 Task: In the  document Grandcanyon.pdf Align the width of word art with 'Picture'. Fill the whole document with 'Black'. Add link on bottom right corner of the sheet: www.instagram.com
Action: Mouse moved to (550, 355)
Screenshot: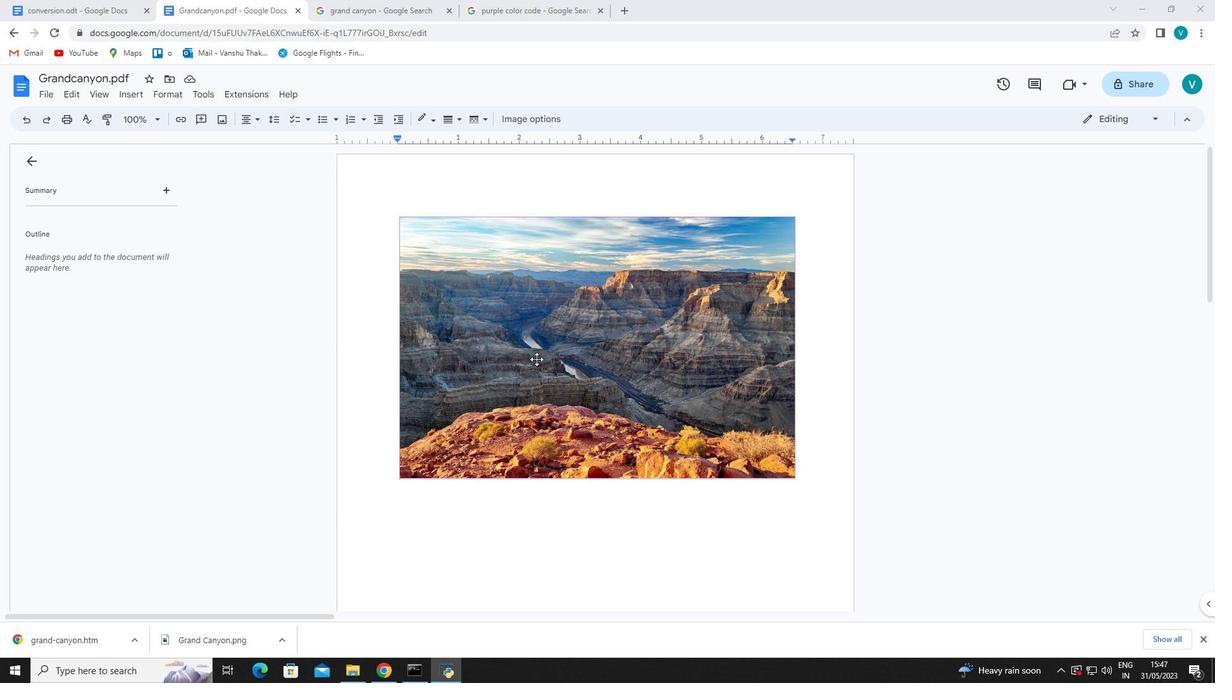 
Action: Mouse pressed left at (550, 355)
Screenshot: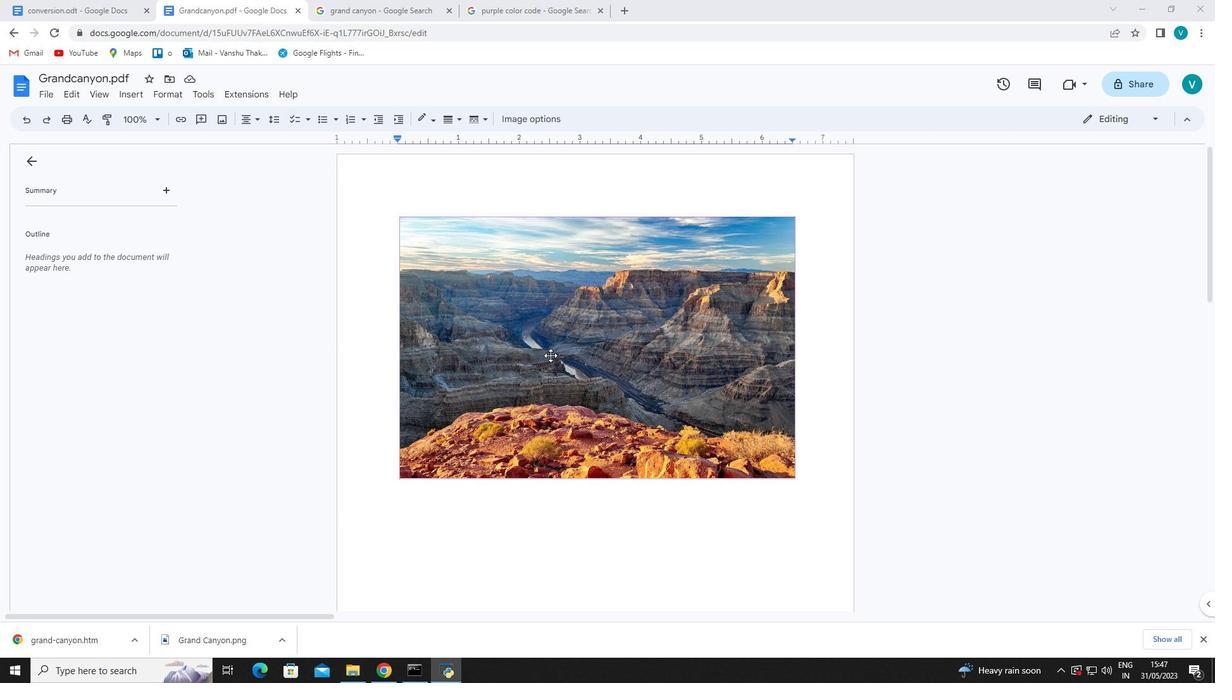 
Action: Mouse moved to (574, 119)
Screenshot: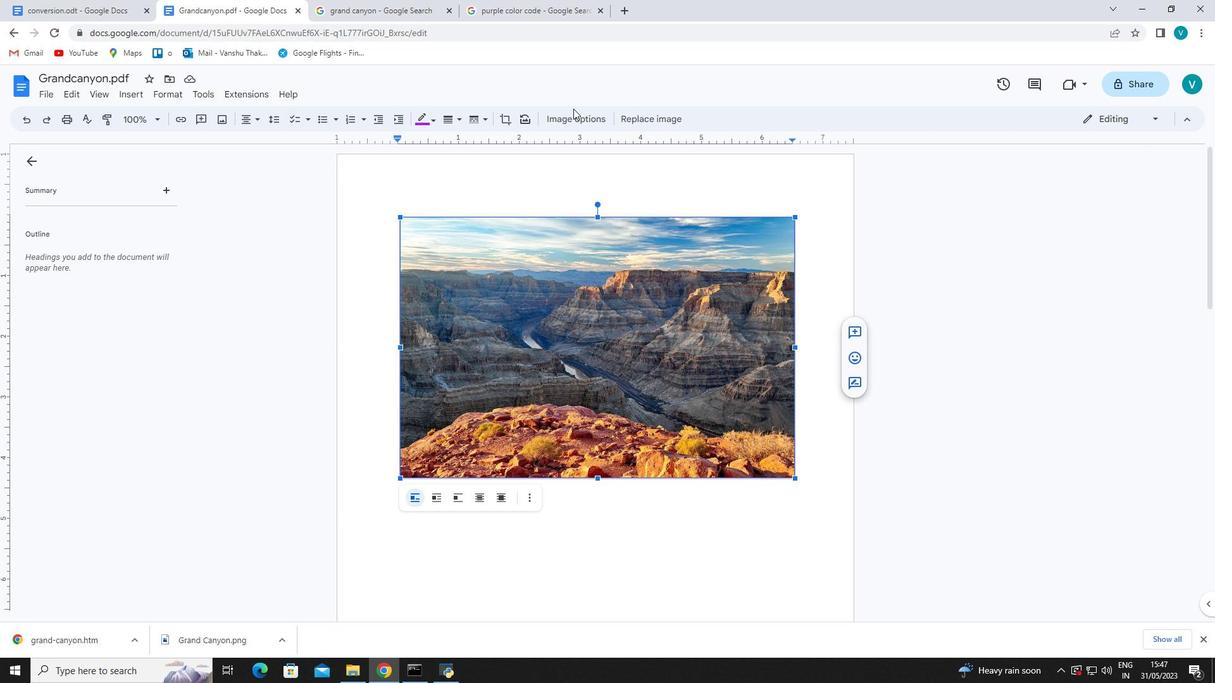 
Action: Mouse pressed left at (574, 119)
Screenshot: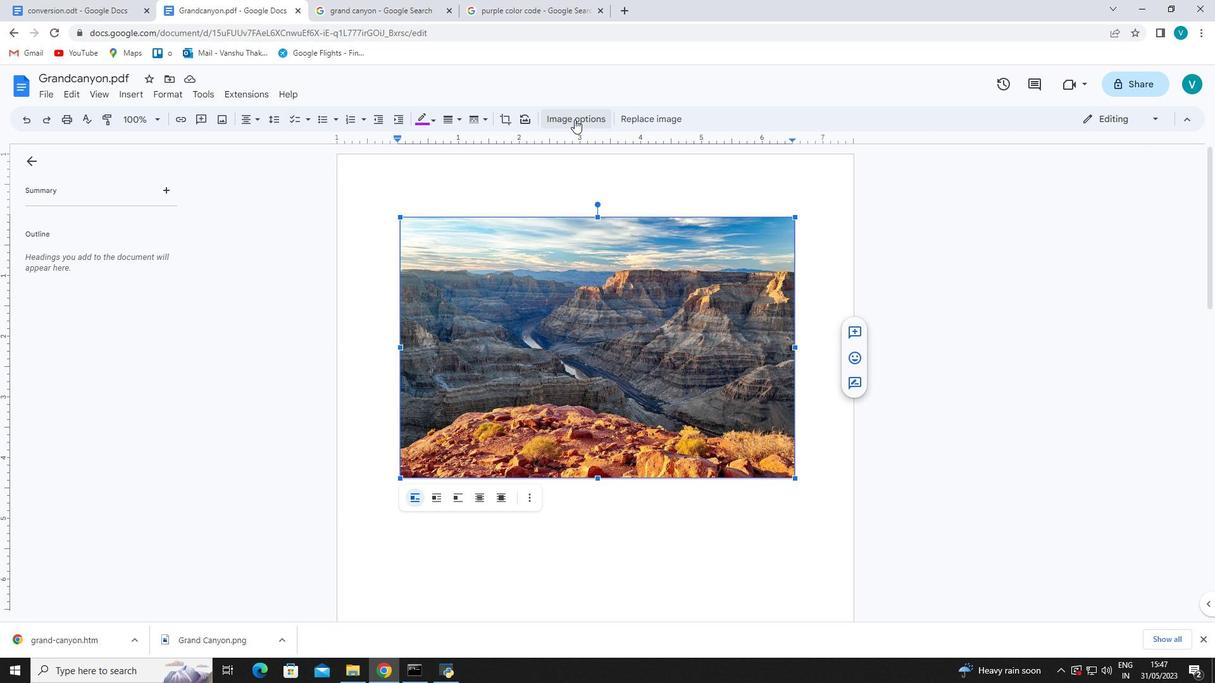 
Action: Mouse moved to (935, 367)
Screenshot: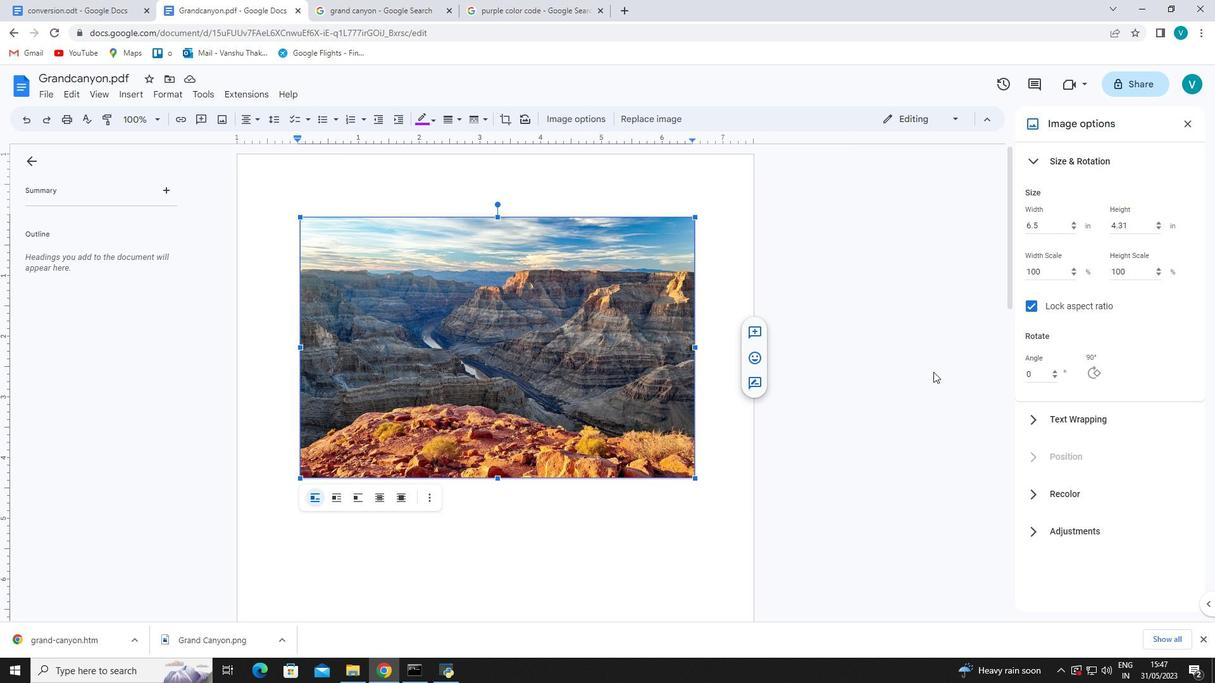 
Action: Mouse pressed left at (935, 367)
Screenshot: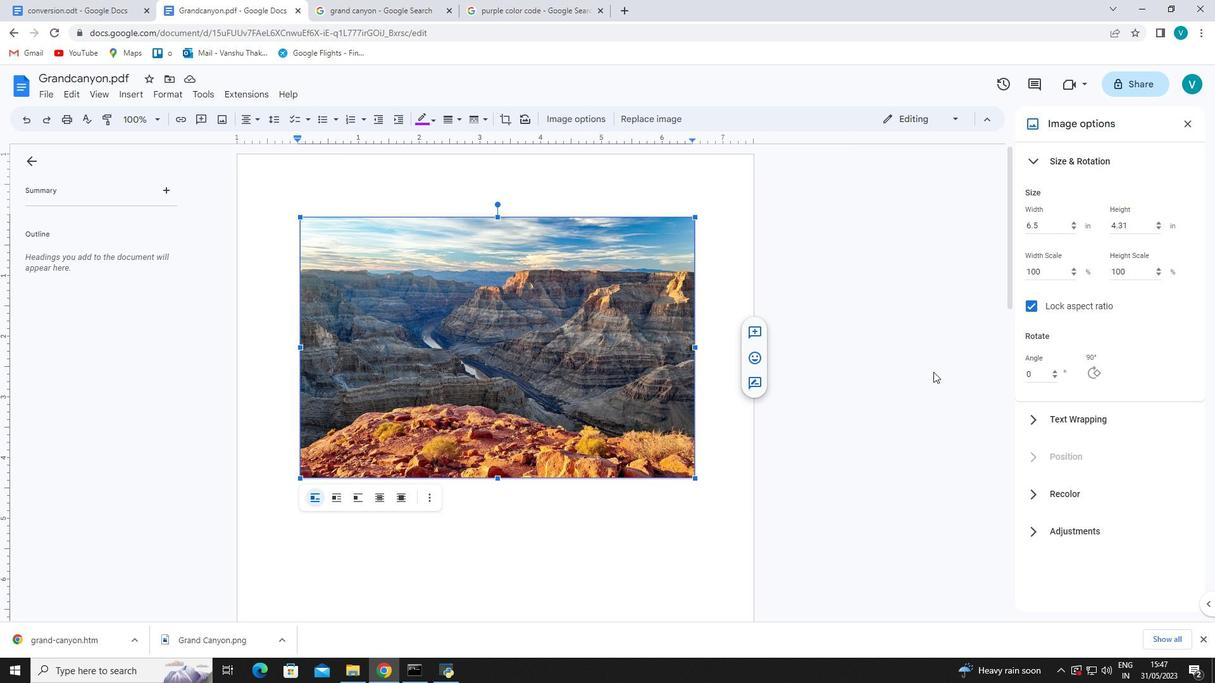 
Action: Mouse moved to (1189, 119)
Screenshot: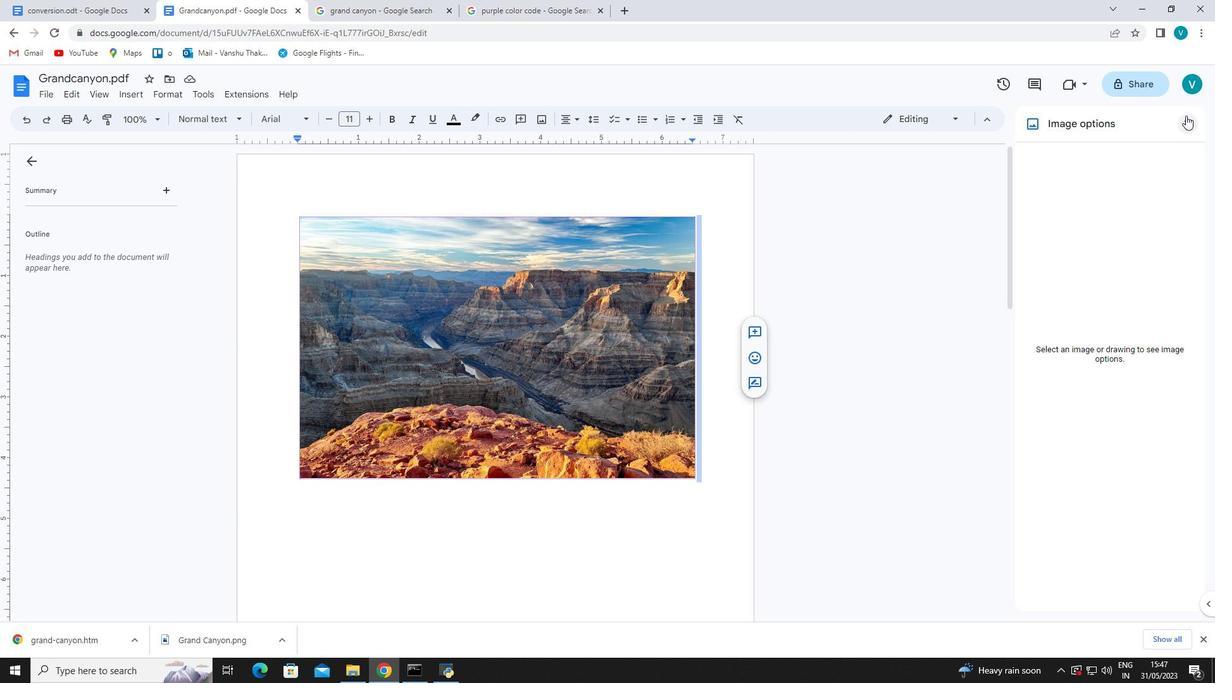 
Action: Mouse pressed left at (1189, 119)
Screenshot: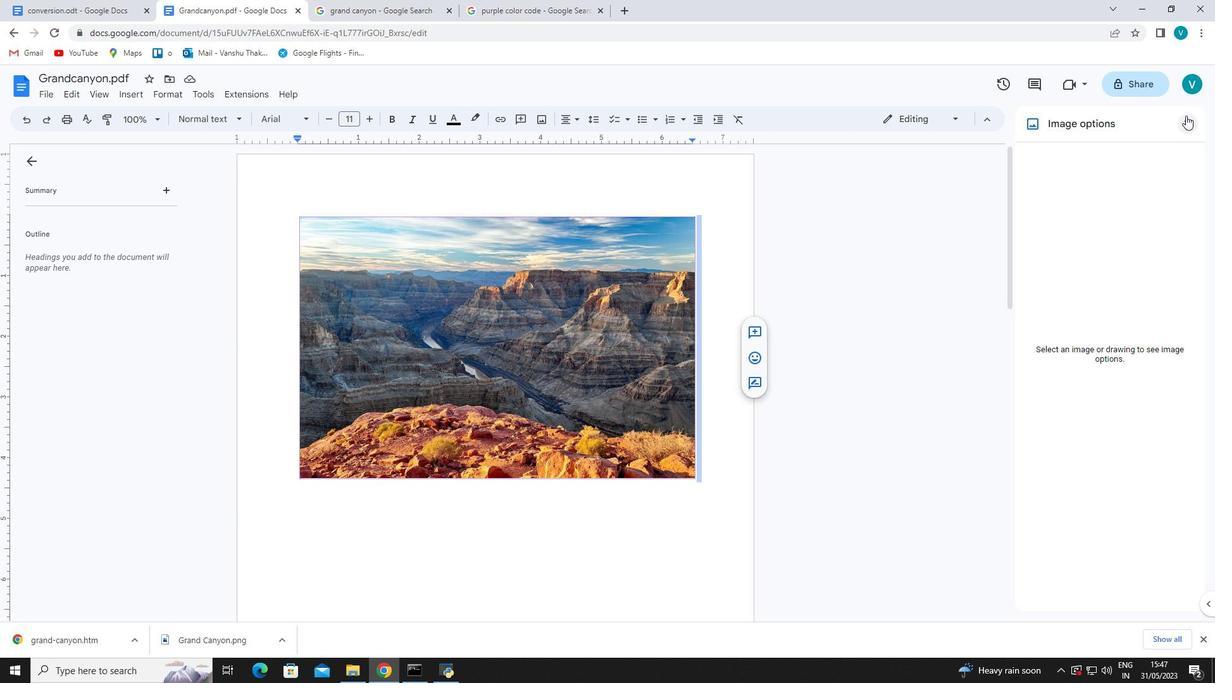 
Action: Mouse moved to (832, 523)
Screenshot: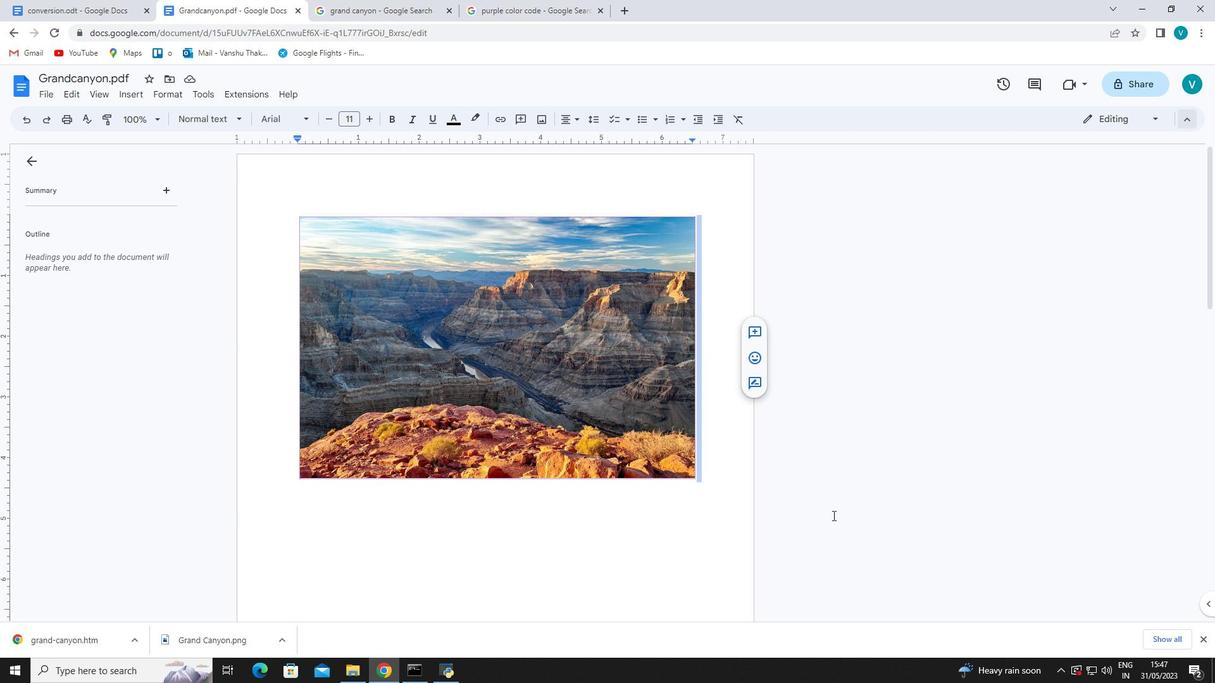 
Action: Mouse scrolled (832, 522) with delta (0, 0)
Screenshot: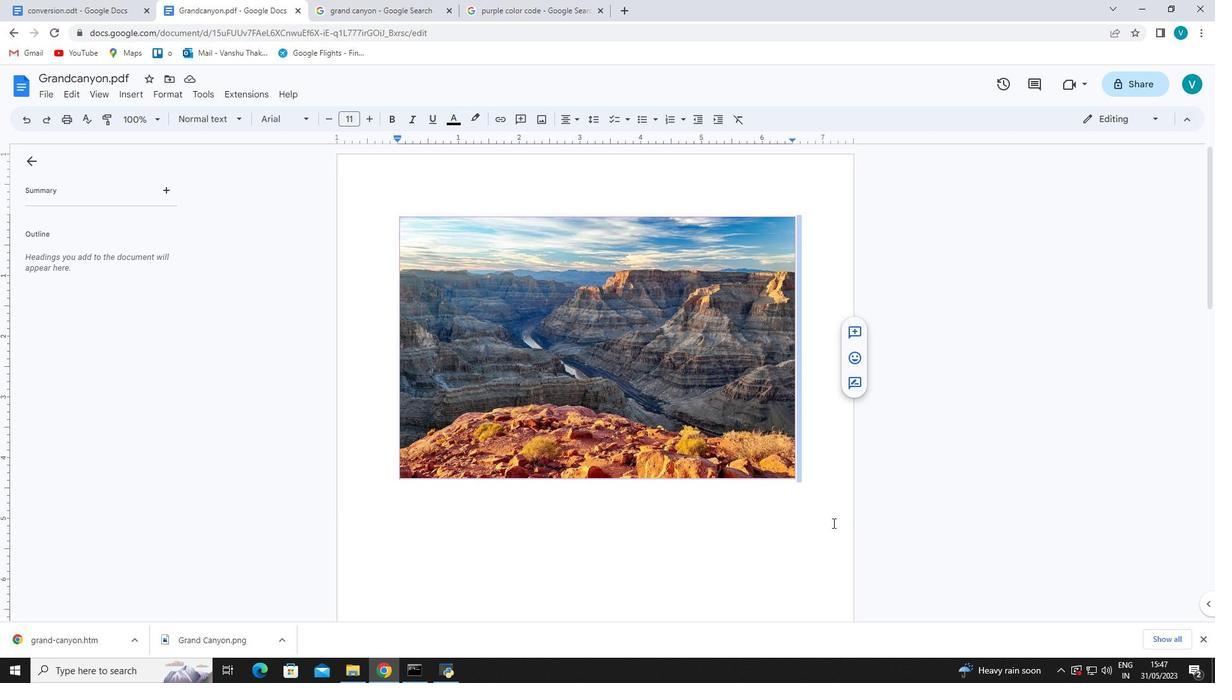 
Action: Mouse scrolled (832, 522) with delta (0, 0)
Screenshot: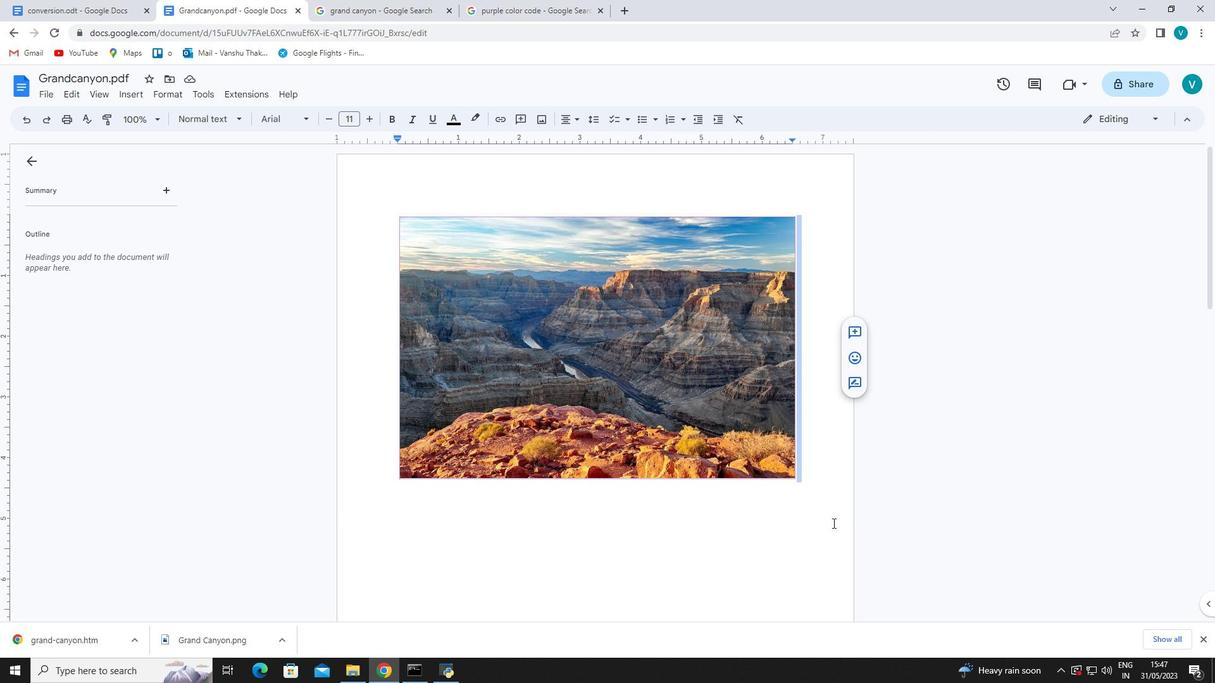 
Action: Mouse moved to (833, 523)
Screenshot: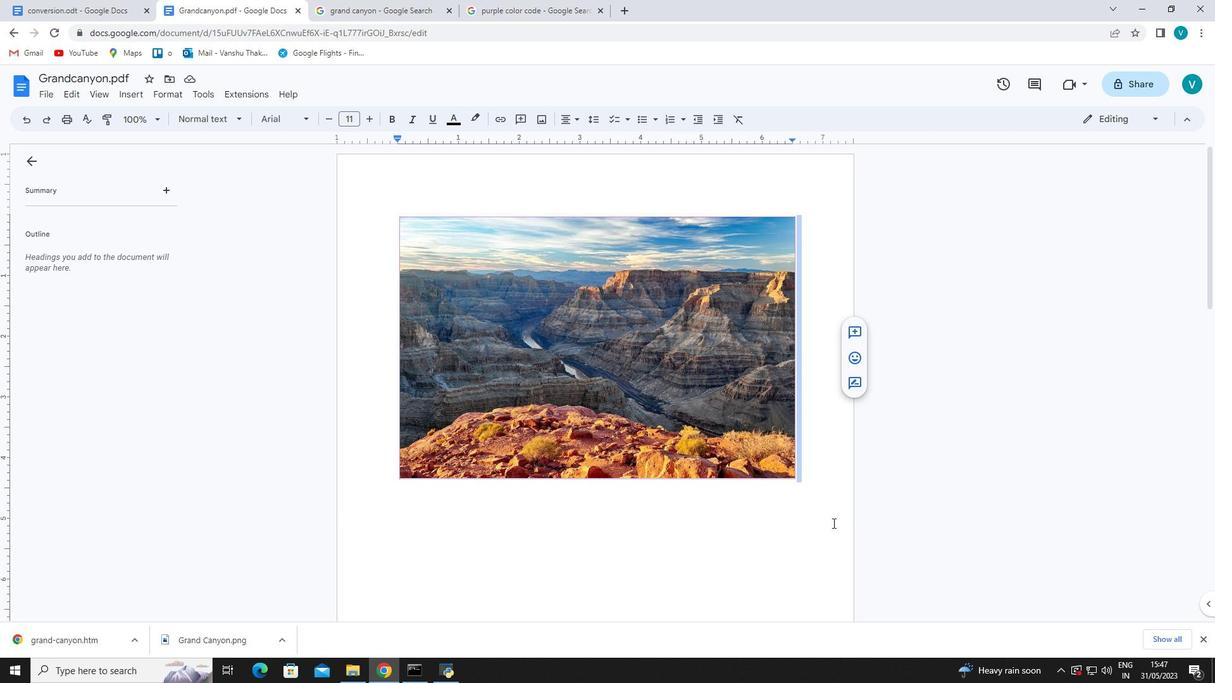 
Action: Mouse scrolled (833, 522) with delta (0, 0)
Screenshot: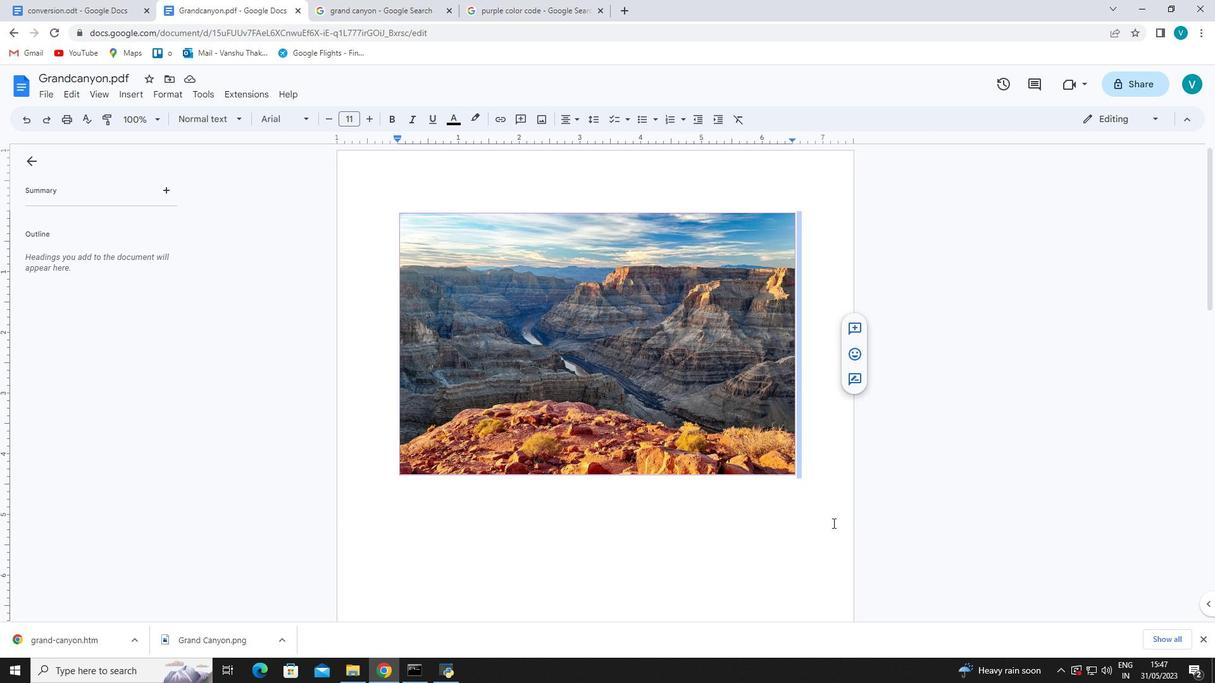 
Action: Mouse moved to (828, 523)
Screenshot: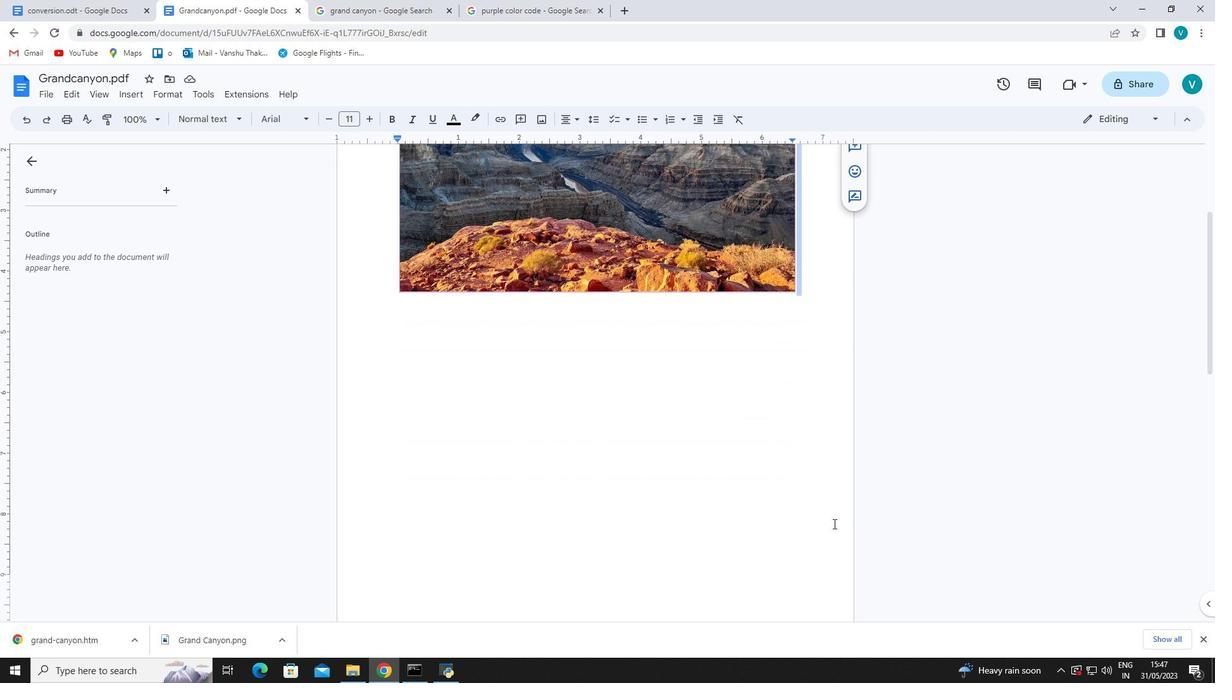 
Action: Mouse scrolled (832, 523) with delta (0, 0)
Screenshot: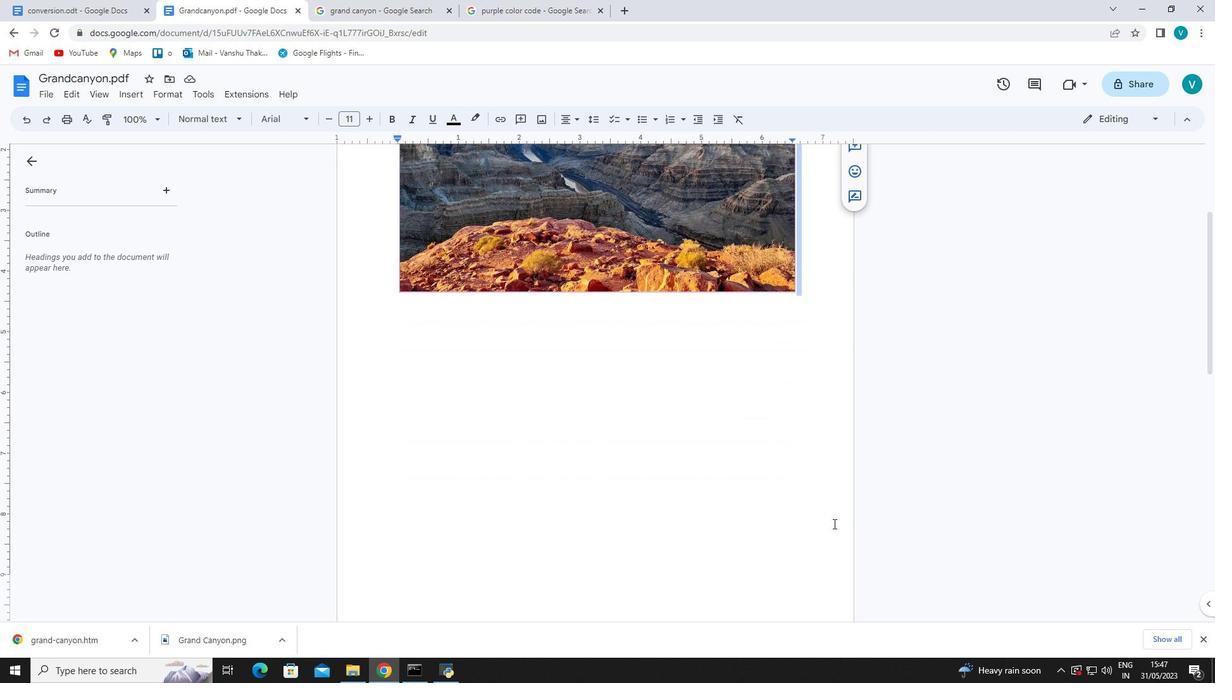 
Action: Mouse moved to (827, 523)
Screenshot: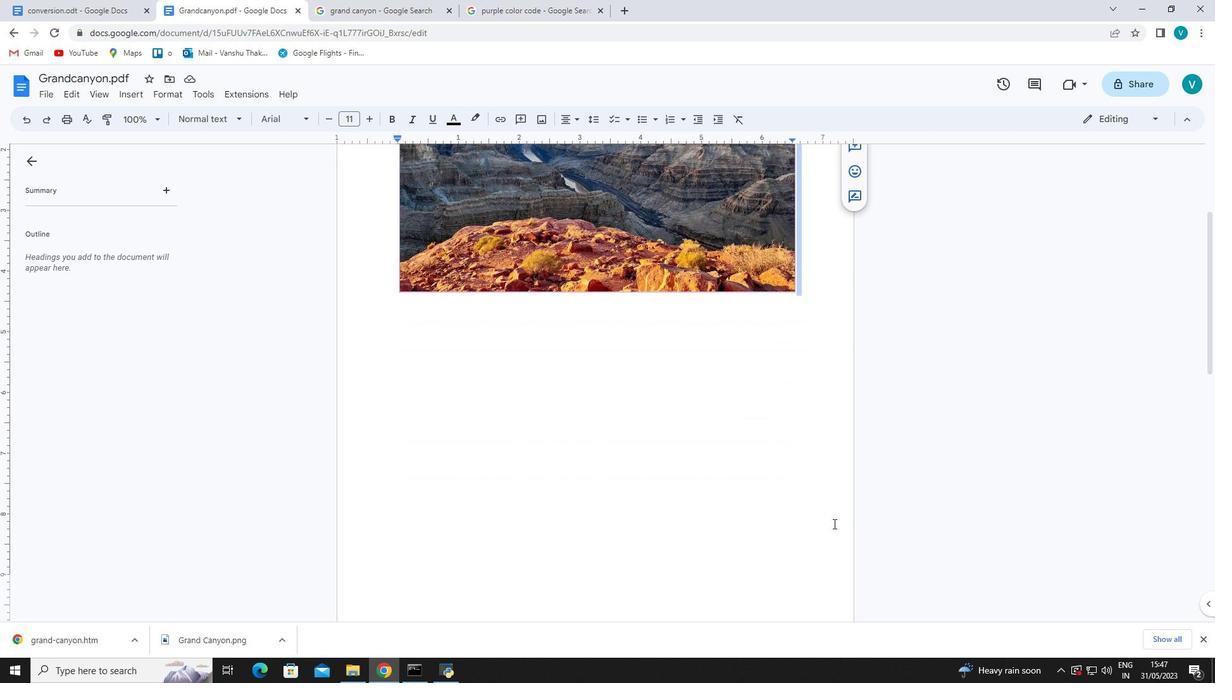 
Action: Mouse scrolled (828, 523) with delta (0, 0)
Screenshot: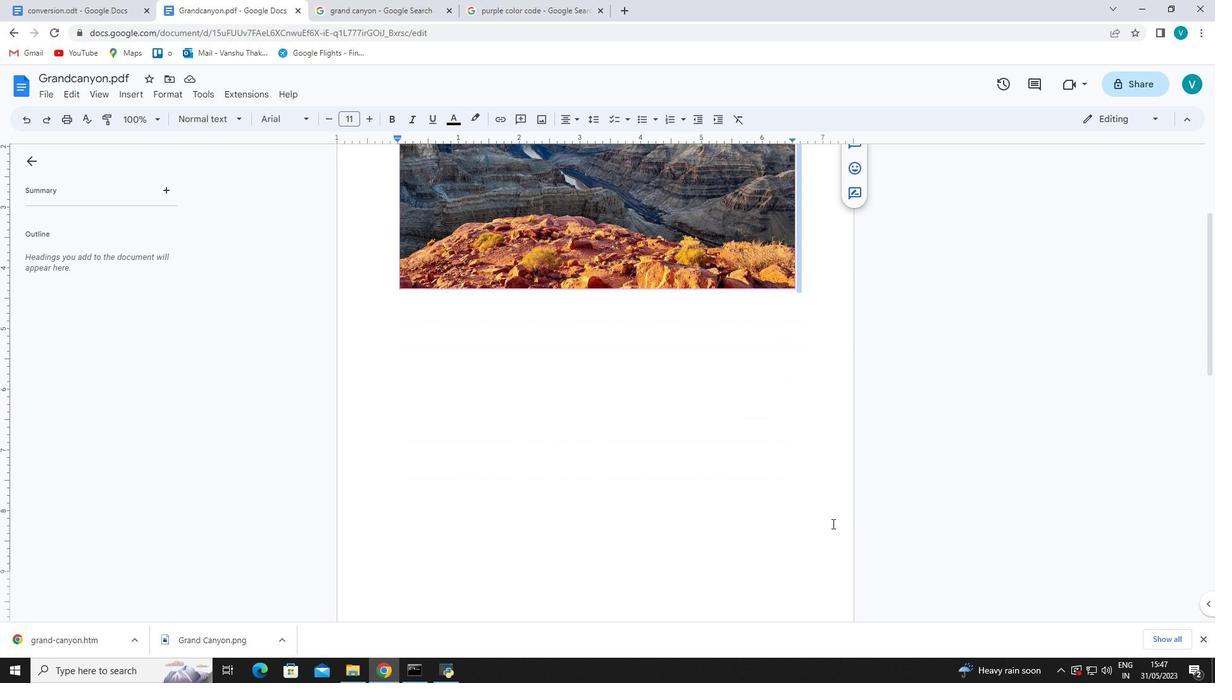 
Action: Mouse scrolled (827, 523) with delta (0, 0)
Screenshot: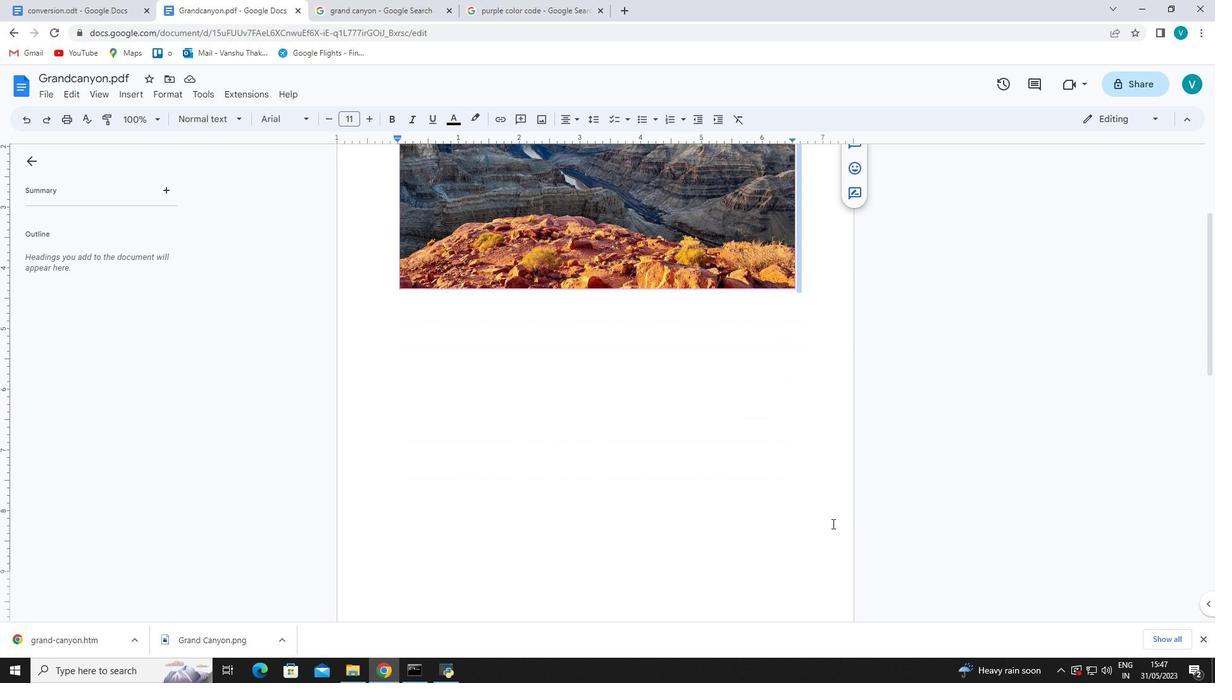 
Action: Mouse moved to (749, 511)
Screenshot: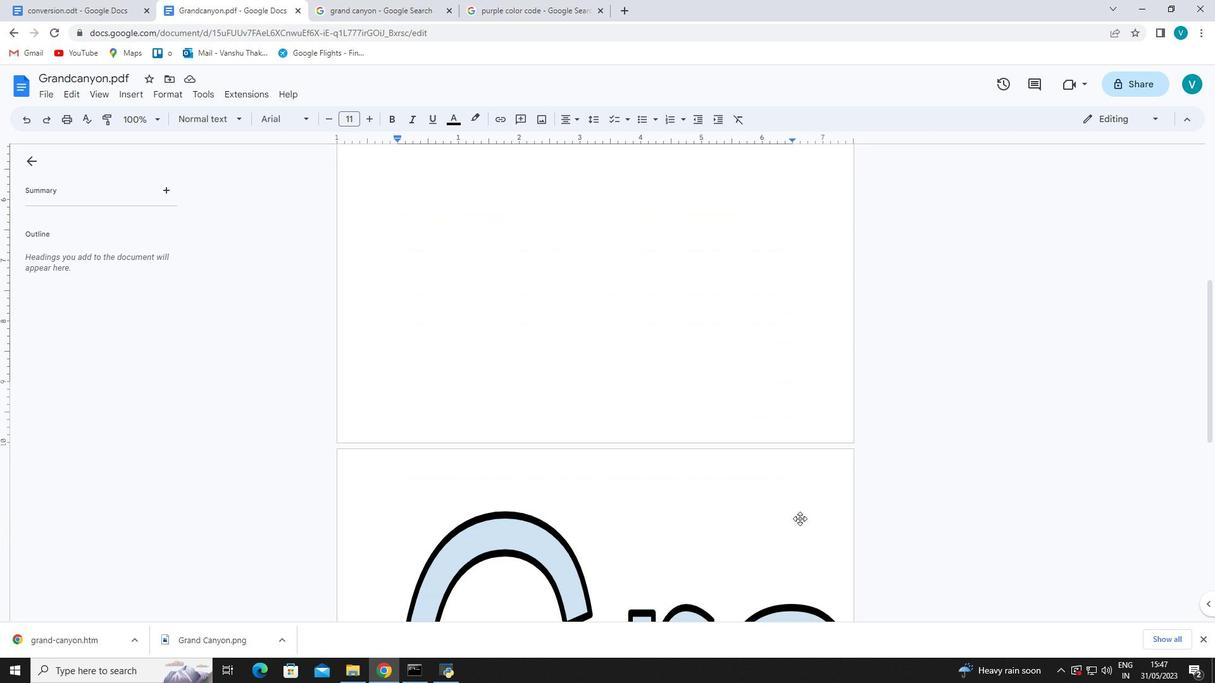 
Action: Mouse scrolled (749, 511) with delta (0, 0)
Screenshot: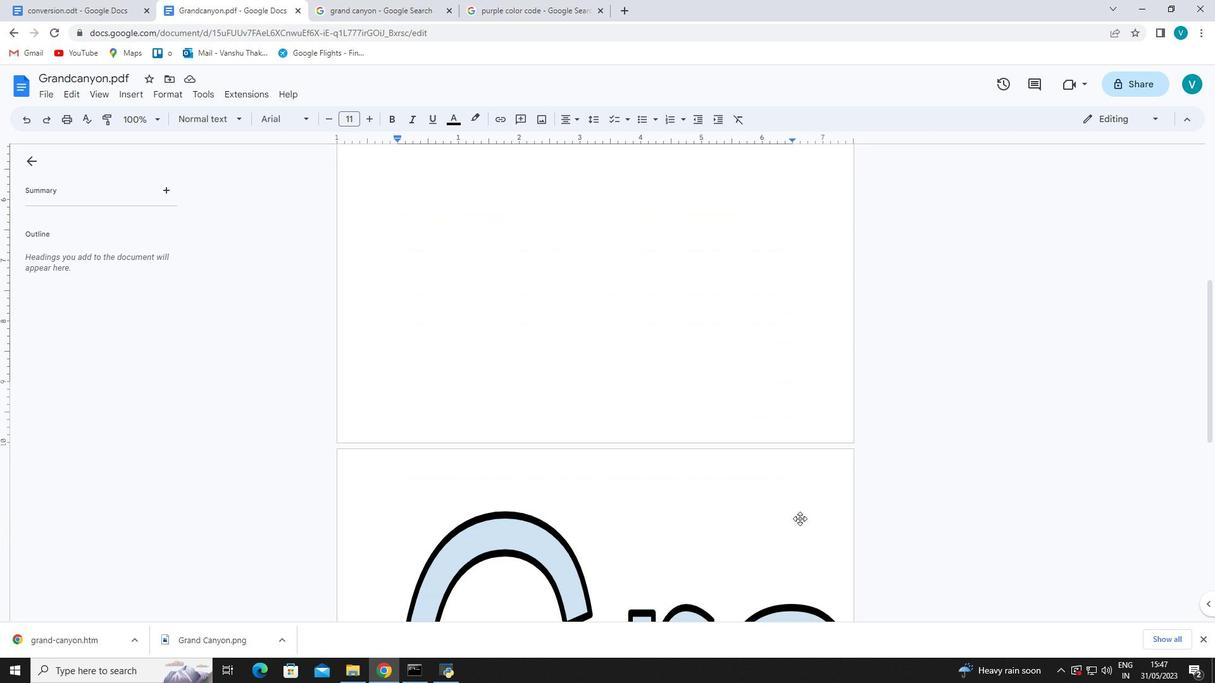 
Action: Mouse moved to (718, 510)
Screenshot: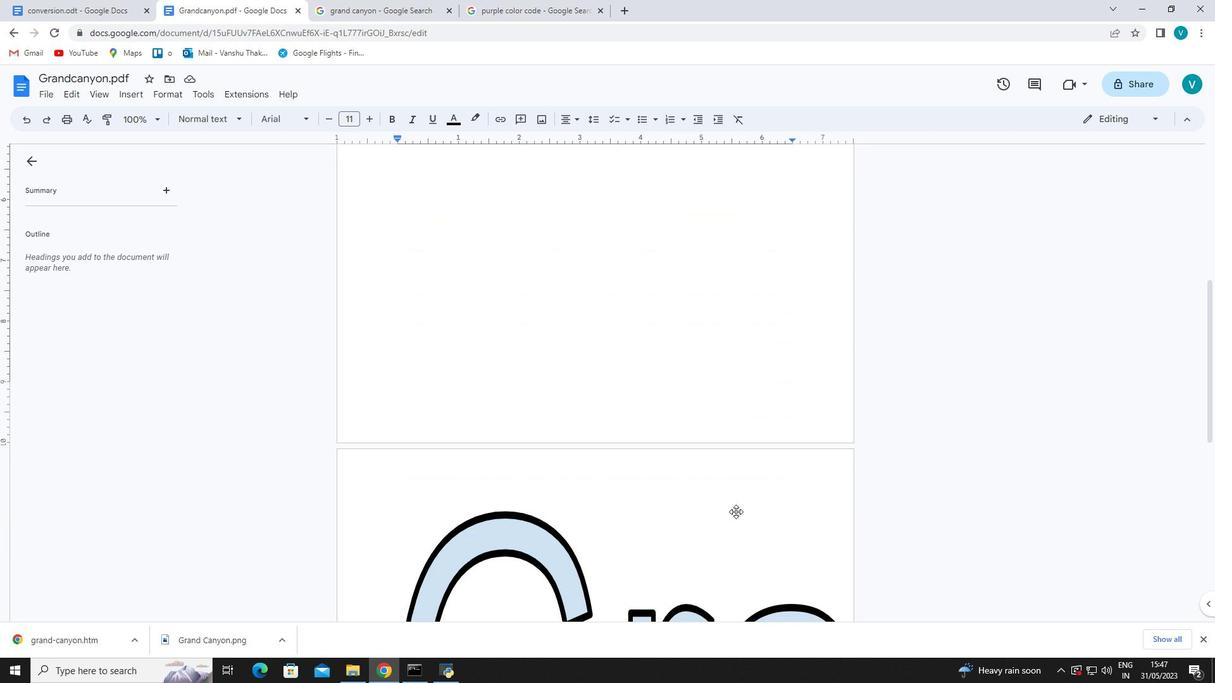 
Action: Mouse scrolled (718, 509) with delta (0, 0)
Screenshot: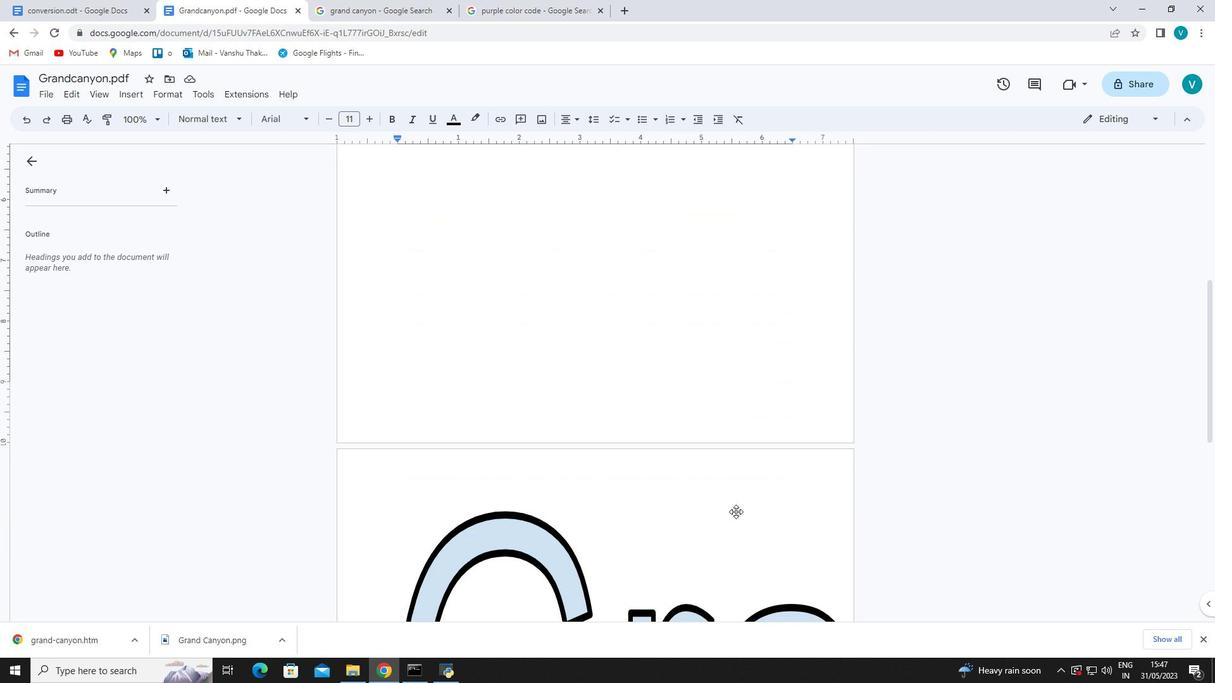
Action: Mouse moved to (710, 509)
Screenshot: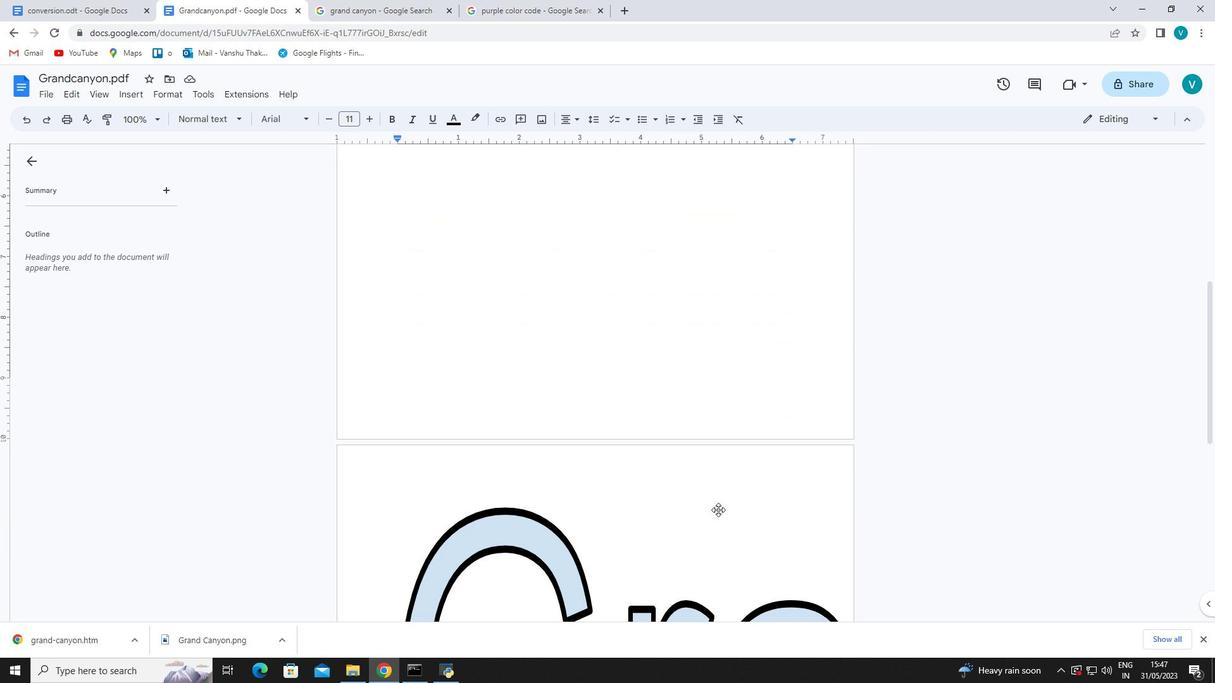 
Action: Mouse scrolled (710, 508) with delta (0, 0)
Screenshot: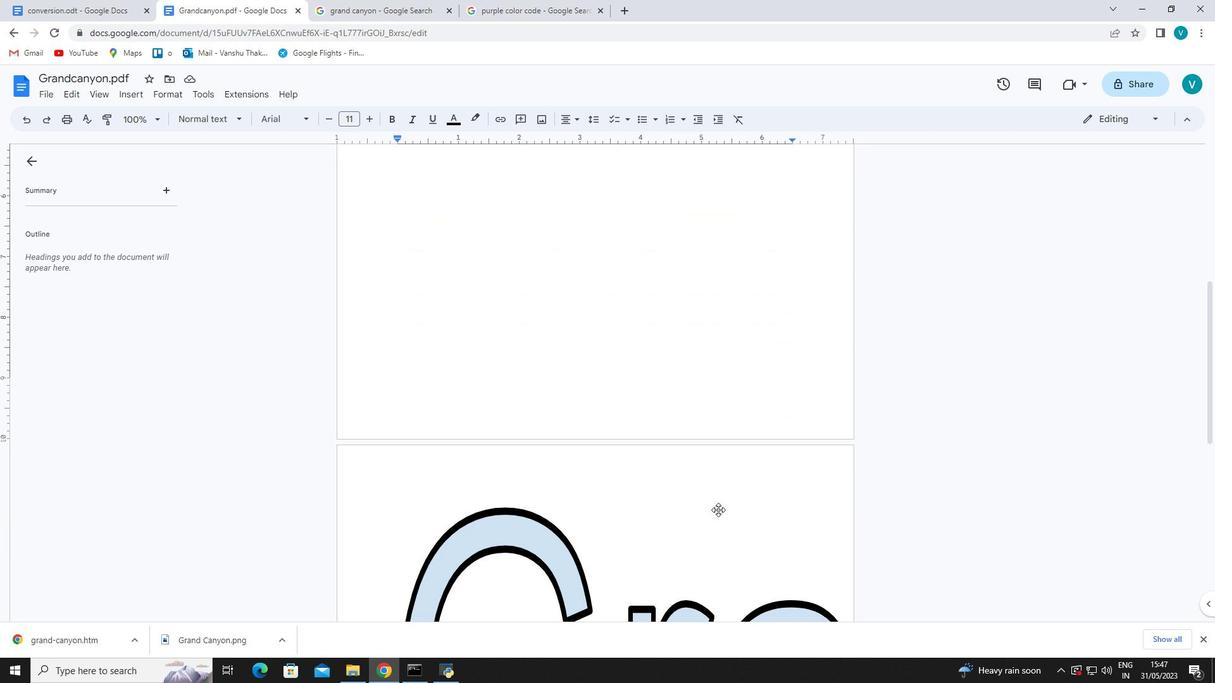 
Action: Mouse moved to (548, 381)
Screenshot: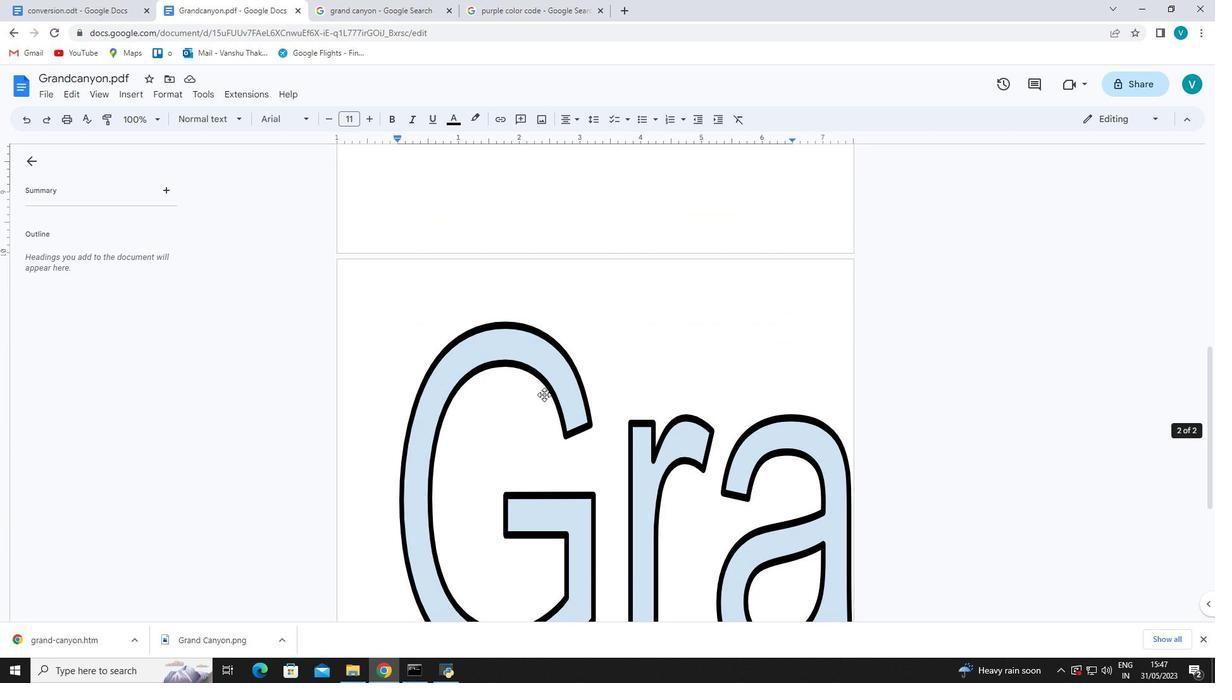 
Action: Mouse pressed left at (548, 381)
Screenshot: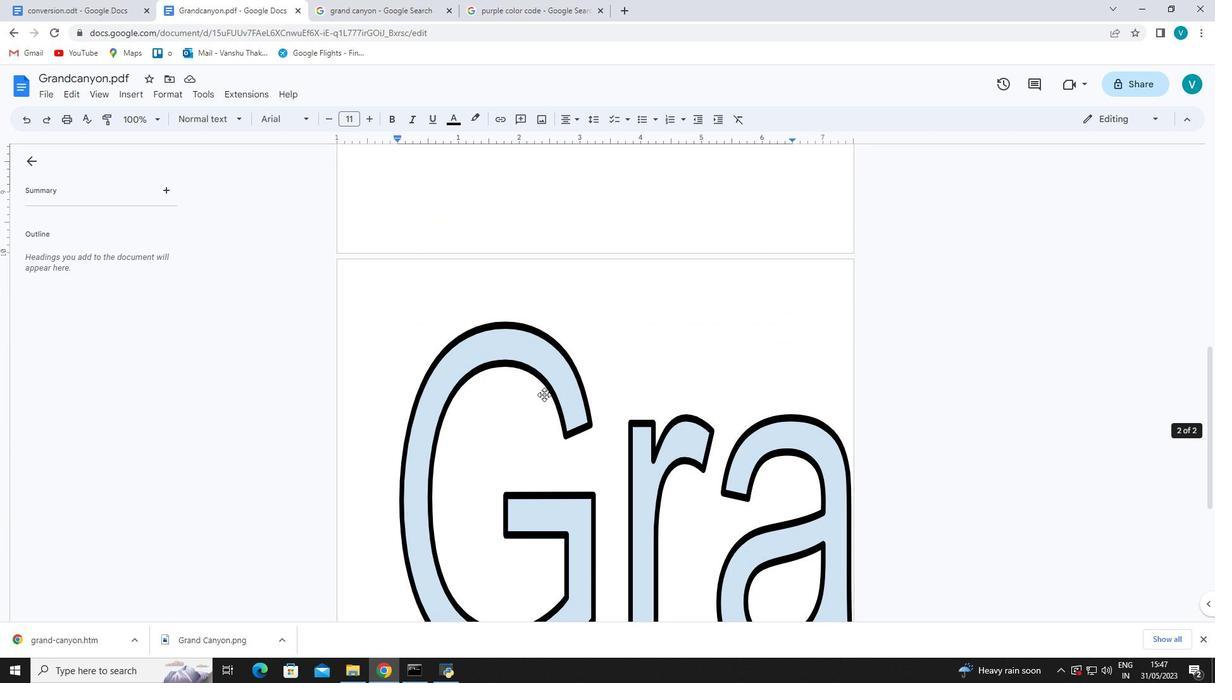 
Action: Mouse moved to (536, 107)
Screenshot: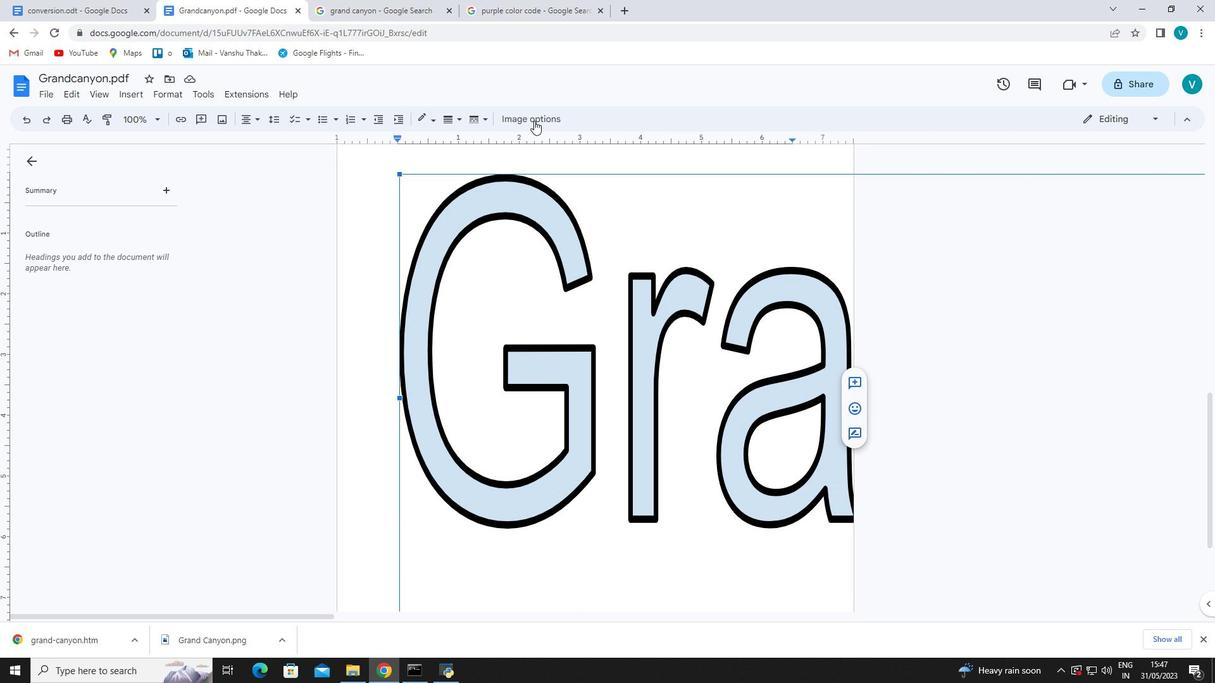 
Action: Mouse pressed left at (536, 107)
Screenshot: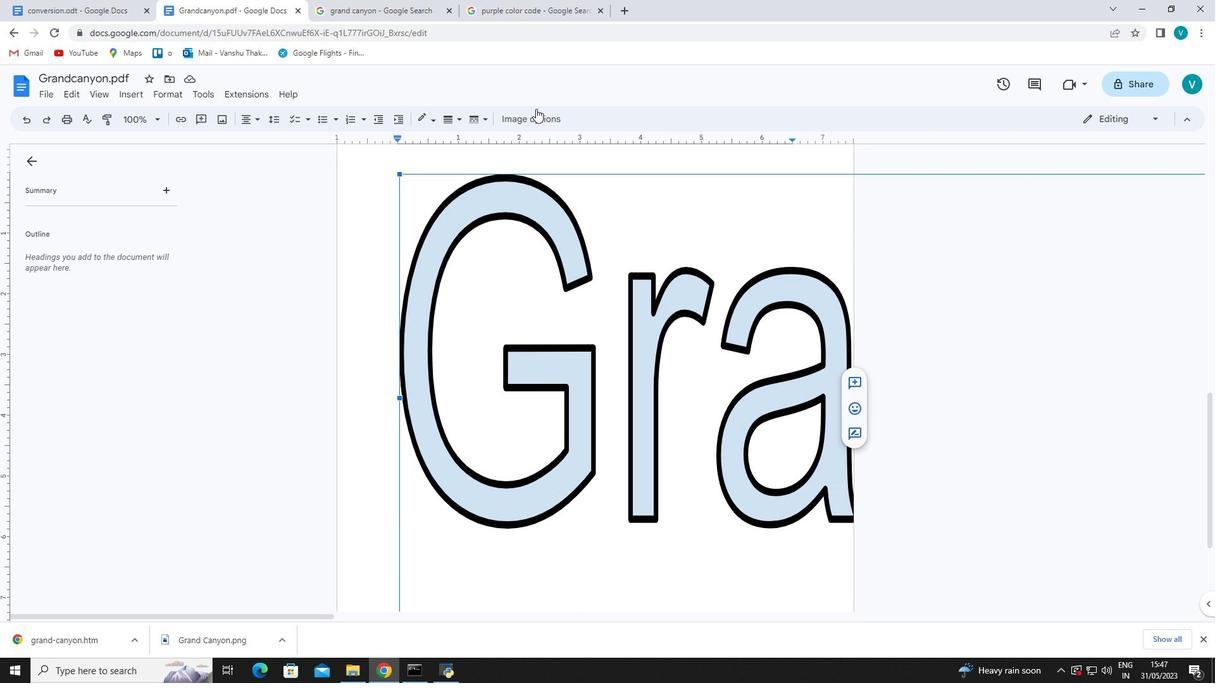 
Action: Mouse moved to (541, 116)
Screenshot: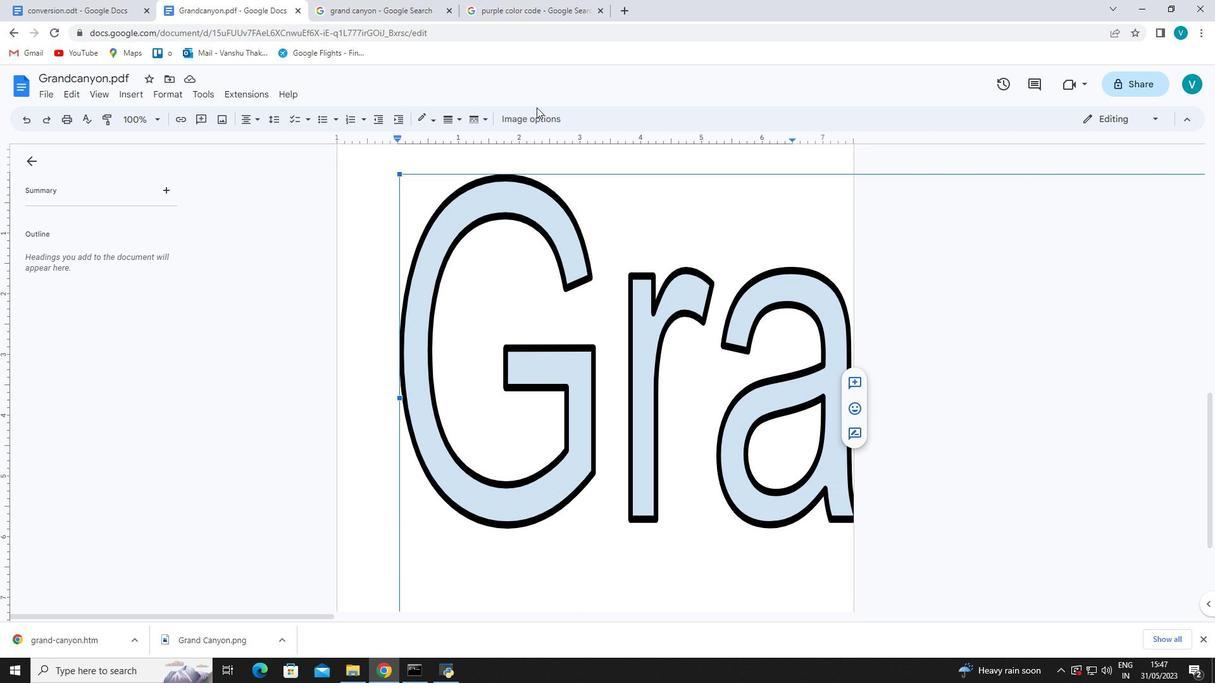 
Action: Mouse pressed left at (541, 116)
Screenshot: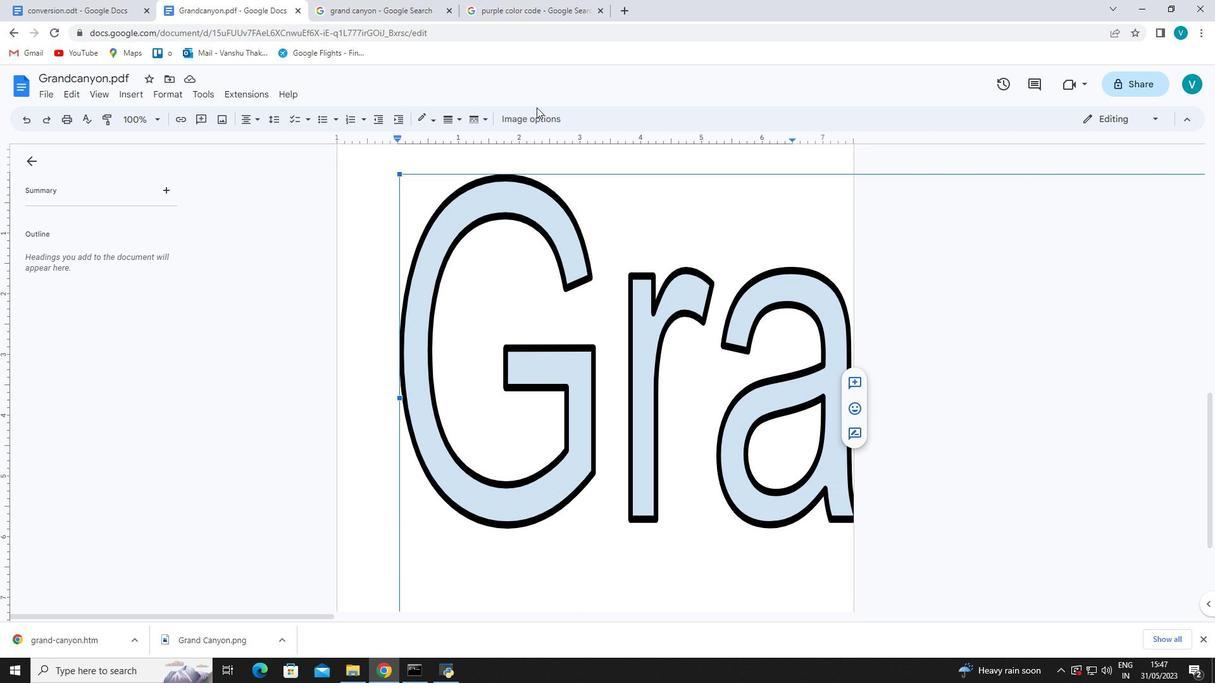 
Action: Mouse moved to (1074, 227)
Screenshot: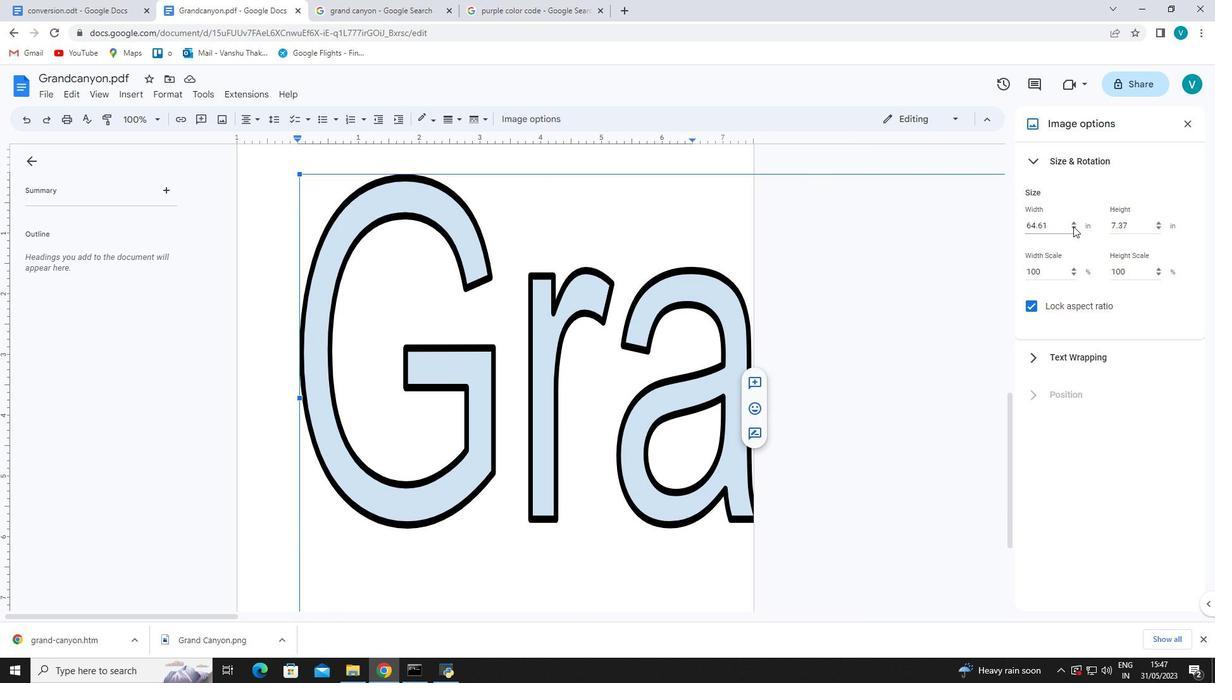 
Action: Mouse pressed left at (1074, 227)
Screenshot: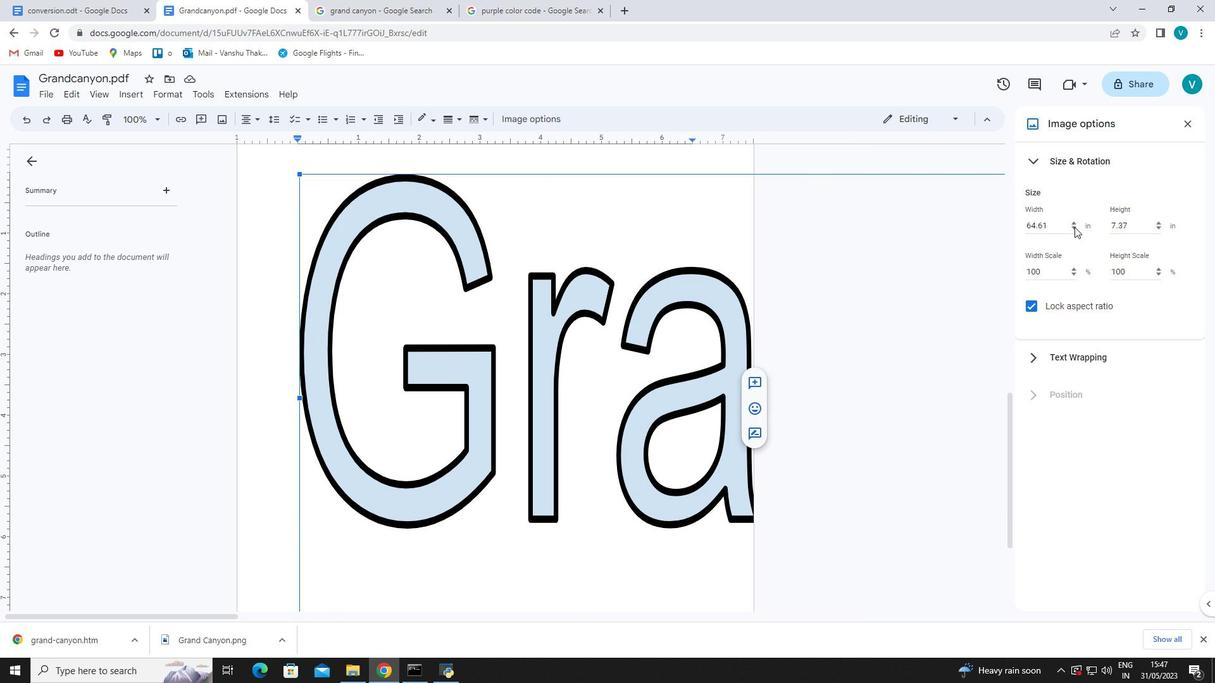 
Action: Mouse pressed left at (1074, 227)
Screenshot: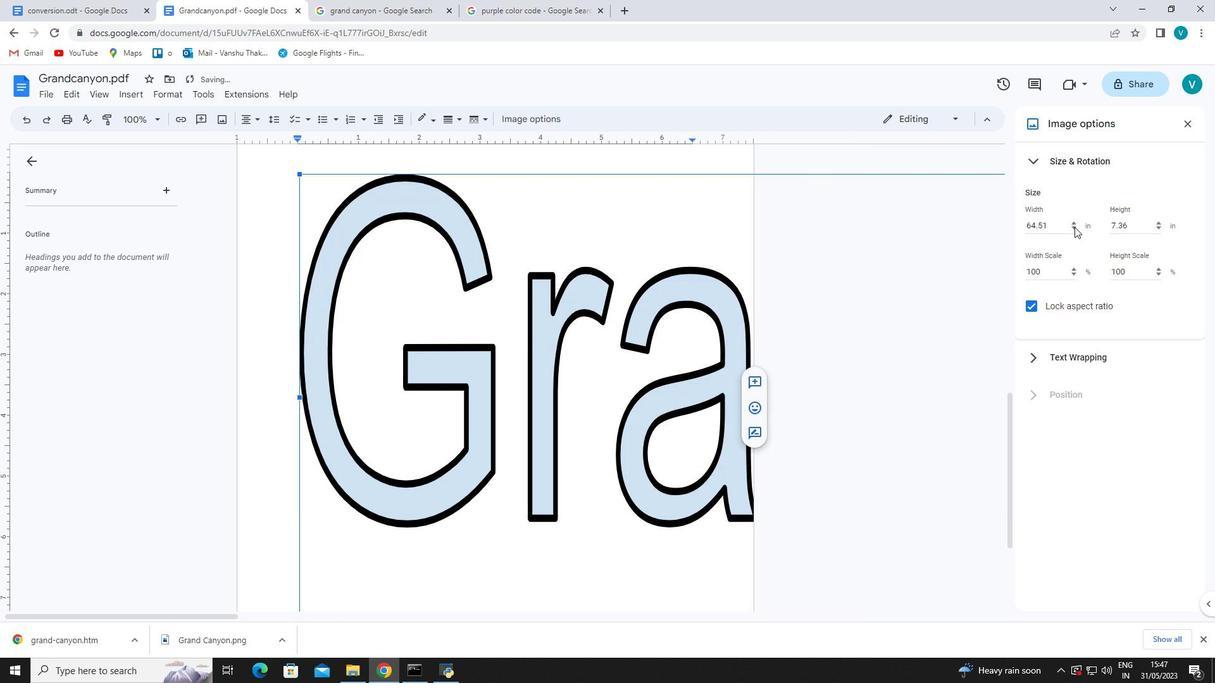 
Action: Mouse moved to (1054, 225)
Screenshot: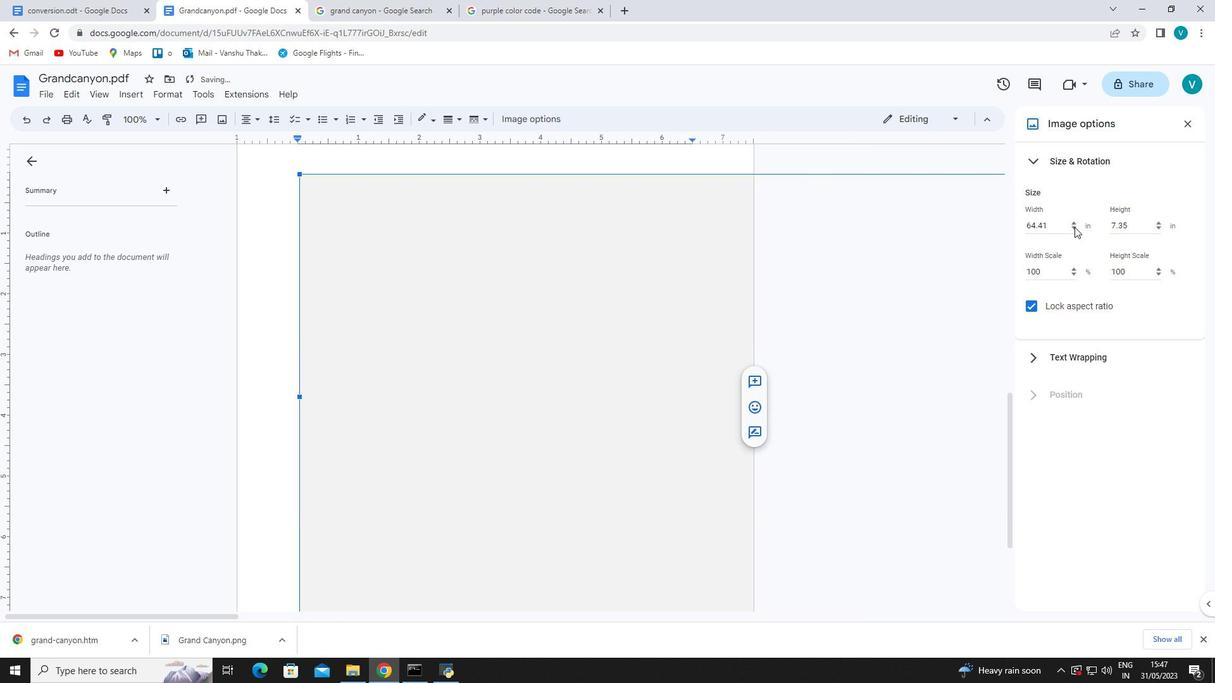 
Action: Mouse pressed left at (1054, 225)
Screenshot: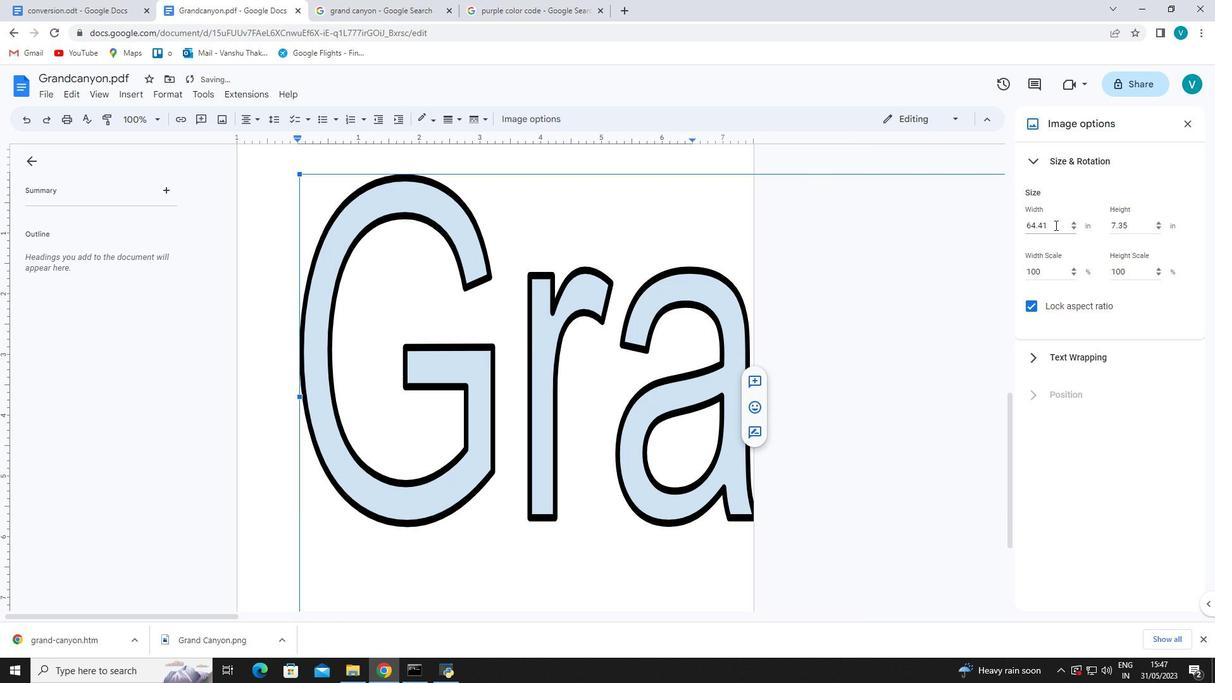 
Action: Mouse moved to (1061, 232)
Screenshot: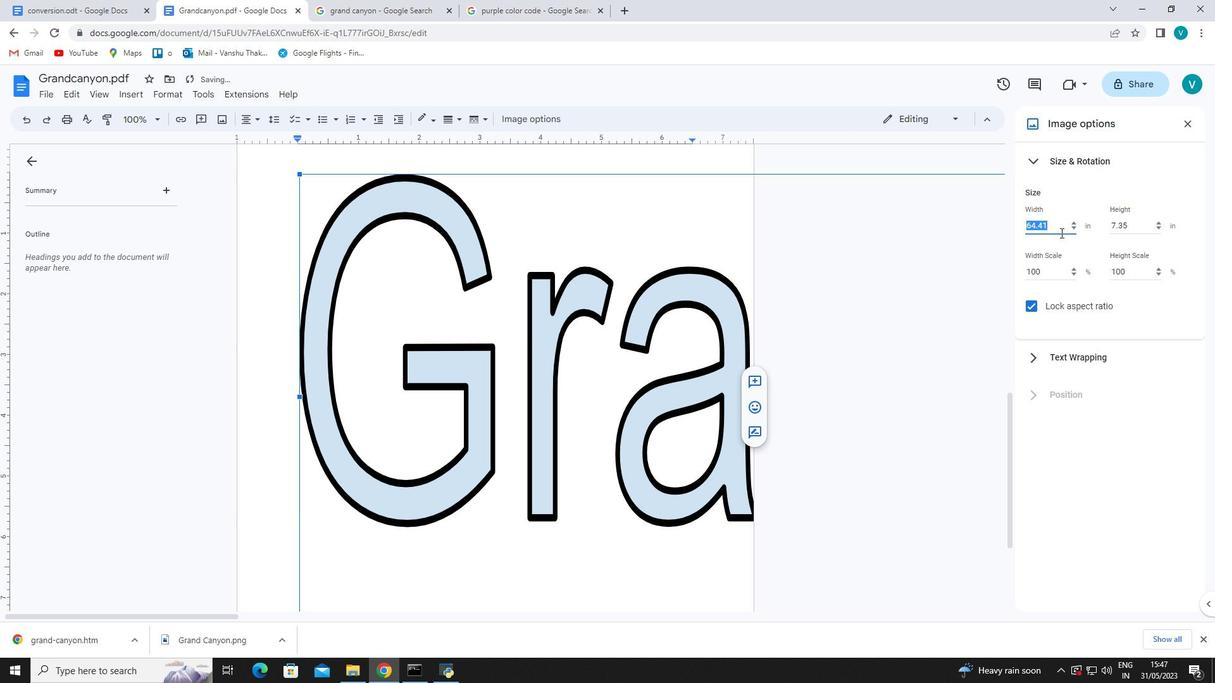 
Action: Key pressed 6.5
Screenshot: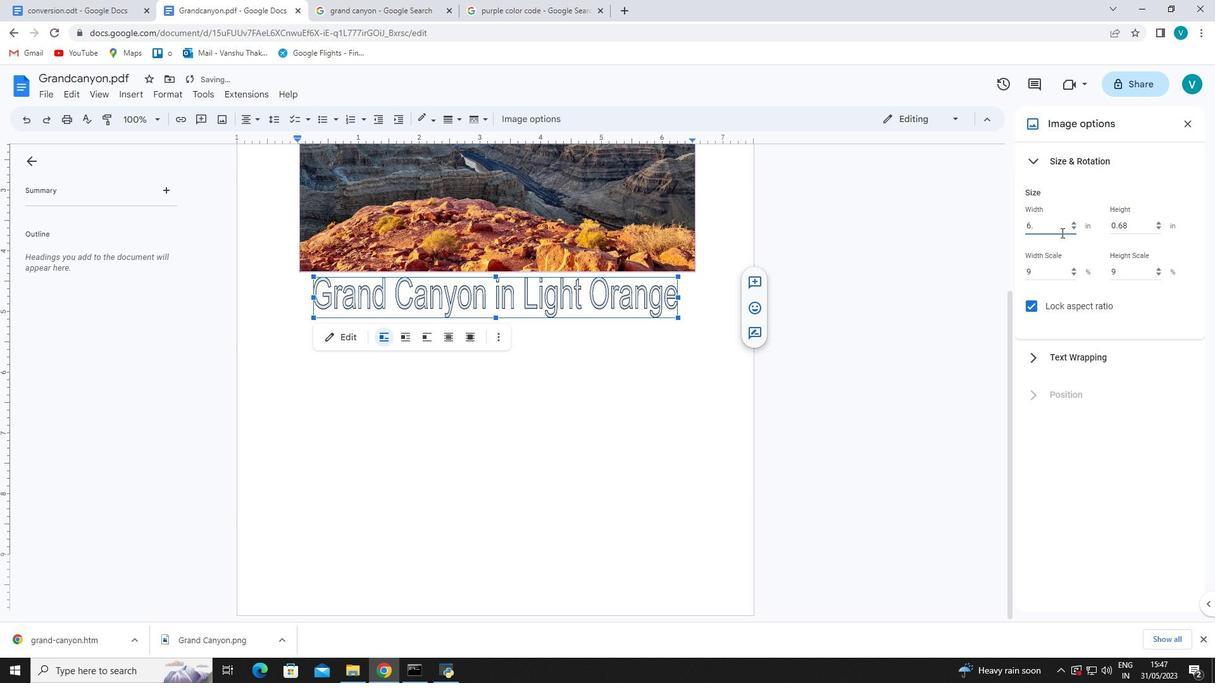 
Action: Mouse moved to (1182, 120)
Screenshot: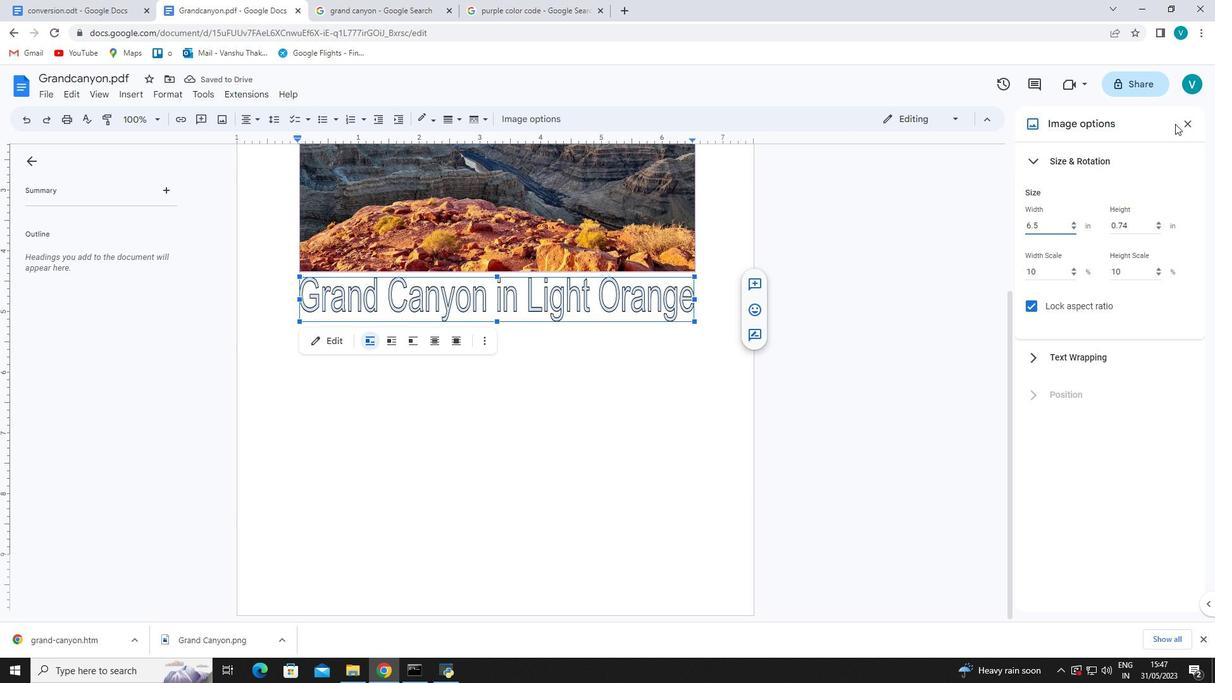 
Action: Mouse pressed left at (1182, 120)
Screenshot: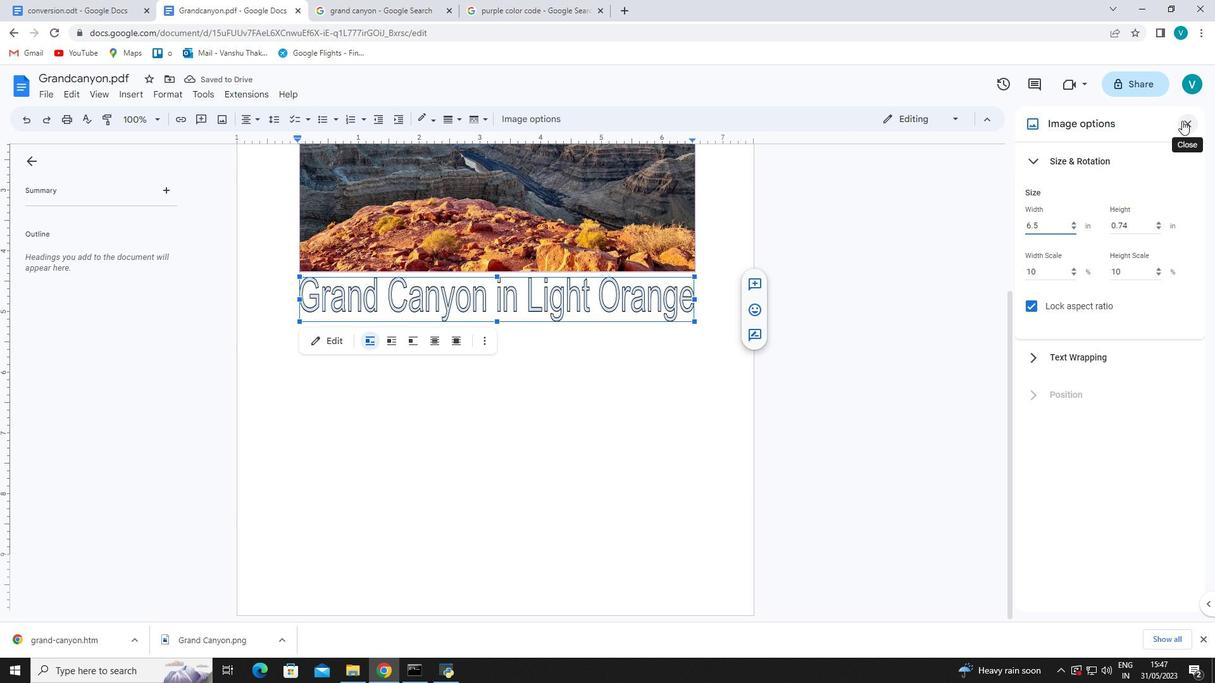 
Action: Mouse moved to (499, 444)
Screenshot: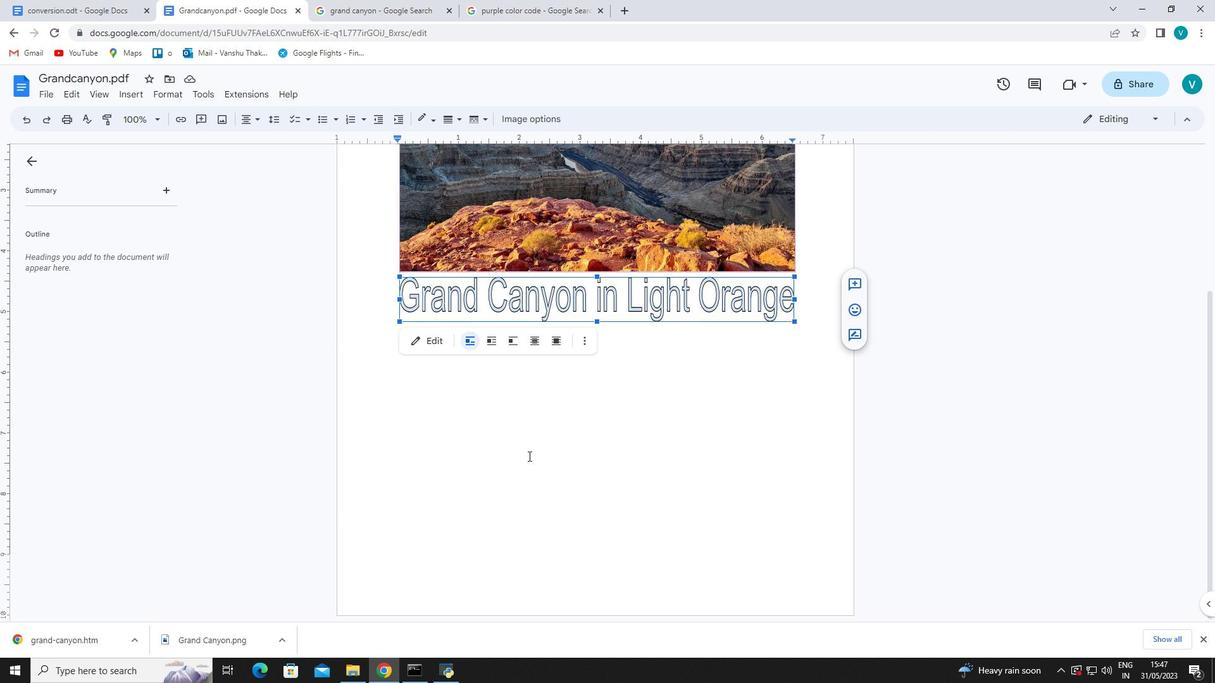 
Action: Mouse scrolled (499, 444) with delta (0, 0)
Screenshot: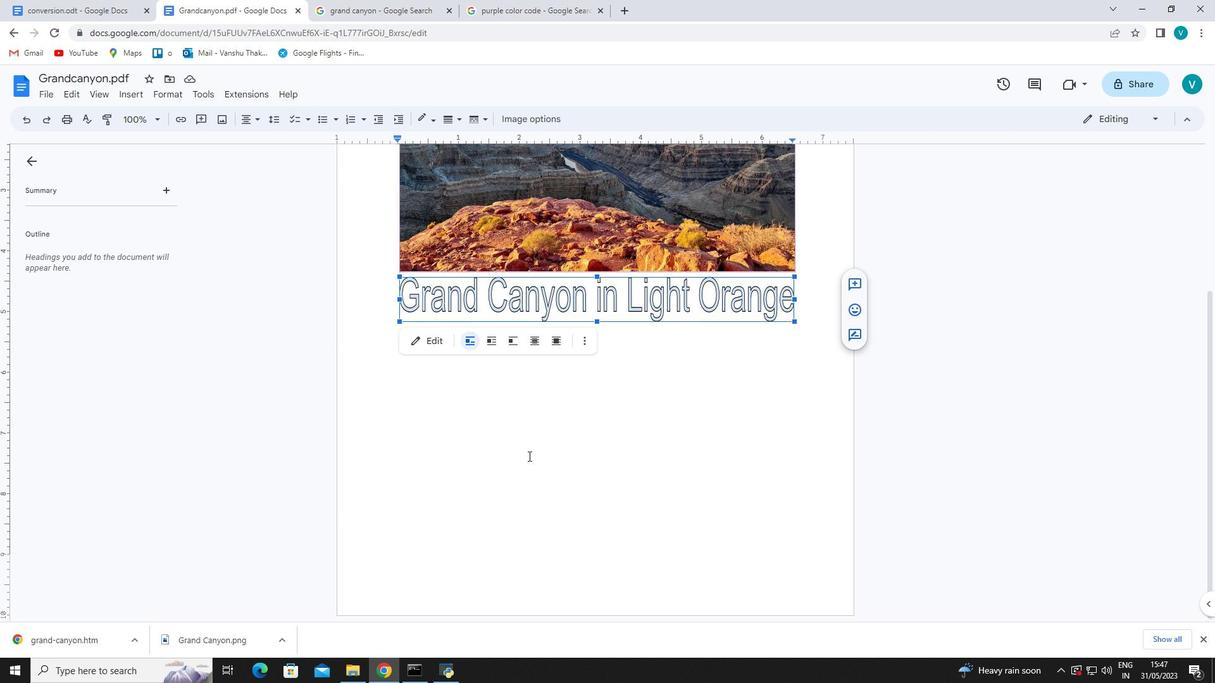 
Action: Mouse moved to (484, 437)
Screenshot: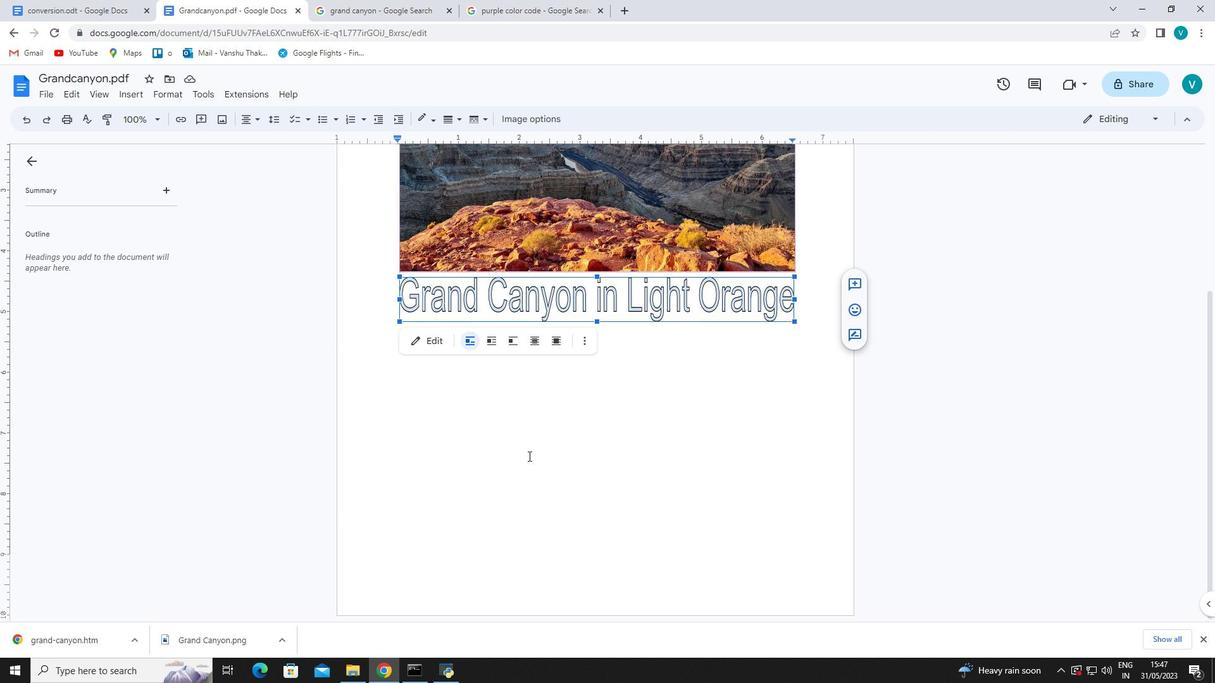 
Action: Mouse scrolled (484, 438) with delta (0, 0)
Screenshot: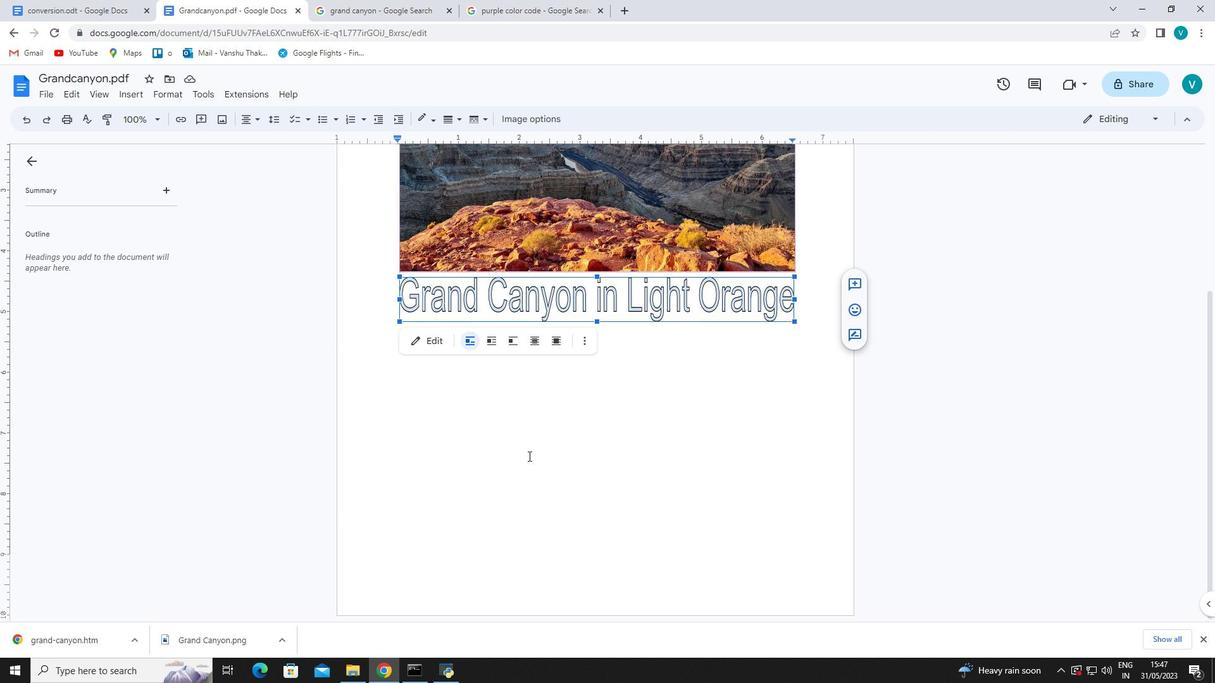 
Action: Mouse scrolled (484, 438) with delta (0, 0)
Screenshot: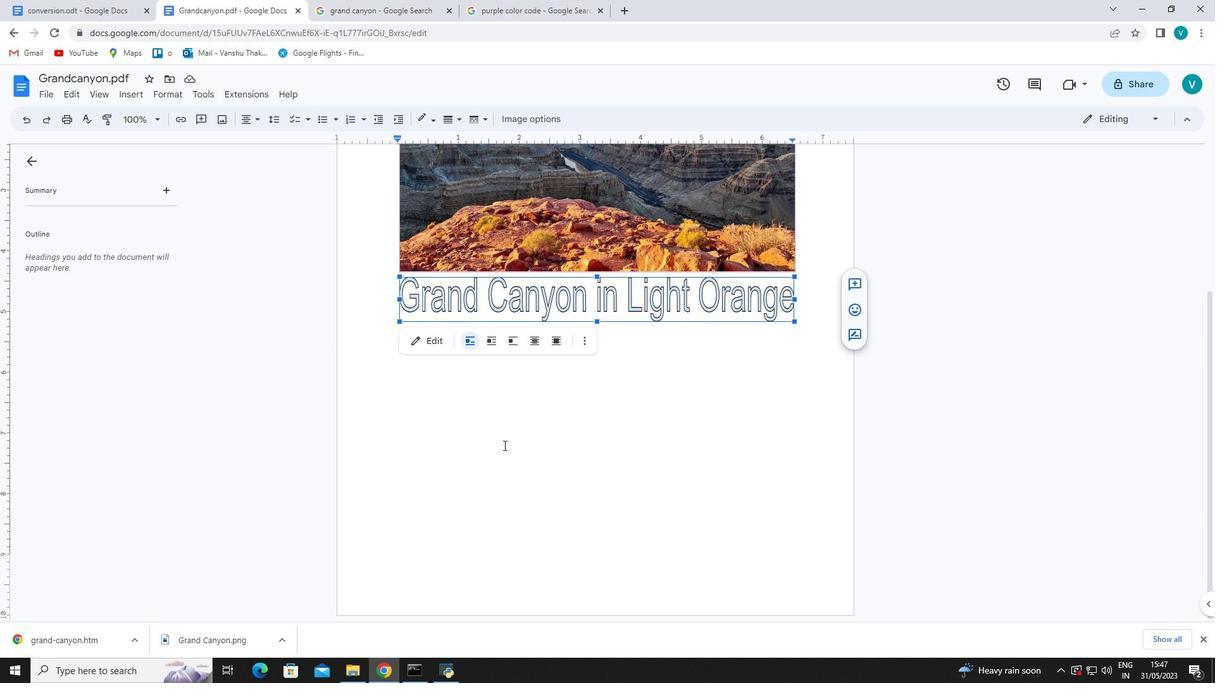 
Action: Mouse scrolled (484, 438) with delta (0, 0)
Screenshot: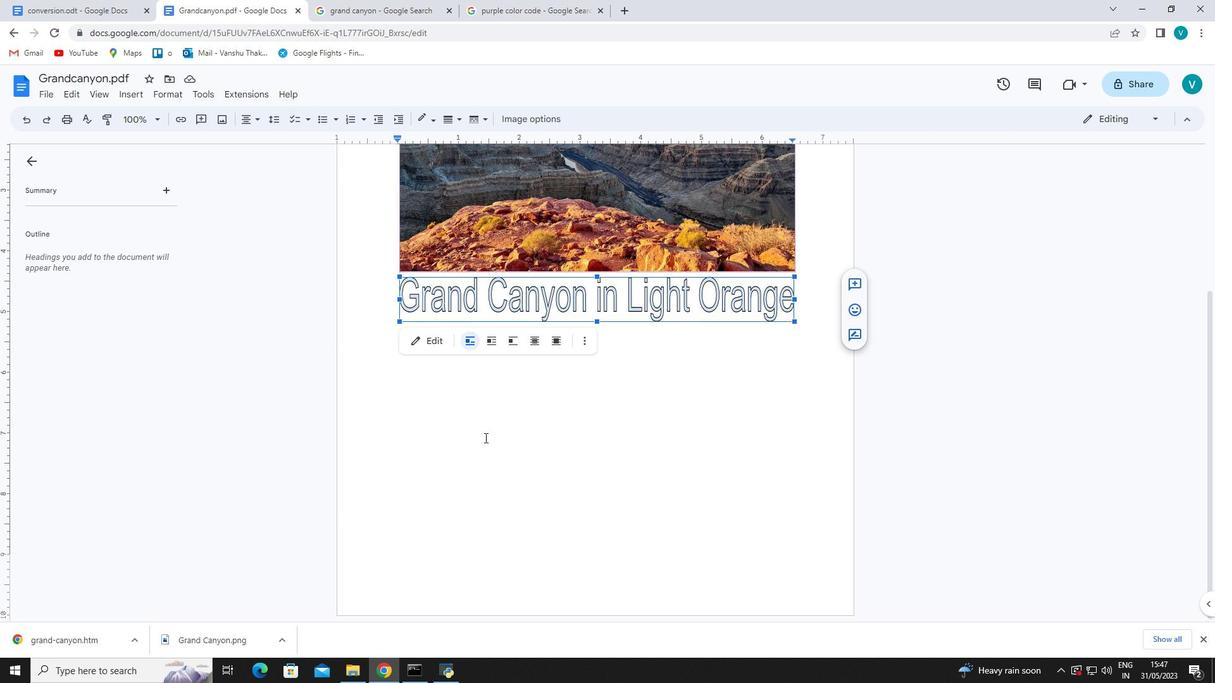 
Action: Mouse scrolled (484, 438) with delta (0, 0)
Screenshot: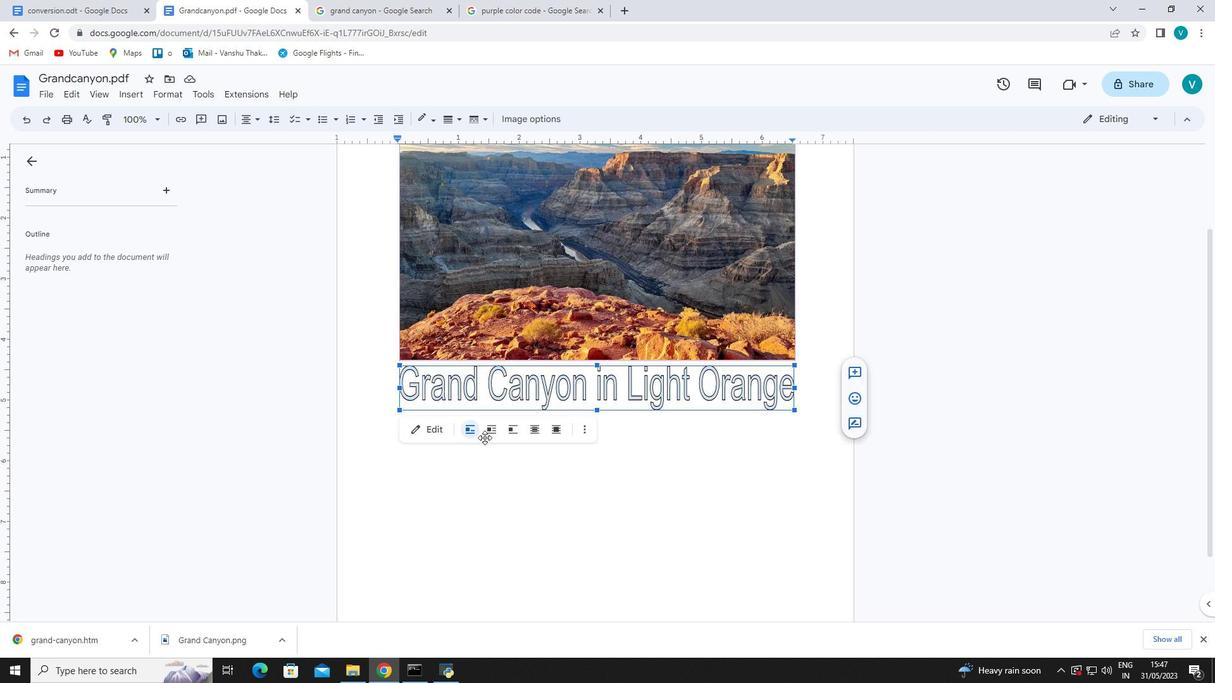 
Action: Mouse scrolled (484, 438) with delta (0, 0)
Screenshot: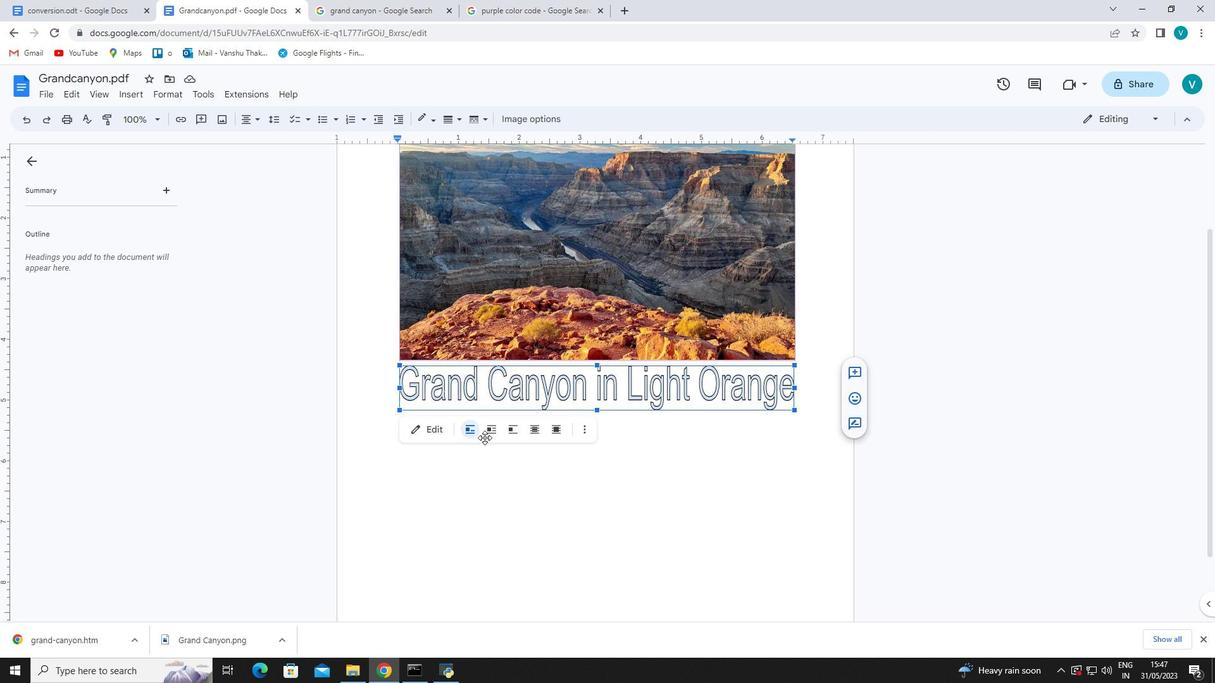 
Action: Mouse moved to (381, 244)
Screenshot: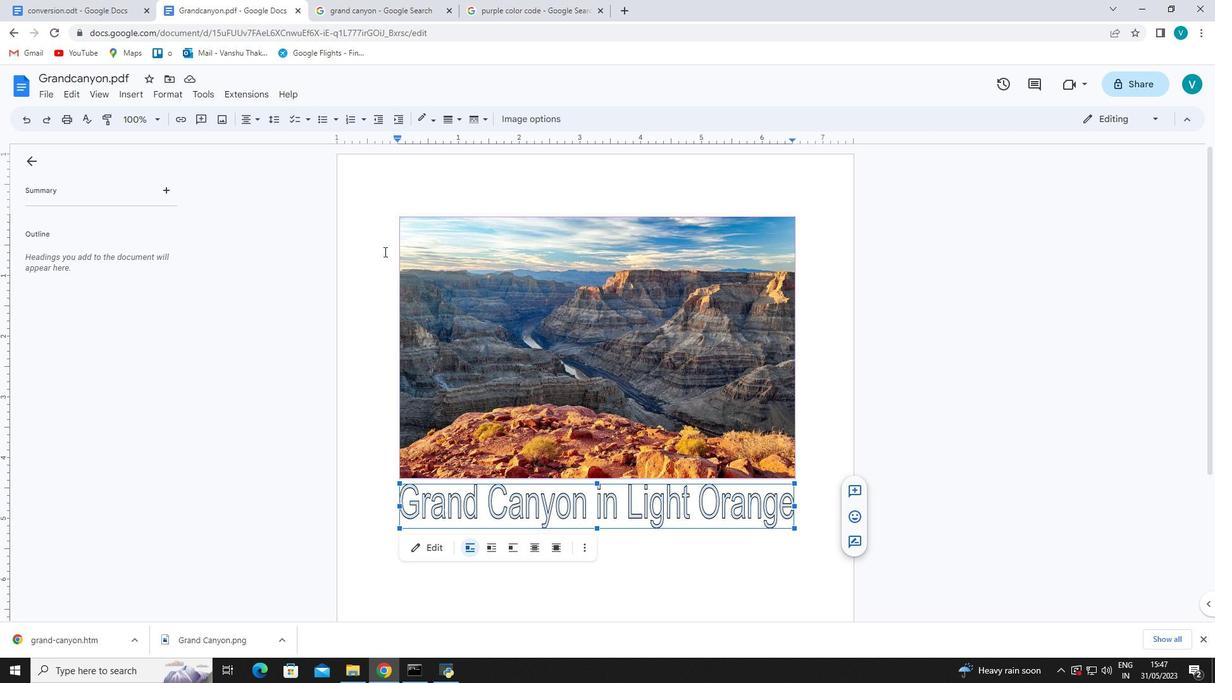 
Action: Mouse pressed left at (381, 244)
Screenshot: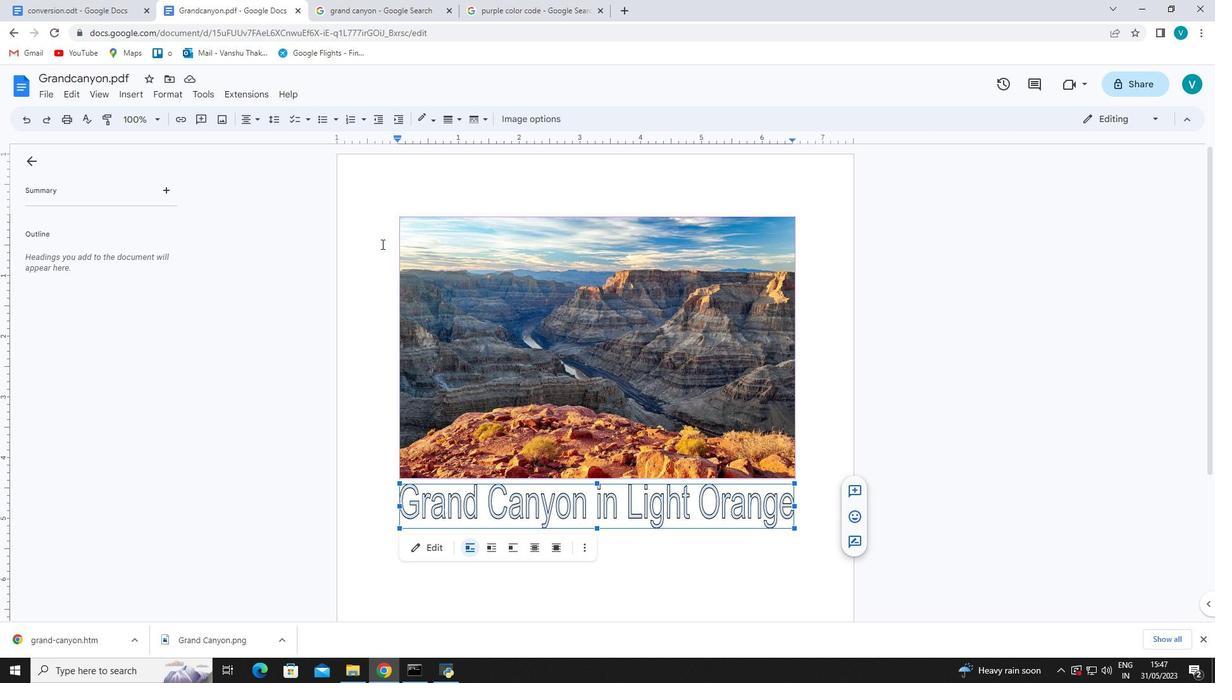 
Action: Mouse moved to (53, 97)
Screenshot: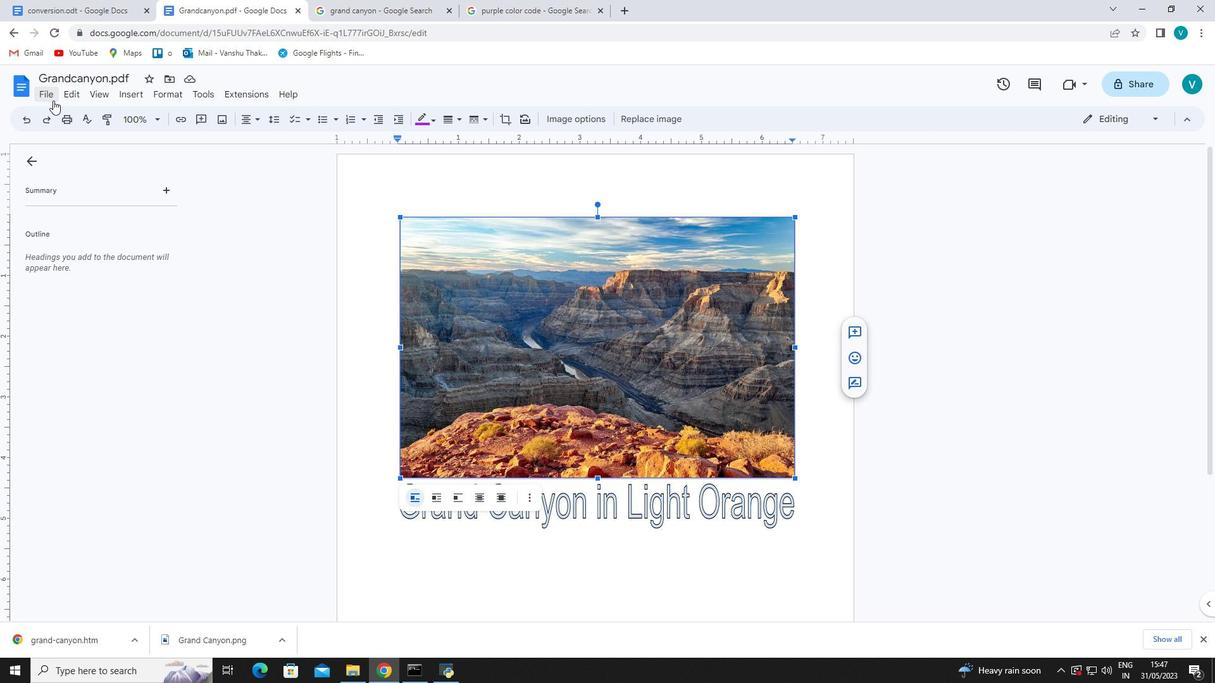 
Action: Mouse pressed left at (53, 97)
Screenshot: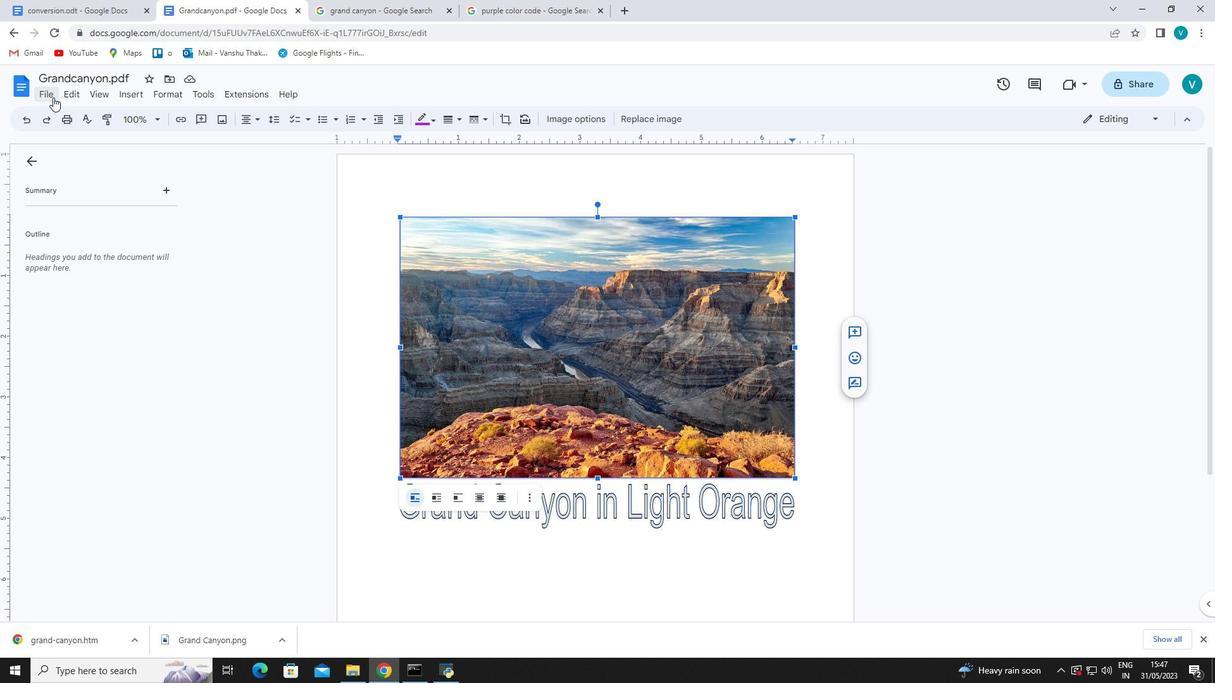 
Action: Mouse moved to (147, 341)
Screenshot: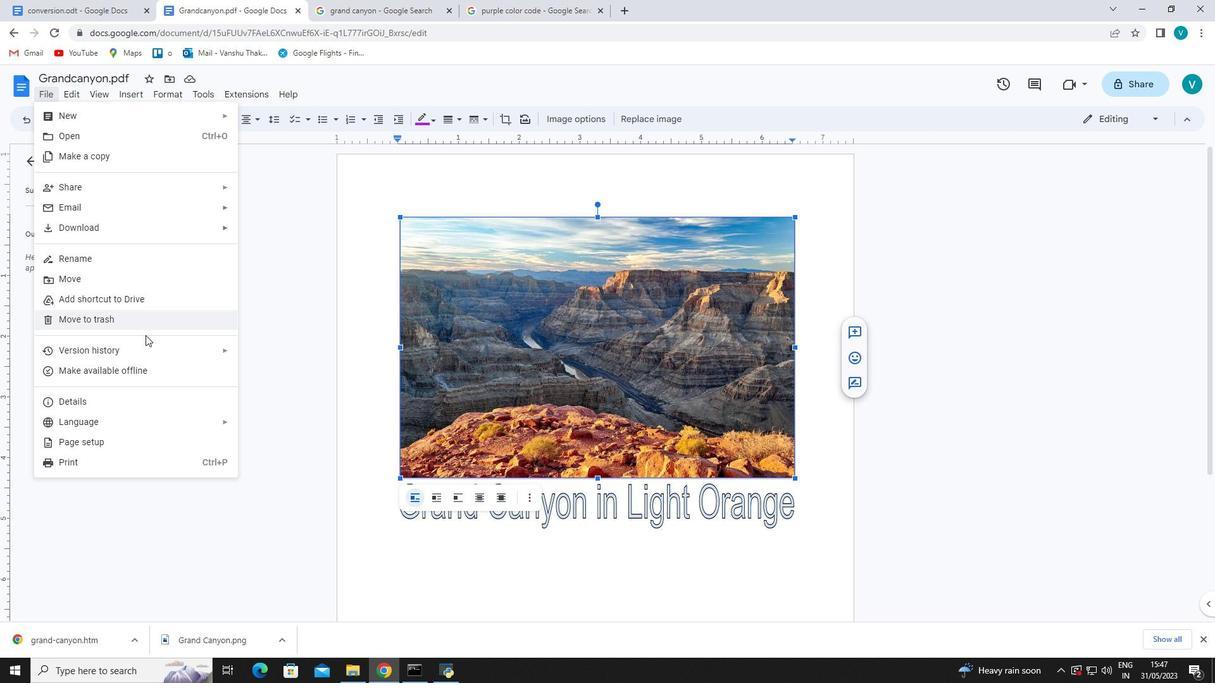 
Action: Mouse scrolled (147, 341) with delta (0, 0)
Screenshot: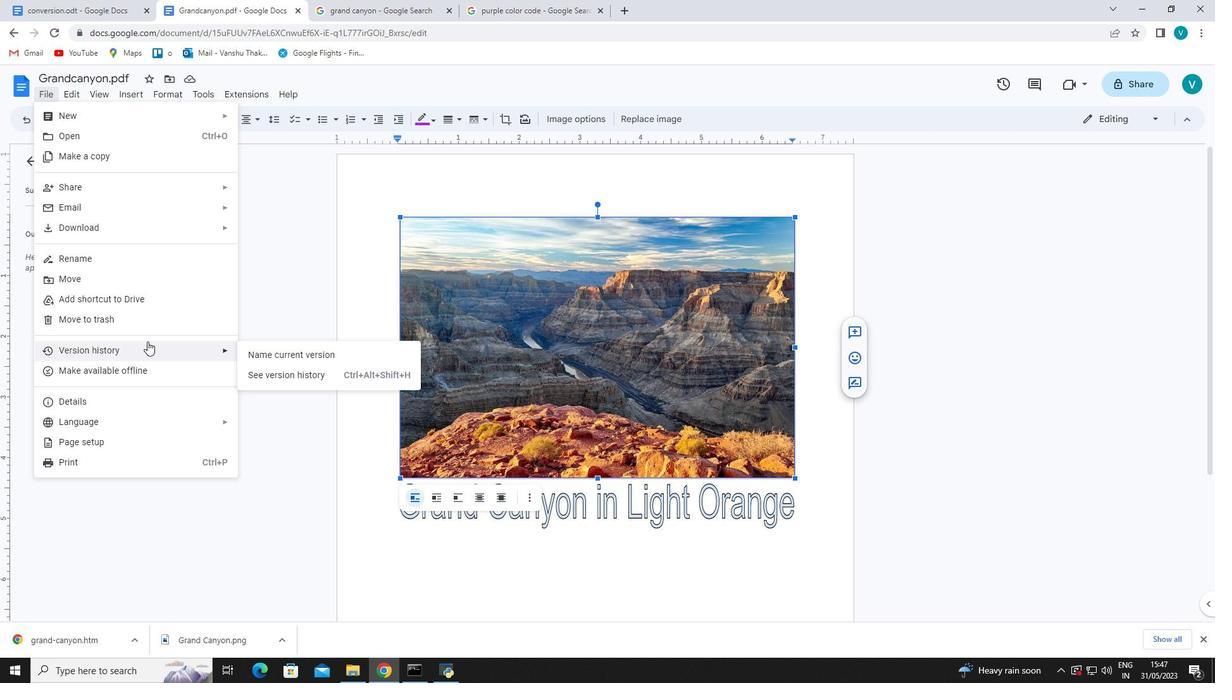 
Action: Mouse moved to (136, 434)
Screenshot: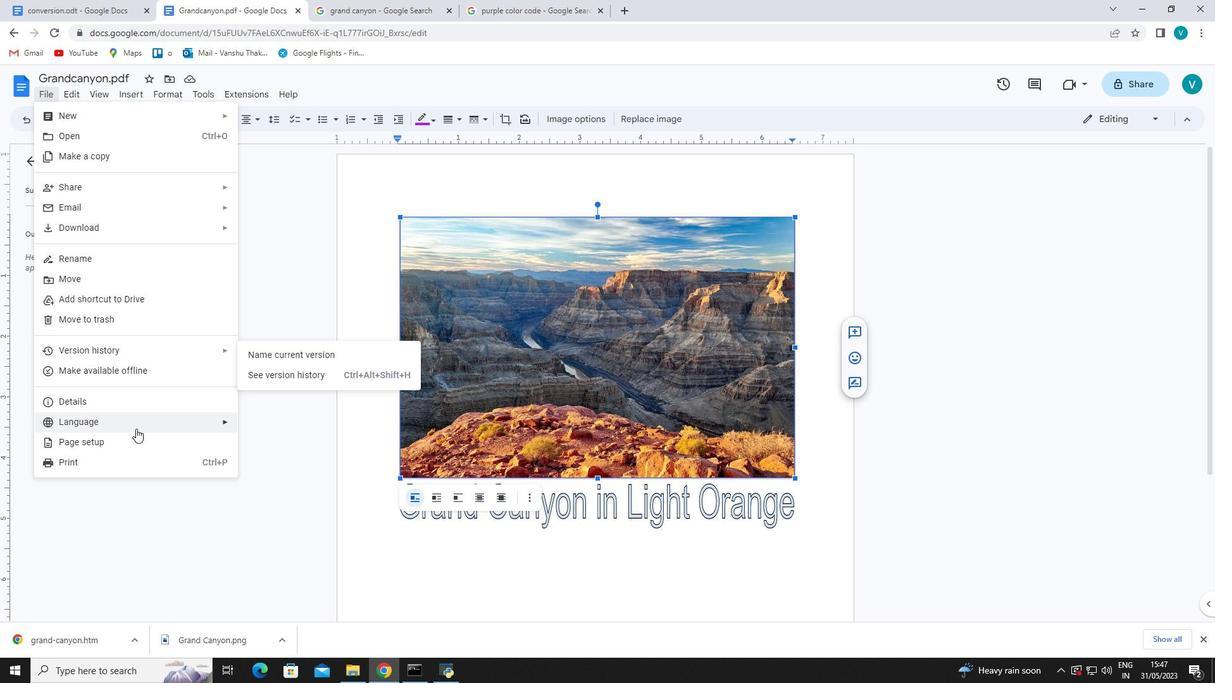 
Action: Mouse pressed left at (136, 434)
Screenshot: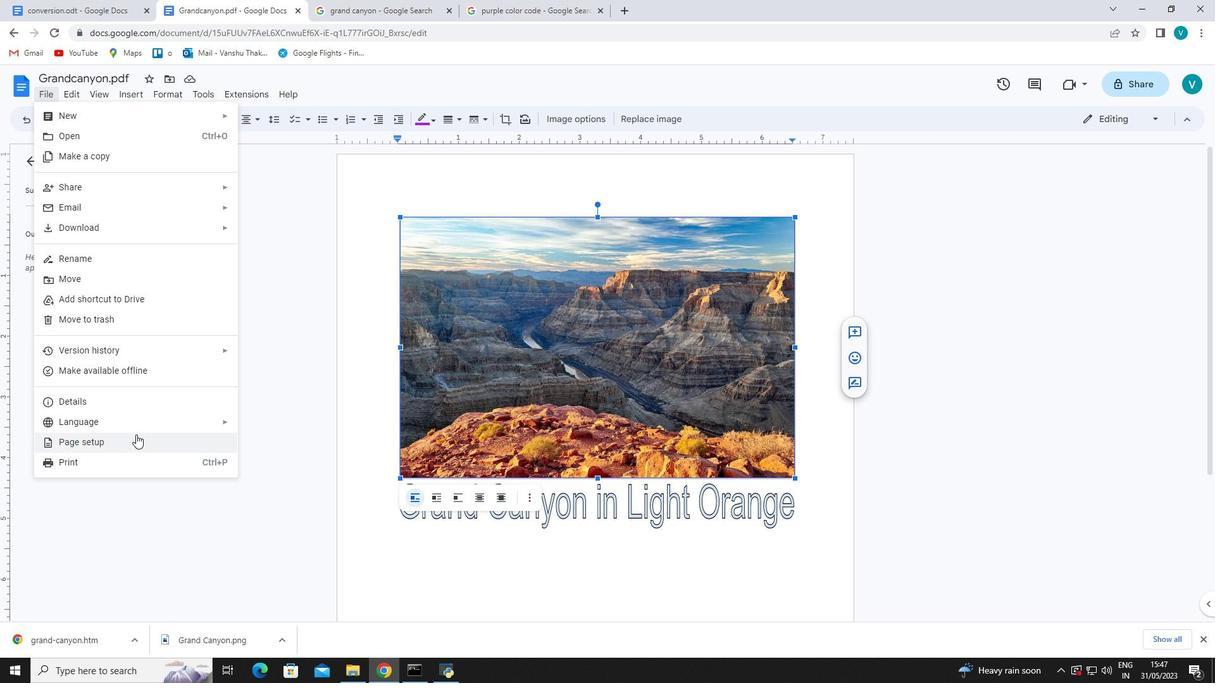 
Action: Mouse moved to (523, 279)
Screenshot: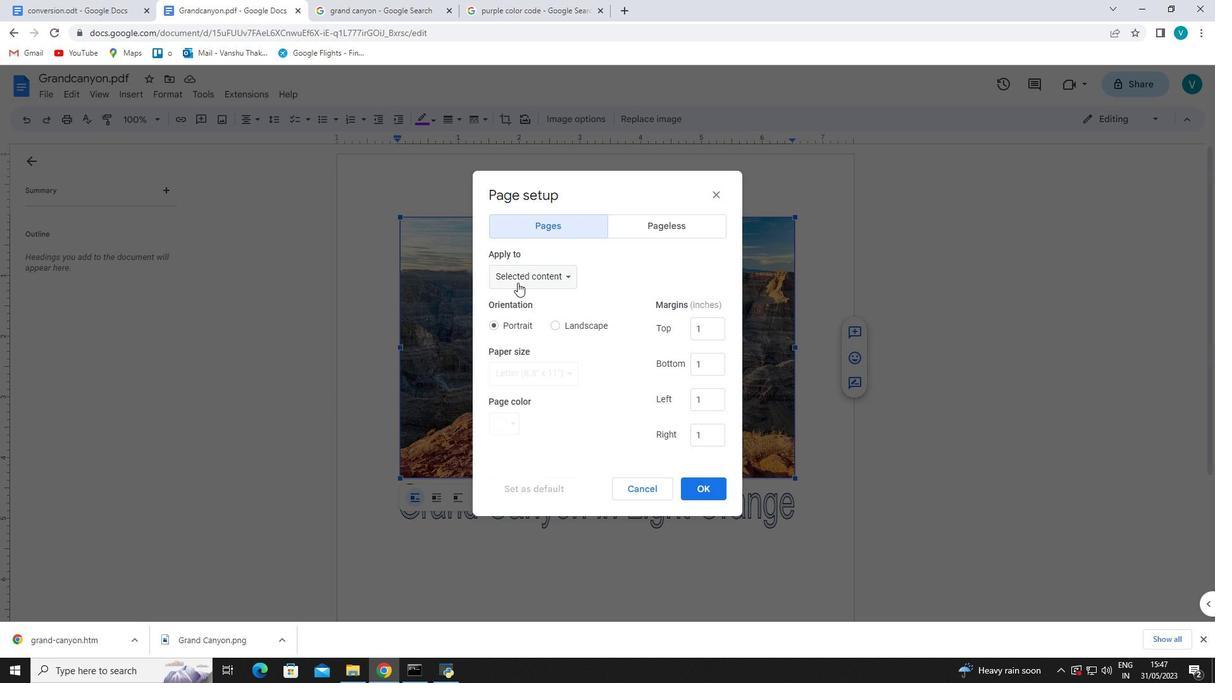 
Action: Mouse pressed left at (523, 279)
Screenshot: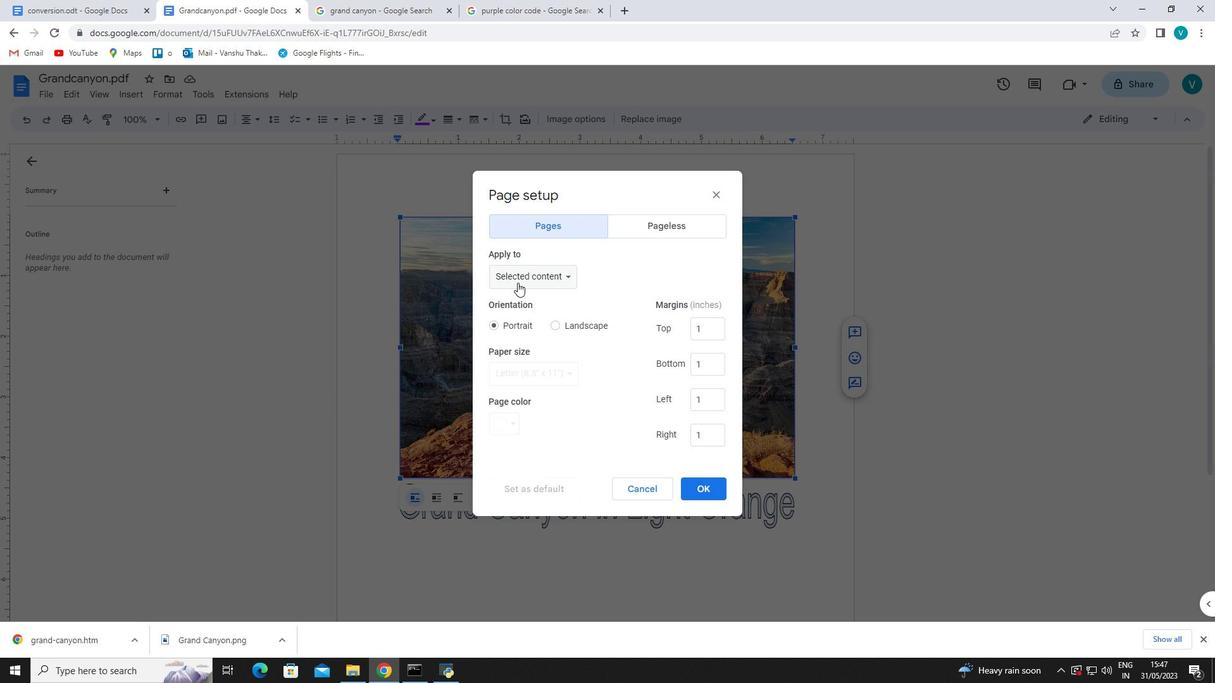 
Action: Mouse moved to (534, 255)
Screenshot: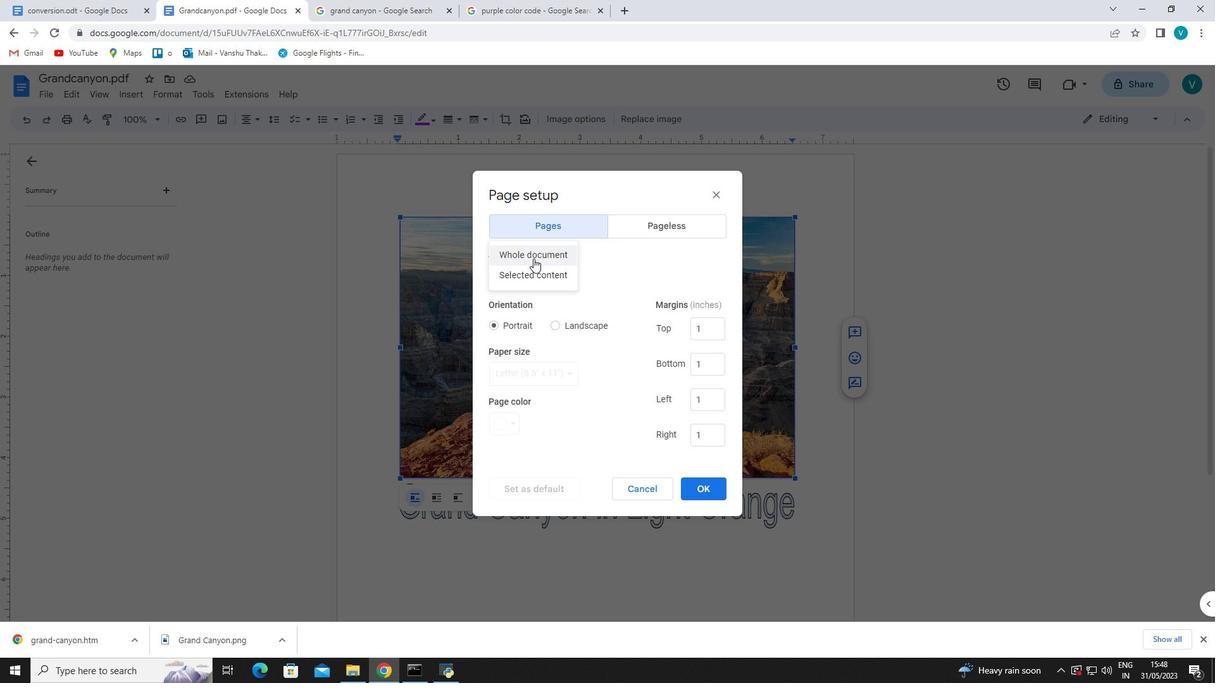 
Action: Mouse pressed left at (534, 255)
Screenshot: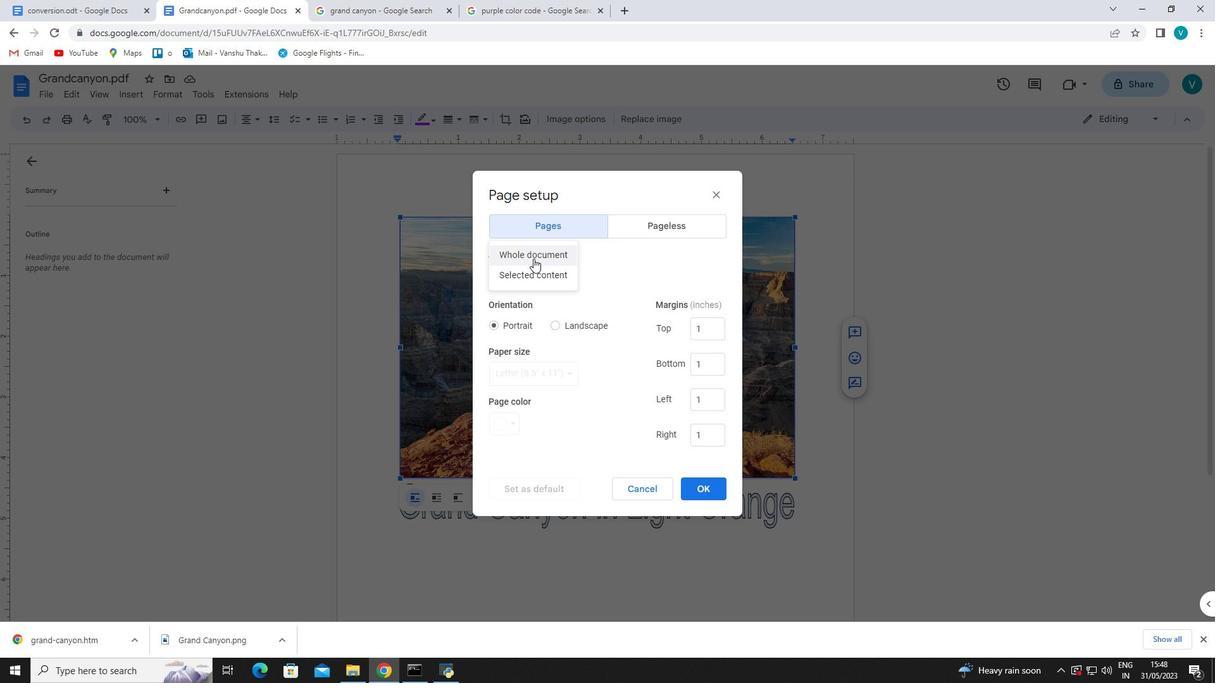 
Action: Mouse moved to (517, 419)
Screenshot: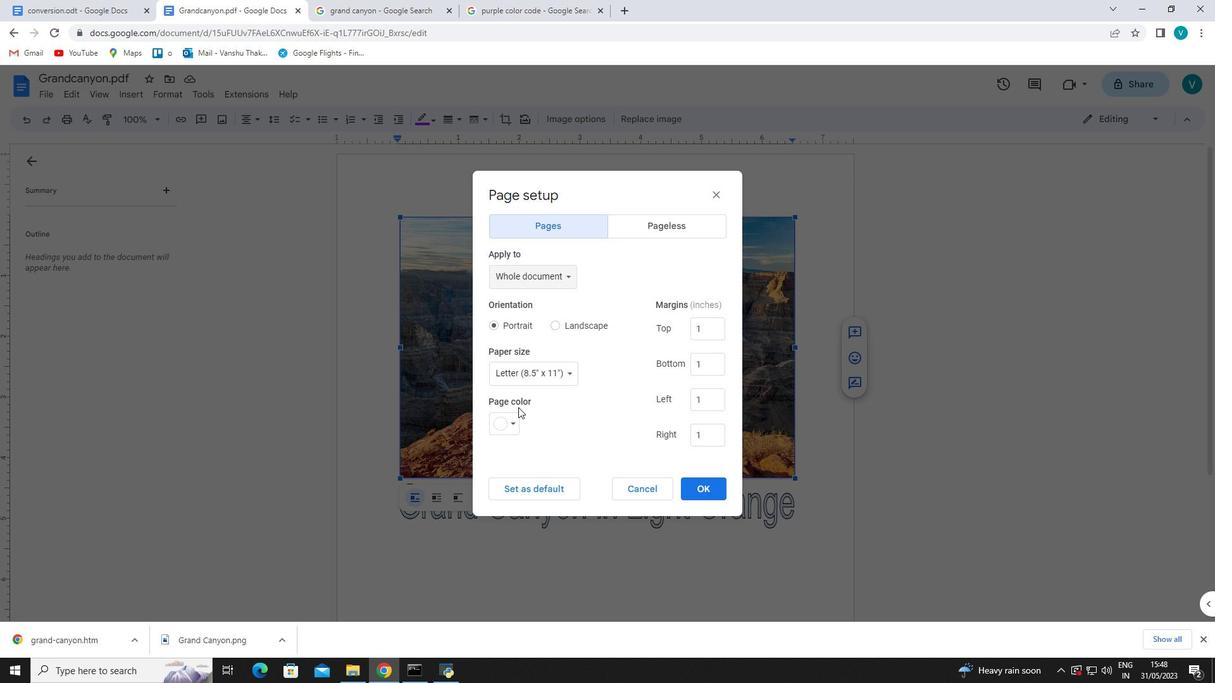 
Action: Mouse pressed left at (517, 419)
Screenshot: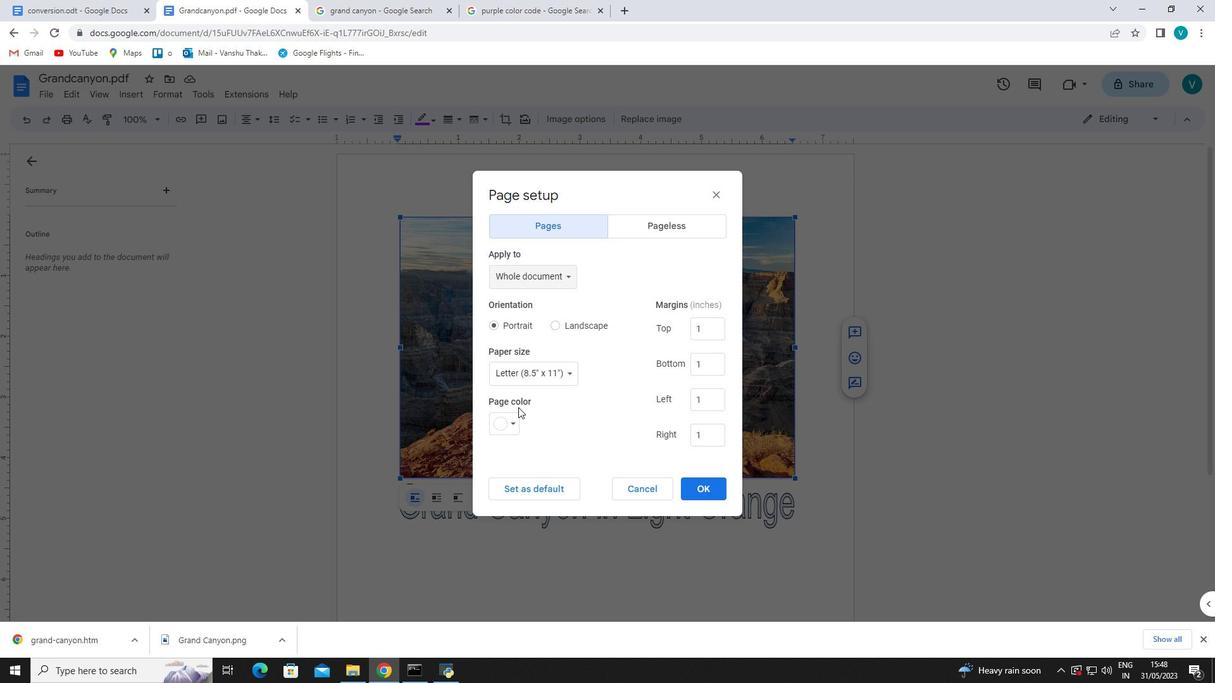 
Action: Mouse moved to (505, 448)
Screenshot: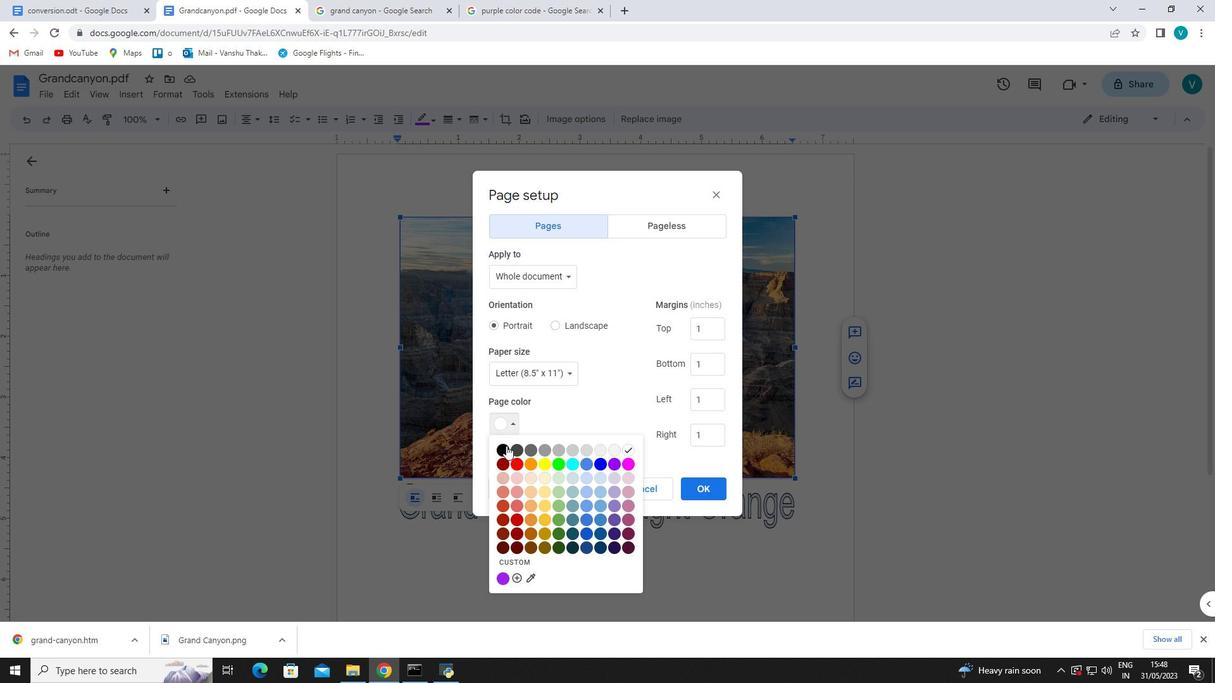 
Action: Mouse pressed left at (505, 448)
Screenshot: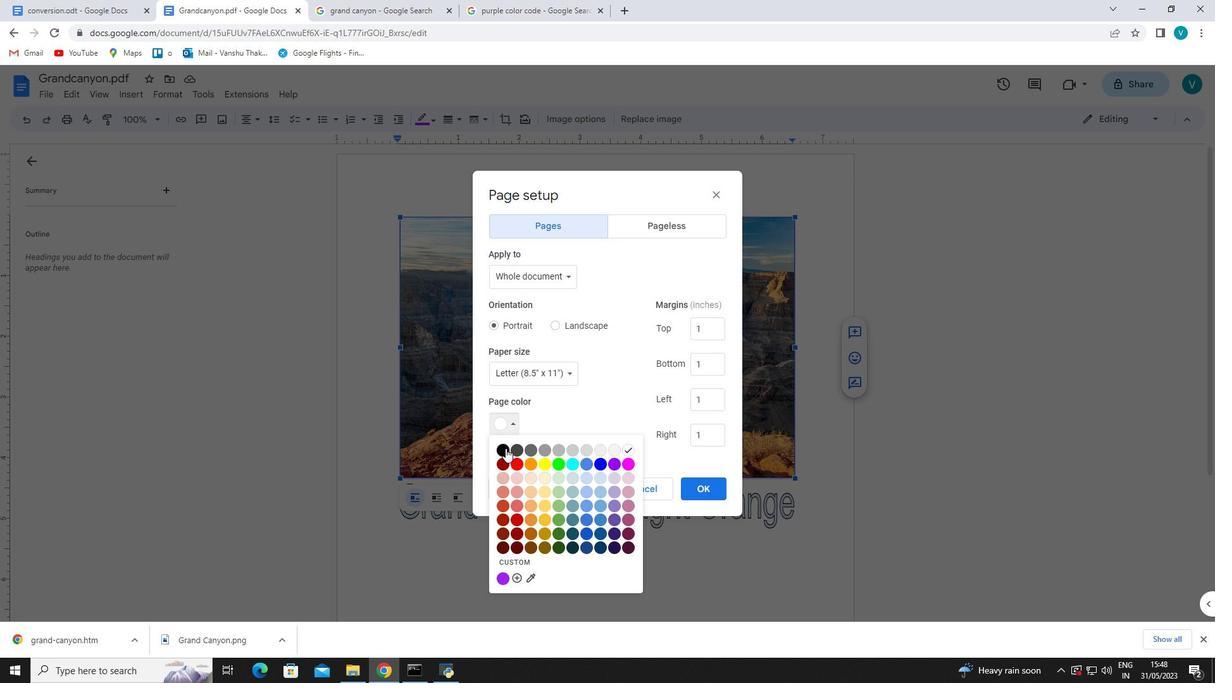 
Action: Mouse moved to (715, 491)
Screenshot: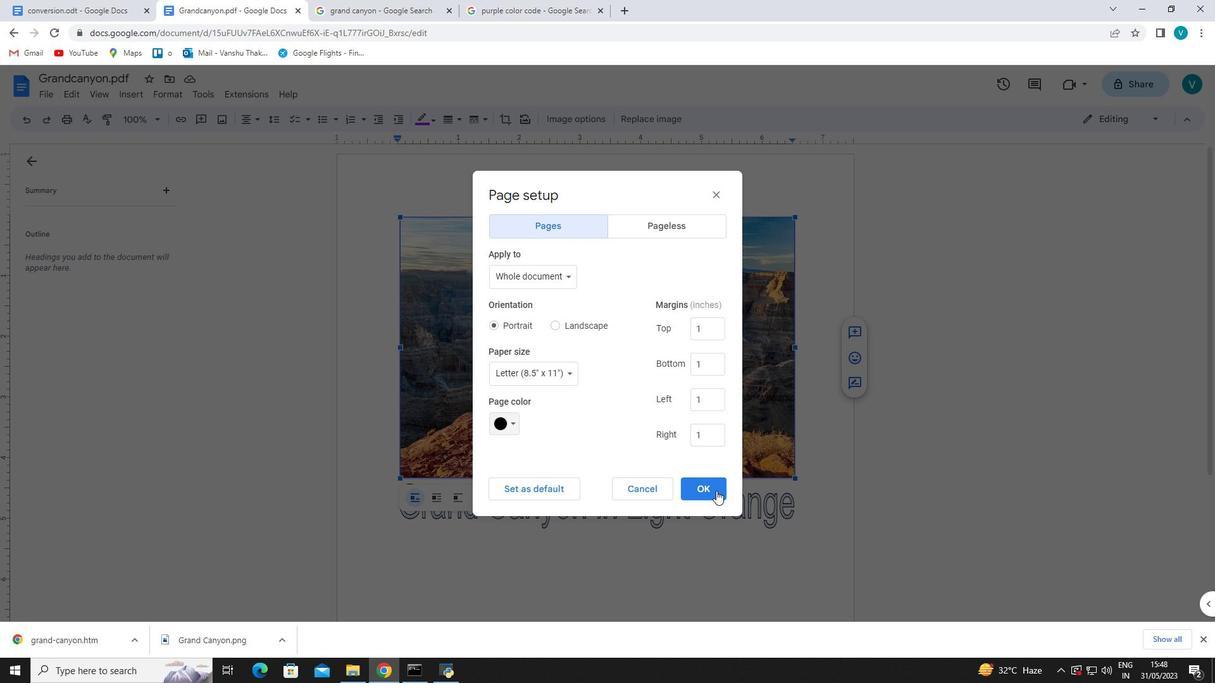 
Action: Mouse pressed left at (715, 491)
Screenshot: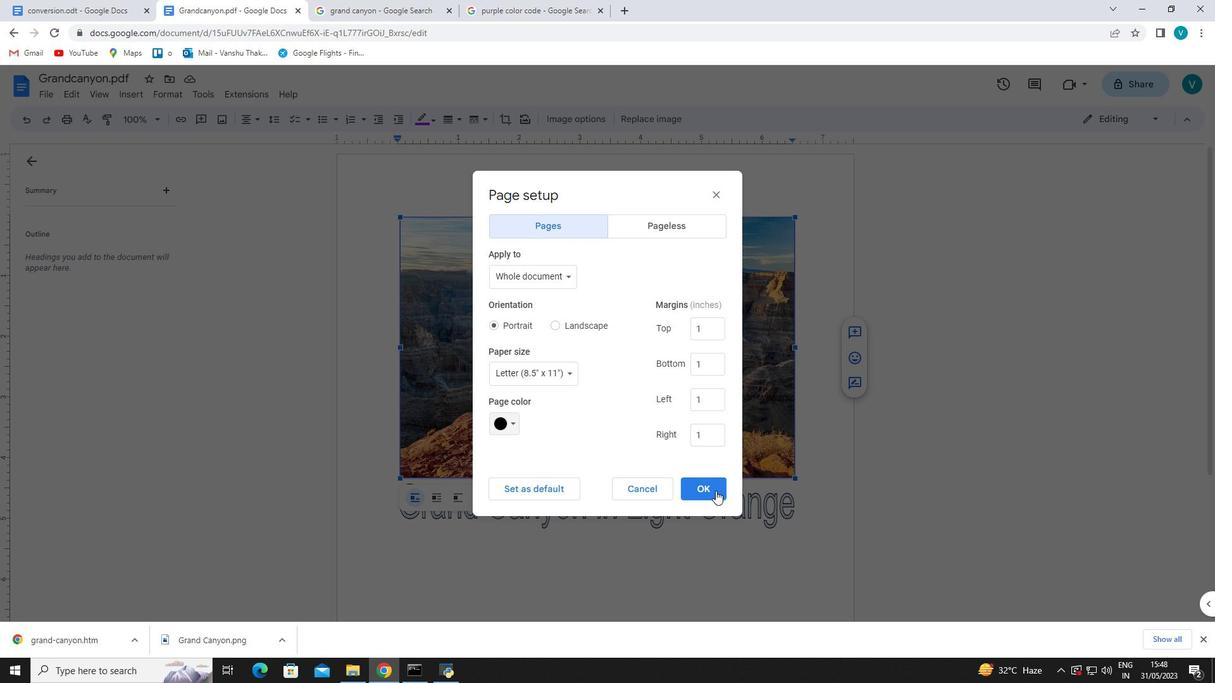 
Action: Mouse moved to (714, 491)
Screenshot: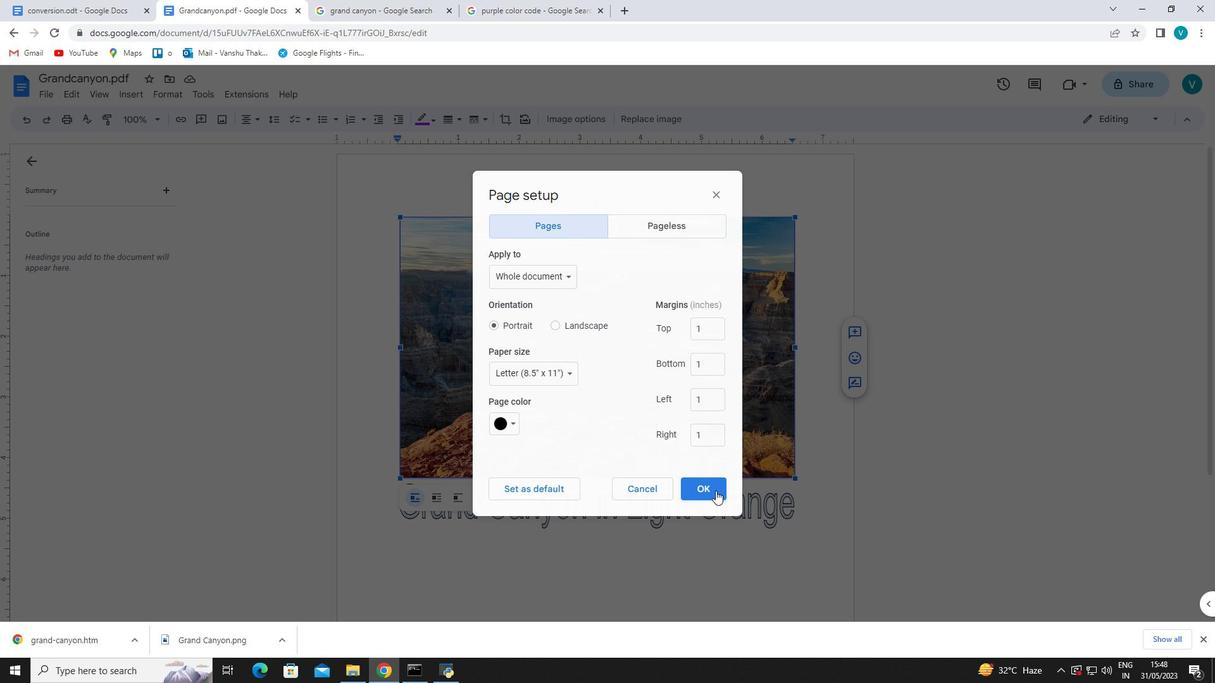 
Action: Mouse scrolled (714, 490) with delta (0, 0)
Screenshot: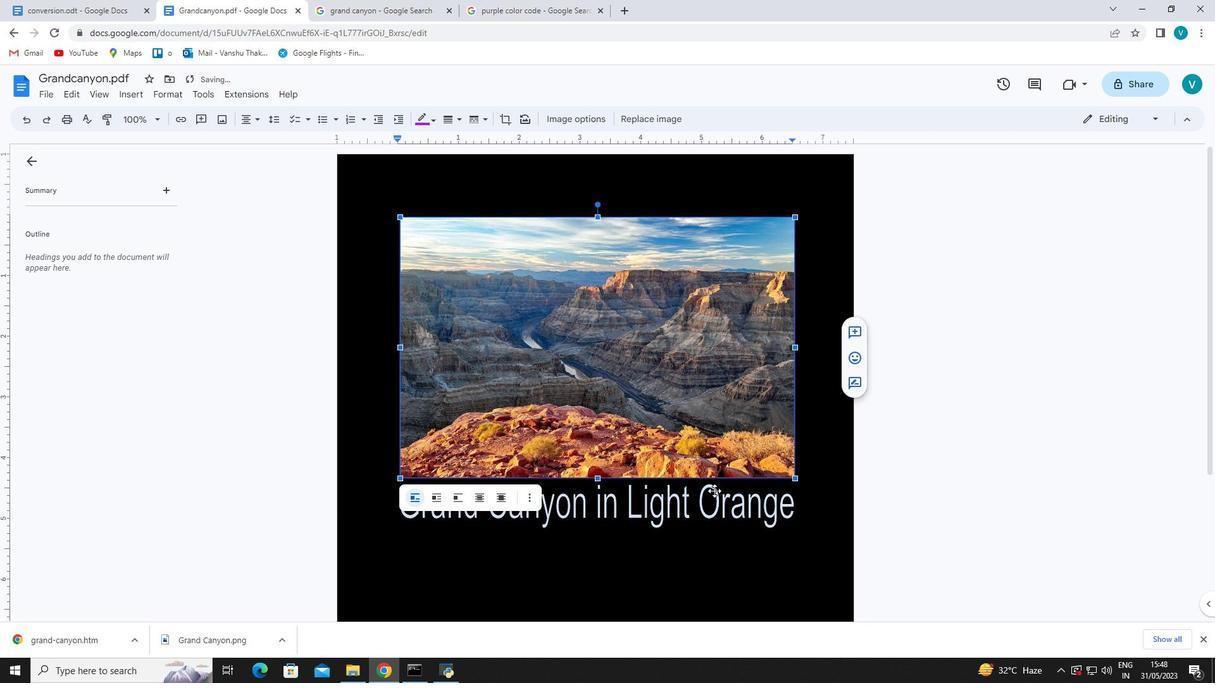 
Action: Mouse scrolled (714, 490) with delta (0, 0)
Screenshot: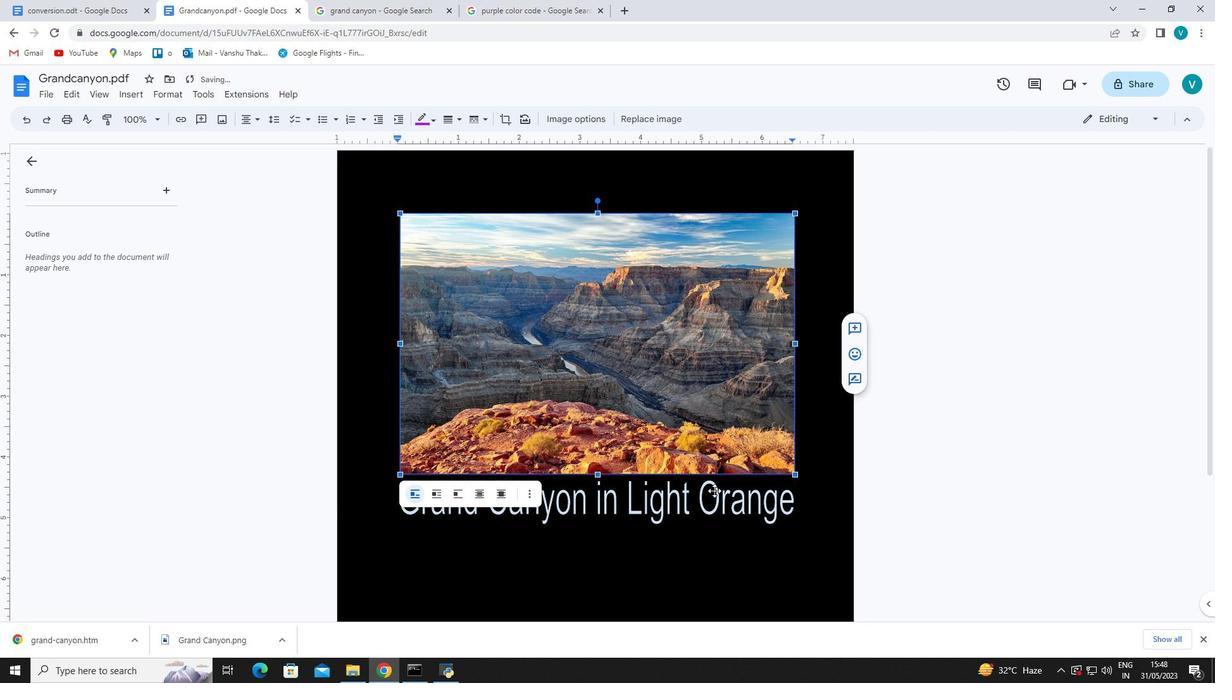 
Action: Mouse scrolled (714, 490) with delta (0, 0)
Screenshot: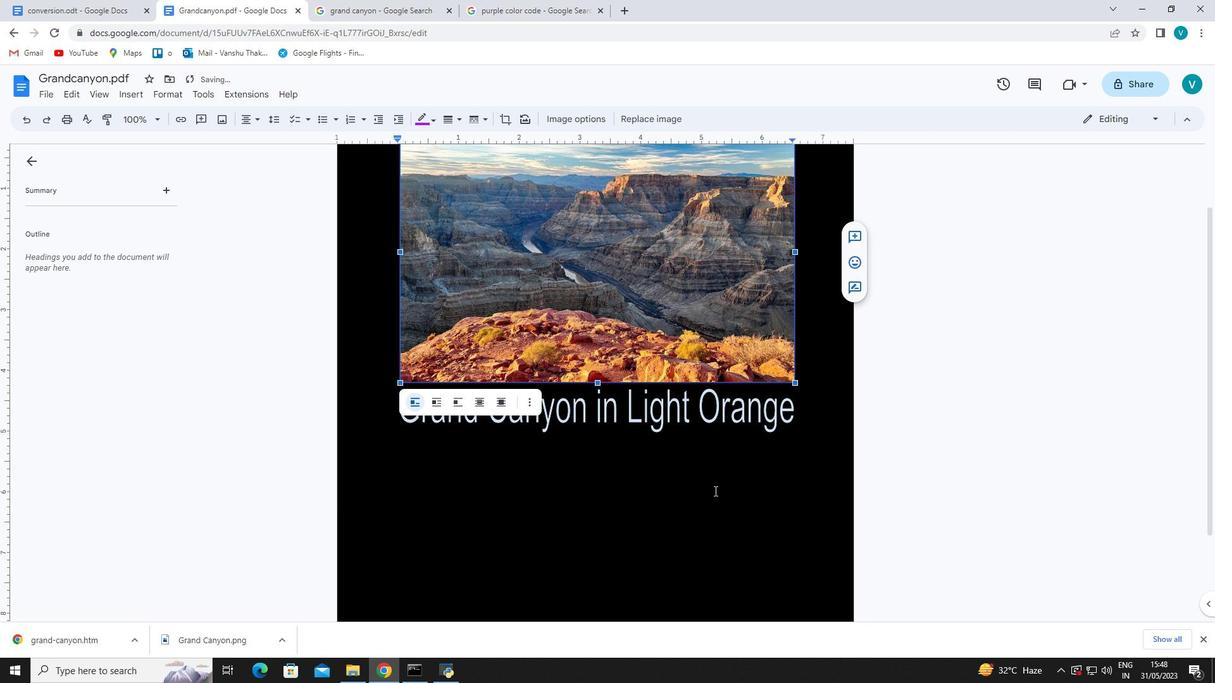 
Action: Mouse moved to (799, 315)
Screenshot: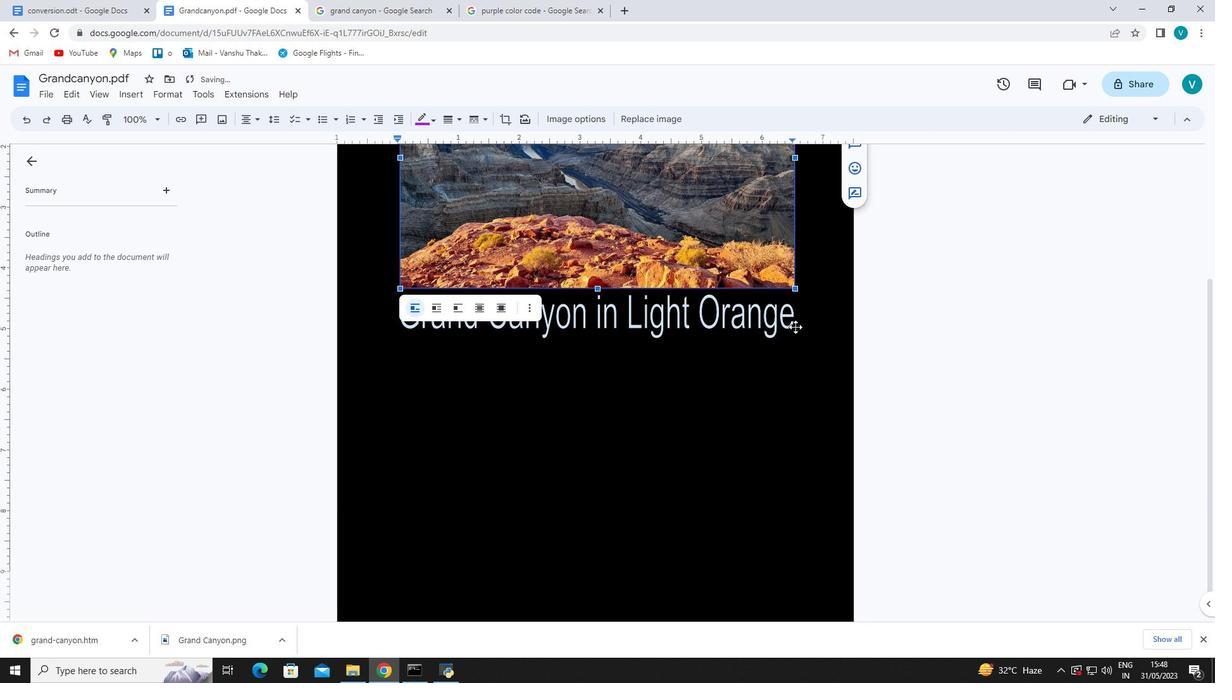
Action: Mouse pressed left at (799, 315)
Screenshot: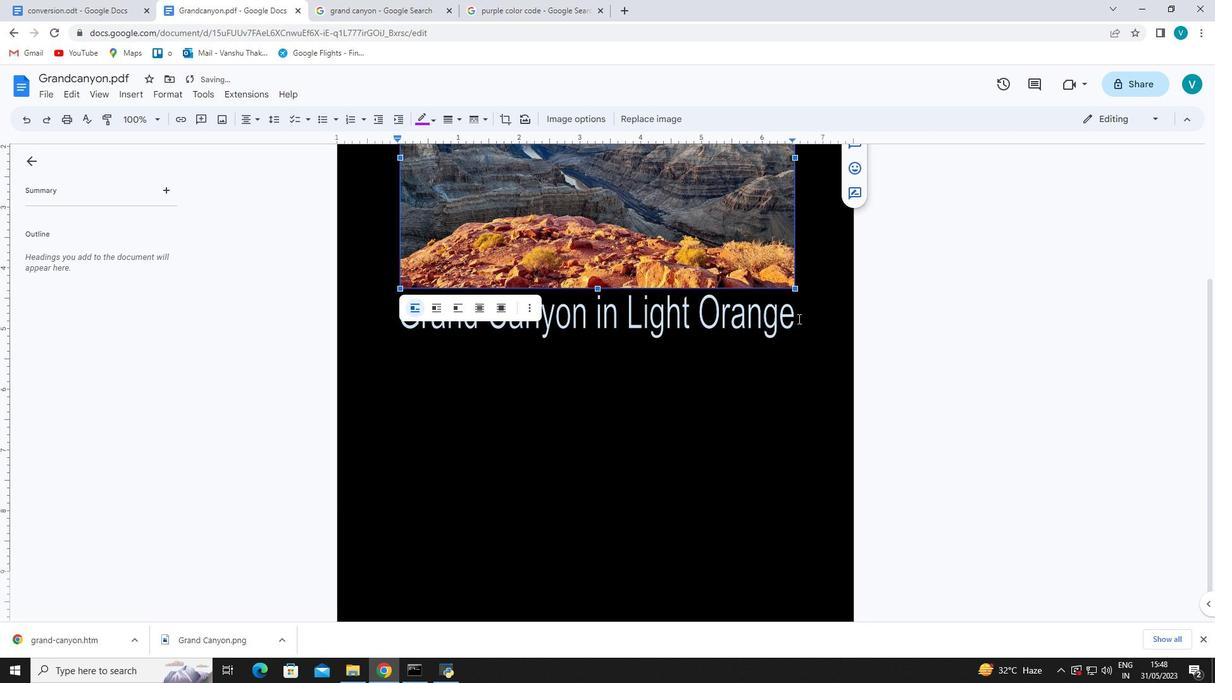 
Action: Mouse moved to (795, 314)
Screenshot: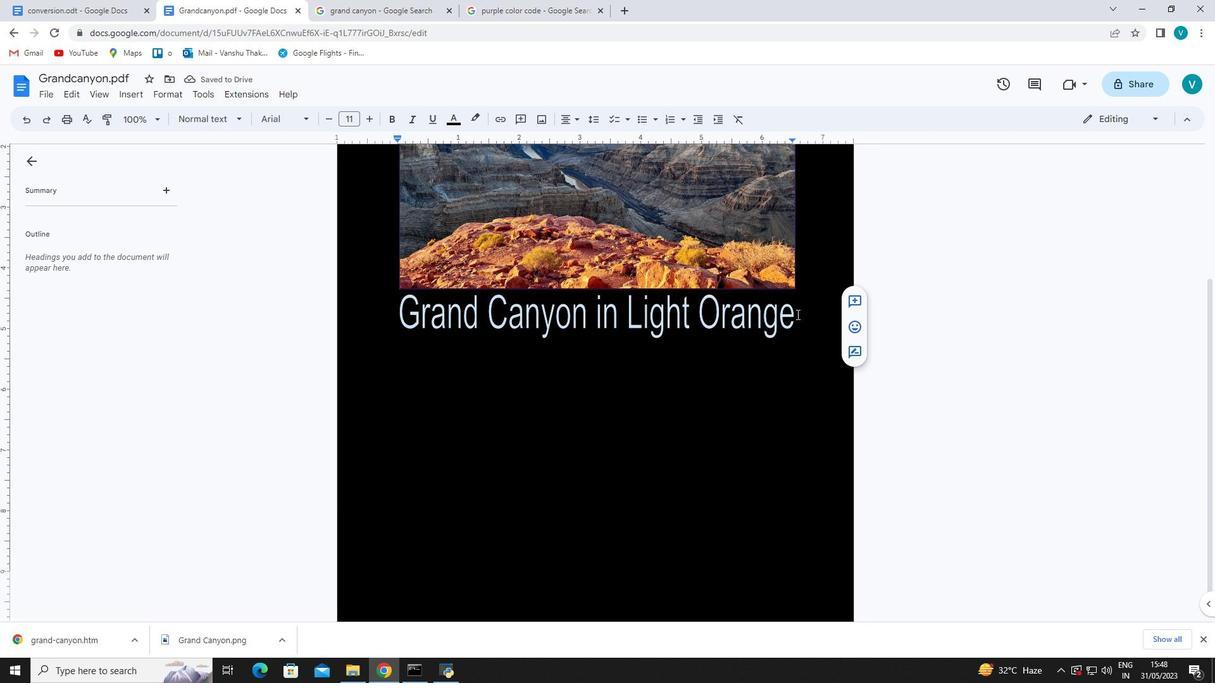 
Action: Mouse pressed left at (795, 314)
Screenshot: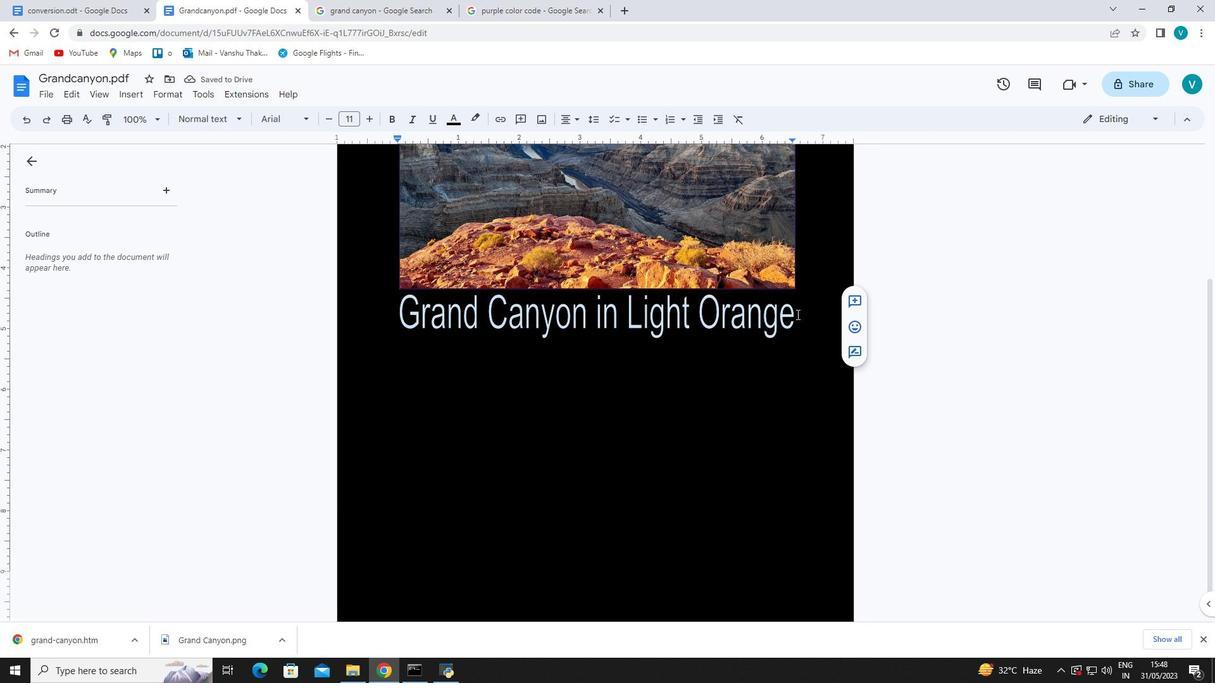 
Action: Mouse moved to (792, 315)
Screenshot: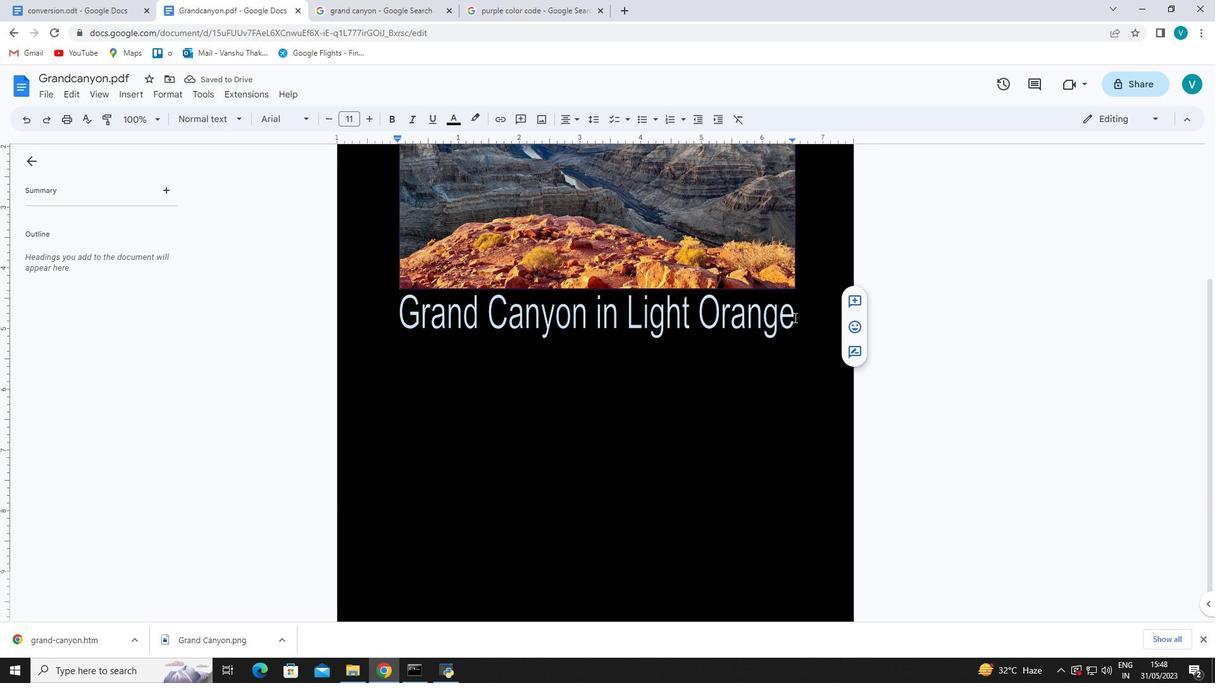 
Action: Mouse pressed left at (792, 315)
Screenshot: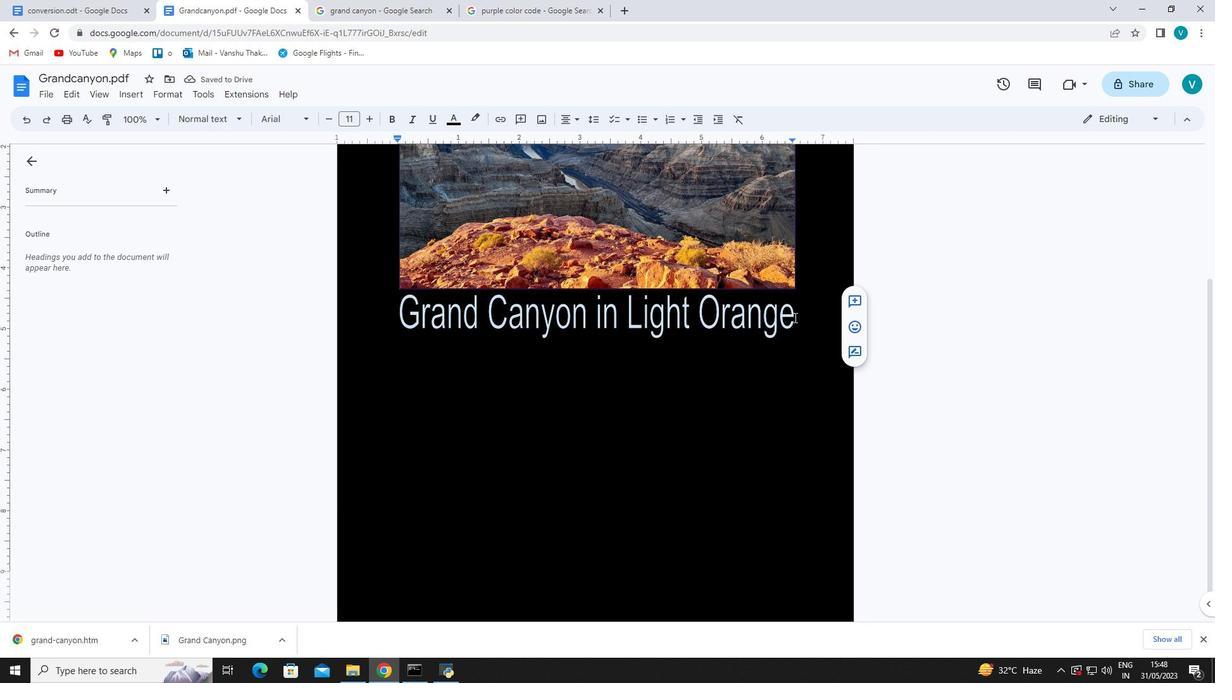 
Action: Mouse moved to (784, 374)
Screenshot: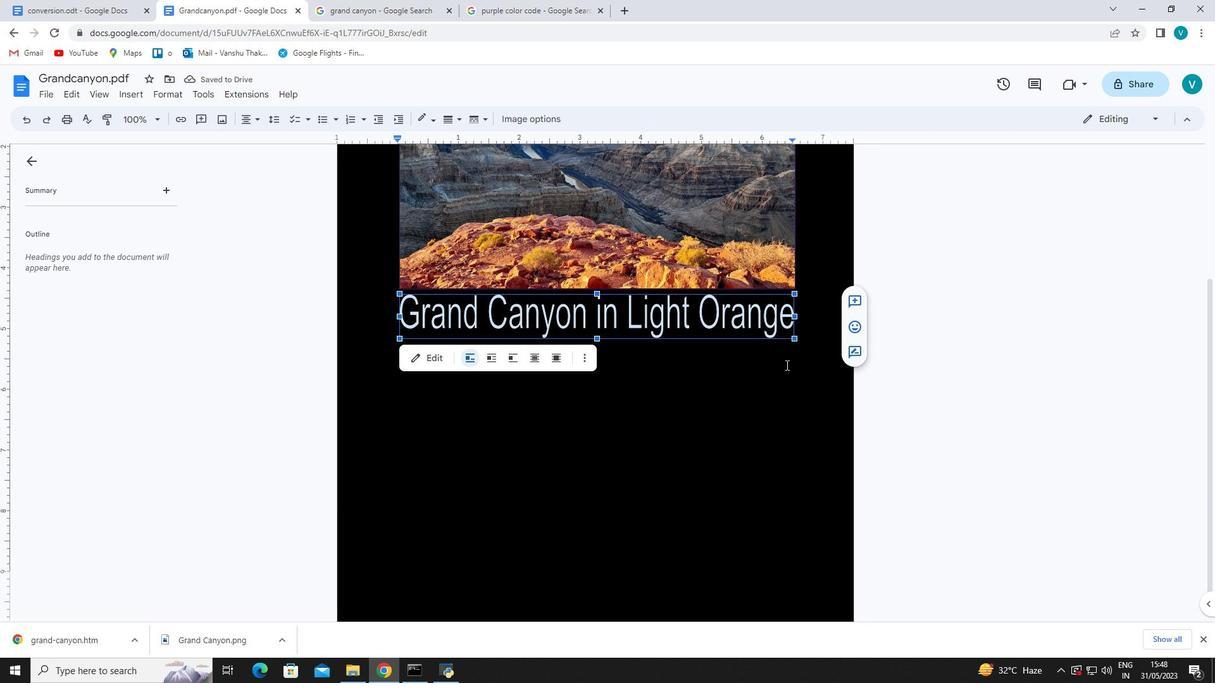 
Action: Mouse pressed left at (784, 374)
Screenshot: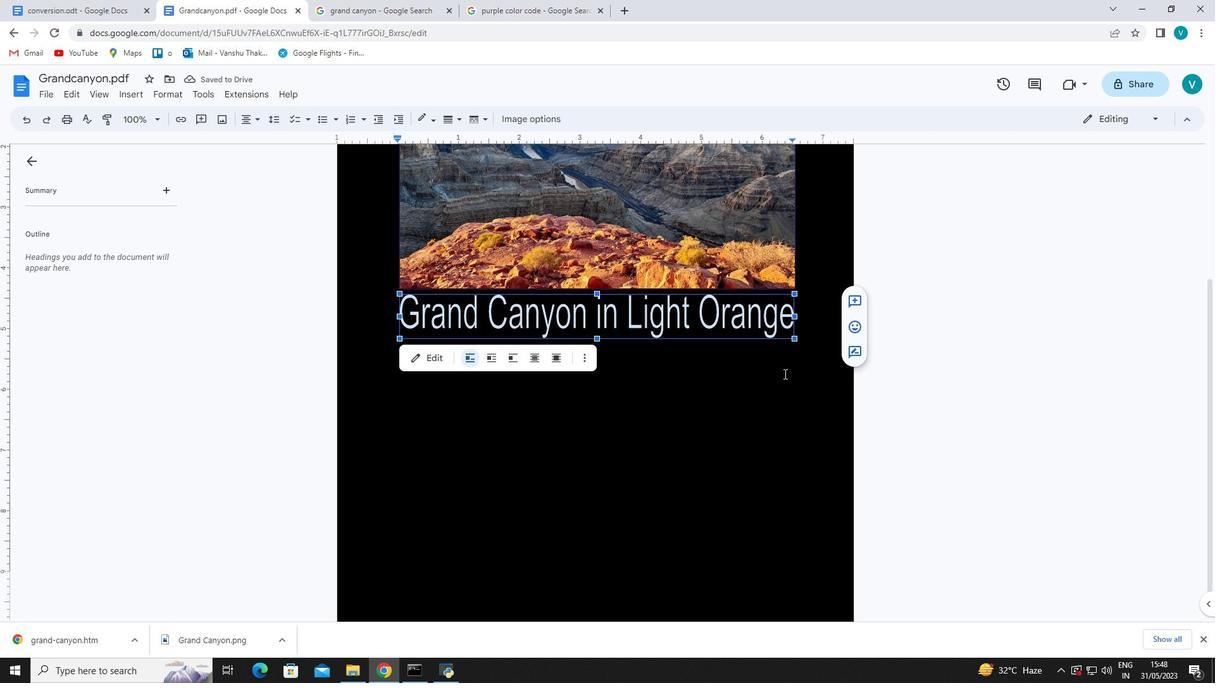 
Action: Mouse moved to (772, 407)
Screenshot: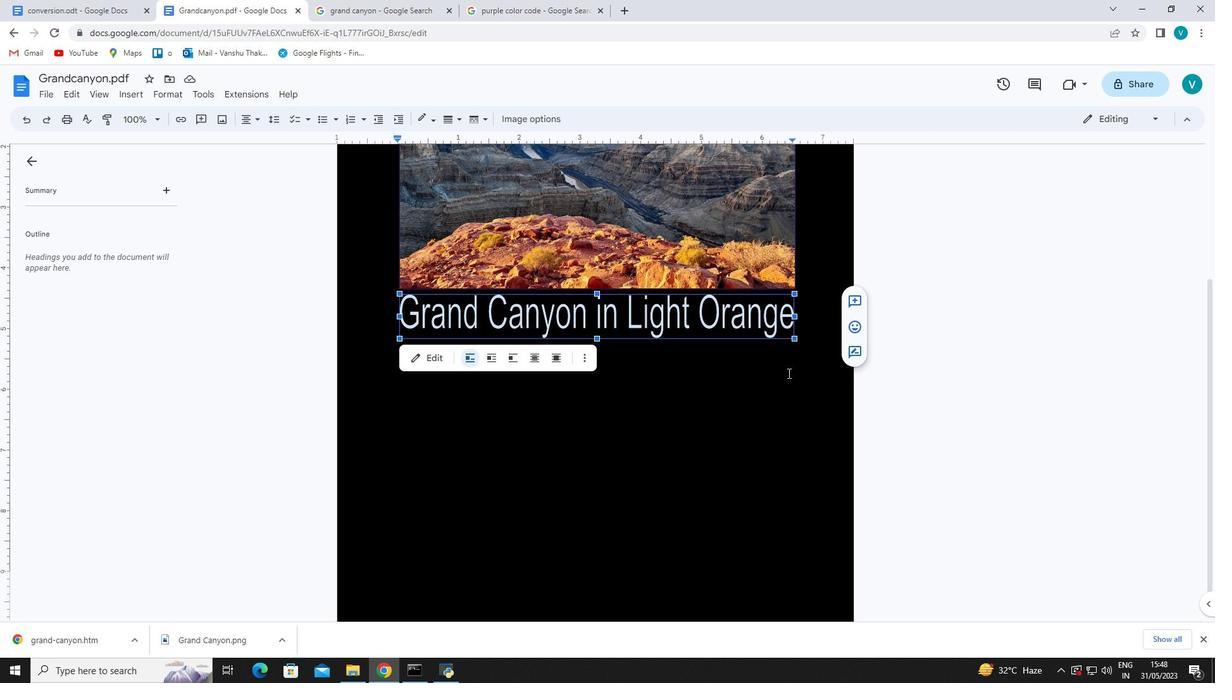 
Action: Mouse pressed left at (772, 407)
Screenshot: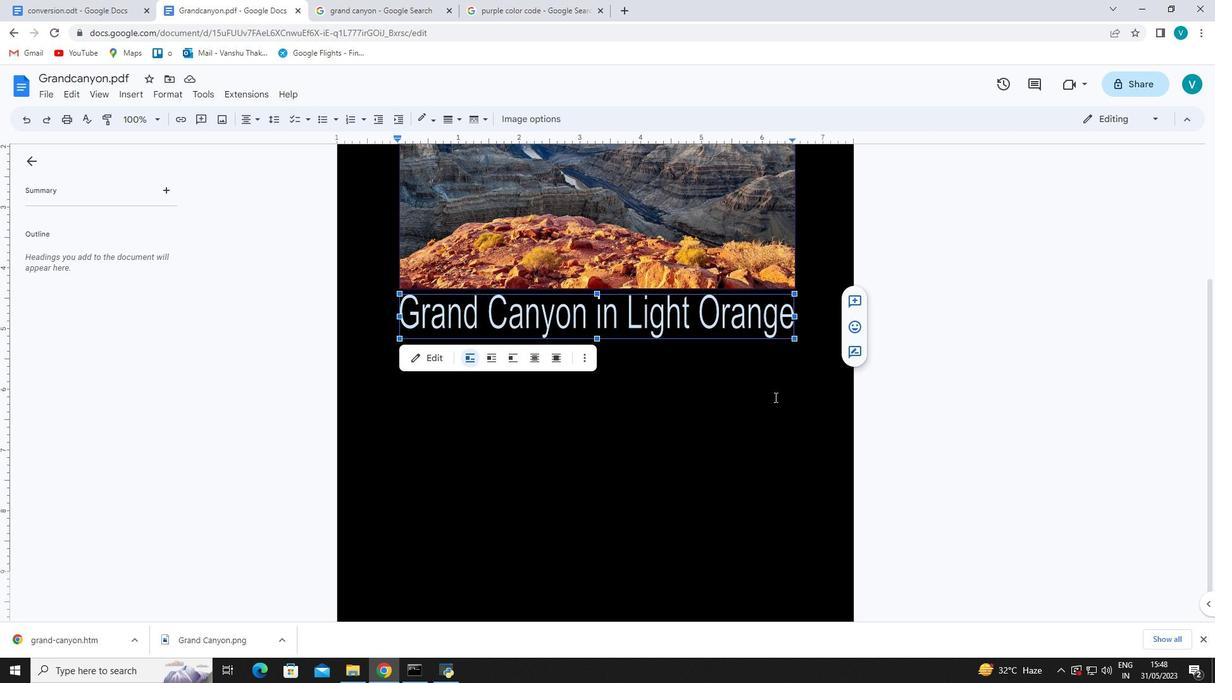 
Action: Mouse moved to (811, 252)
Screenshot: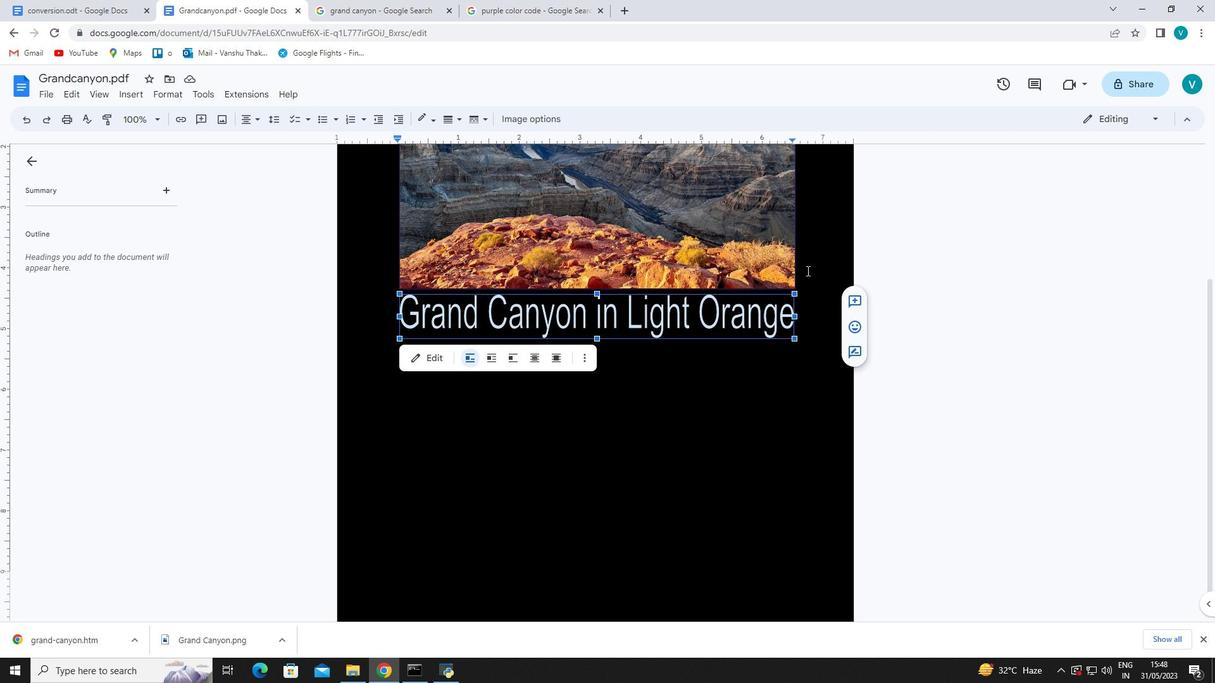 
Action: Mouse pressed left at (811, 252)
Screenshot: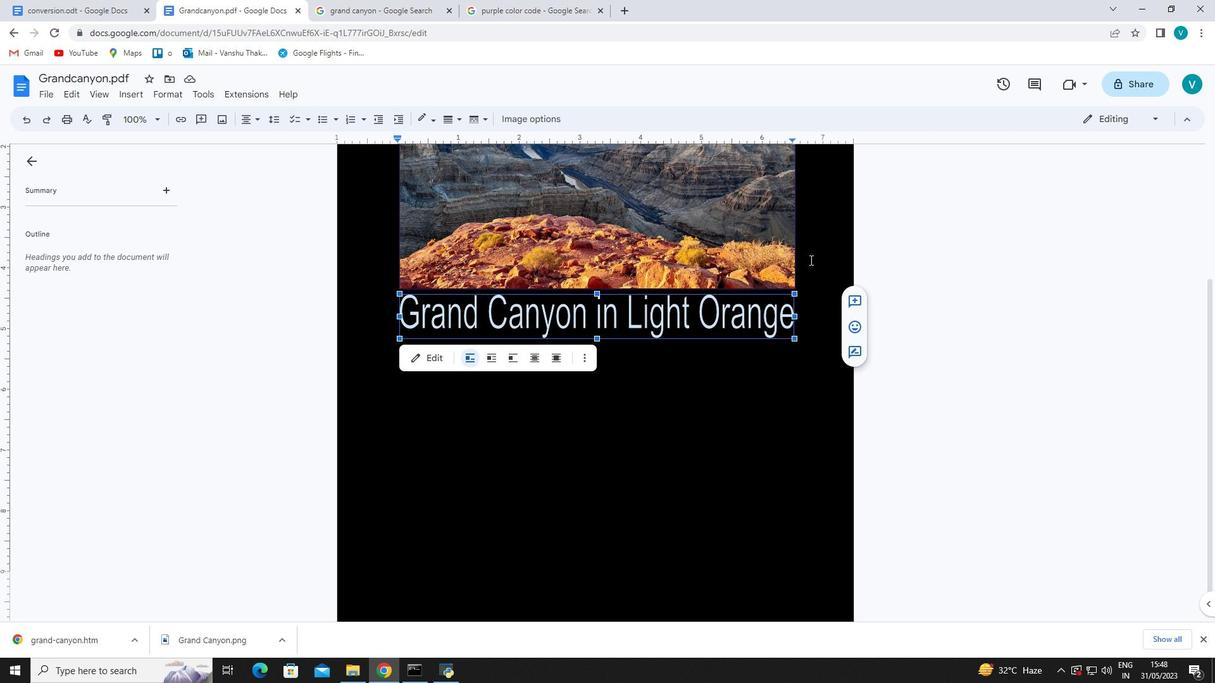 
Action: Mouse moved to (793, 468)
Screenshot: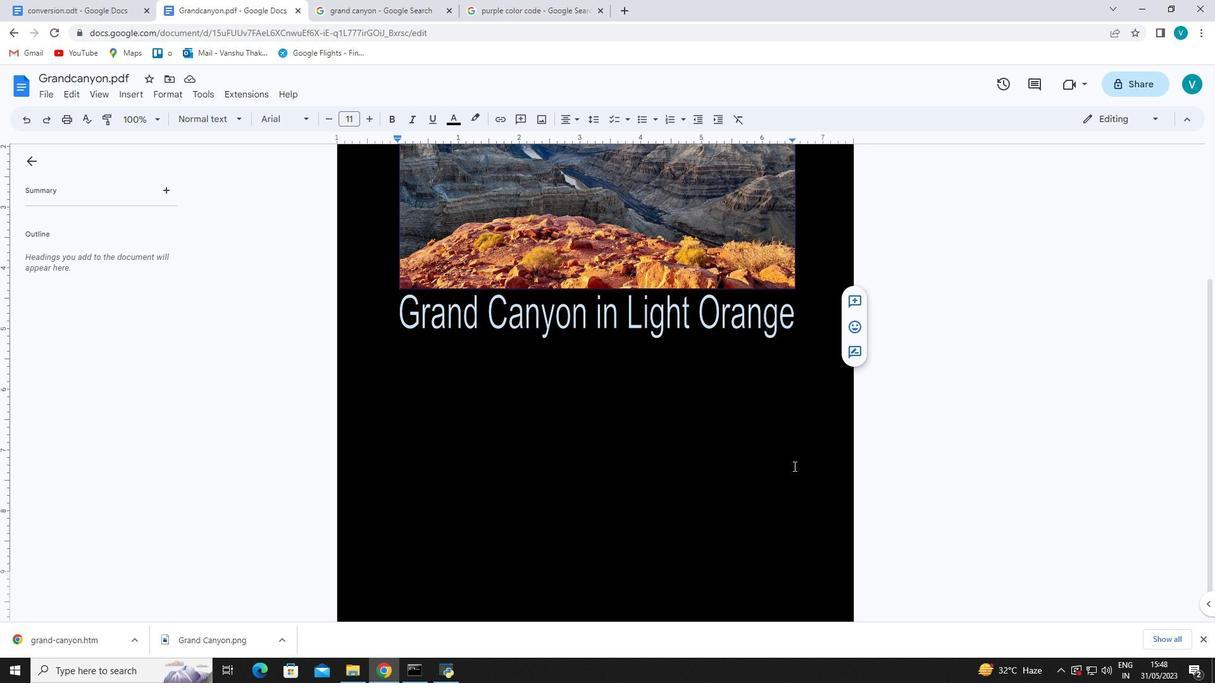 
Action: Mouse scrolled (793, 467) with delta (0, 0)
Screenshot: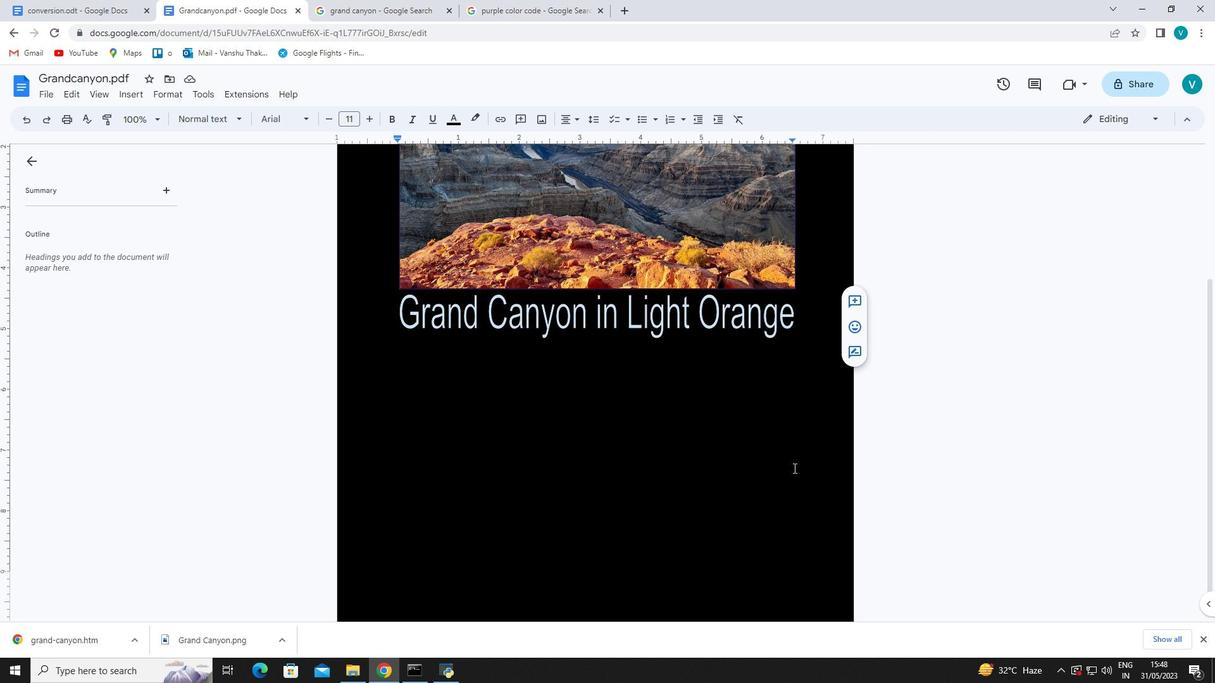 
Action: Mouse scrolled (793, 467) with delta (0, 0)
Screenshot: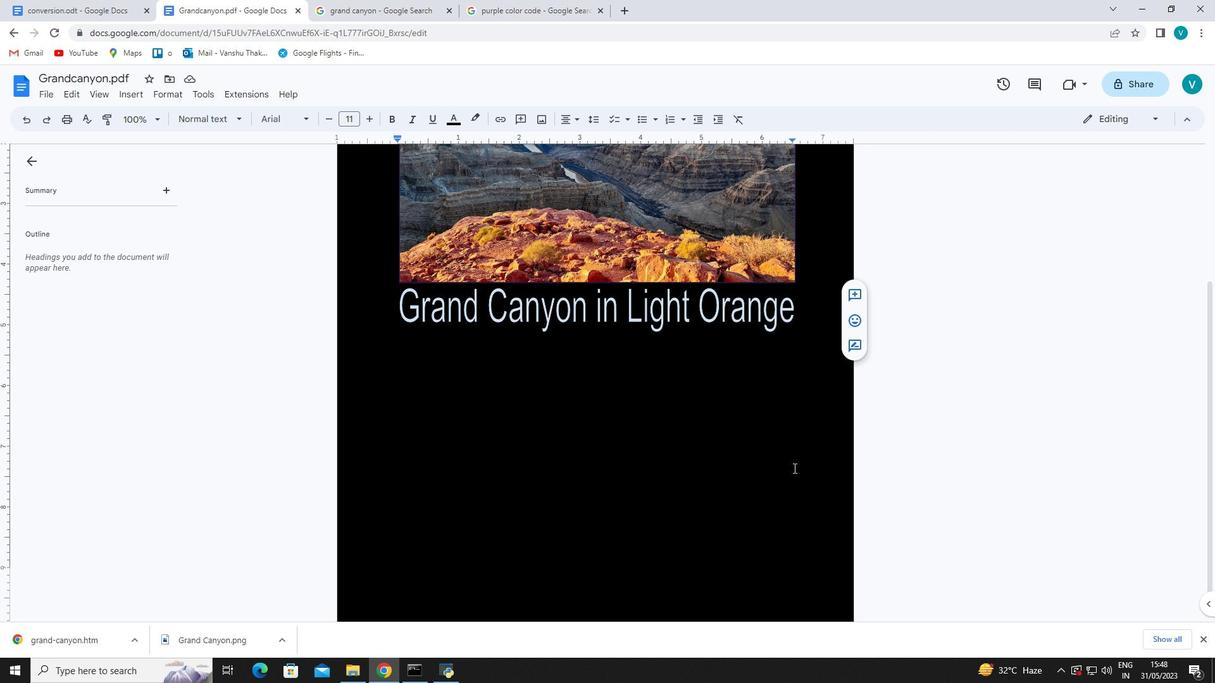 
Action: Mouse scrolled (793, 467) with delta (0, 0)
Screenshot: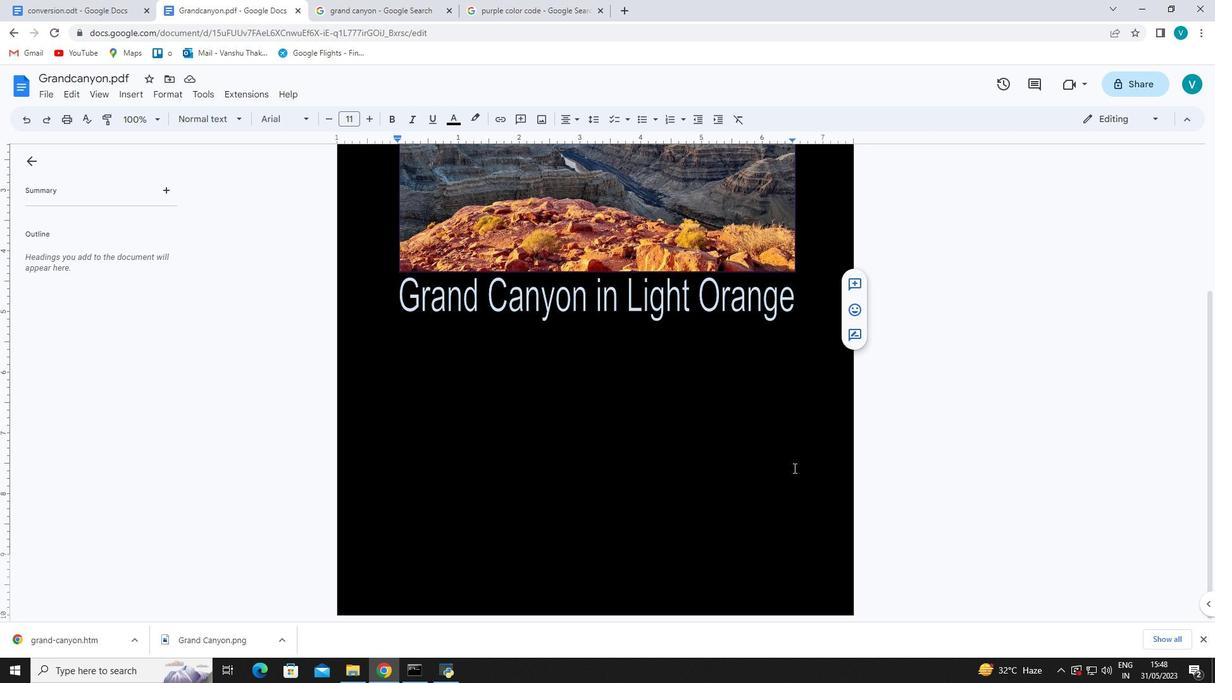 
Action: Mouse moved to (793, 304)
Screenshot: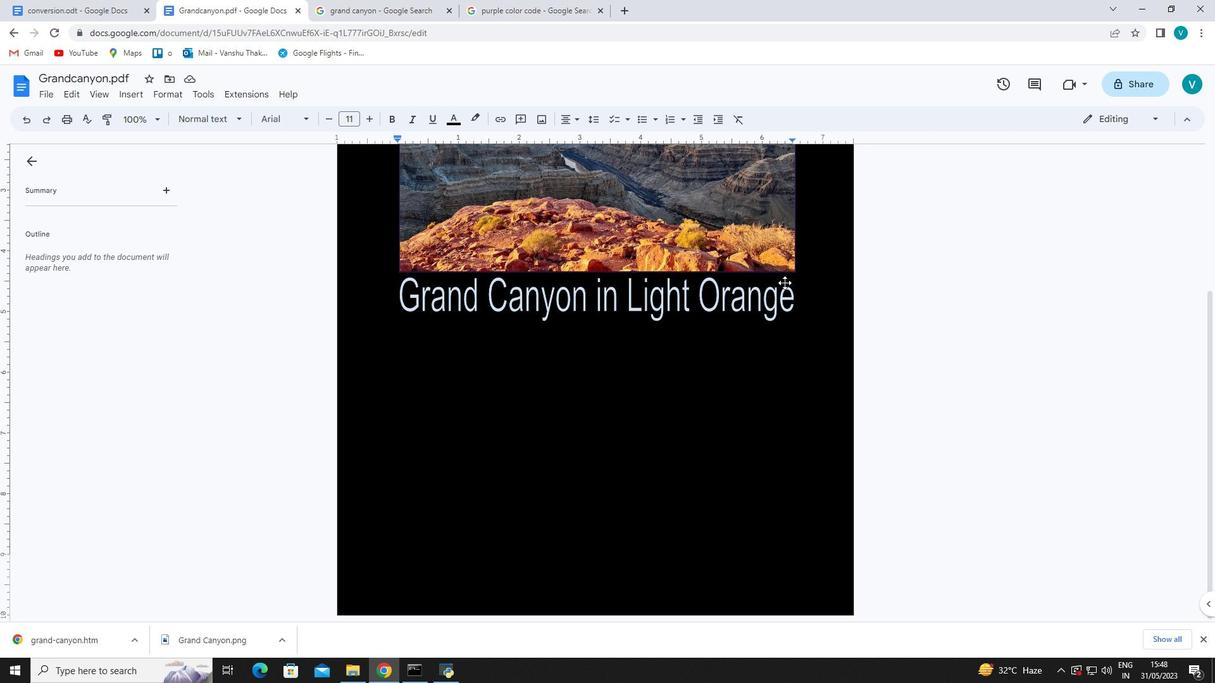 
Action: Mouse pressed left at (793, 304)
Screenshot: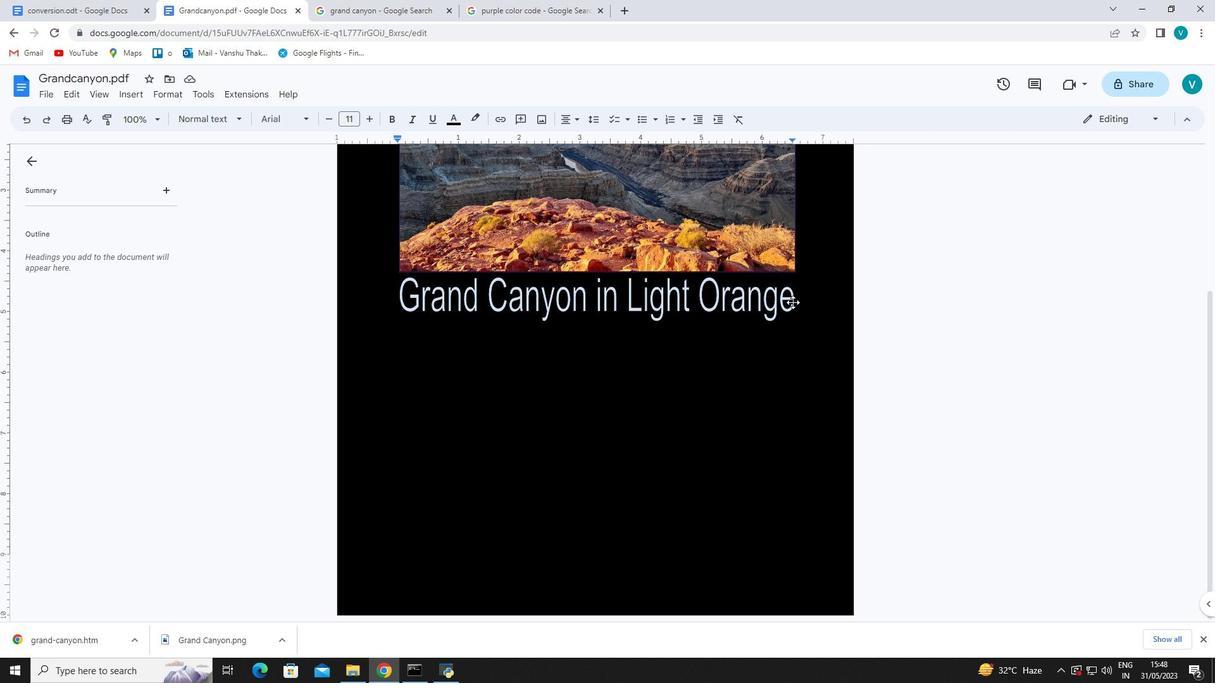 
Action: Mouse moved to (689, 405)
Screenshot: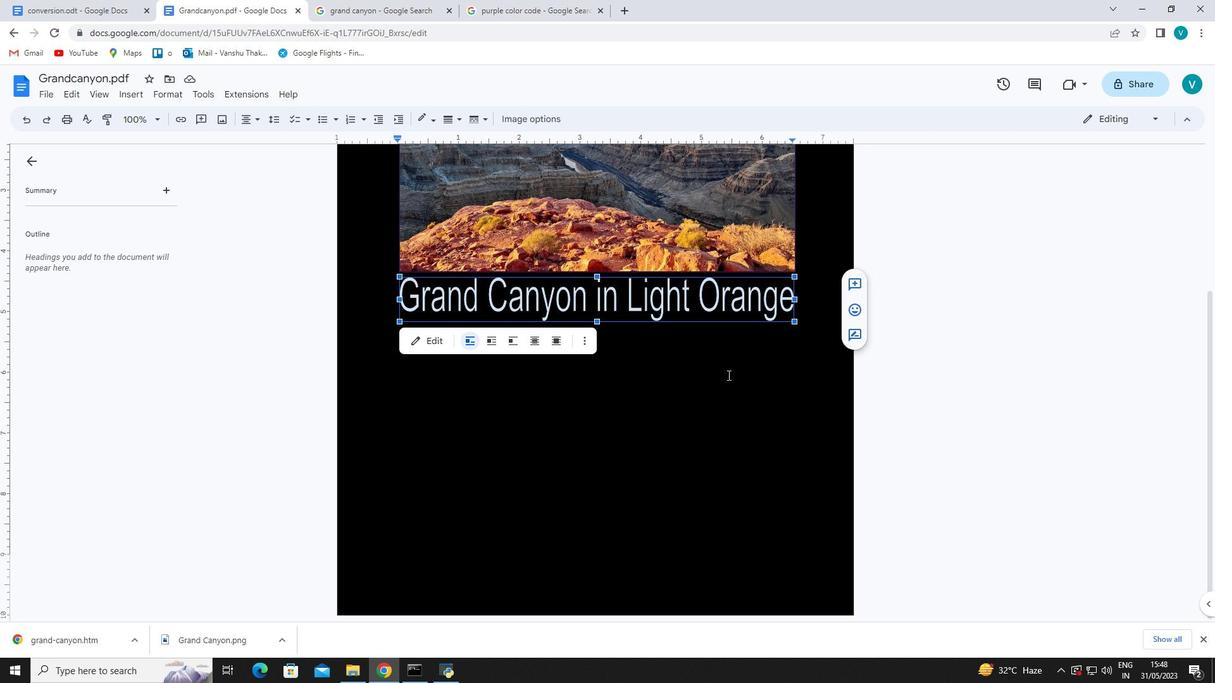 
Action: Mouse pressed left at (689, 405)
Screenshot: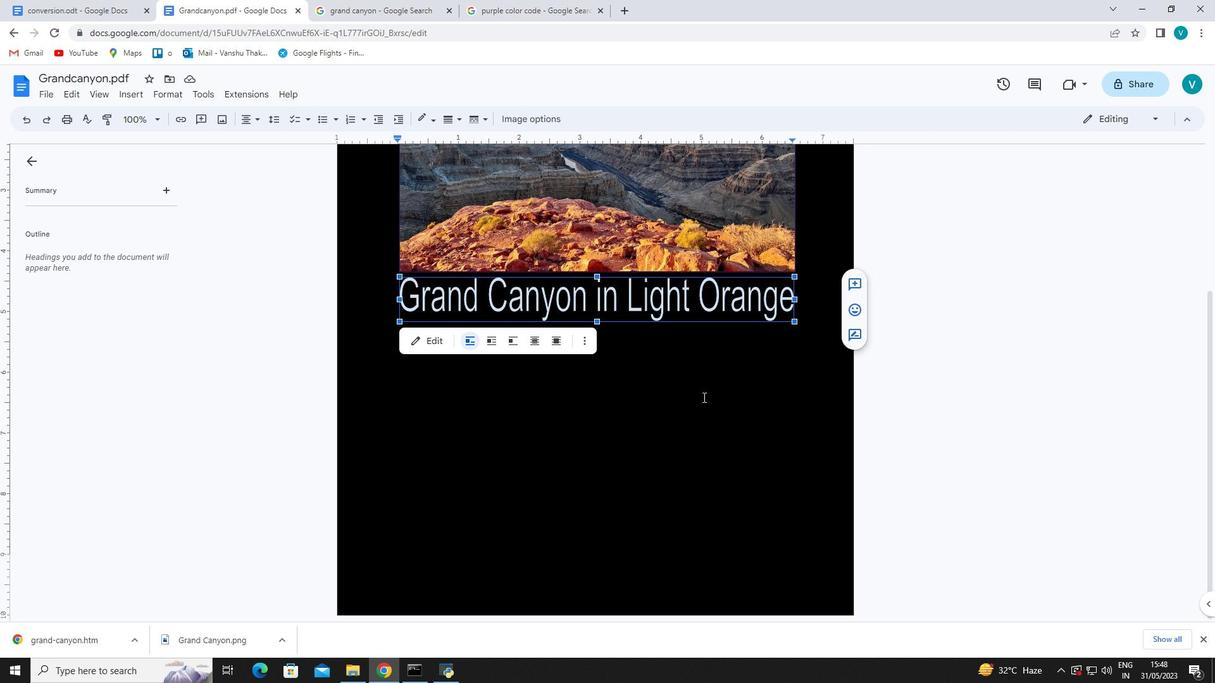 
Action: Mouse moved to (715, 361)
Screenshot: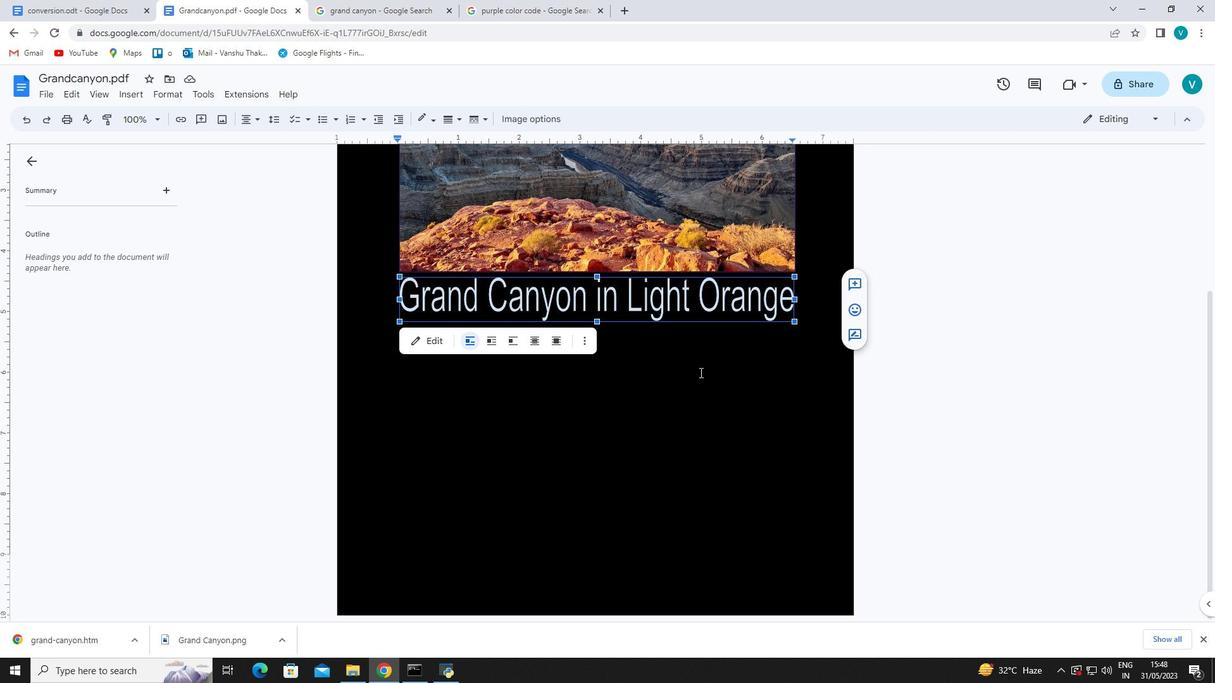 
Action: Mouse pressed left at (715, 361)
Screenshot: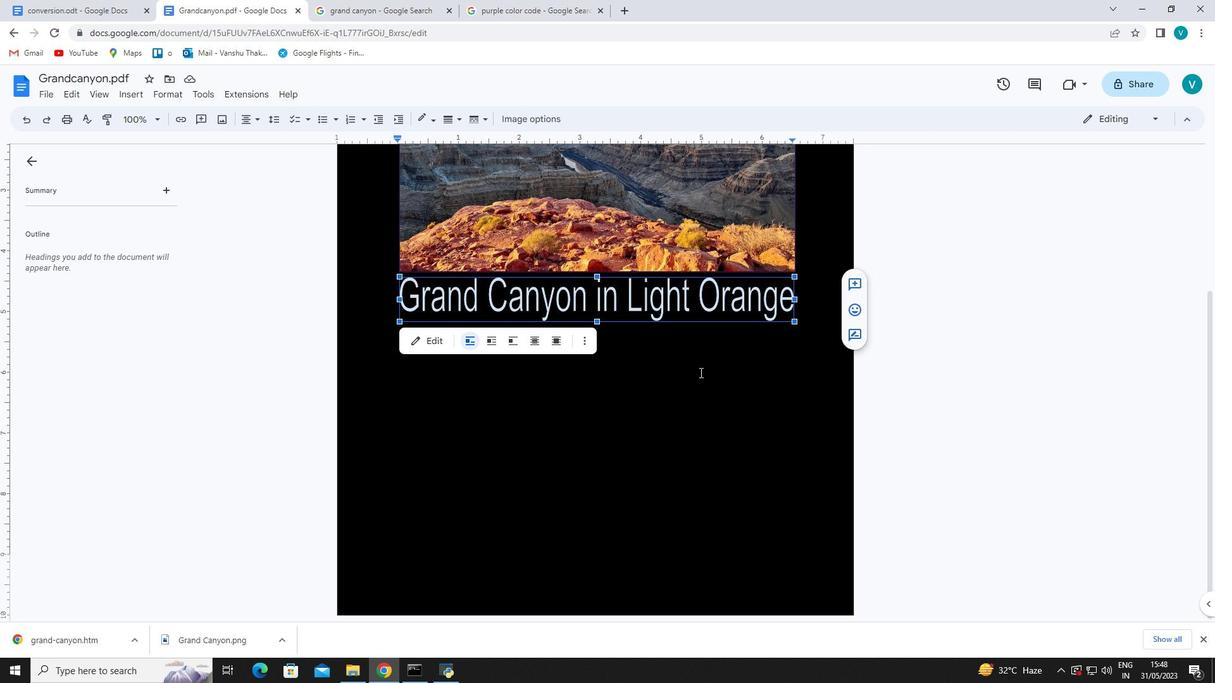 
Action: Mouse moved to (794, 252)
Screenshot: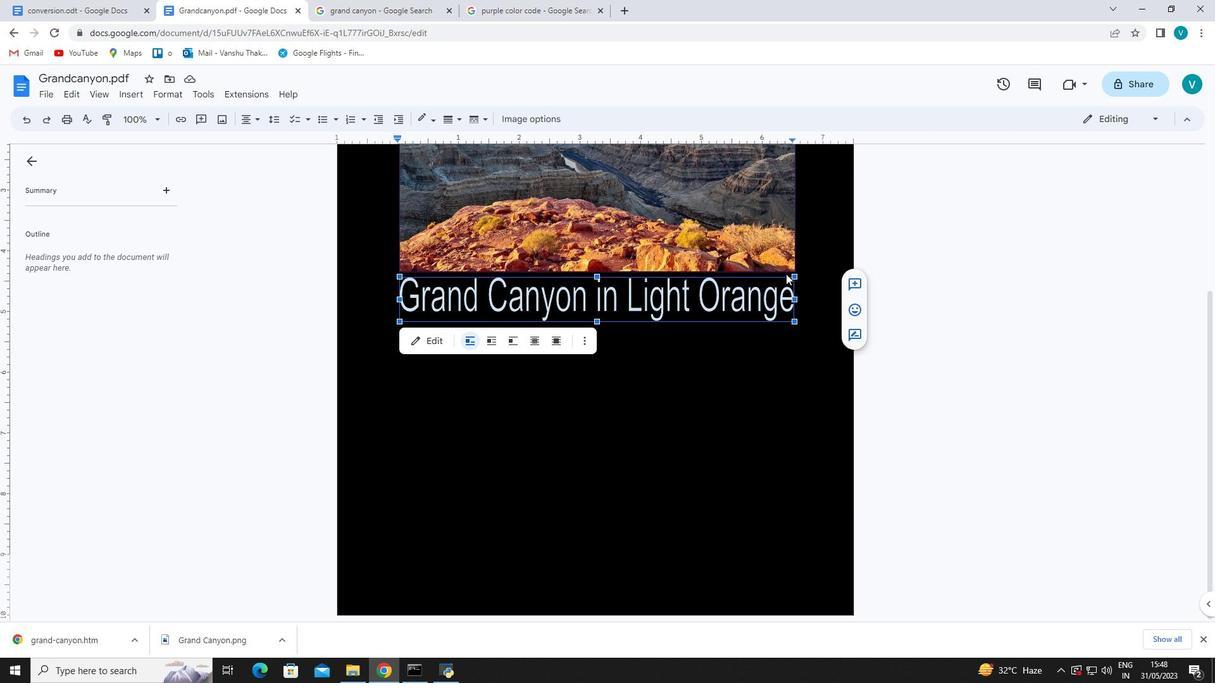 
Action: Mouse pressed left at (794, 252)
Screenshot: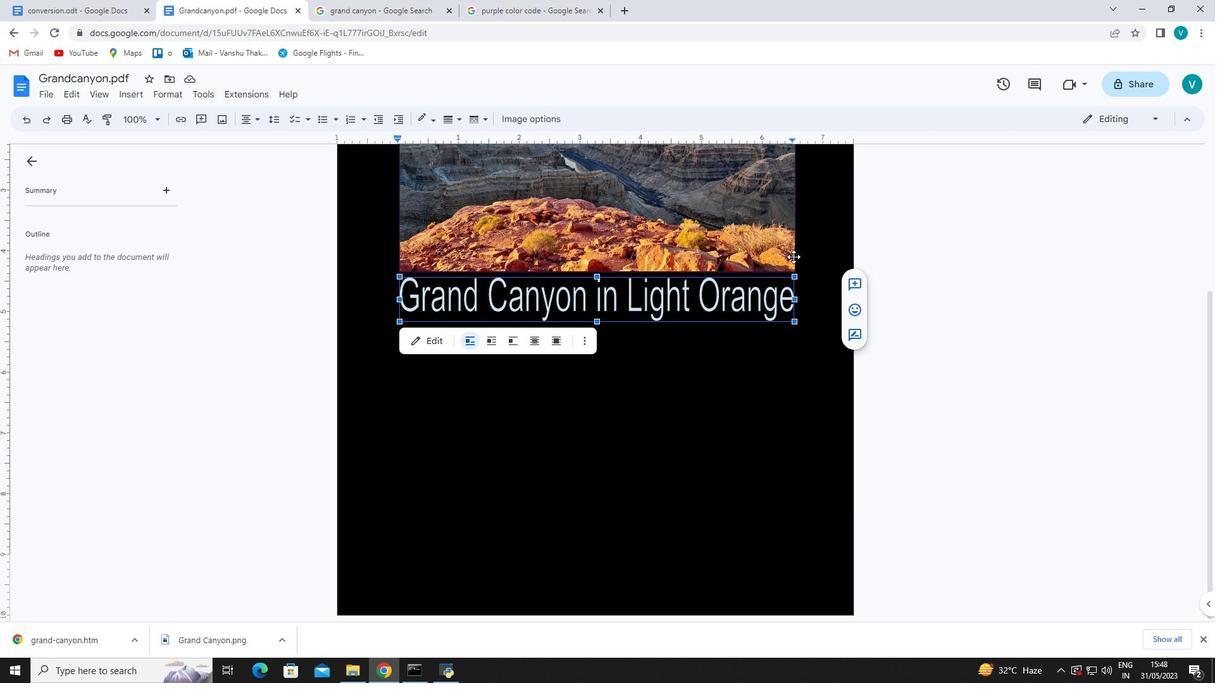 
Action: Mouse moved to (797, 423)
Screenshot: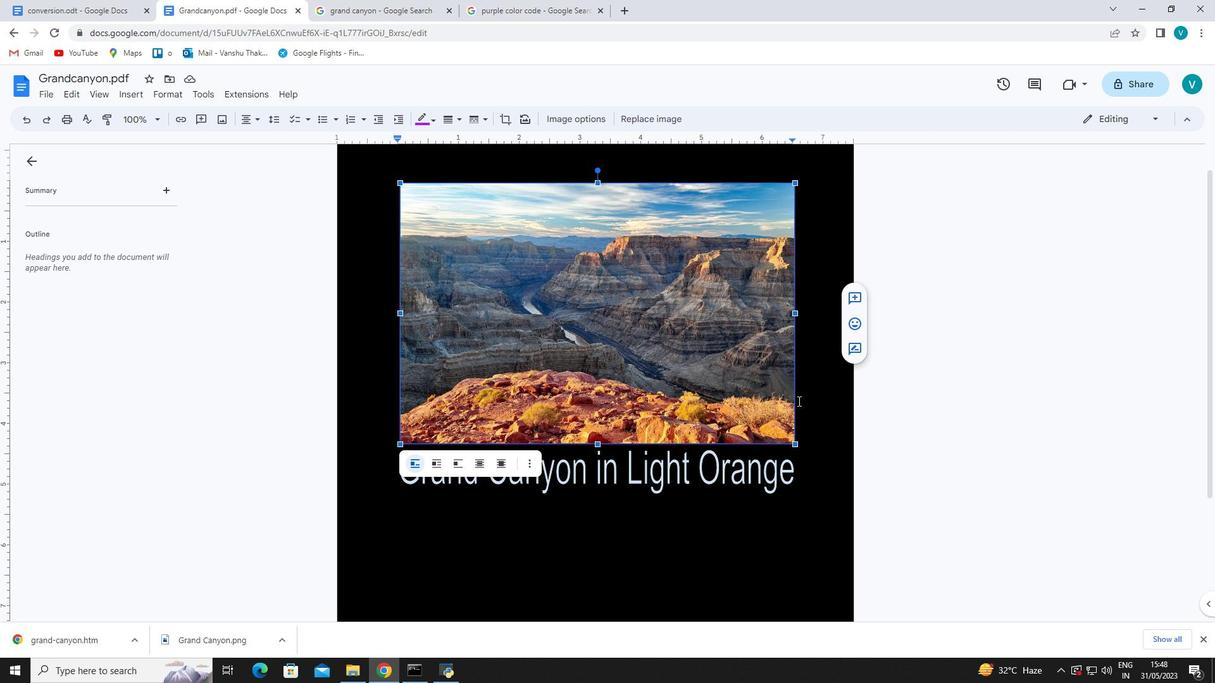 
Action: Mouse scrolled (798, 413) with delta (0, 0)
Screenshot: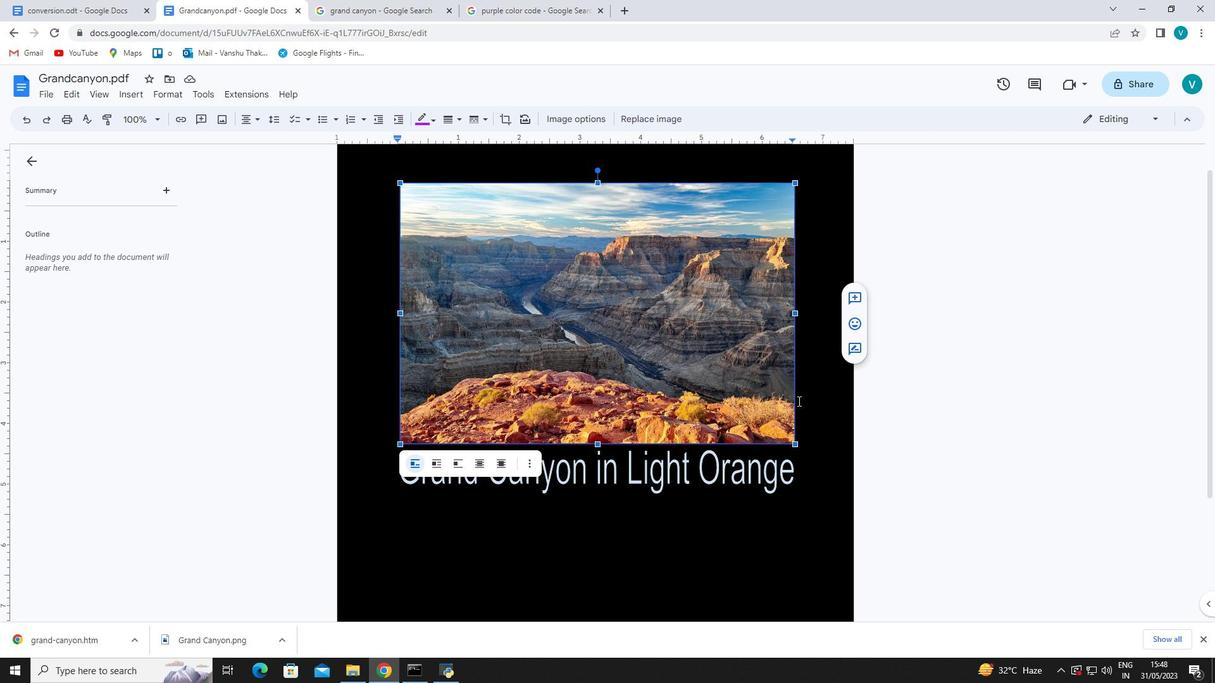 
Action: Mouse scrolled (797, 422) with delta (0, 0)
Screenshot: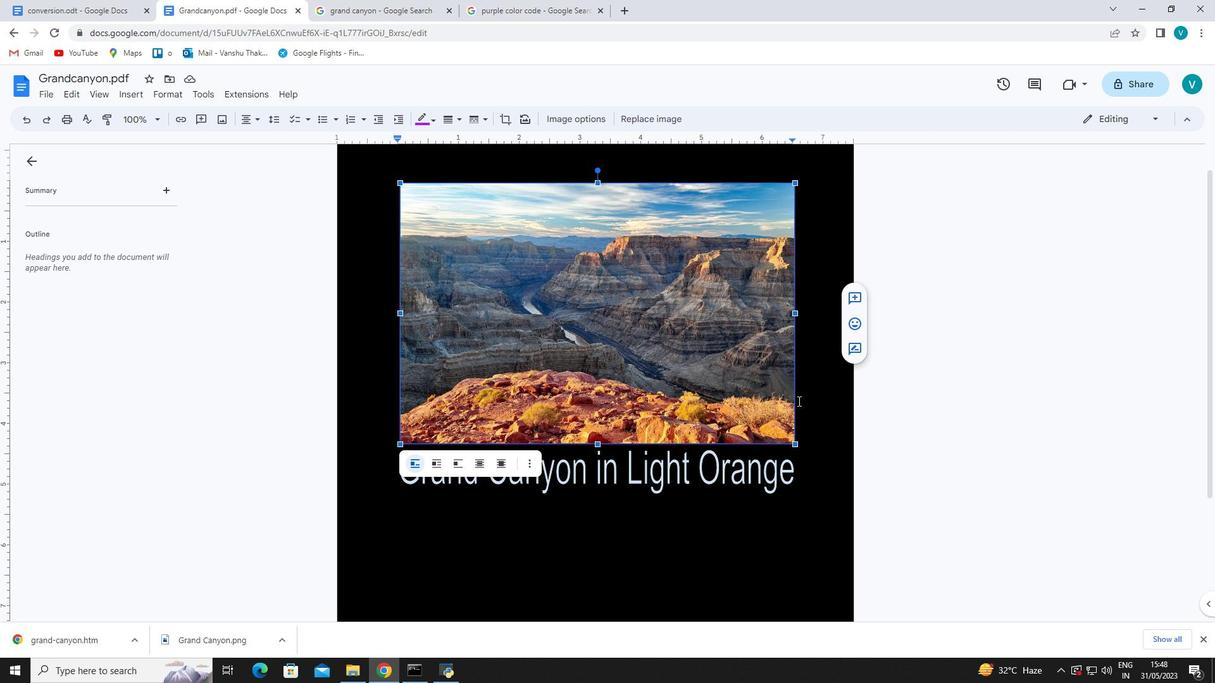 
Action: Mouse moved to (797, 424)
Screenshot: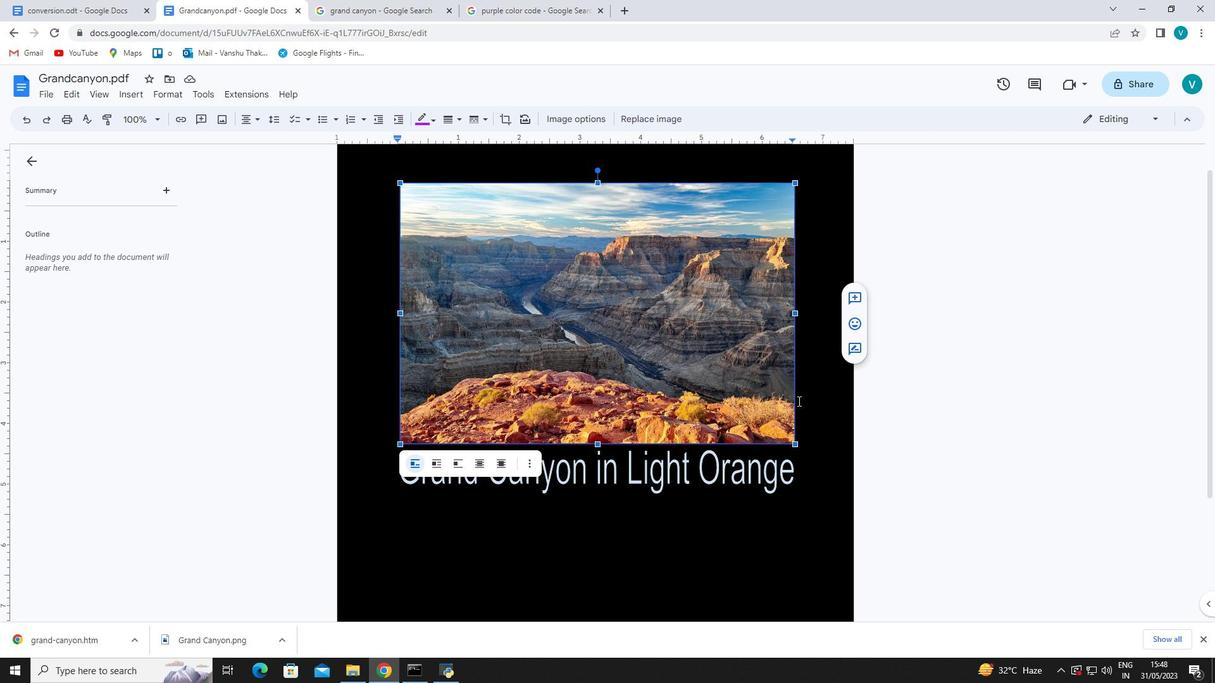 
Action: Mouse scrolled (797, 422) with delta (0, 0)
Screenshot: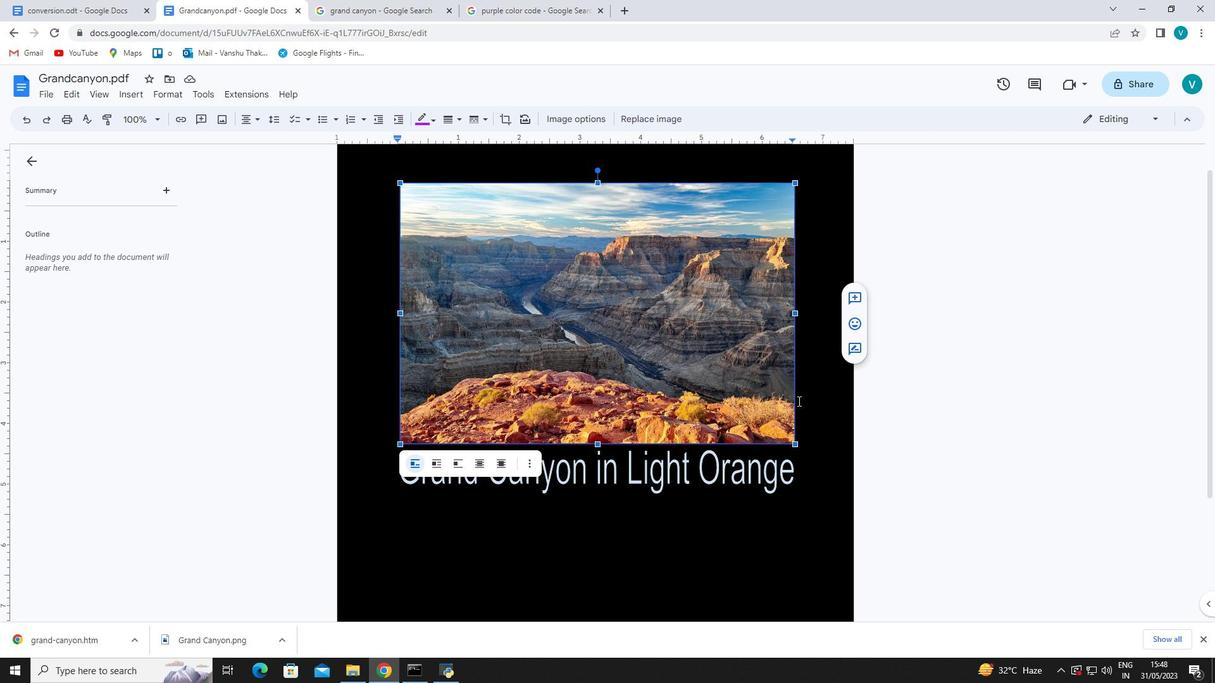 
Action: Mouse scrolled (797, 422) with delta (0, 0)
Screenshot: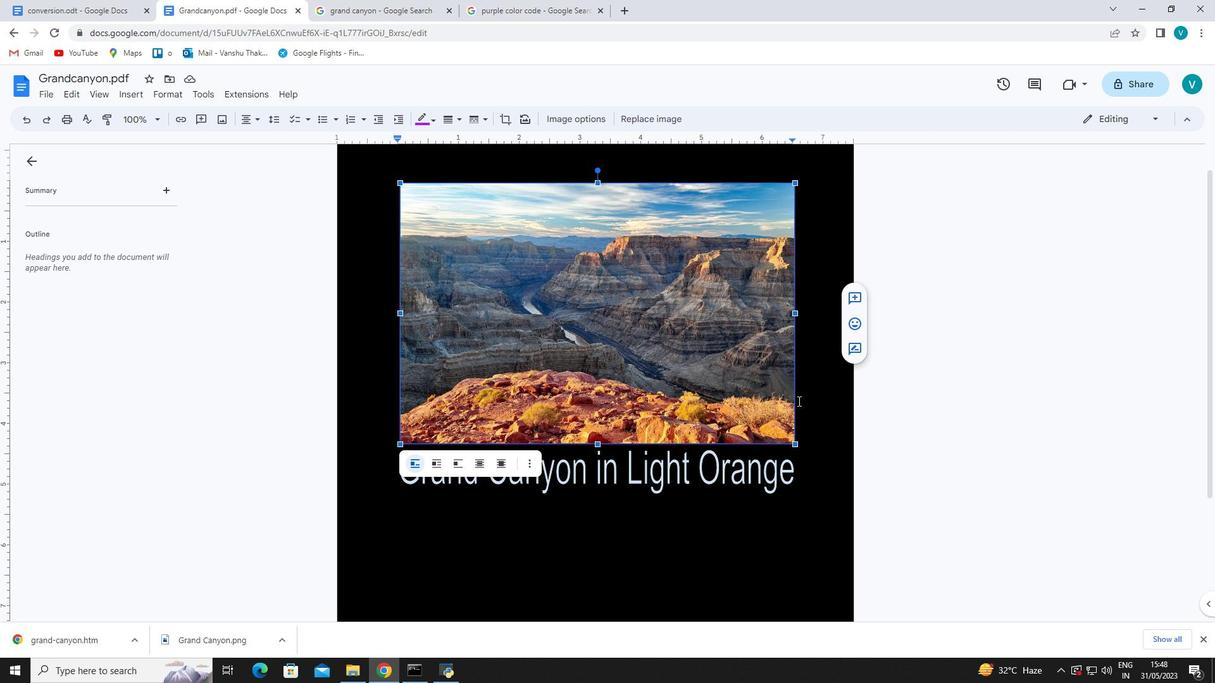 
Action: Mouse scrolled (797, 423) with delta (0, 0)
Screenshot: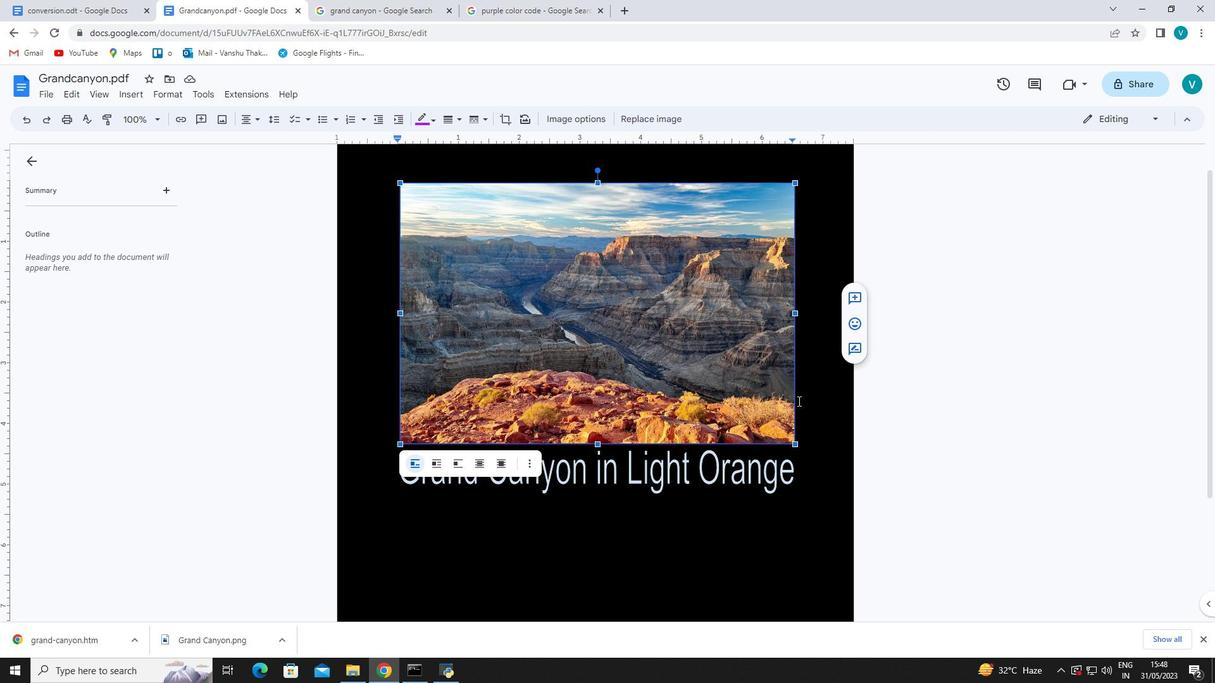 
Action: Mouse moved to (797, 424)
Screenshot: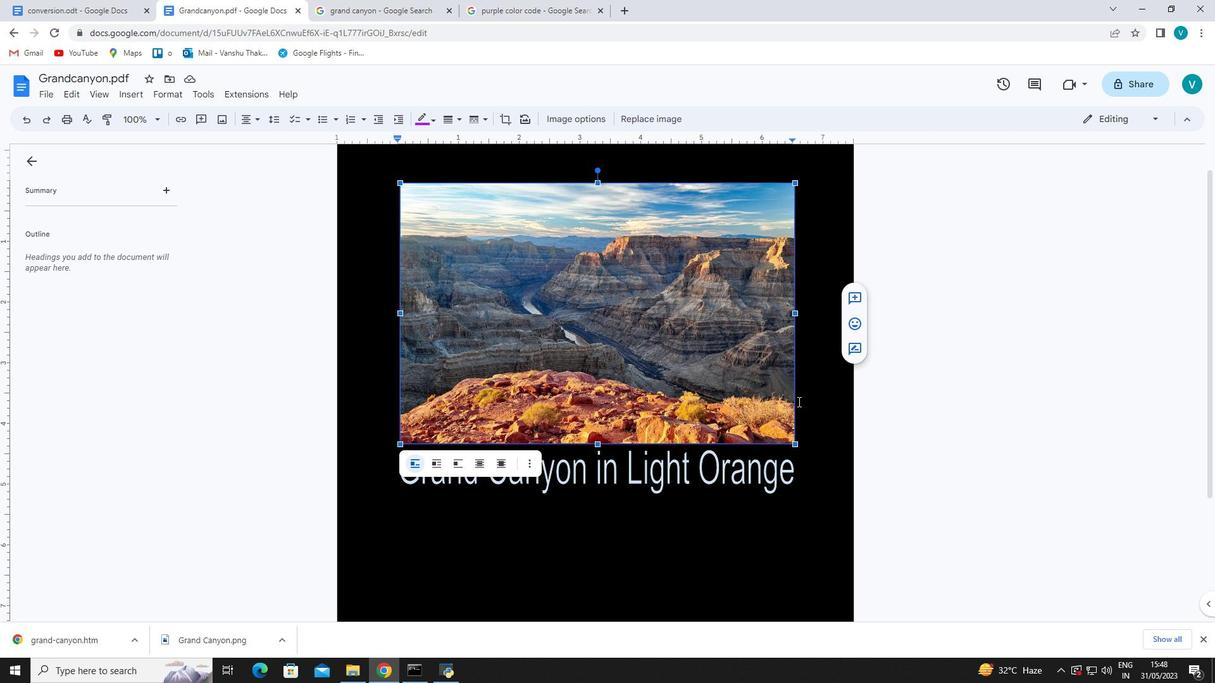 
Action: Mouse scrolled (797, 424) with delta (0, 0)
Screenshot: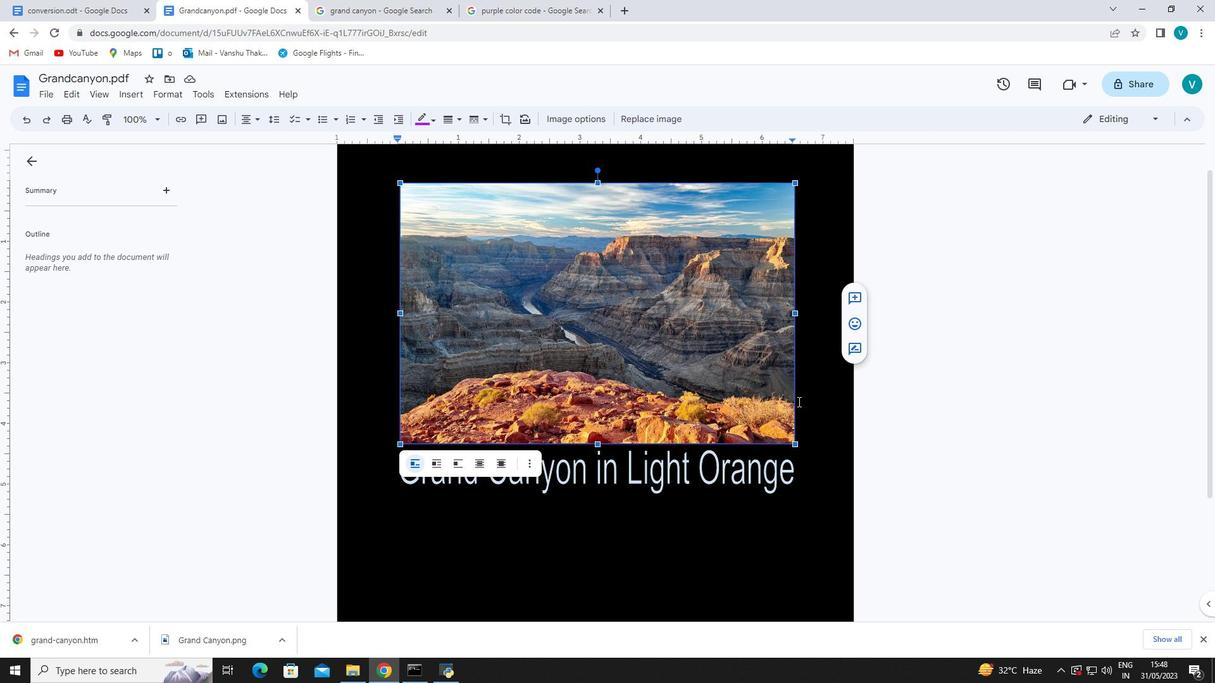 
Action: Mouse moved to (630, 301)
Screenshot: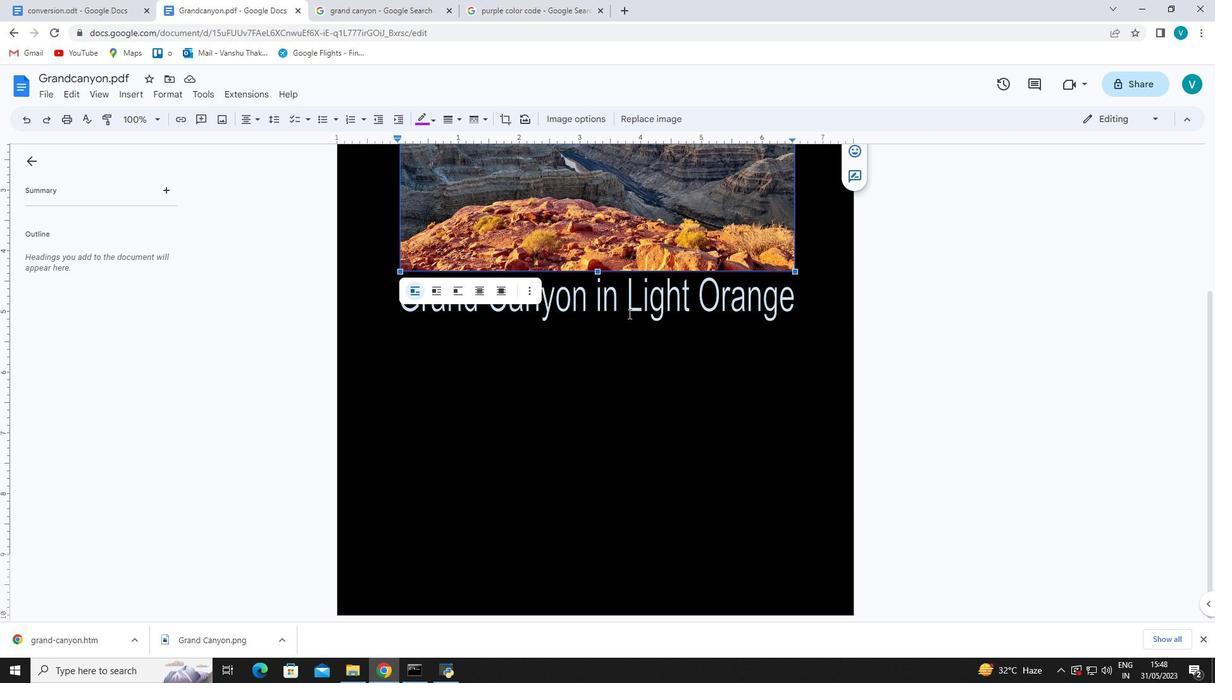 
Action: Mouse pressed left at (630, 301)
Screenshot: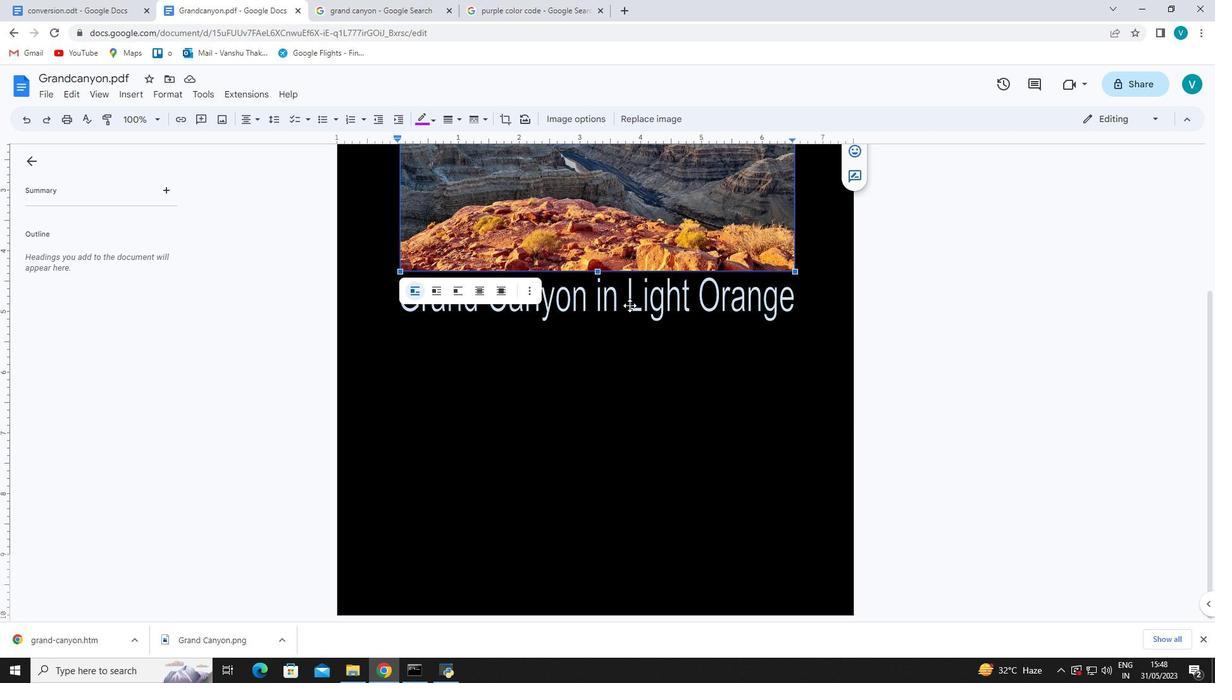 
Action: Mouse moved to (663, 474)
Screenshot: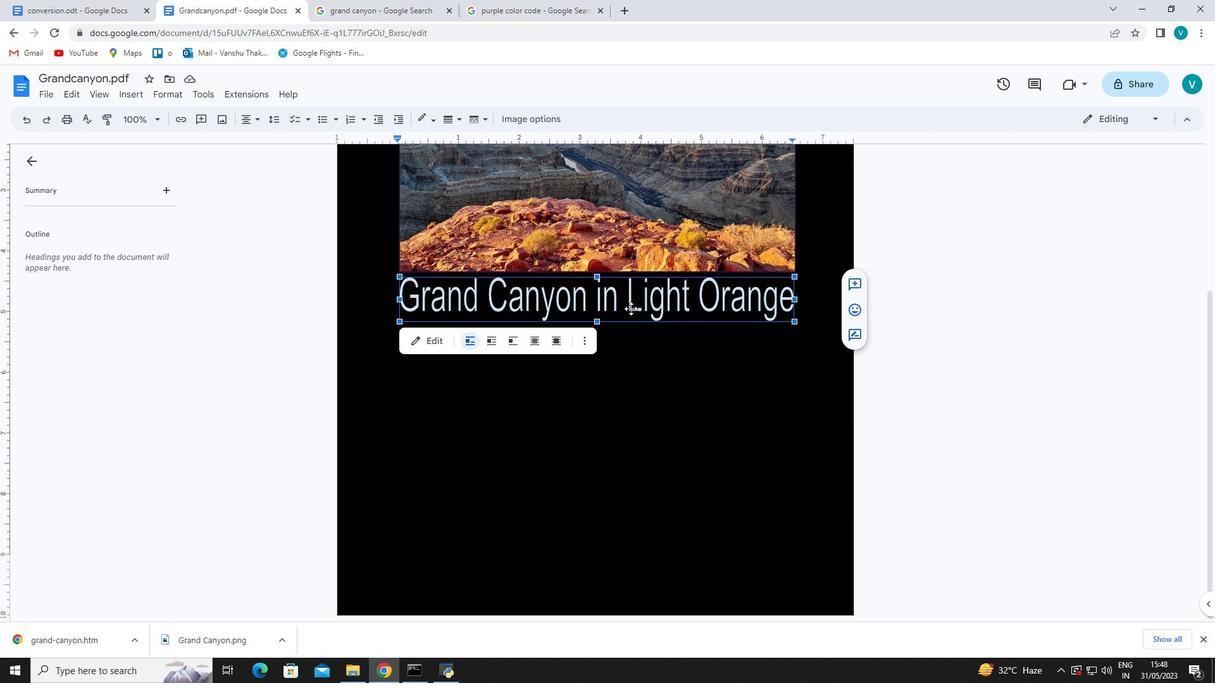 
Action: Mouse pressed left at (663, 474)
Screenshot: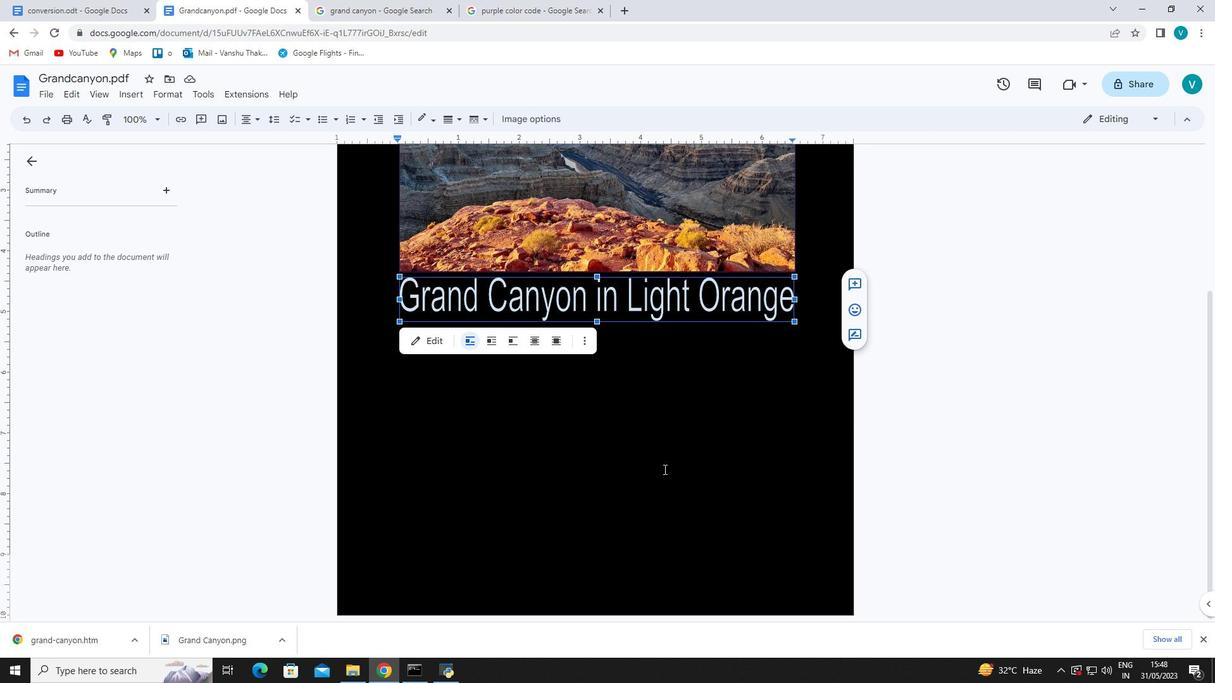
Action: Mouse moved to (753, 369)
Screenshot: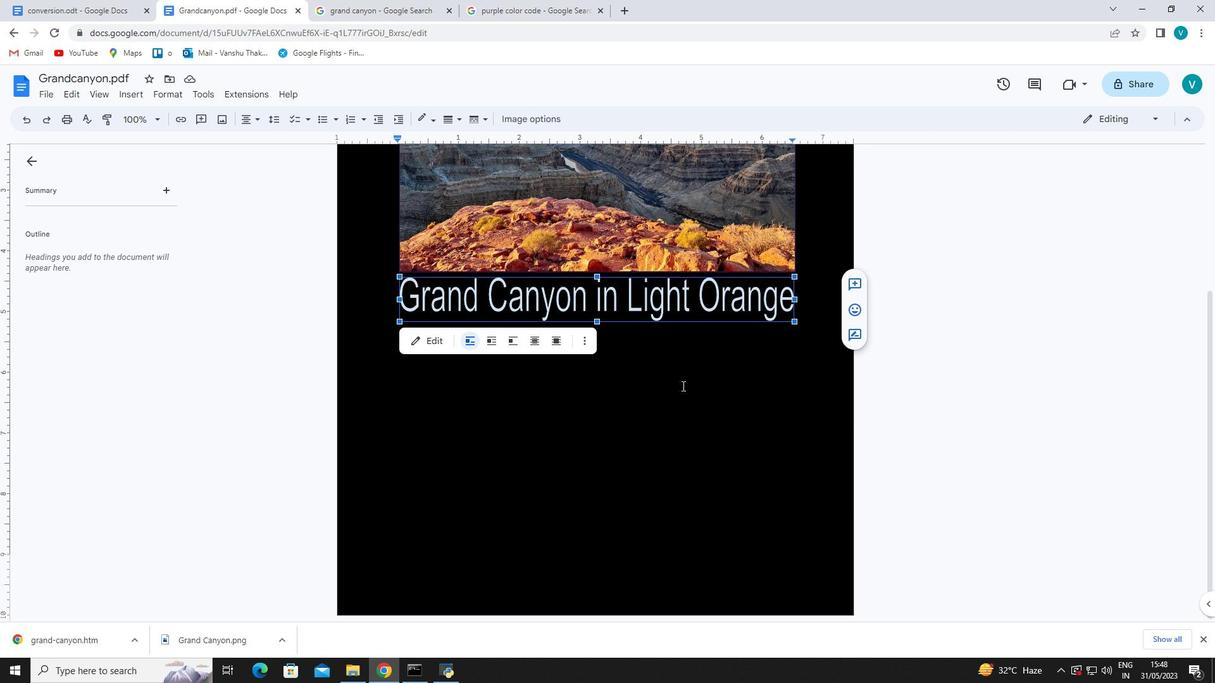 
Action: Mouse pressed left at (753, 369)
Screenshot: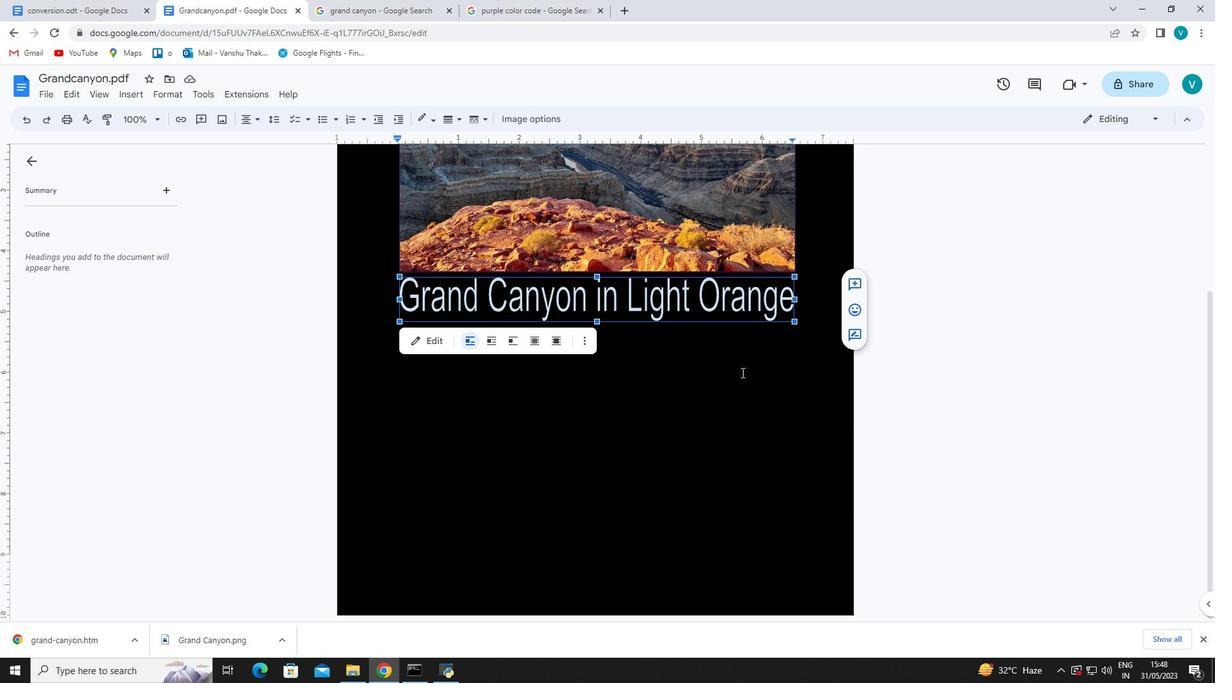 
Action: Mouse moved to (116, 92)
Screenshot: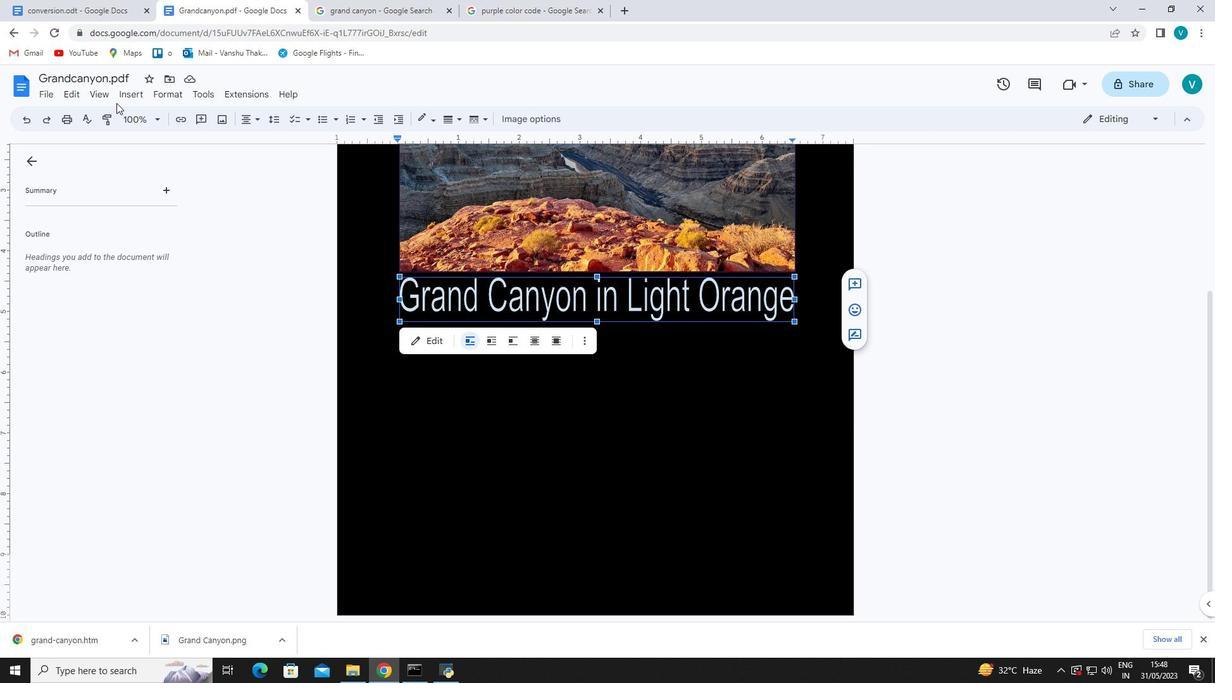 
Action: Mouse pressed left at (116, 92)
Screenshot: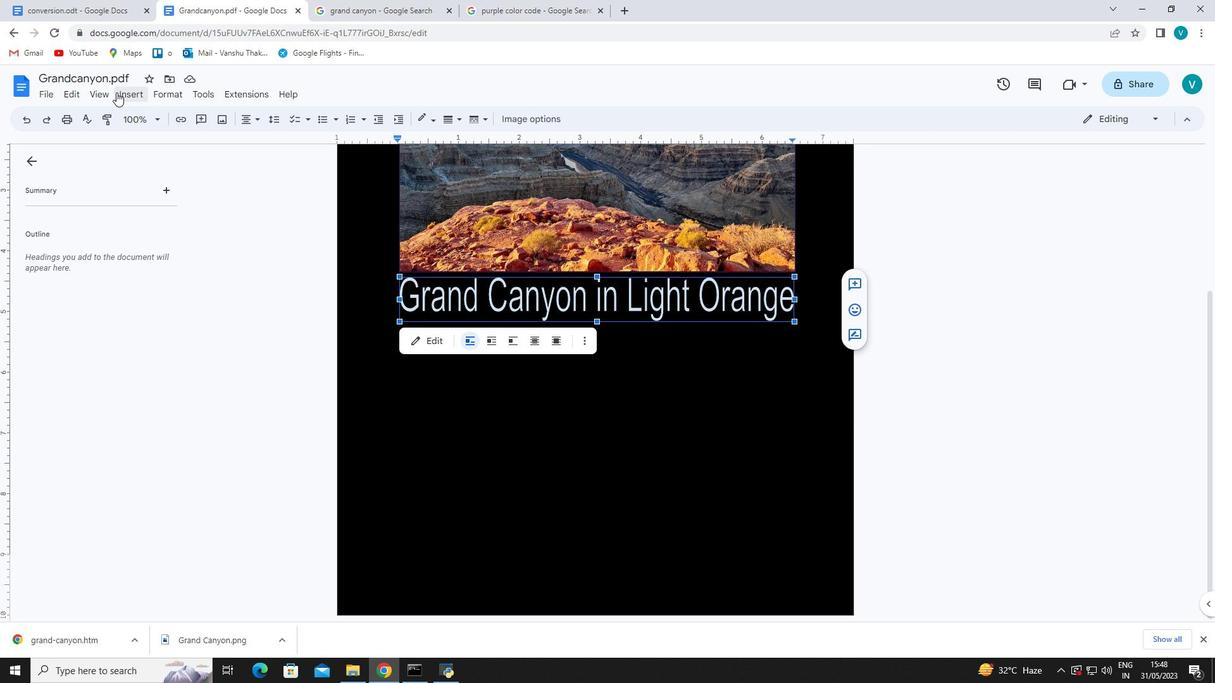 
Action: Mouse moved to (174, 477)
Screenshot: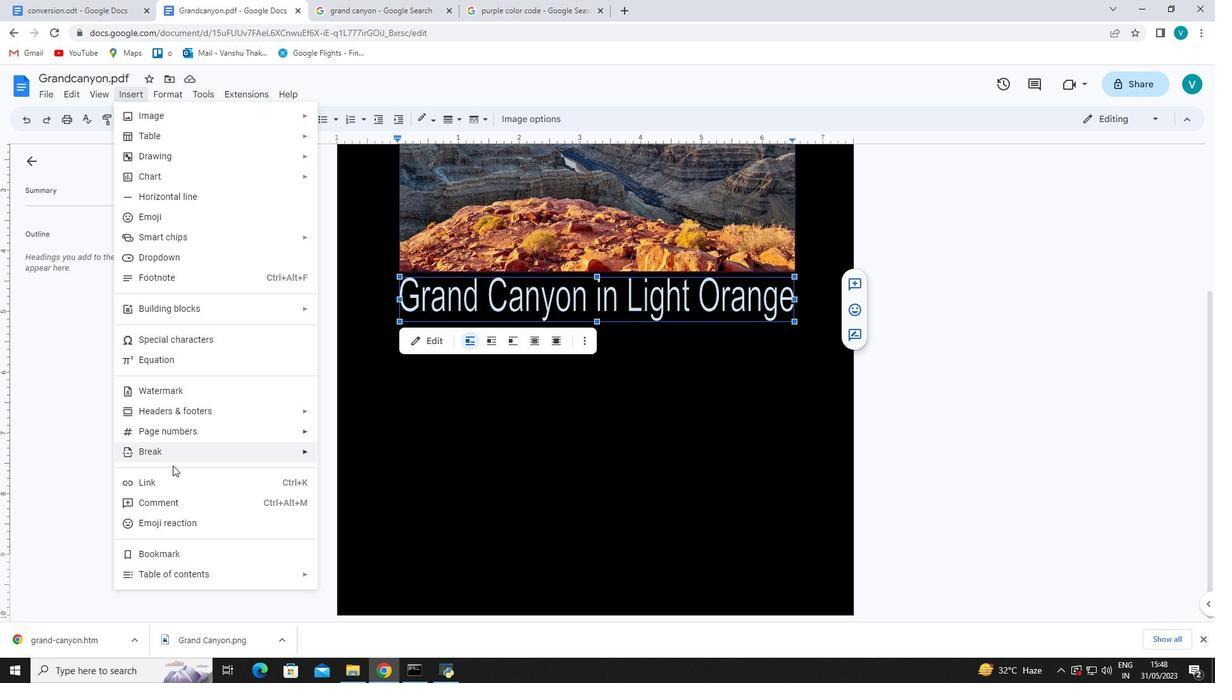 
Action: Mouse pressed left at (174, 477)
Screenshot: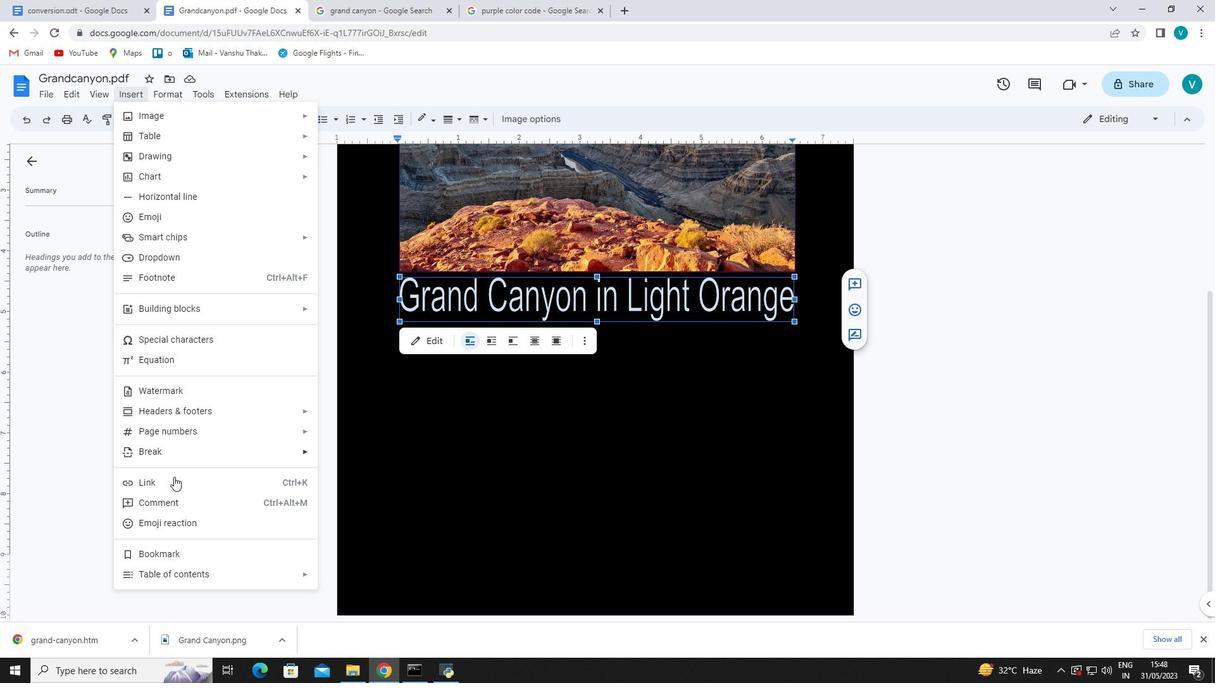 
Action: Mouse moved to (449, 354)
Screenshot: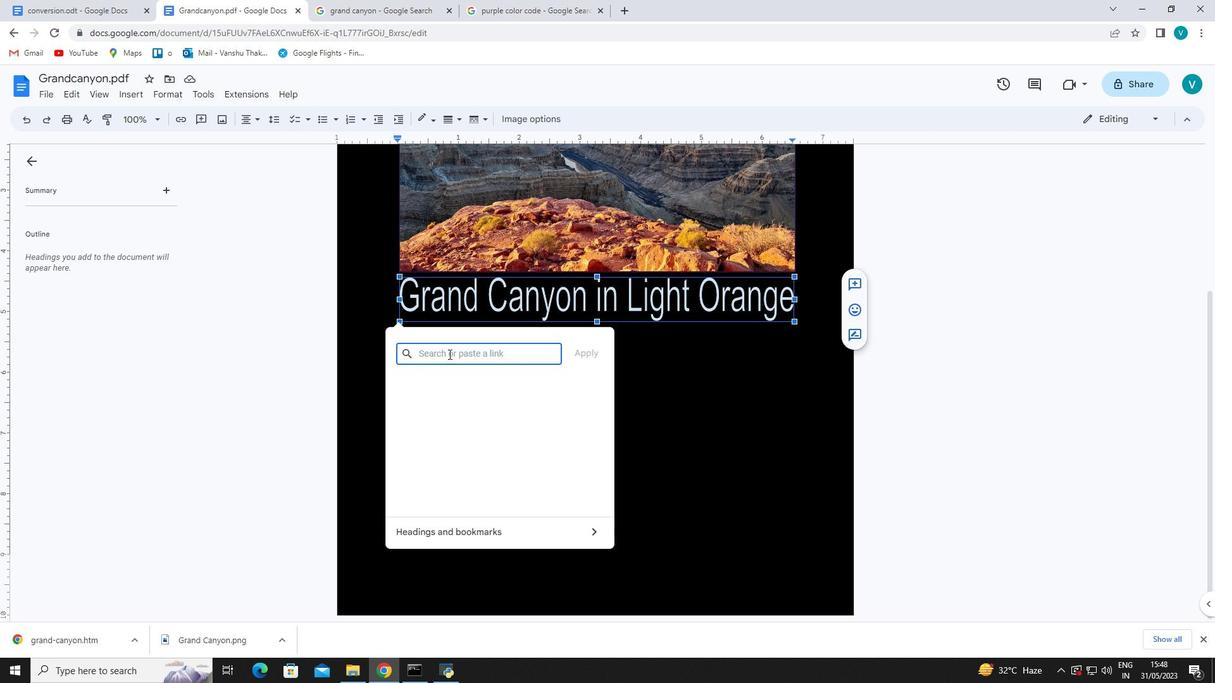 
Action: Mouse pressed left at (449, 354)
Screenshot: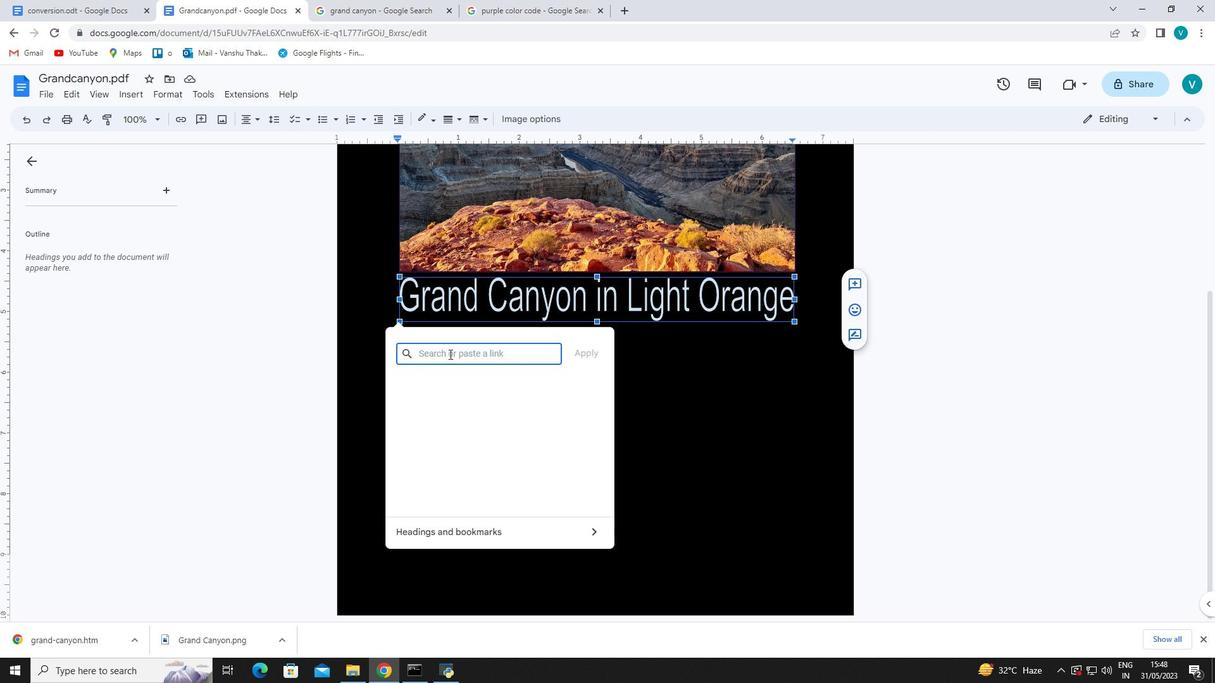 
Action: Key pressed www
Screenshot: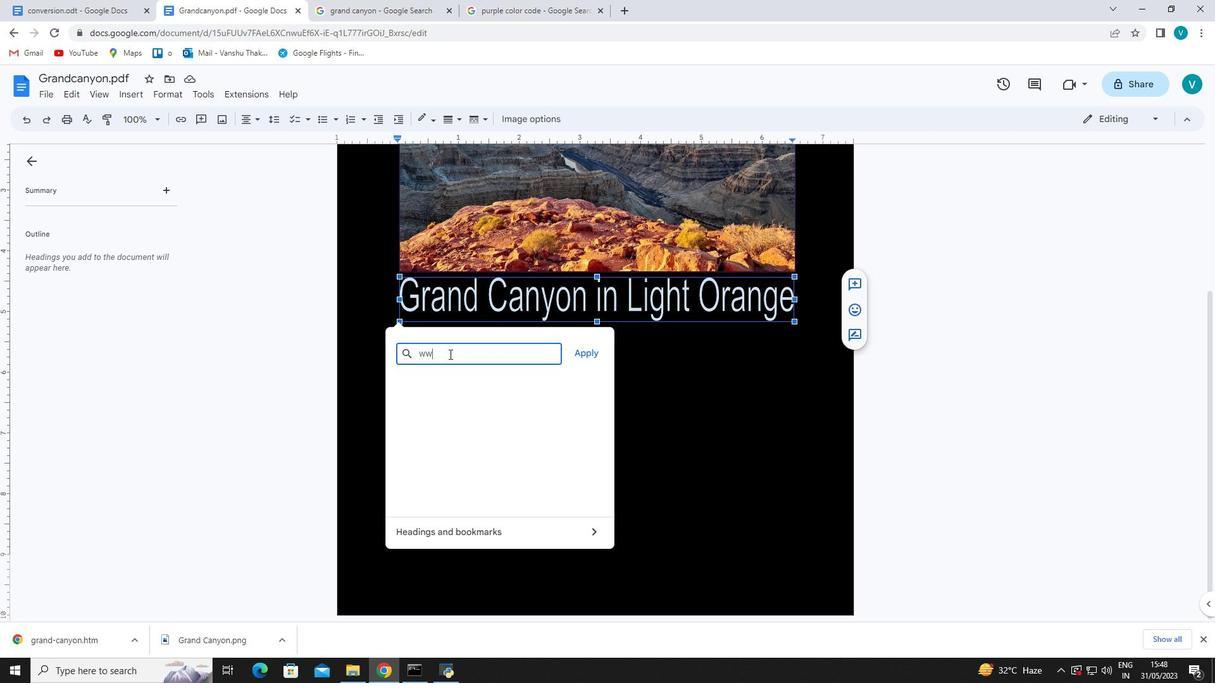 
Action: Mouse moved to (449, 352)
Screenshot: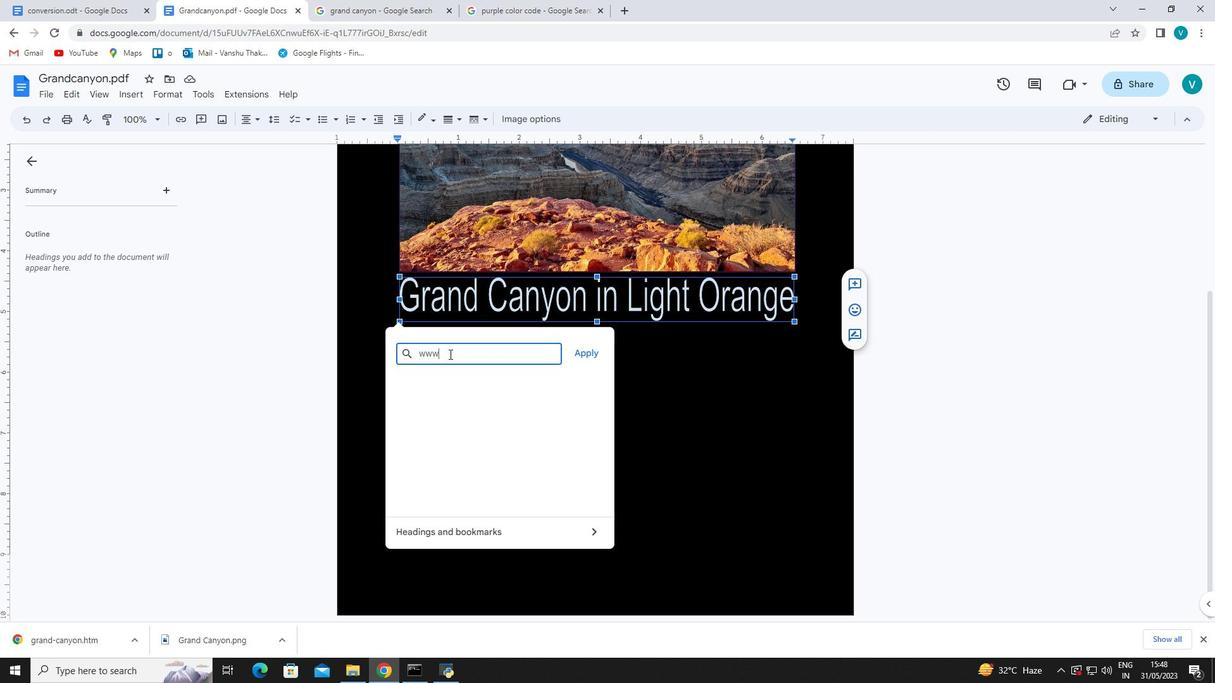
Action: Key pressed .instag
Screenshot: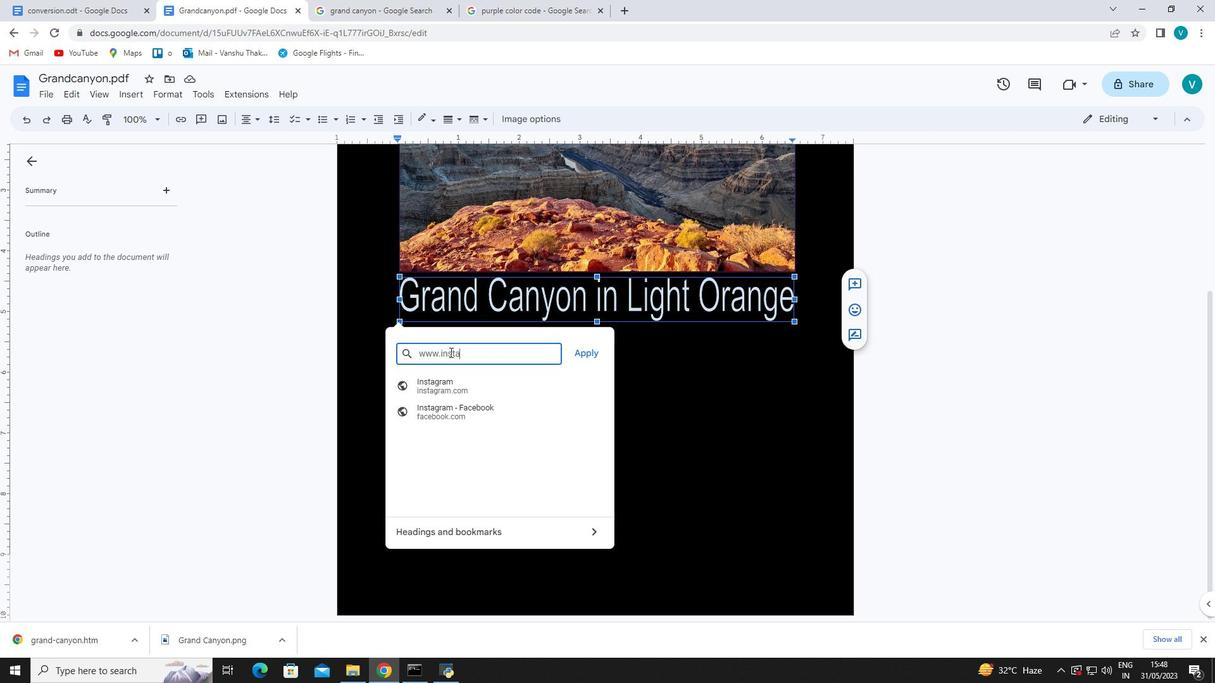 
Action: Mouse moved to (449, 351)
Screenshot: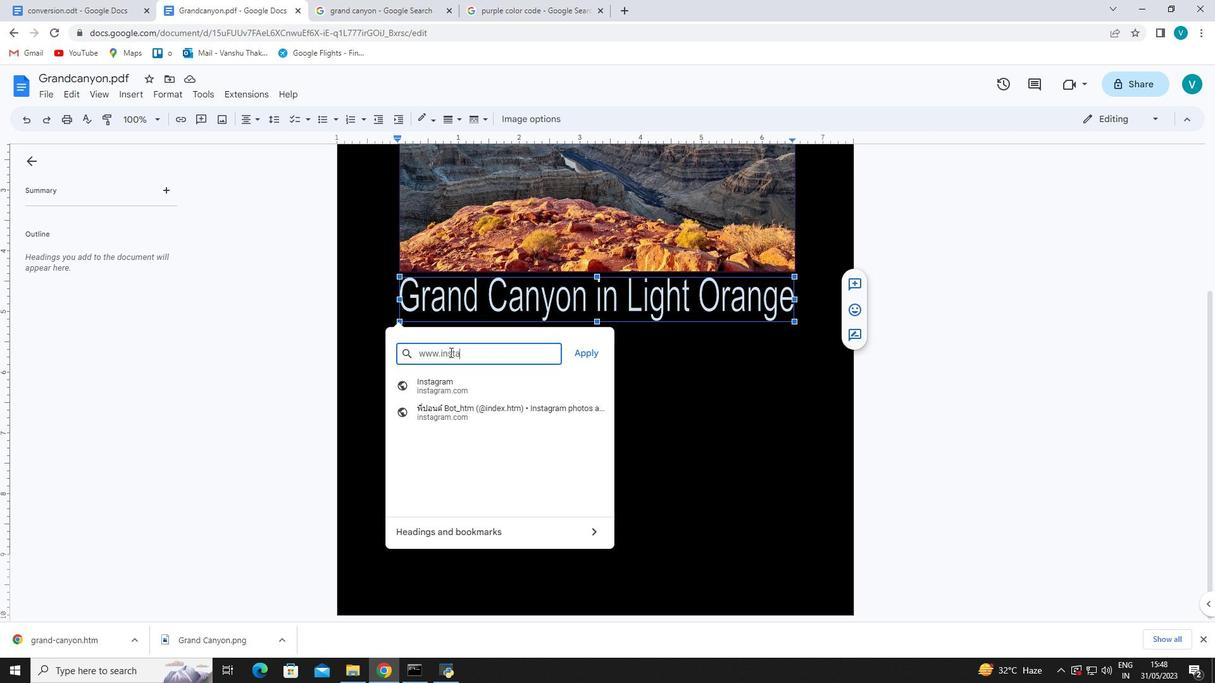 
Action: Key pressed ram.
Screenshot: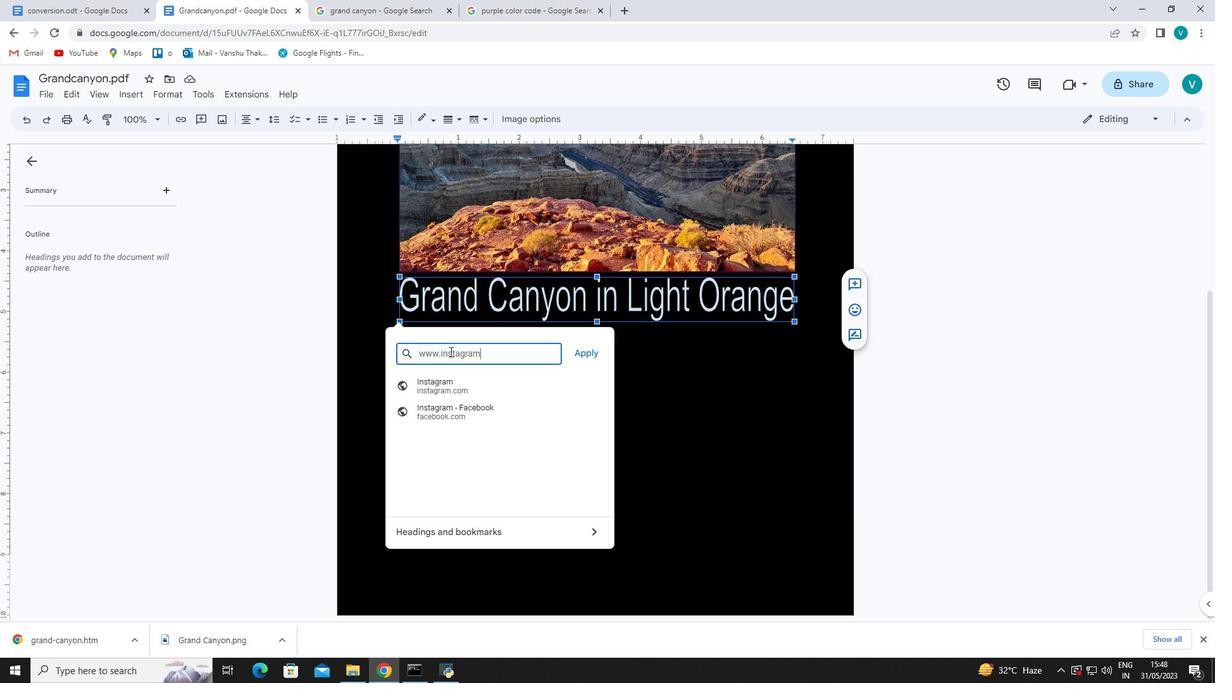 
Action: Mouse moved to (449, 350)
Screenshot: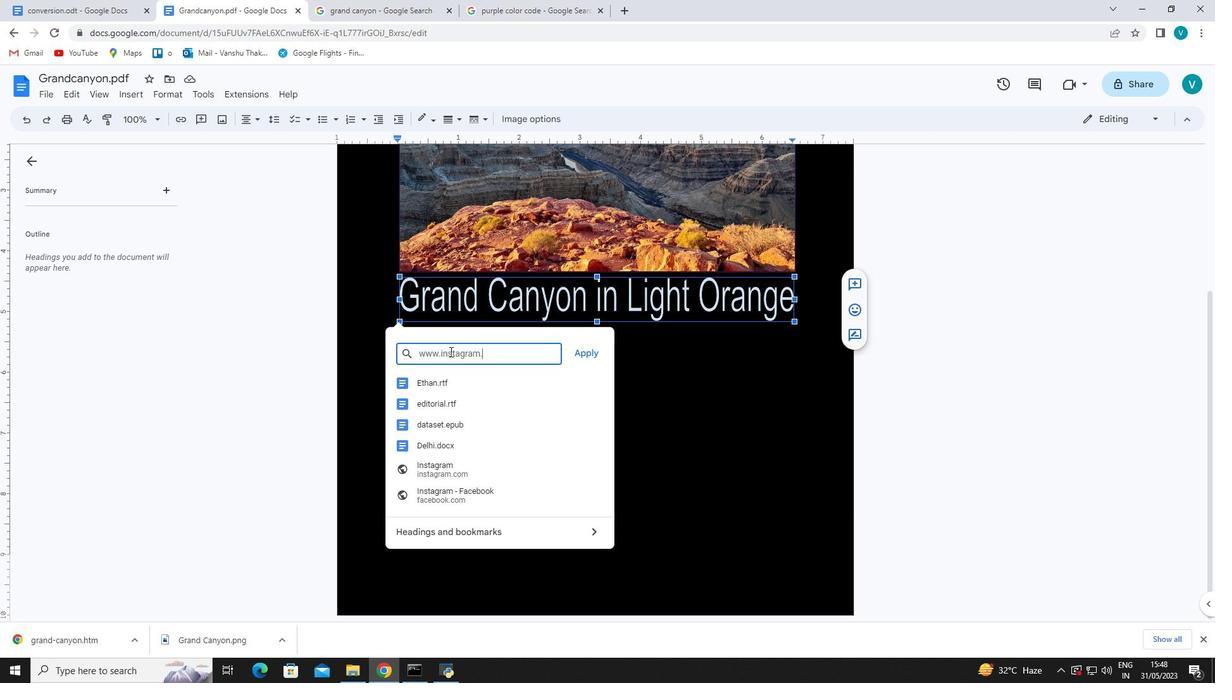 
Action: Key pressed cm
Screenshot: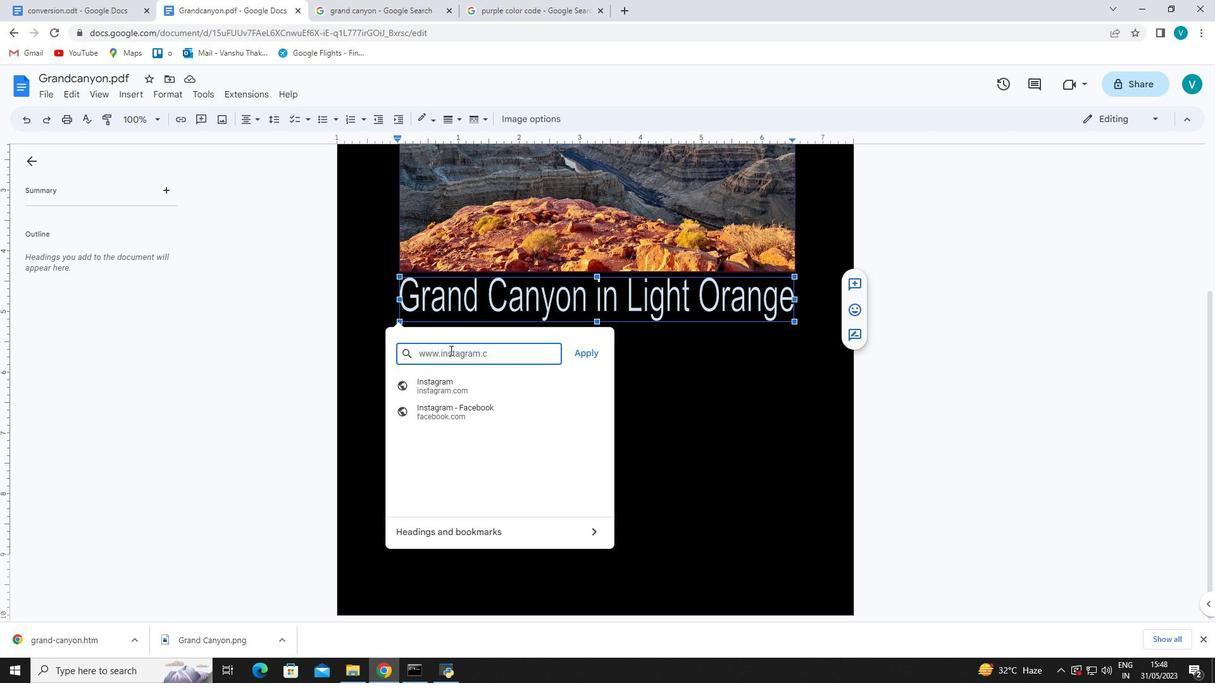 
Action: Mouse moved to (578, 356)
Screenshot: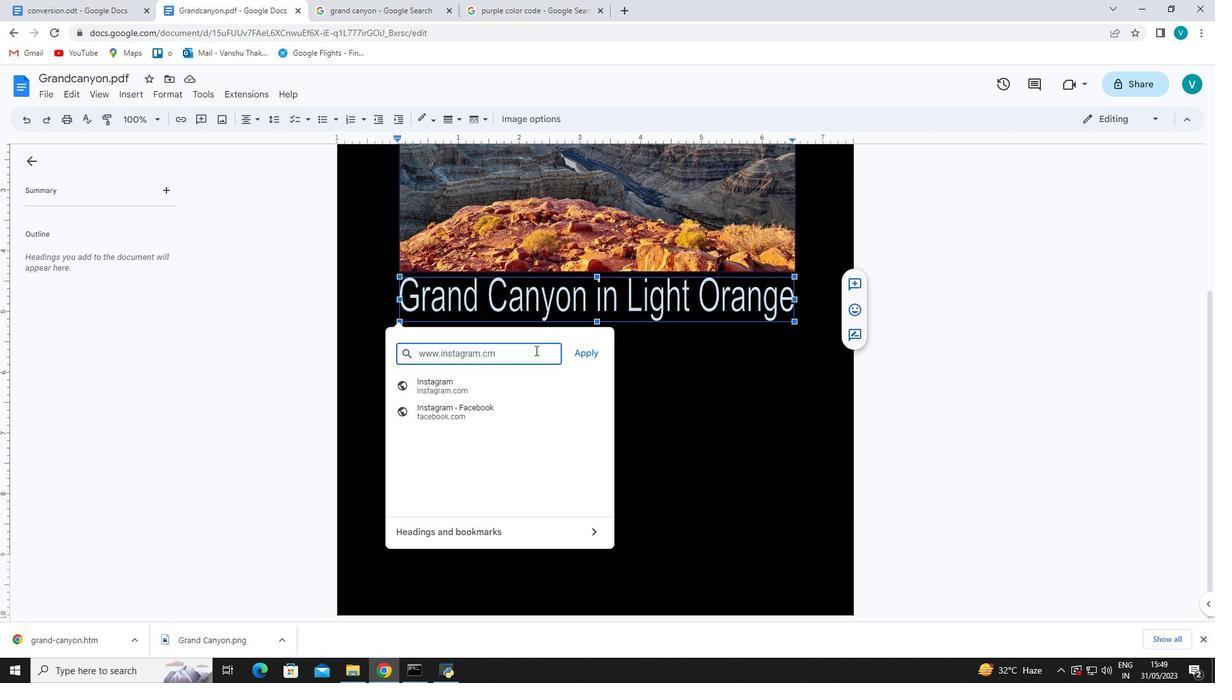 
Action: Mouse pressed left at (578, 356)
Screenshot: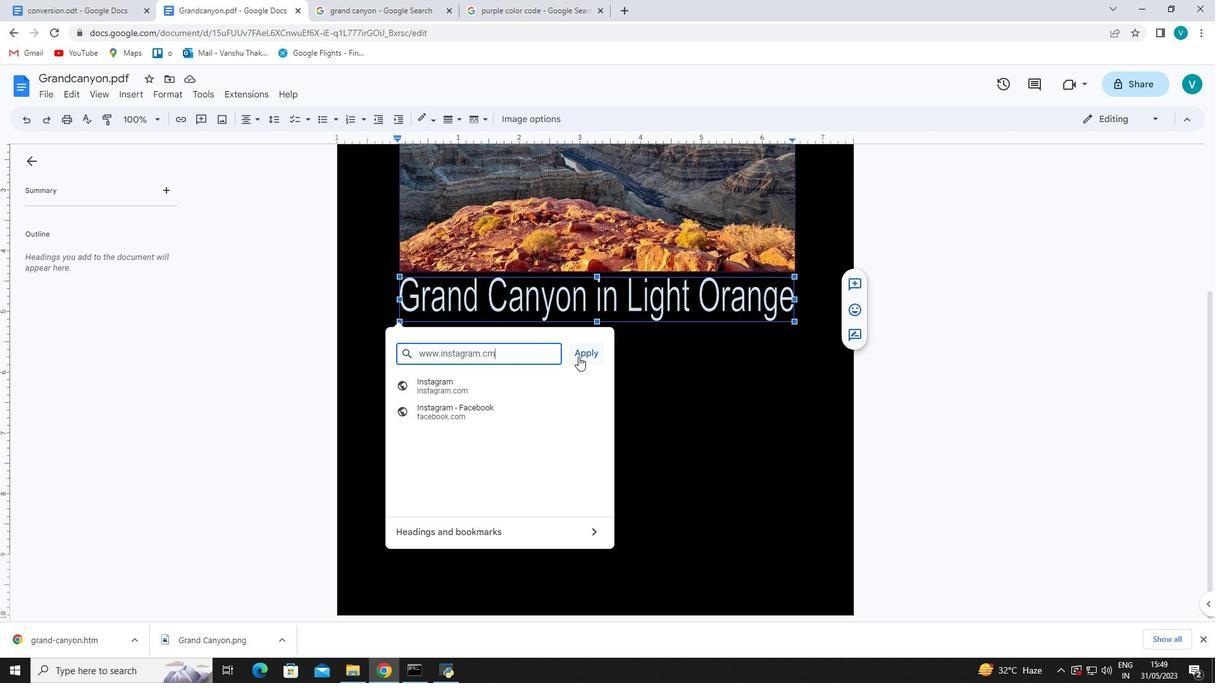 
Action: Key pressed <Key.enter>
Screenshot: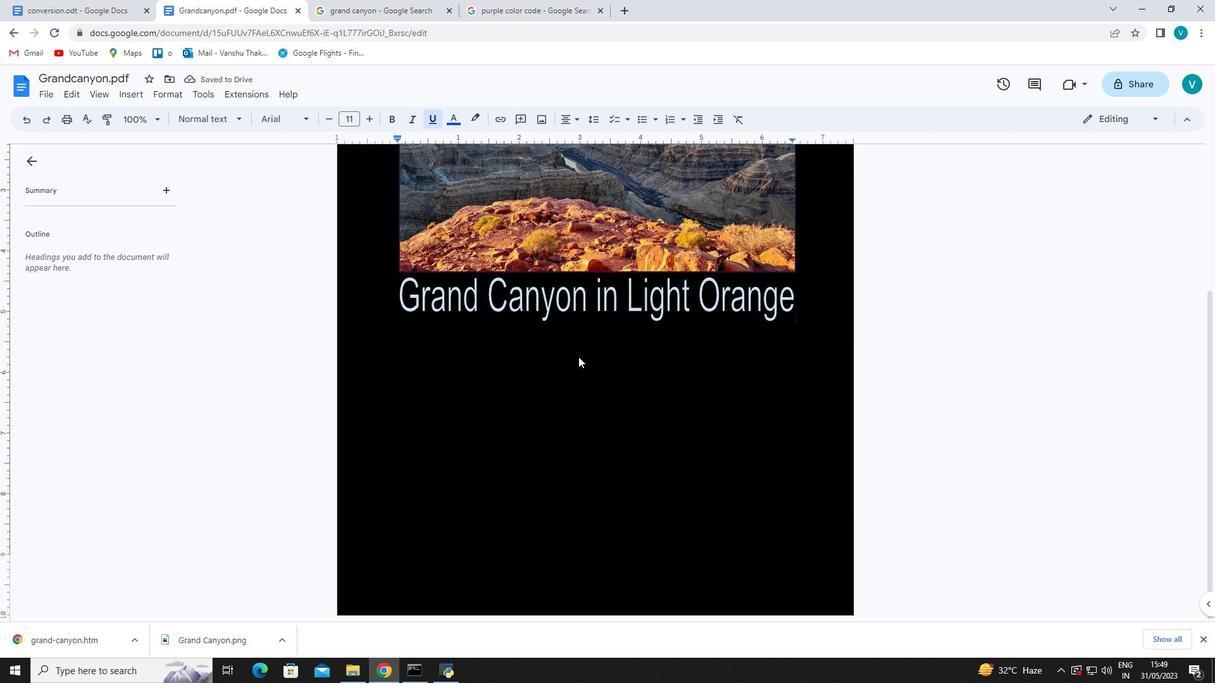 
Action: Mouse moved to (753, 346)
Screenshot: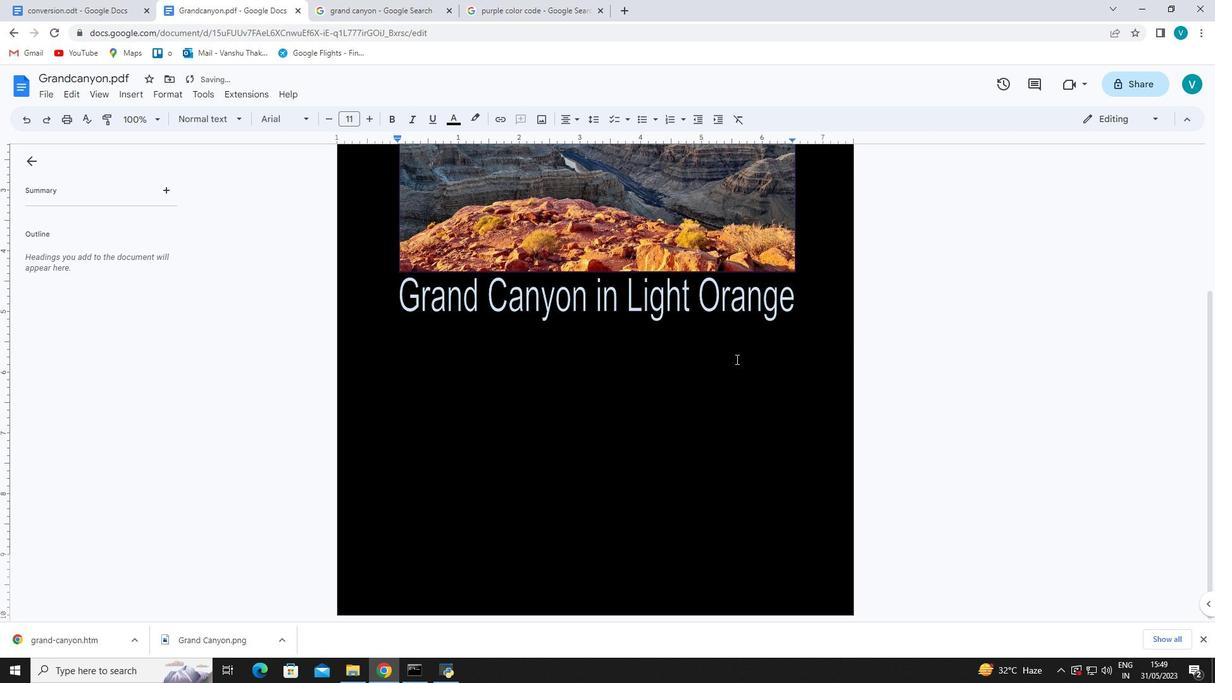
Action: Mouse pressed left at (753, 346)
Screenshot: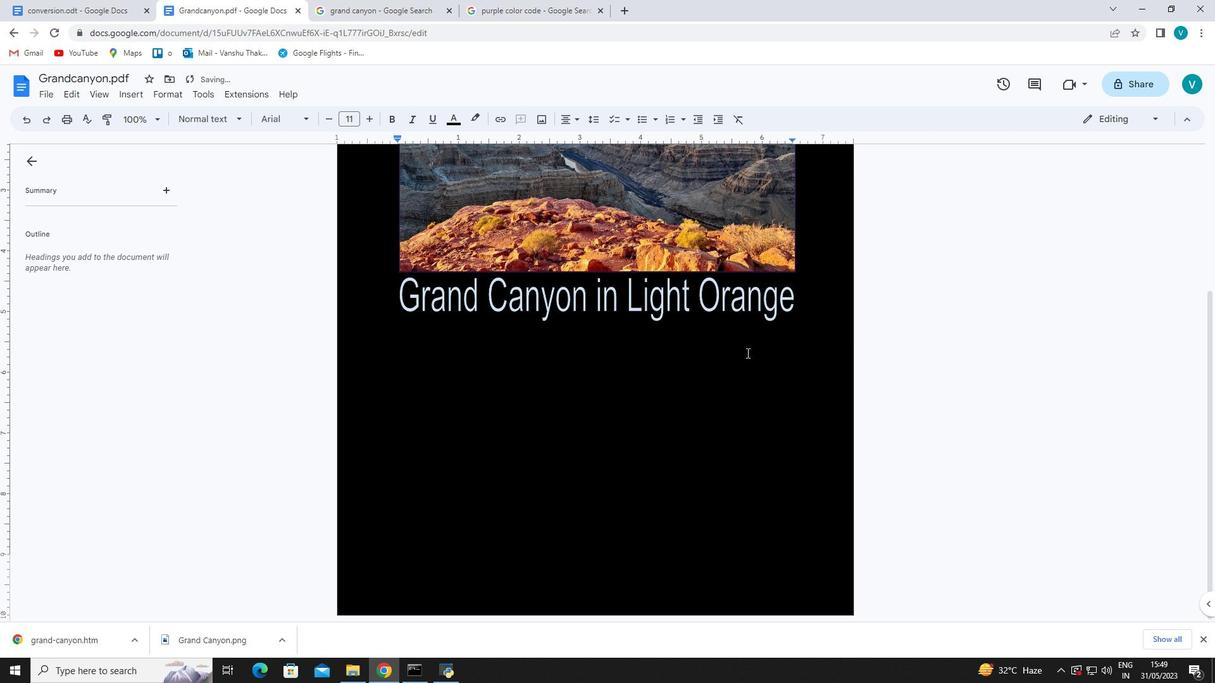 
Action: Mouse moved to (794, 291)
Screenshot: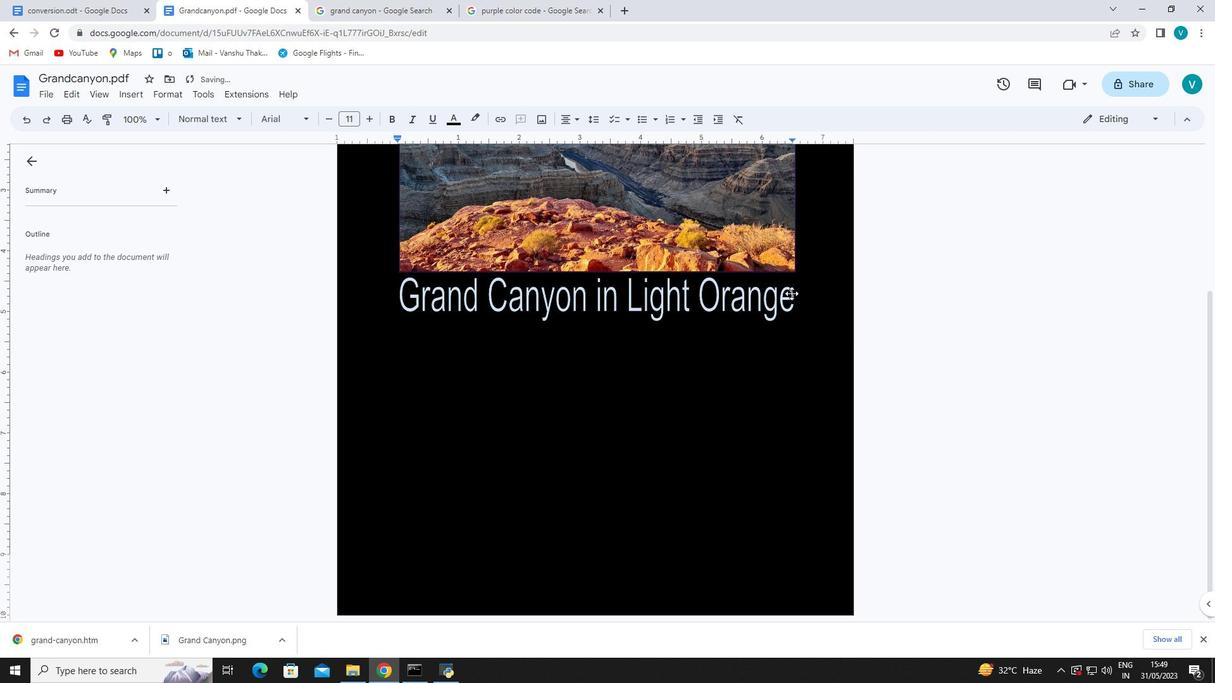 
Action: Mouse pressed left at (794, 291)
Screenshot: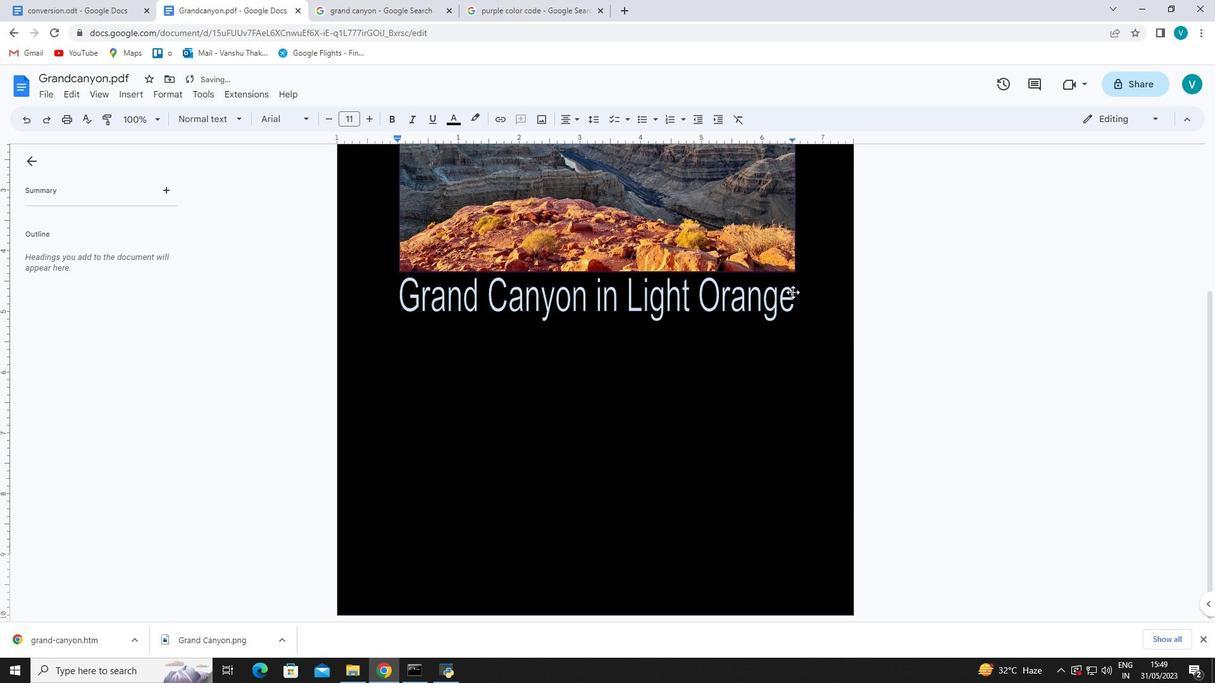 
Action: Mouse moved to (794, 299)
Screenshot: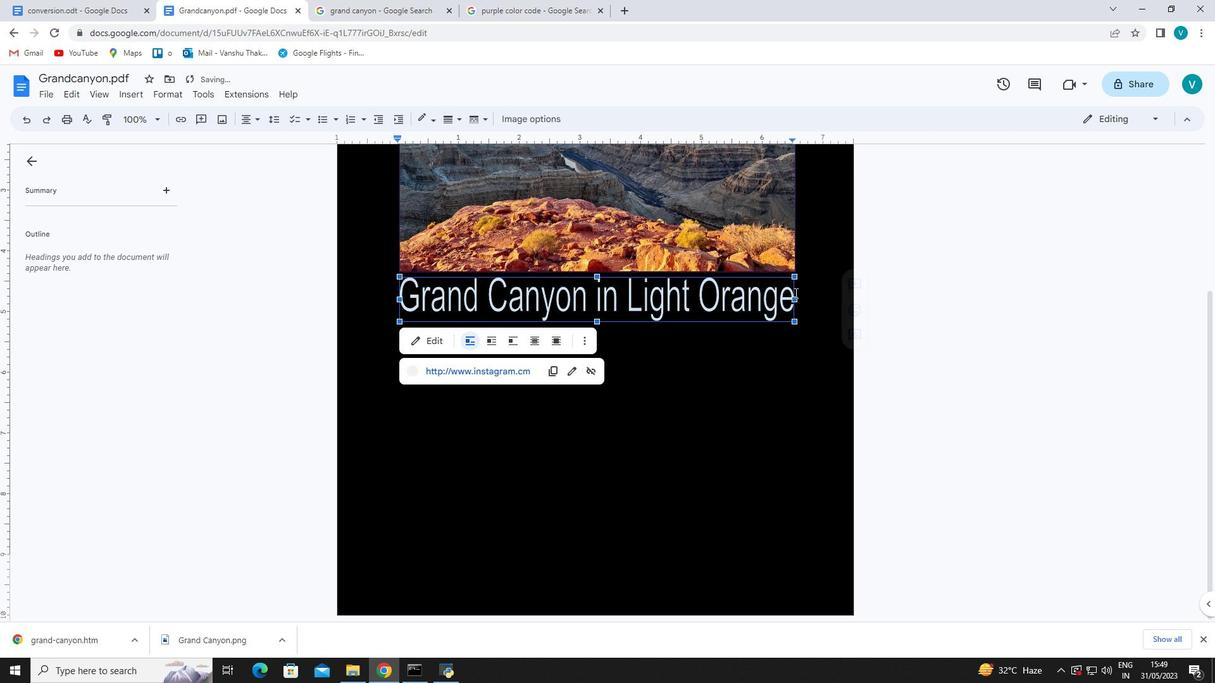 
Action: Mouse pressed left at (794, 299)
Screenshot: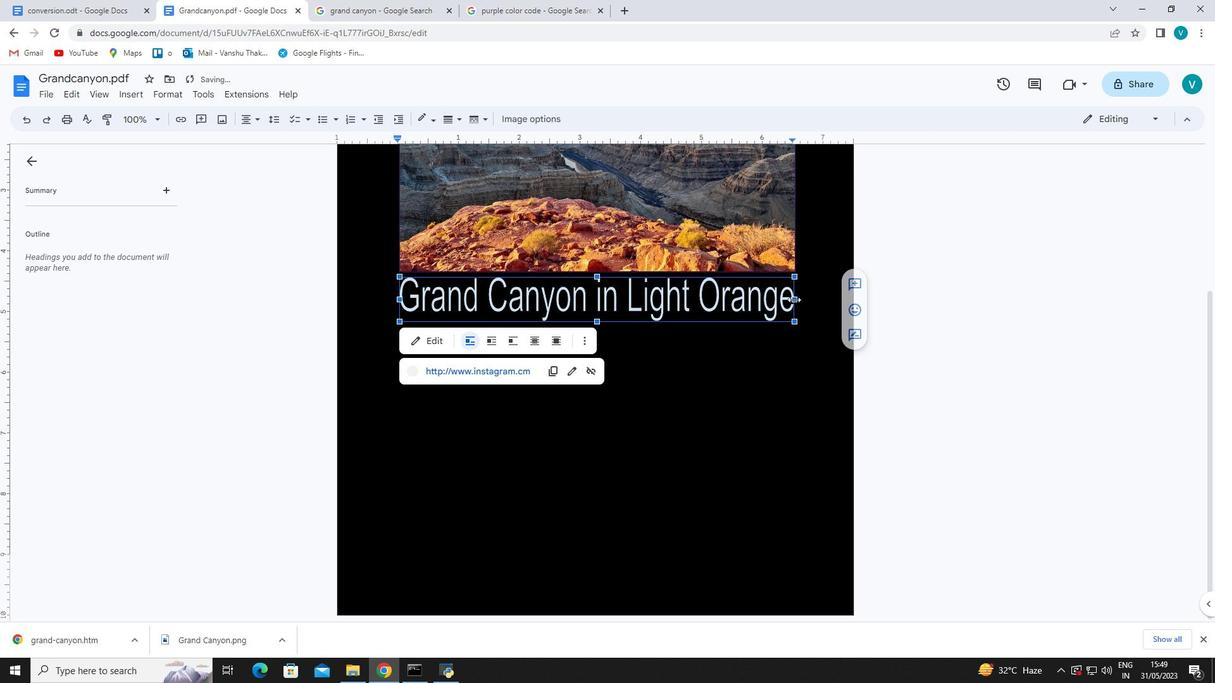 
Action: Mouse moved to (799, 311)
Screenshot: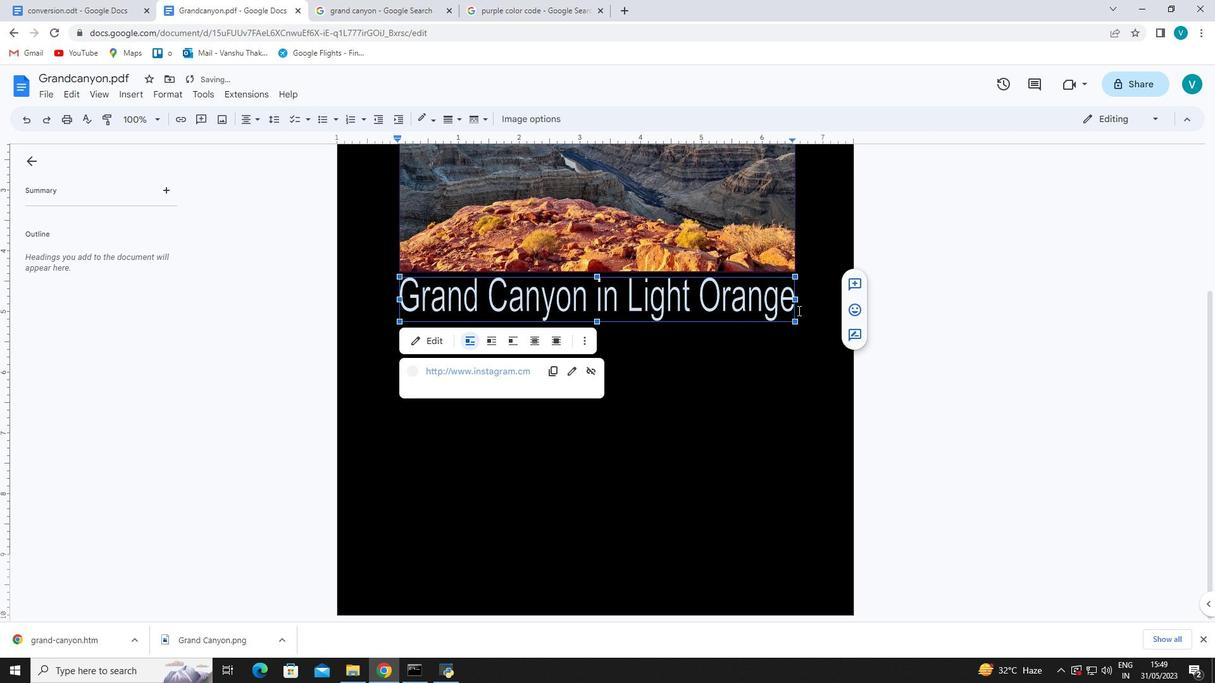 
Action: Mouse pressed left at (799, 311)
Screenshot: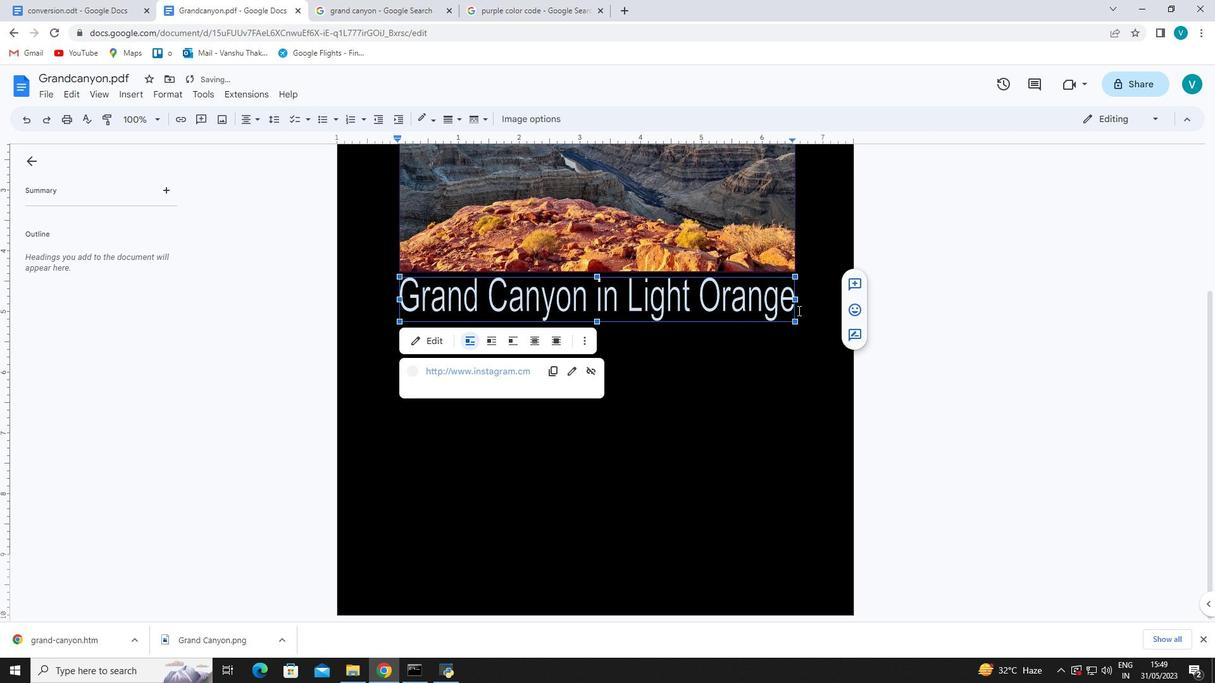 
Action: Mouse moved to (729, 383)
Screenshot: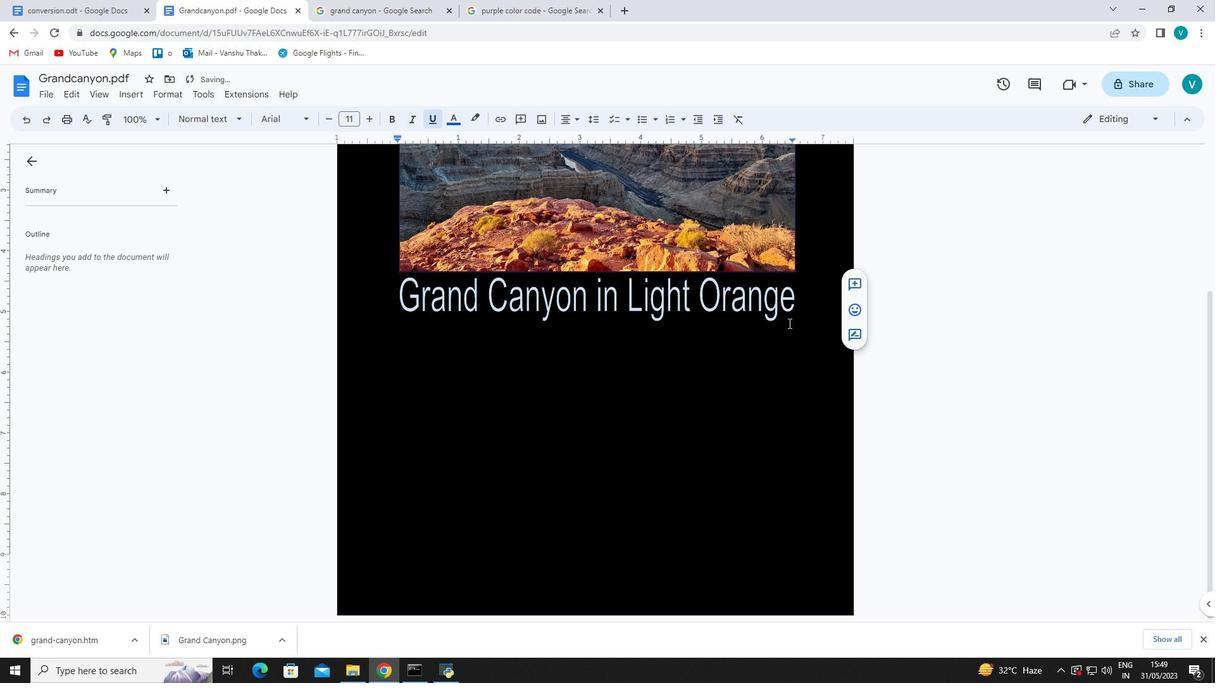 
Action: Mouse pressed left at (729, 383)
Screenshot: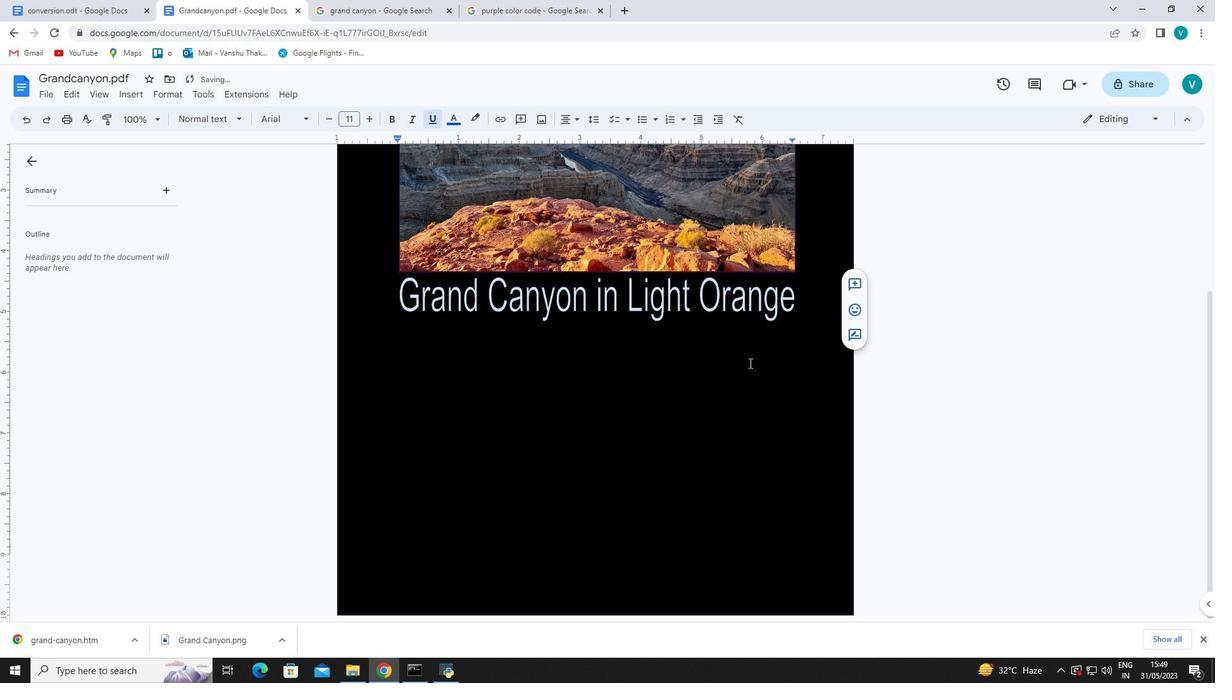 
Action: Mouse moved to (686, 383)
Screenshot: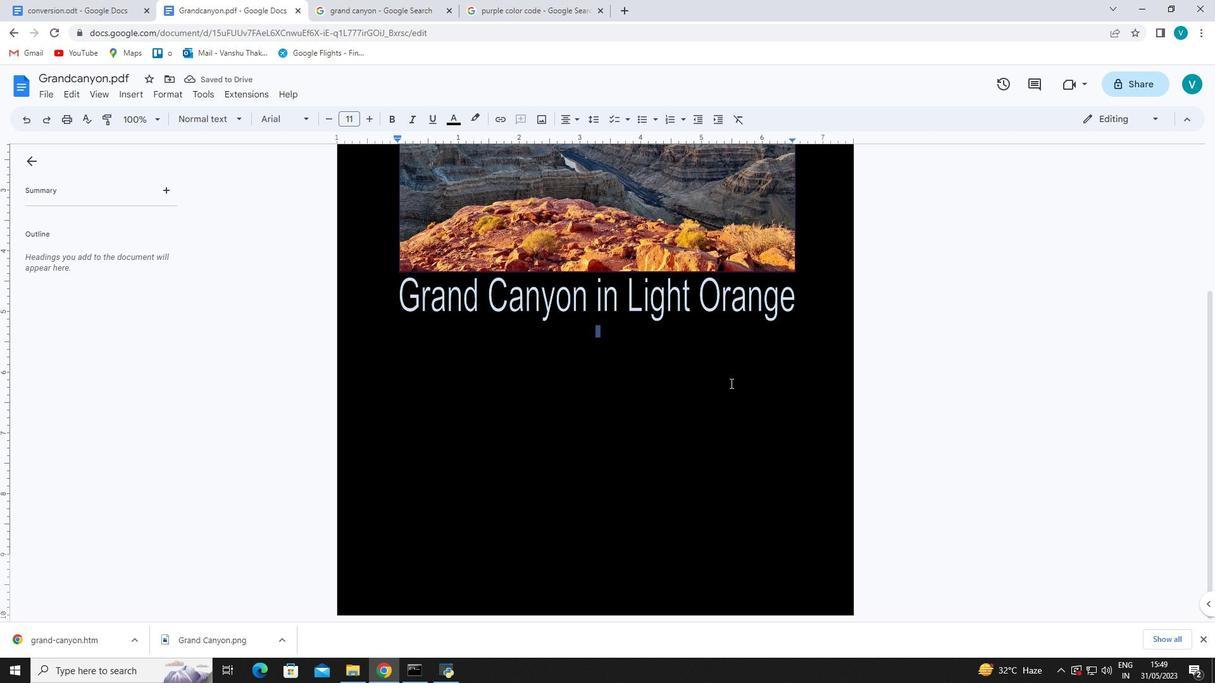 
Action: Key pressed <Key.enter>
Screenshot: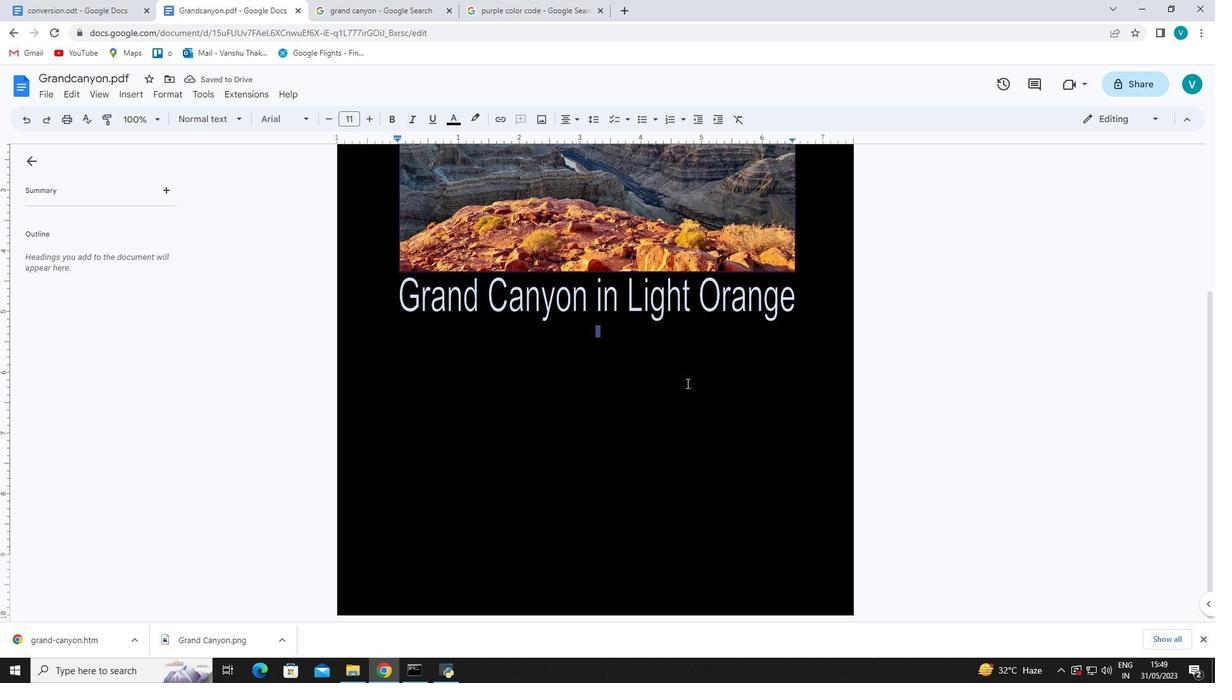 
Action: Mouse moved to (798, 307)
Screenshot: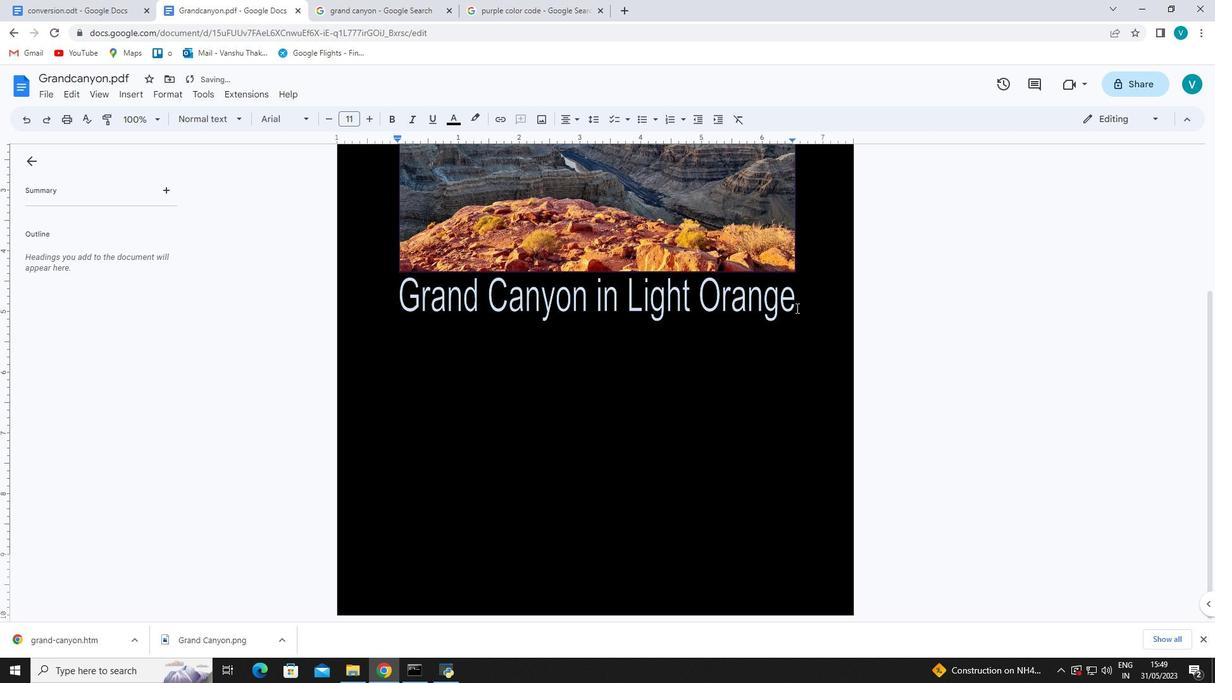 
Action: Mouse pressed left at (798, 307)
Screenshot: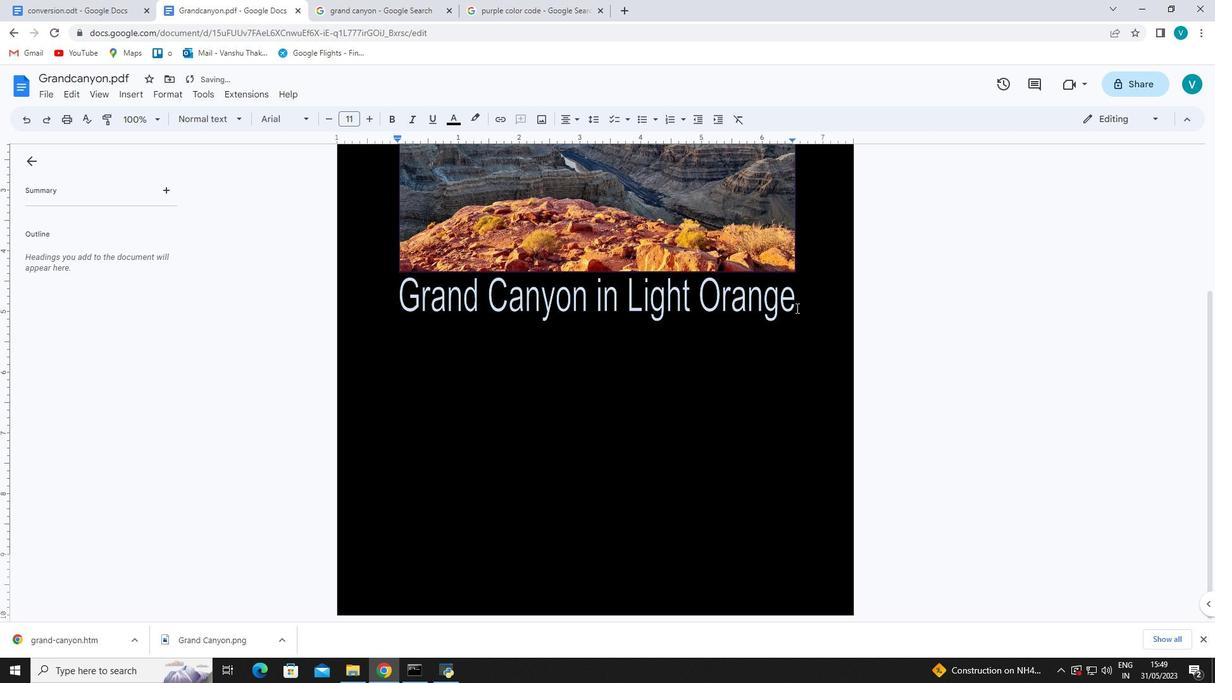 
Action: Mouse moved to (799, 305)
Screenshot: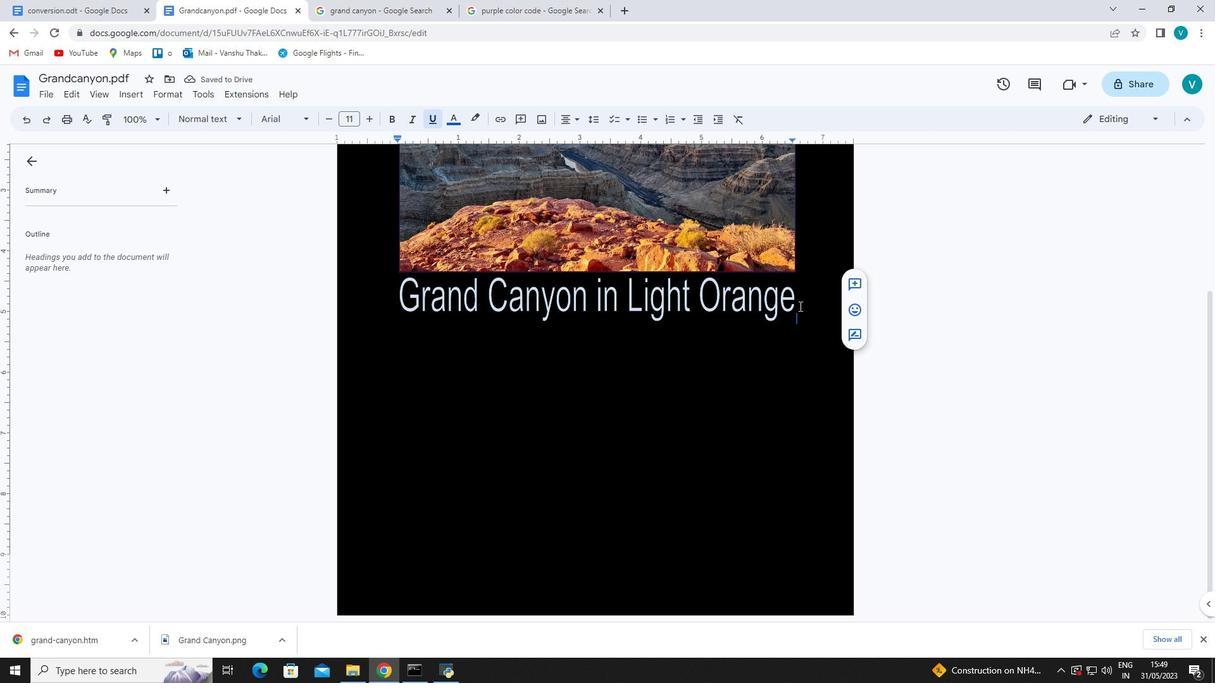 
Action: Key pressed <Key.enter>
Screenshot: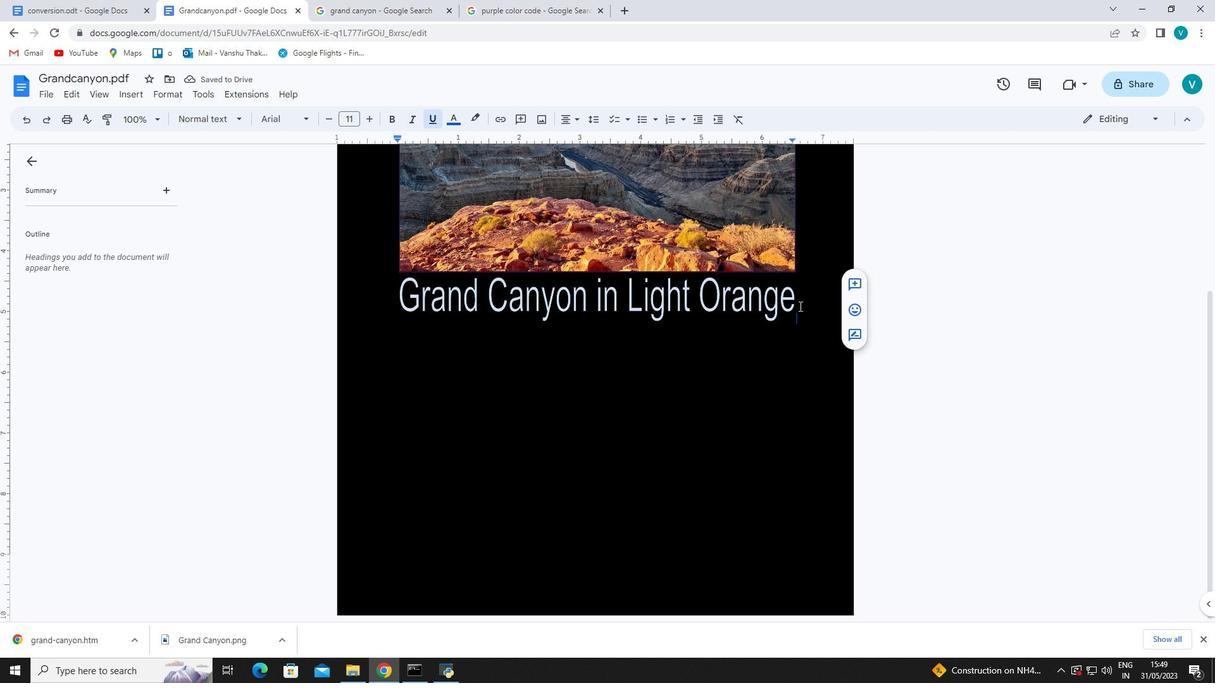 
Action: Mouse moved to (797, 305)
Screenshot: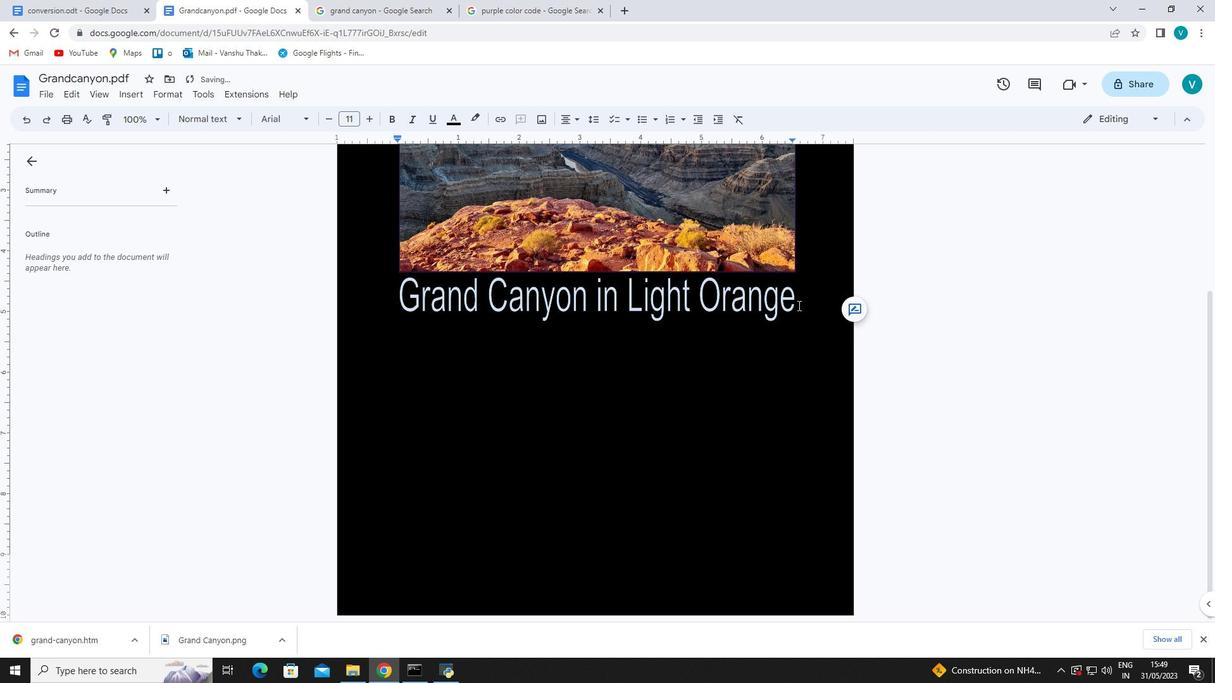 
Action: Key pressed <Key.enter>
Screenshot: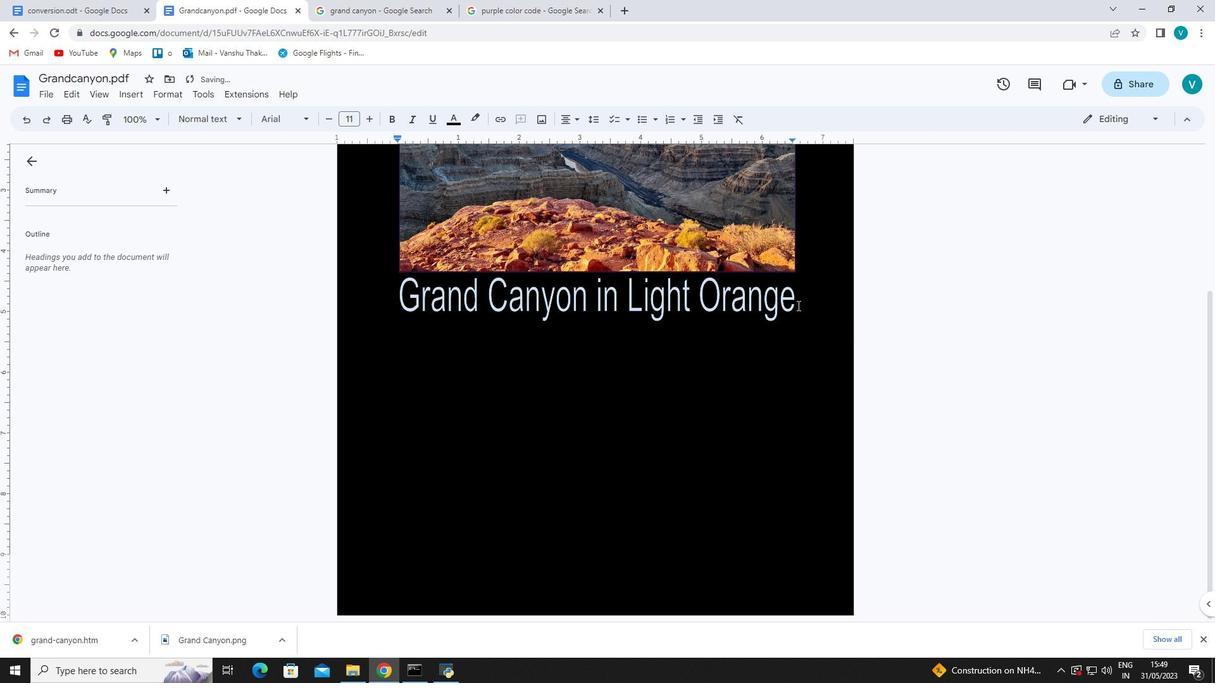 
Action: Mouse moved to (794, 305)
Screenshot: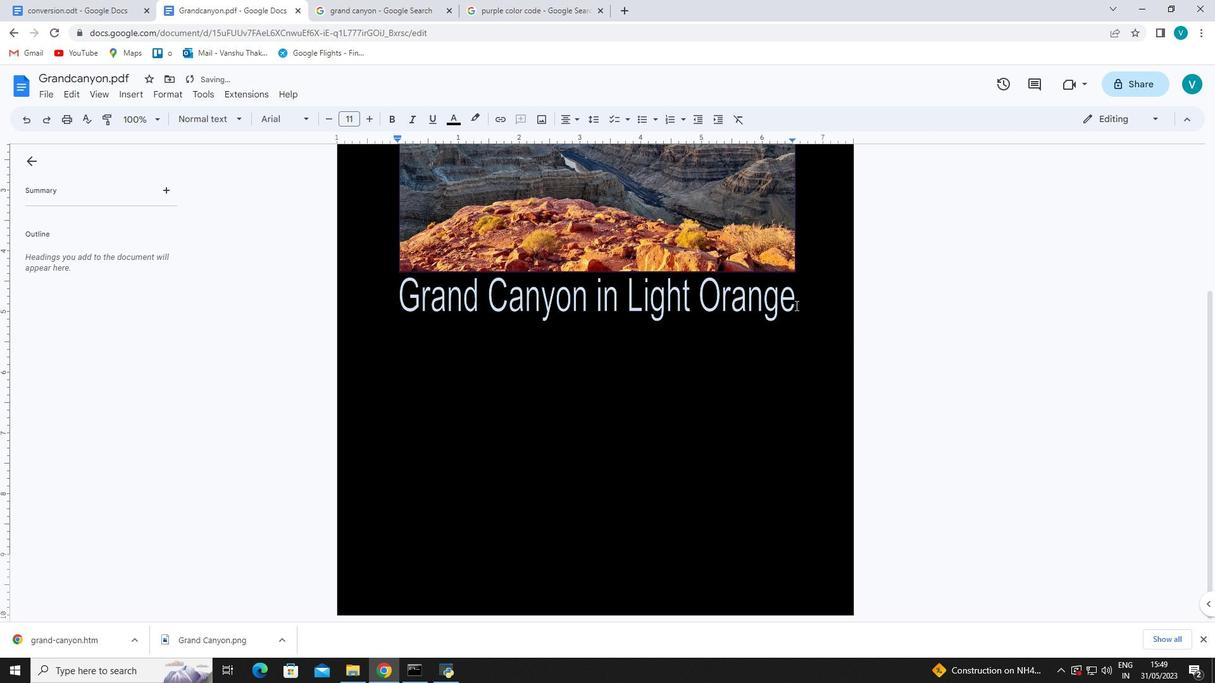 
Action: Key pressed <Key.enter>
Screenshot: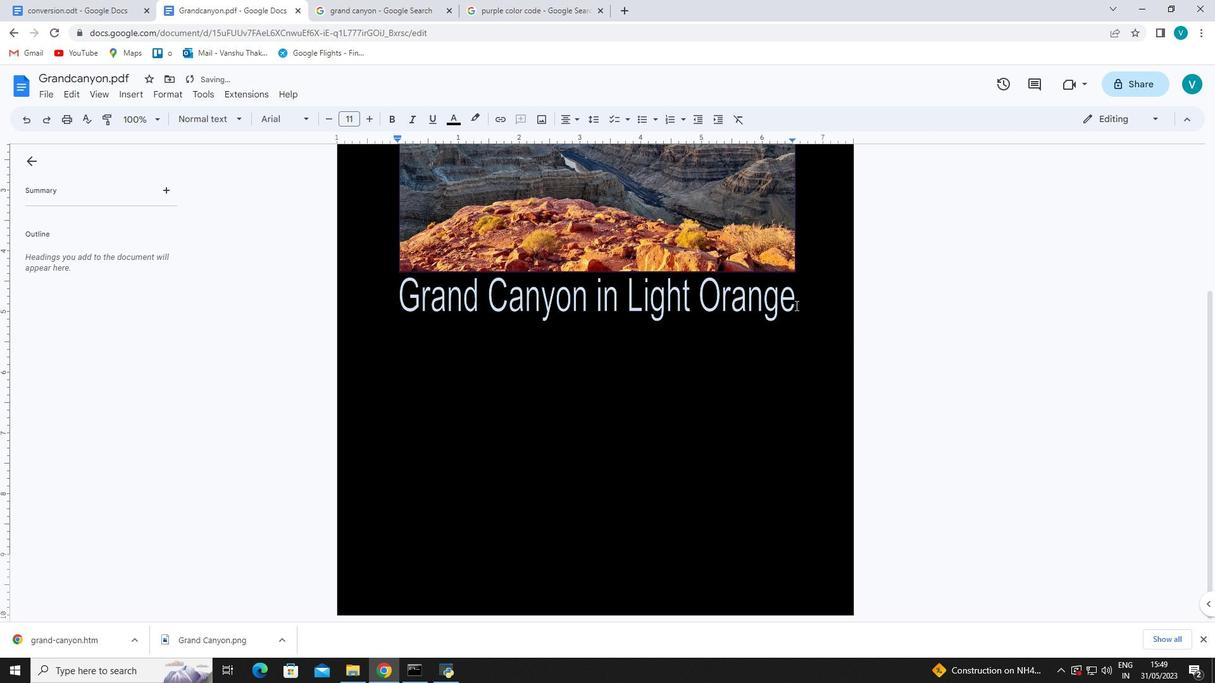 
Action: Mouse moved to (610, 424)
Screenshot: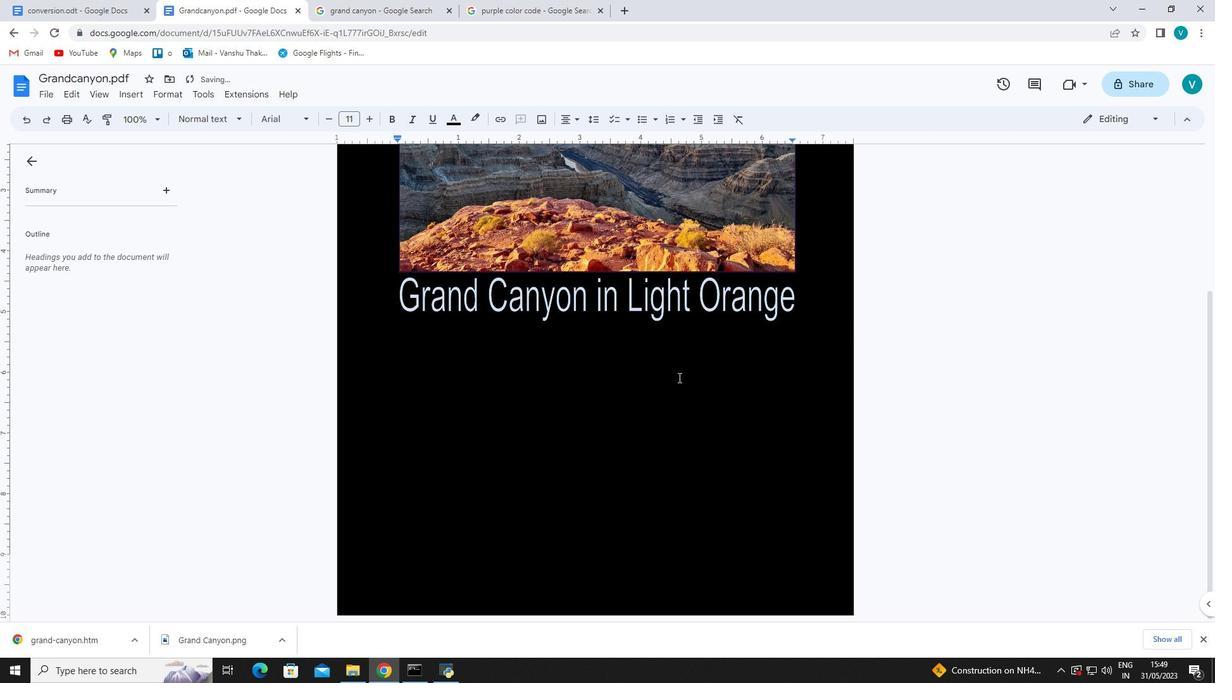 
Action: Mouse pressed left at (610, 424)
Screenshot: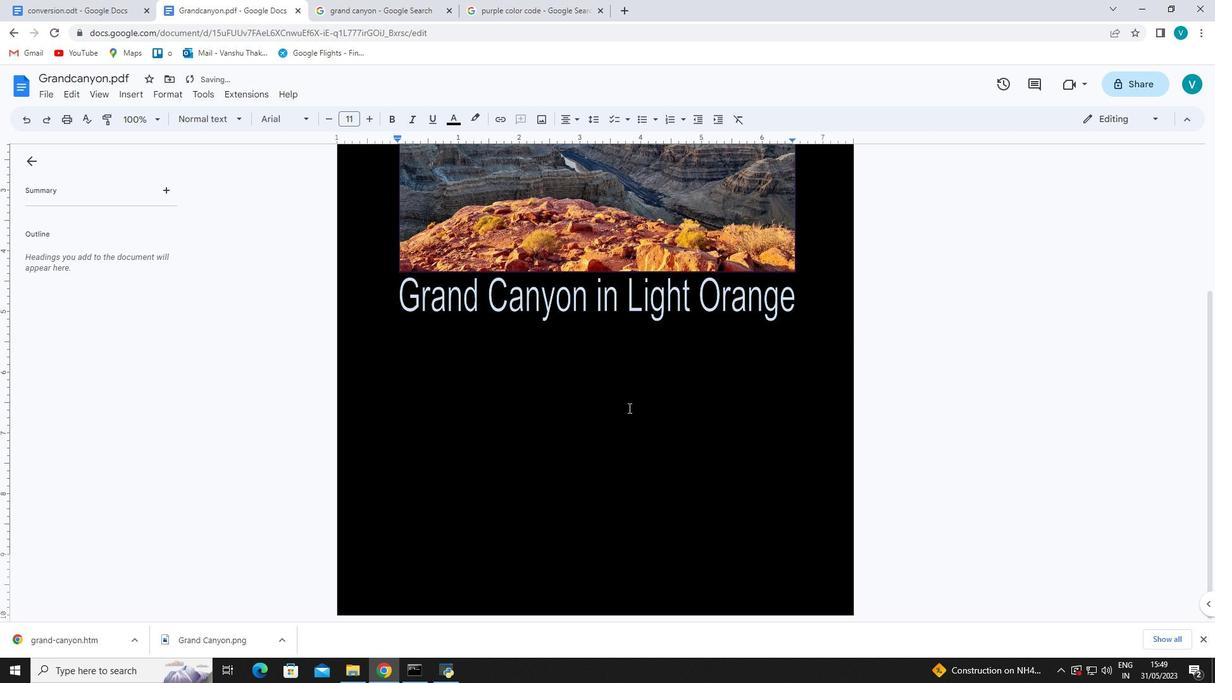 
Action: Key pressed hklkklb<Key.space><Key.space><Key.space><Key.space><Key.space><Key.space><Key.space><Key.space><Key.space>
Screenshot: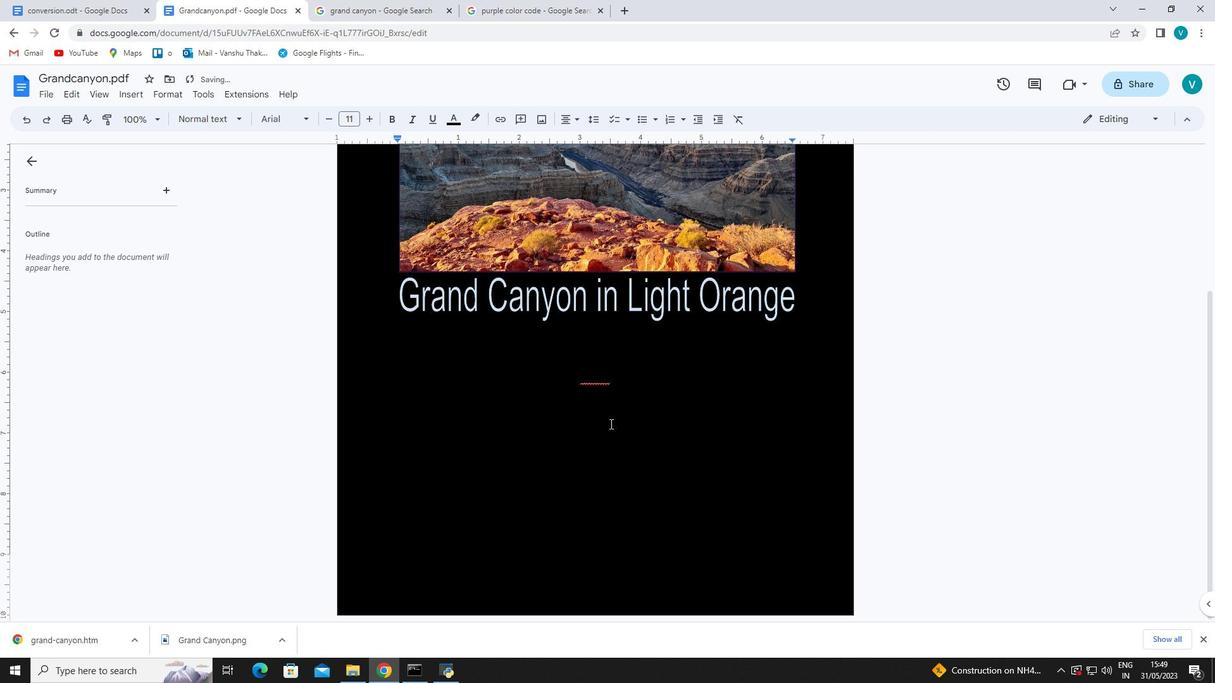 
Action: Mouse moved to (739, 369)
Screenshot: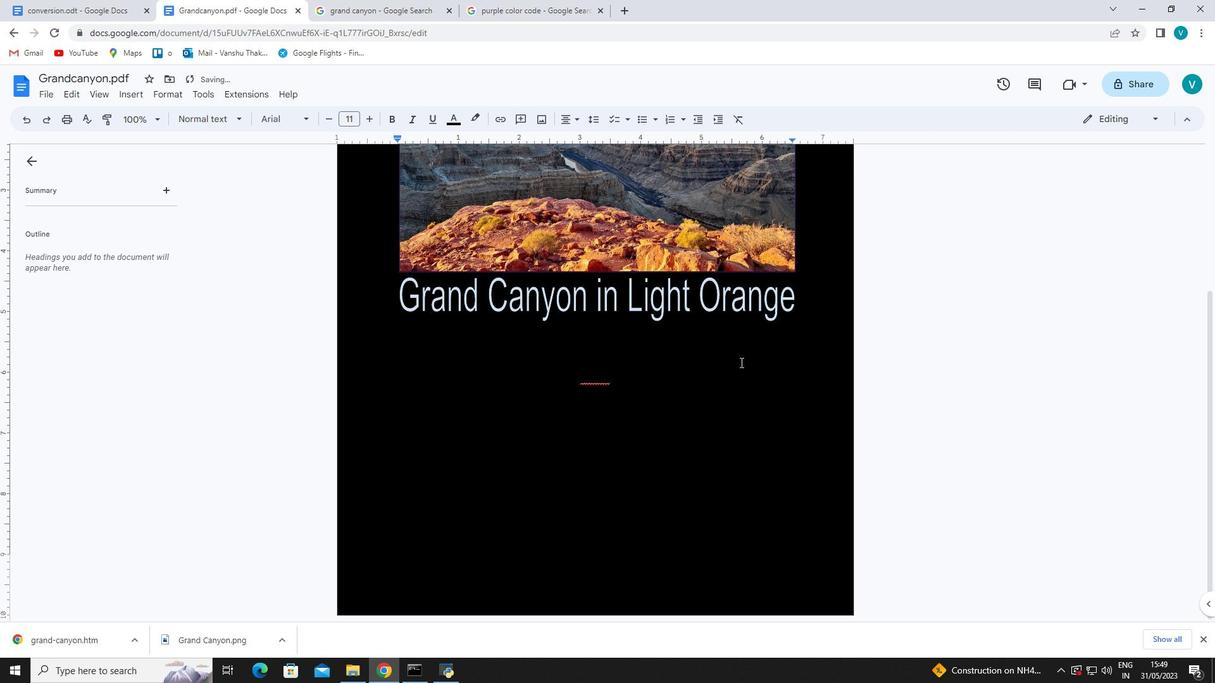 
Action: Mouse scrolled (739, 370) with delta (0, 0)
Screenshot: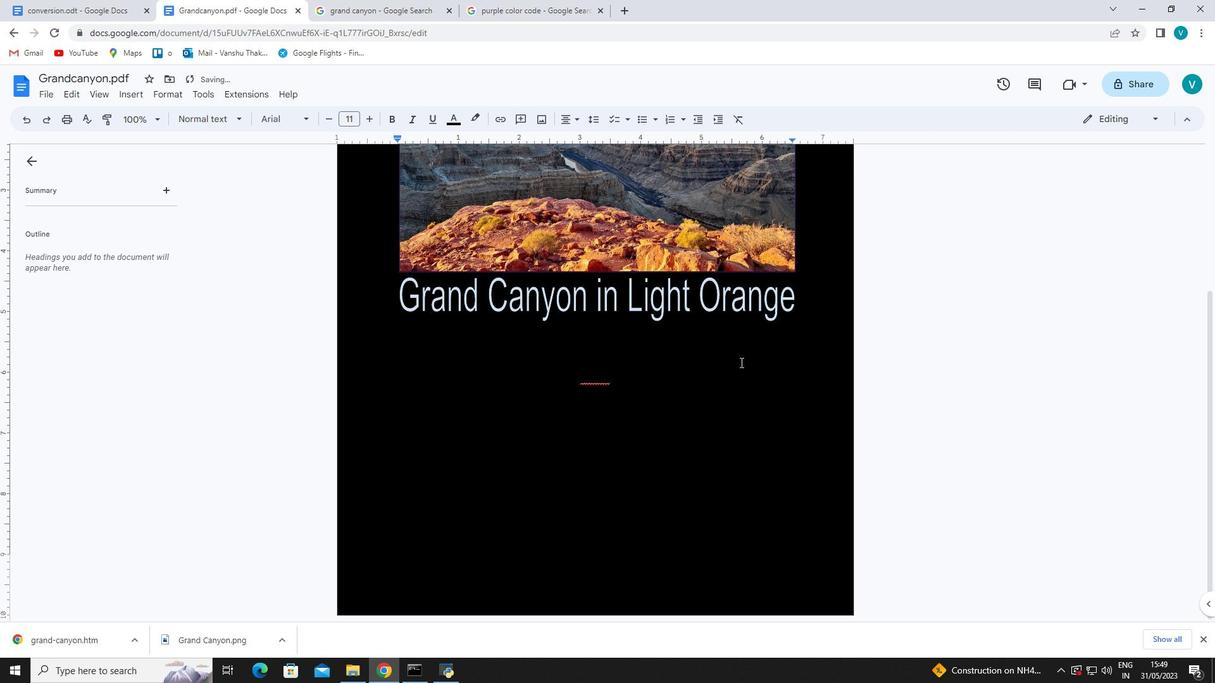 
Action: Mouse moved to (739, 370)
Screenshot: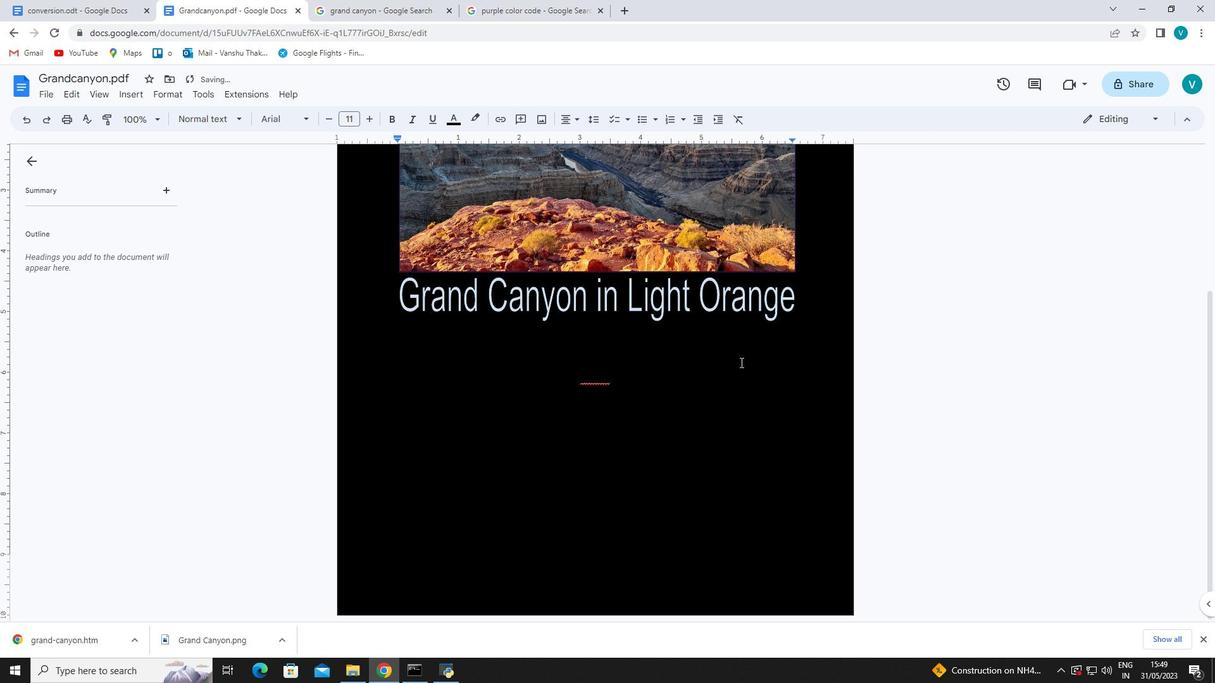 
Action: Mouse scrolled (739, 370) with delta (0, 0)
Screenshot: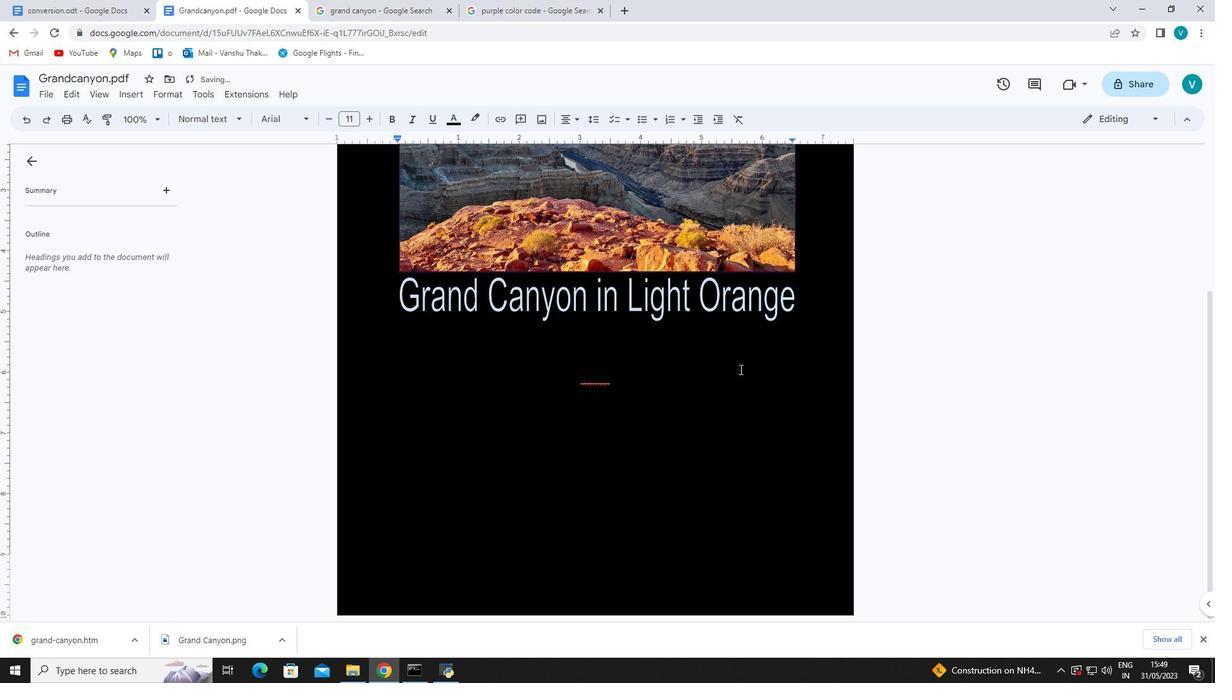 
Action: Mouse scrolled (739, 370) with delta (0, 0)
Screenshot: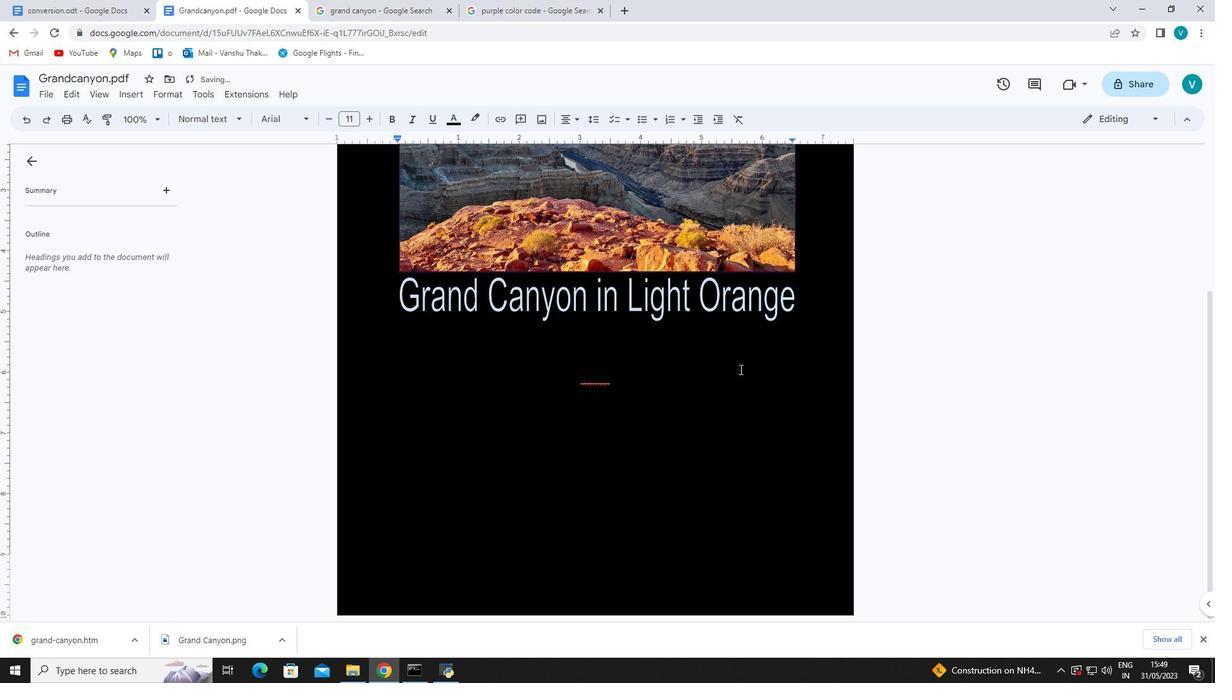 
Action: Mouse scrolled (739, 370) with delta (0, 0)
Screenshot: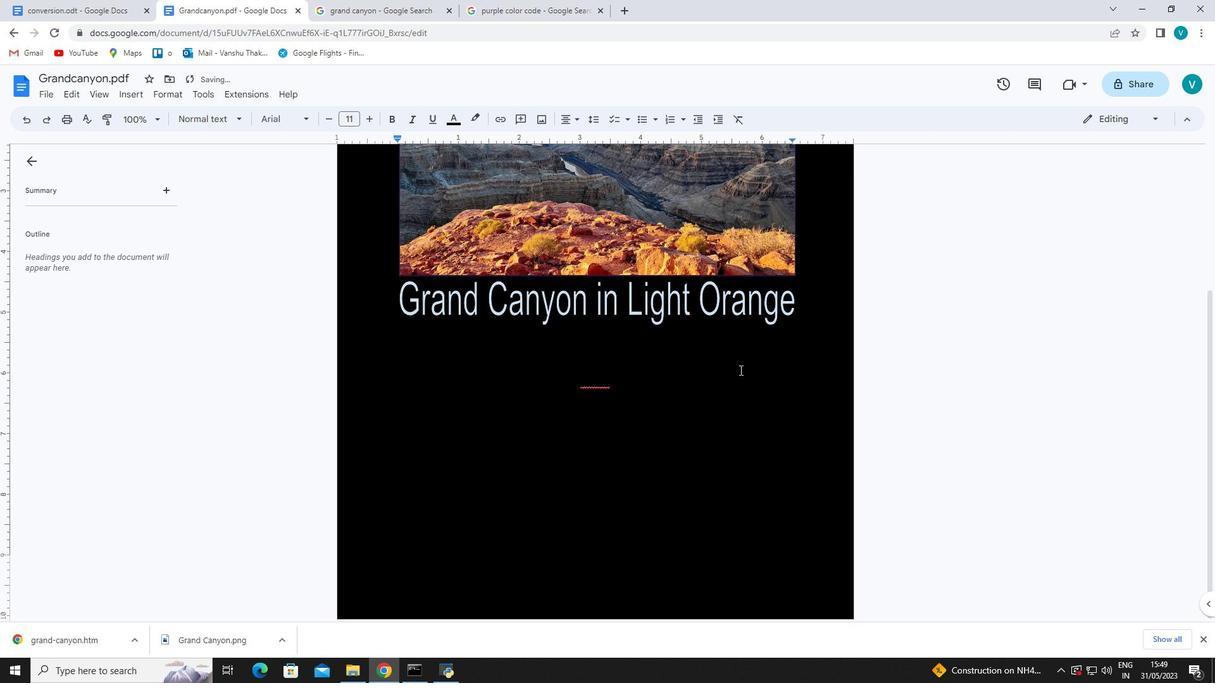 
Action: Mouse moved to (794, 395)
Screenshot: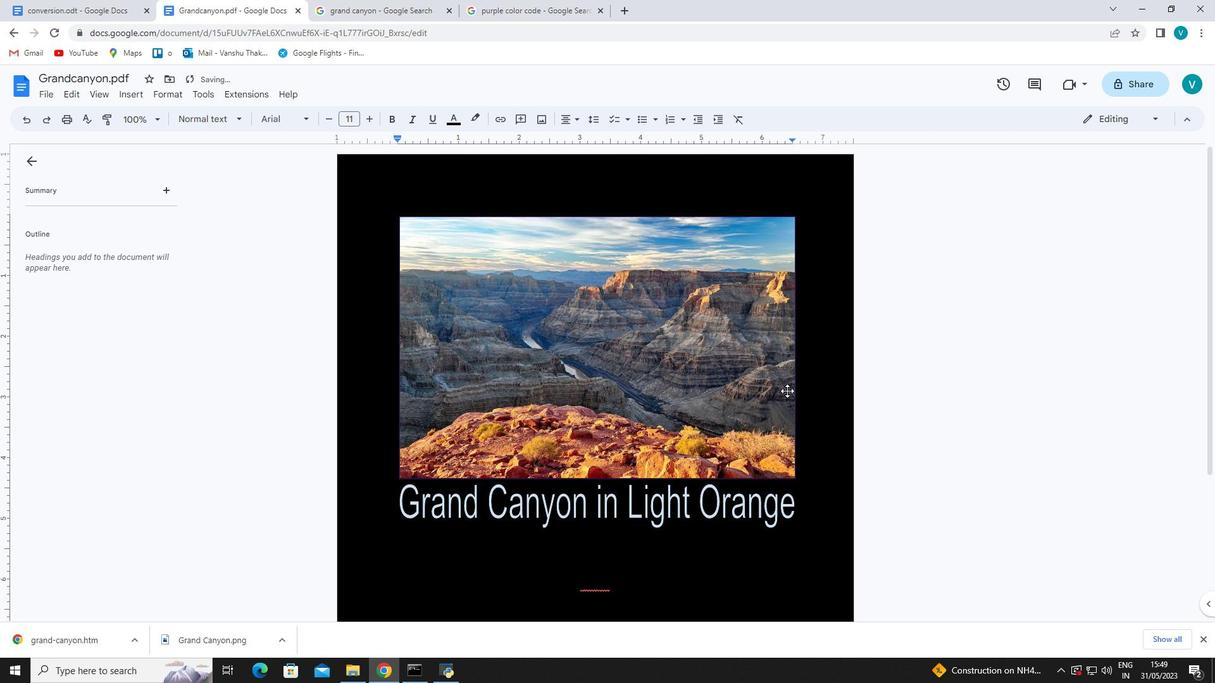 
Action: Mouse scrolled (794, 394) with delta (0, 0)
Screenshot: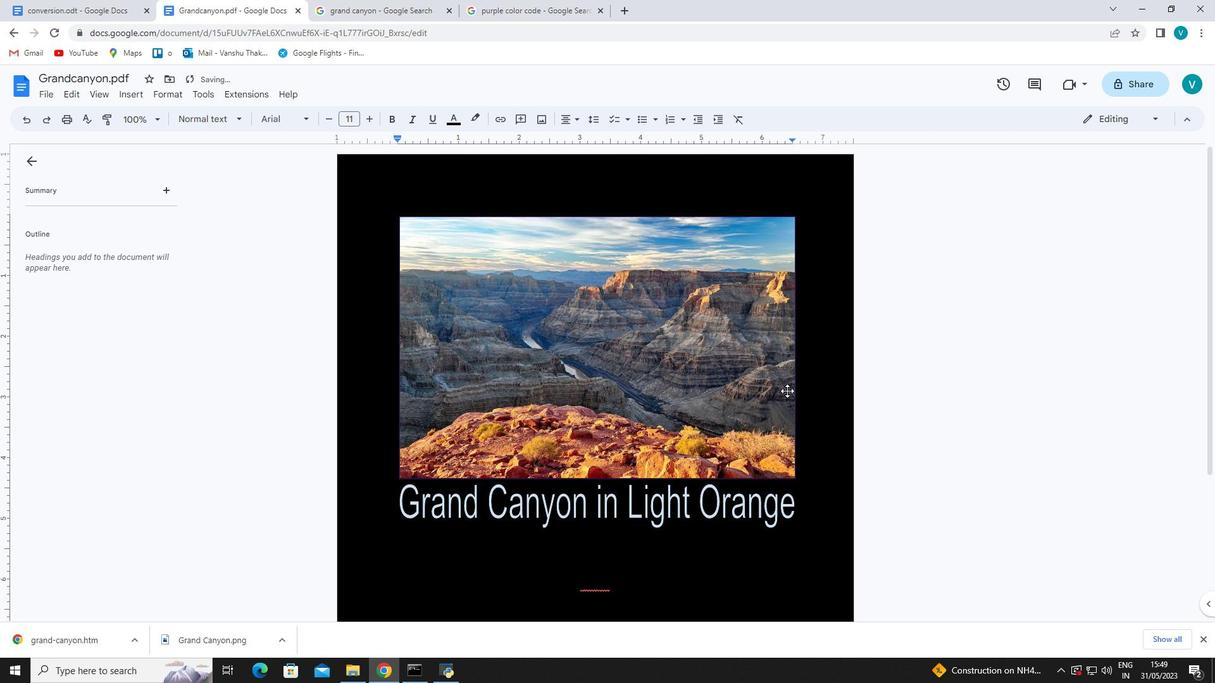 
Action: Mouse moved to (794, 396)
Screenshot: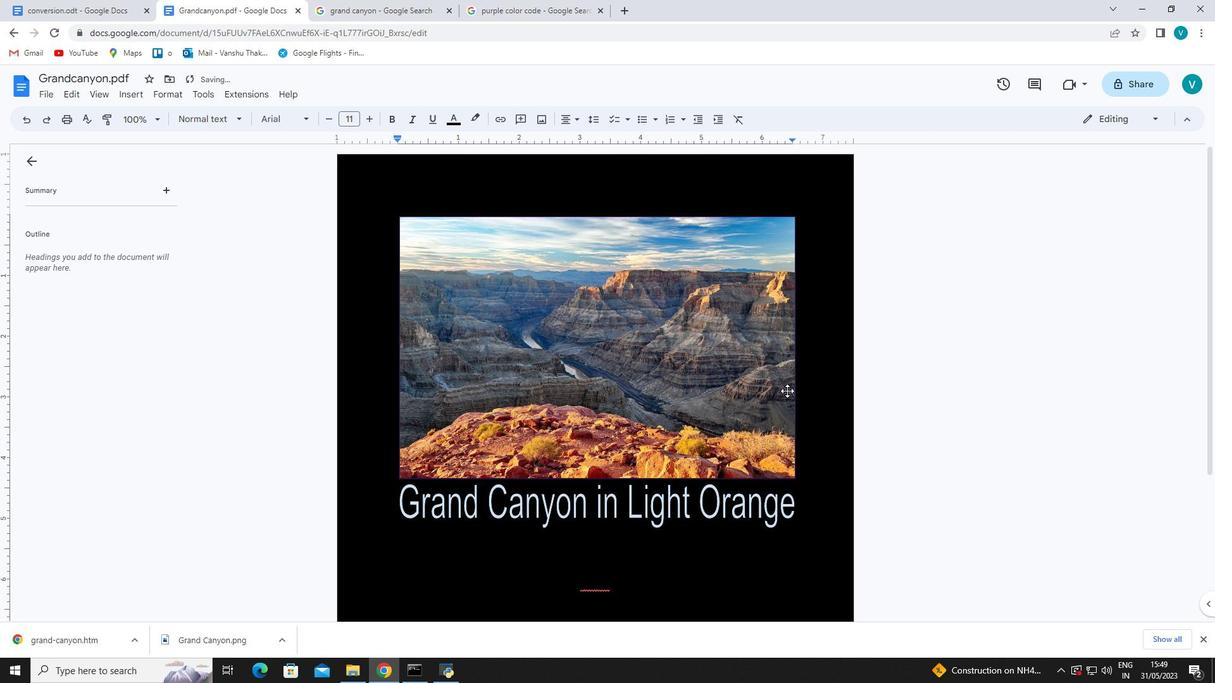 
Action: Mouse scrolled (794, 395) with delta (0, 0)
Screenshot: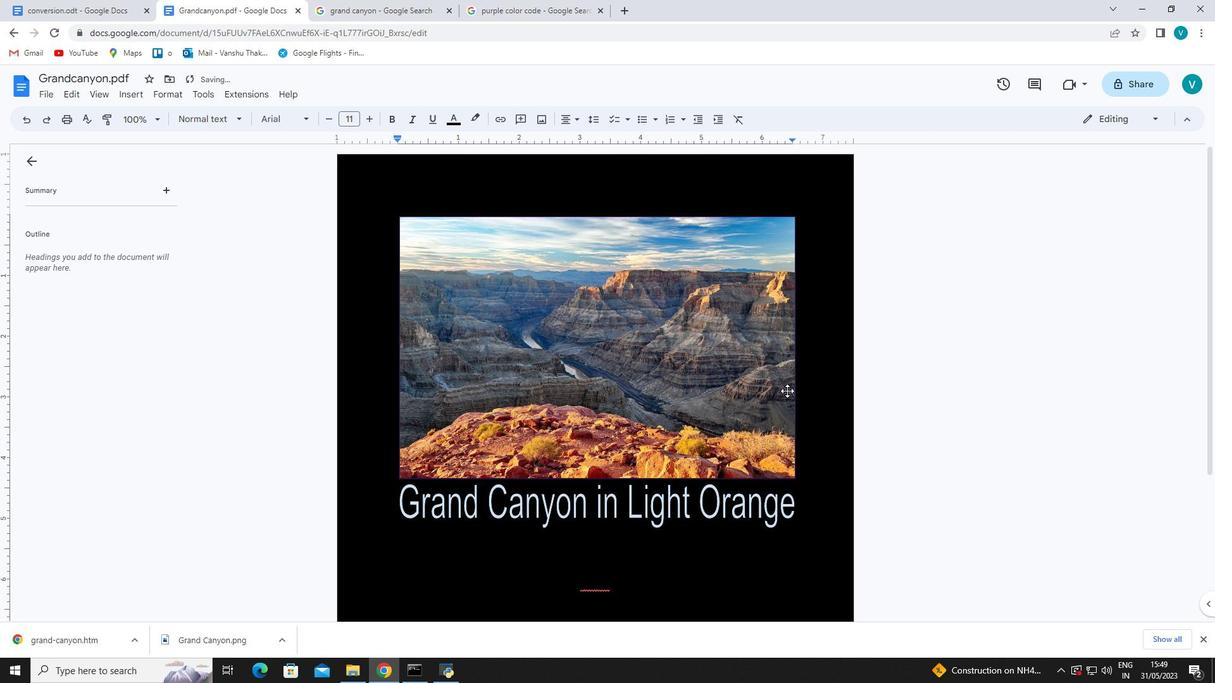 
Action: Mouse moved to (794, 397)
Screenshot: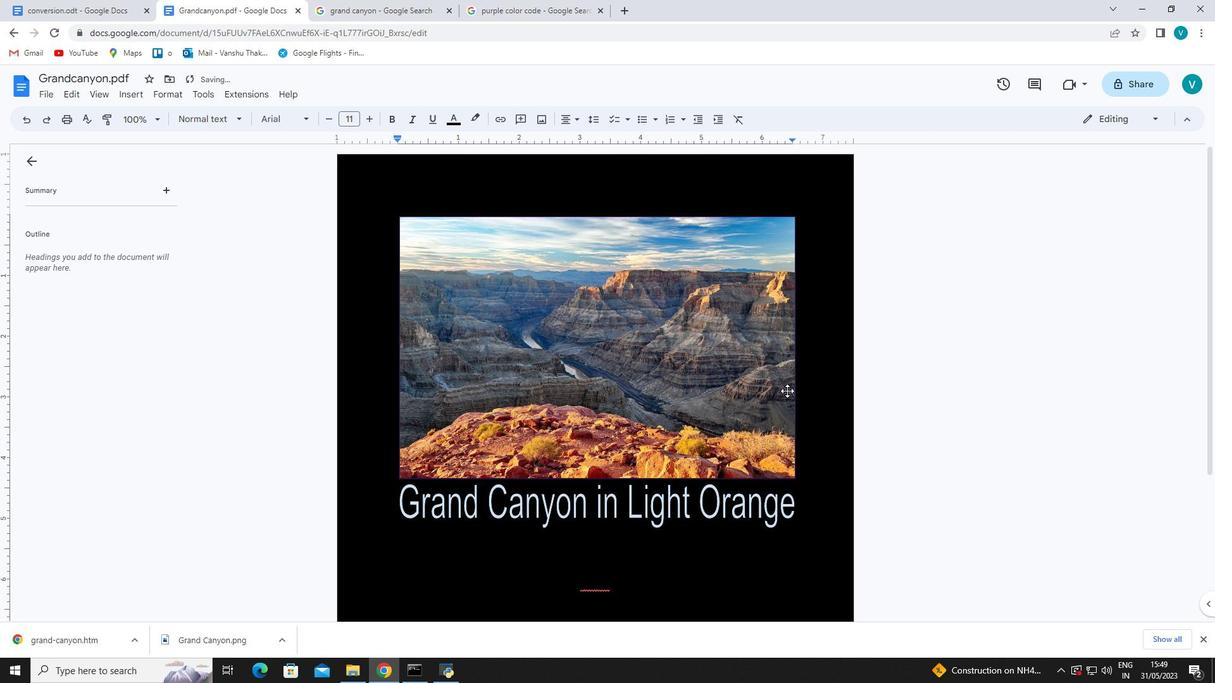 
Action: Mouse scrolled (794, 396) with delta (0, 0)
Screenshot: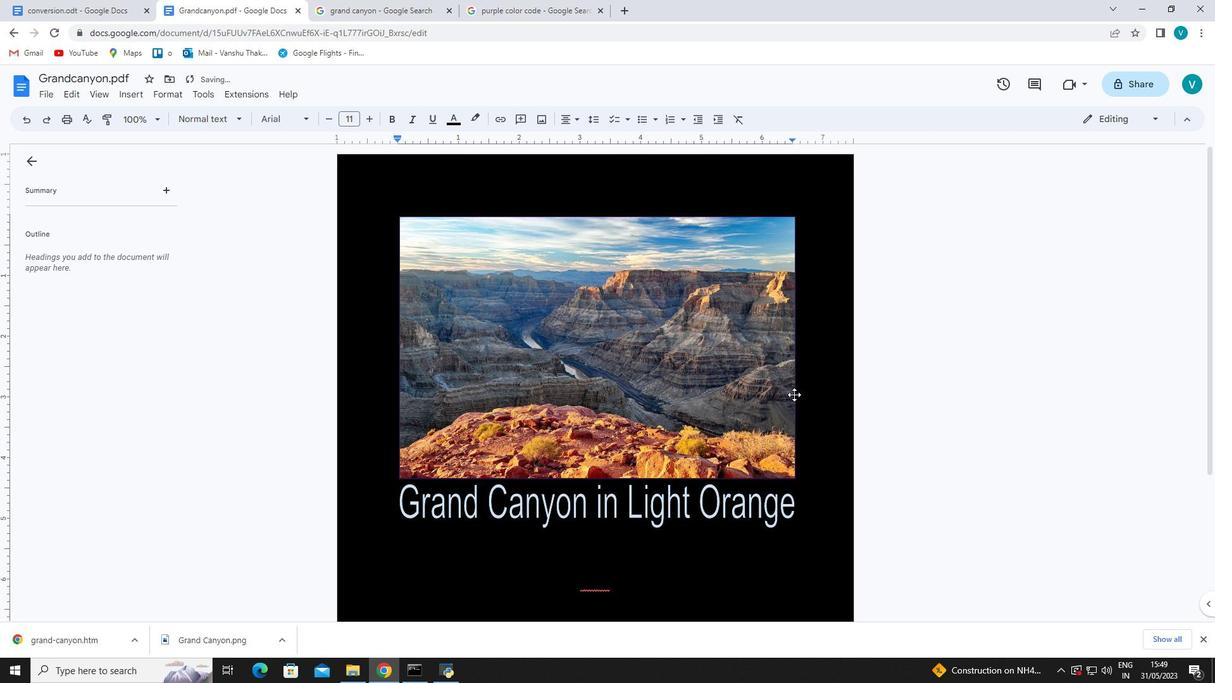 
Action: Mouse moved to (795, 321)
Screenshot: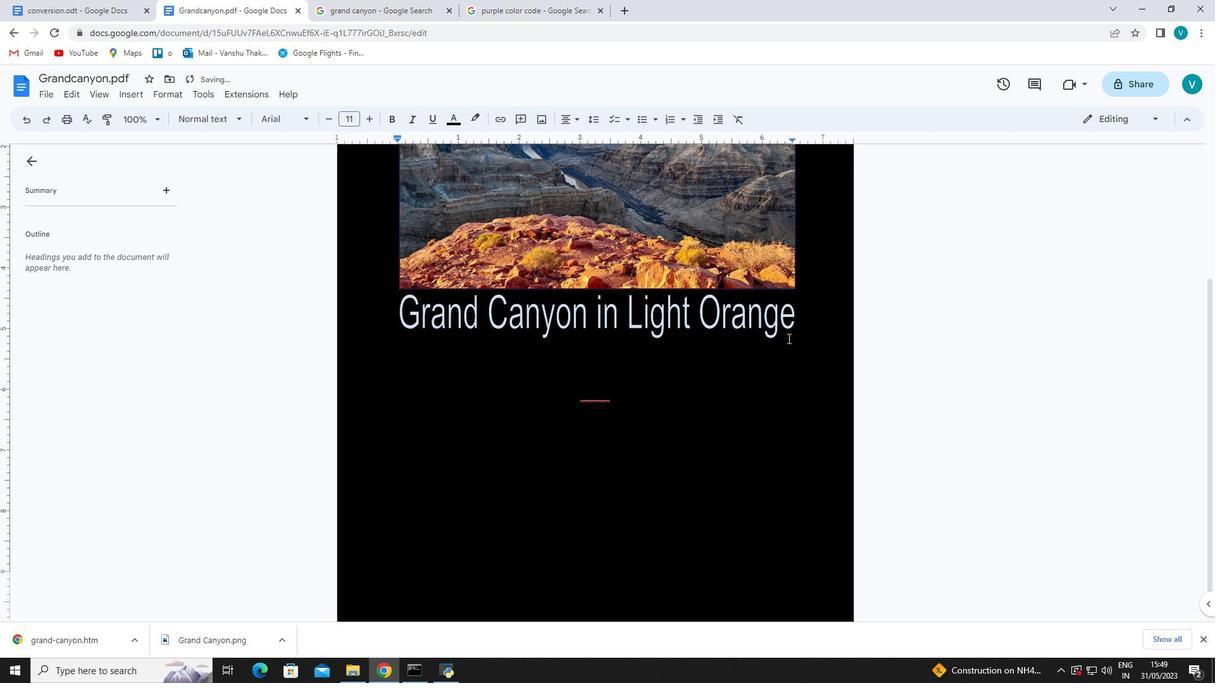 
Action: Mouse pressed left at (795, 321)
Screenshot: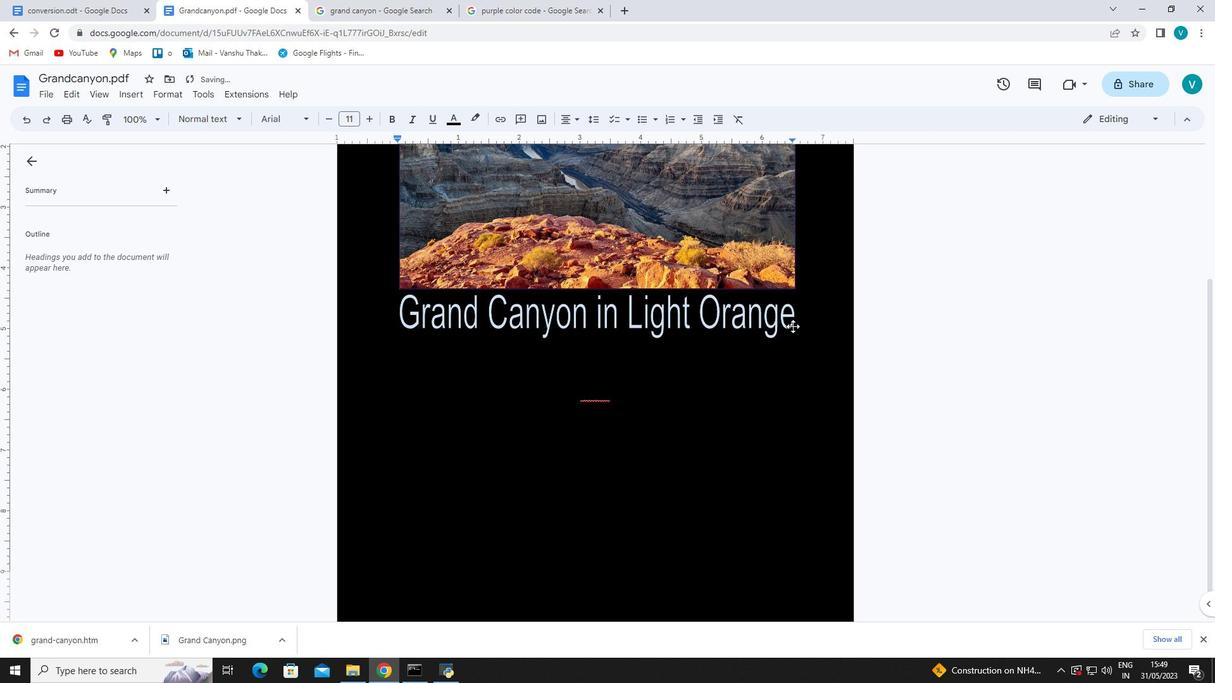 
Action: Mouse moved to (798, 321)
Screenshot: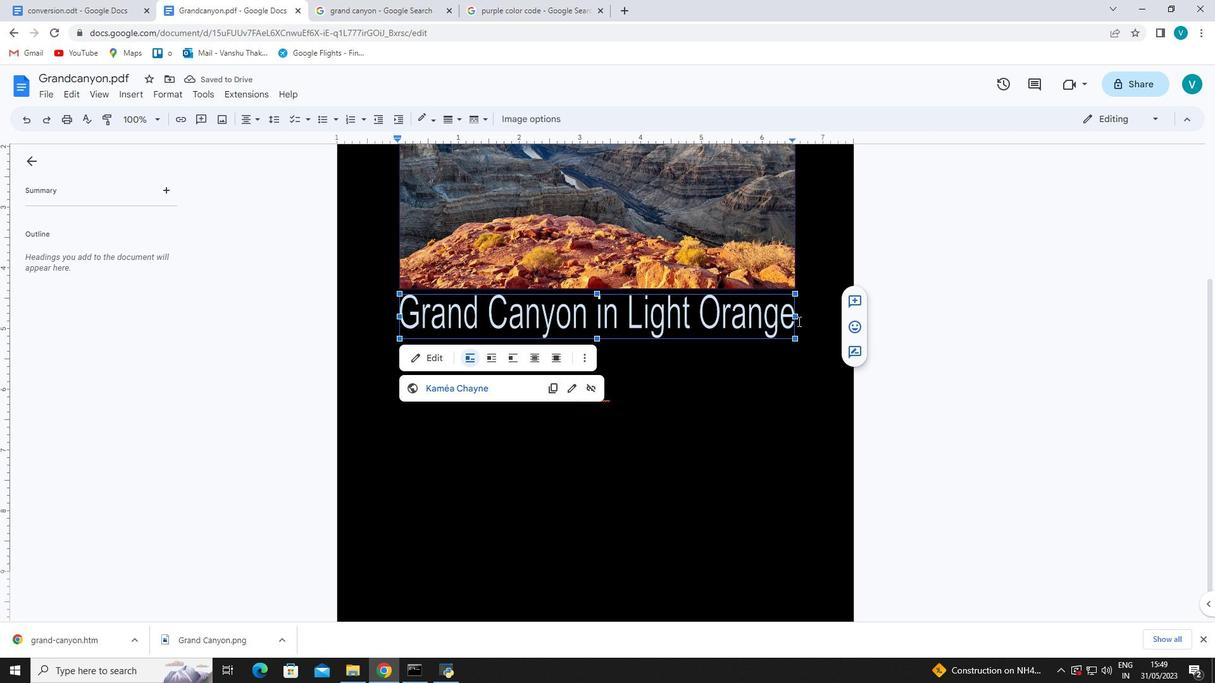 
Action: Mouse pressed left at (798, 321)
Screenshot: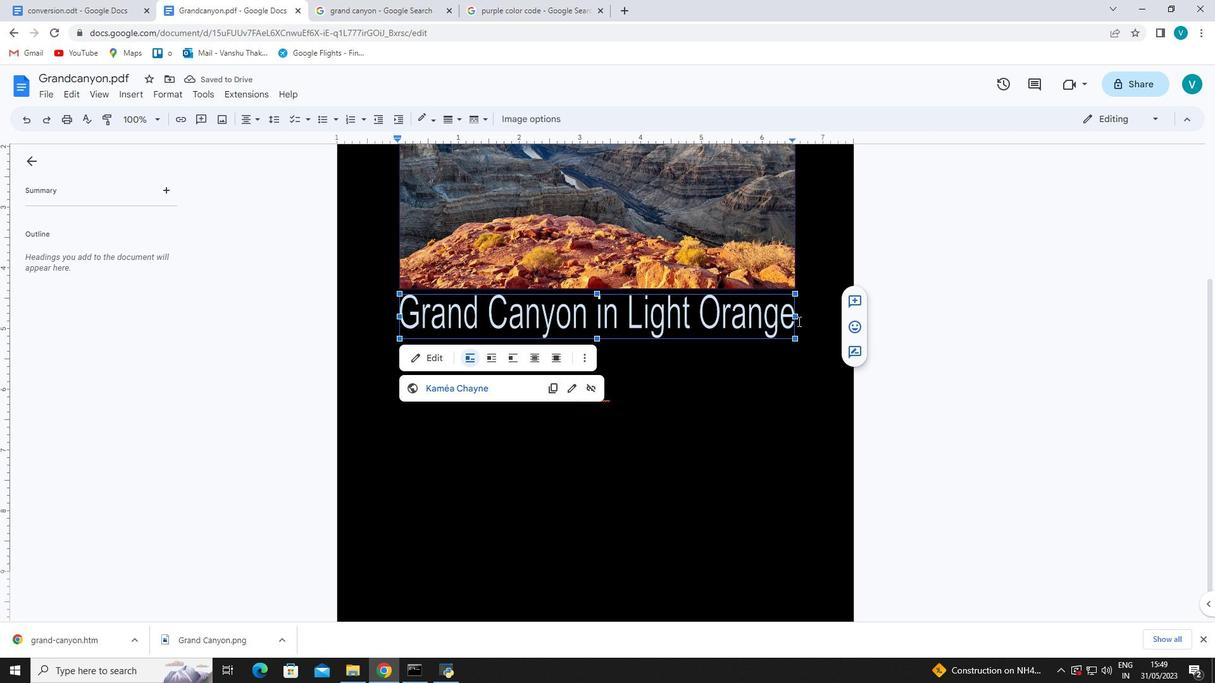 
Action: Mouse moved to (784, 315)
Screenshot: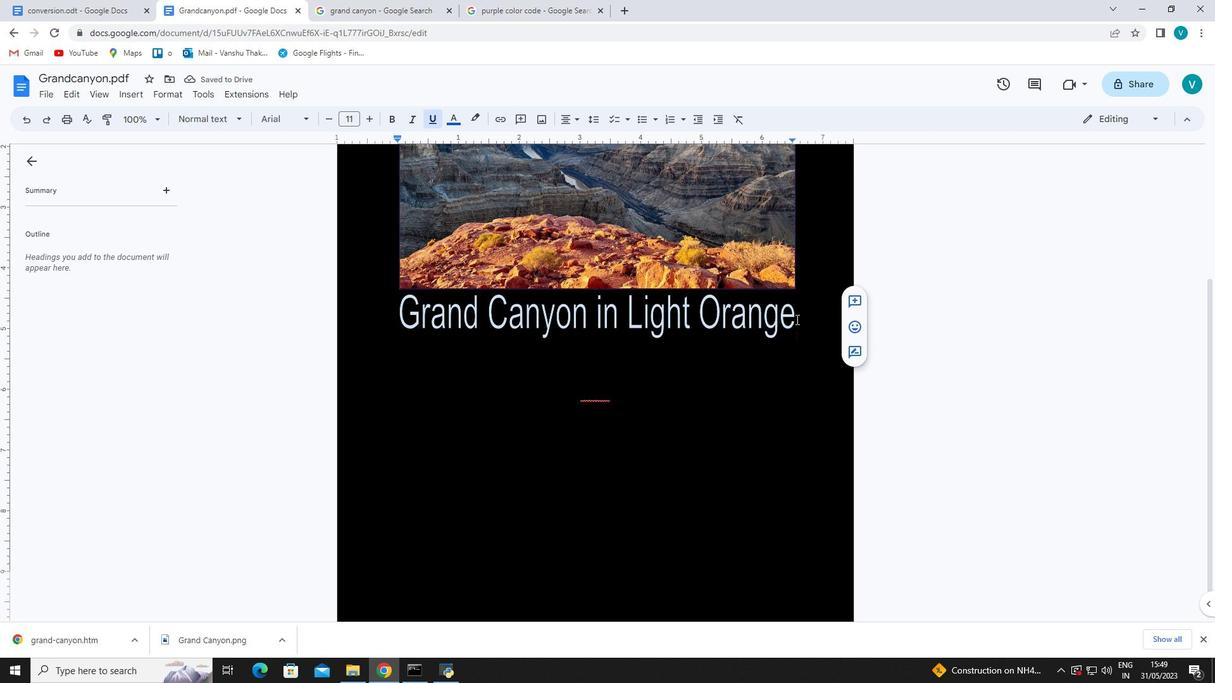 
Action: Mouse pressed left at (784, 315)
Screenshot: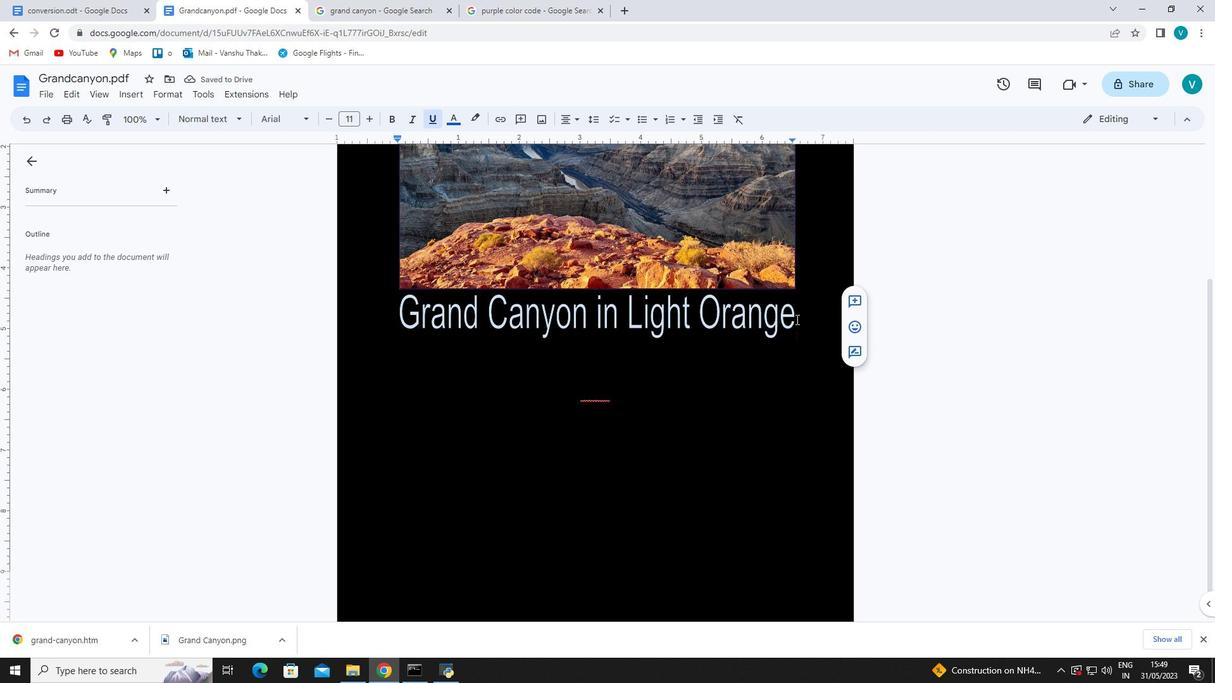 
Action: Mouse moved to (572, 385)
Screenshot: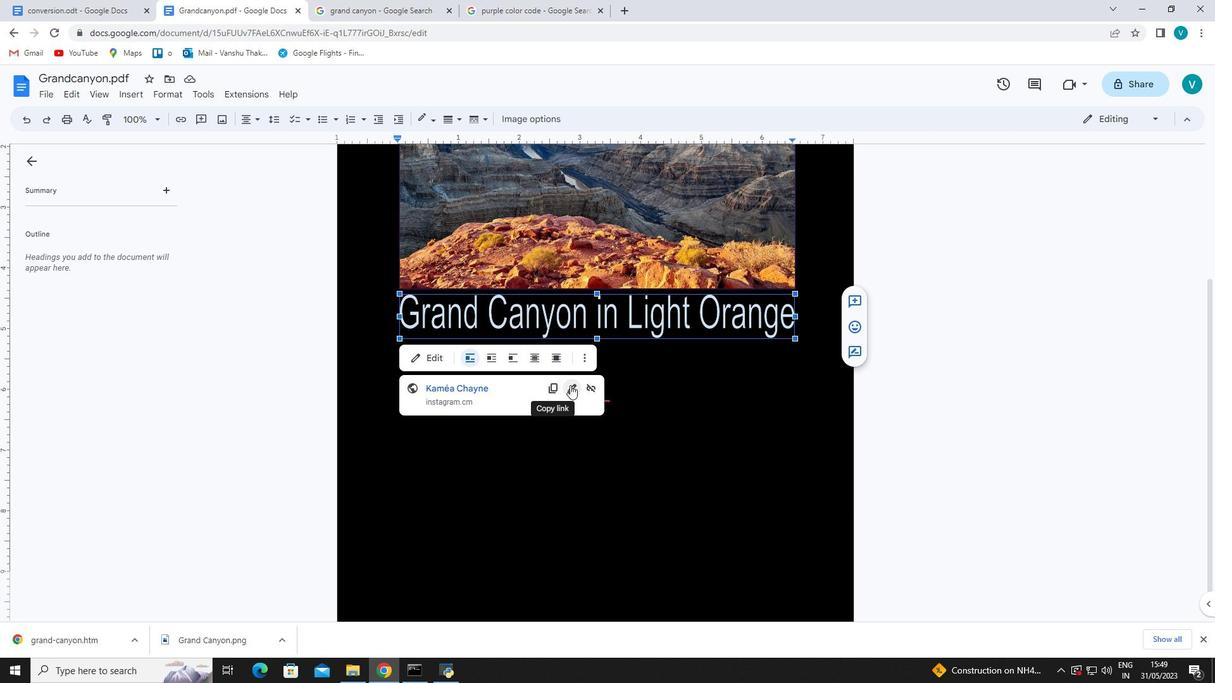 
Action: Mouse pressed left at (572, 385)
Screenshot: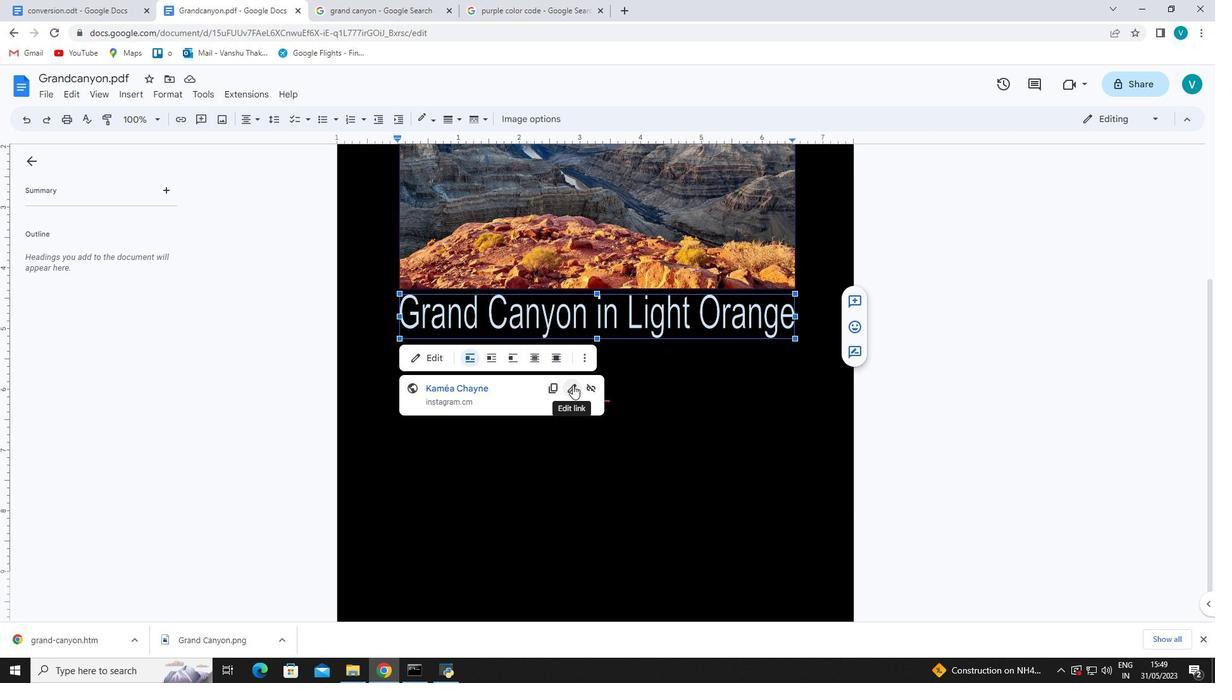 
Action: Mouse moved to (674, 398)
Screenshot: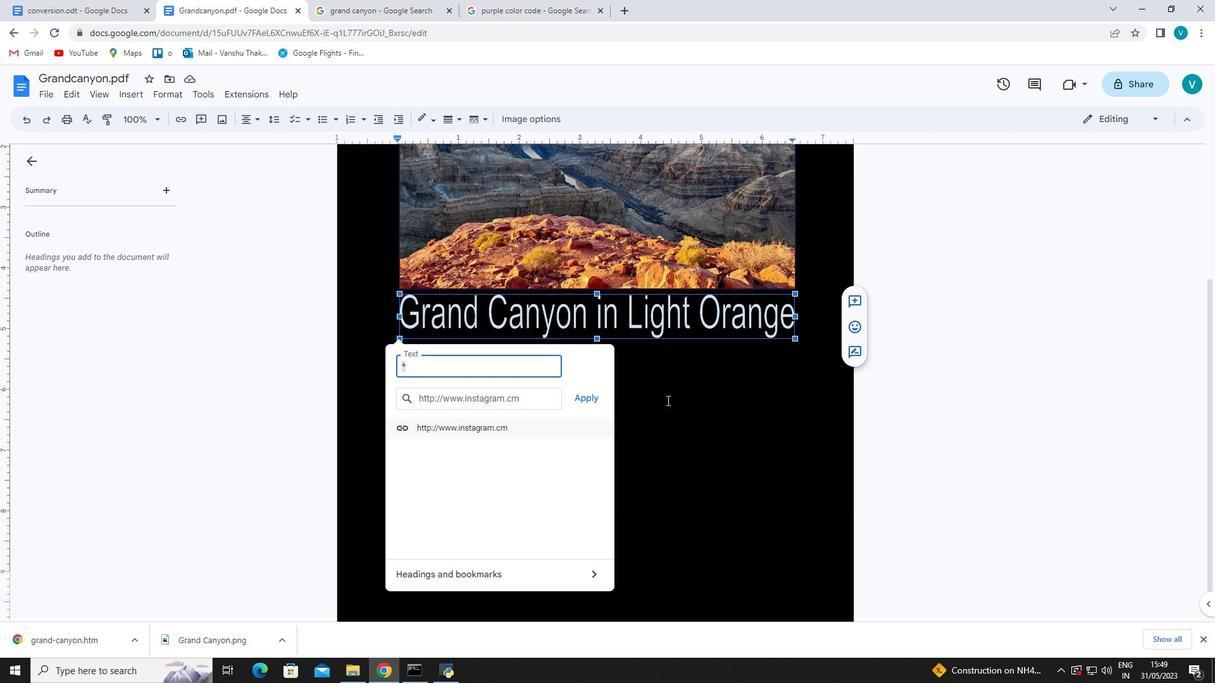 
Action: Mouse pressed left at (674, 398)
Screenshot: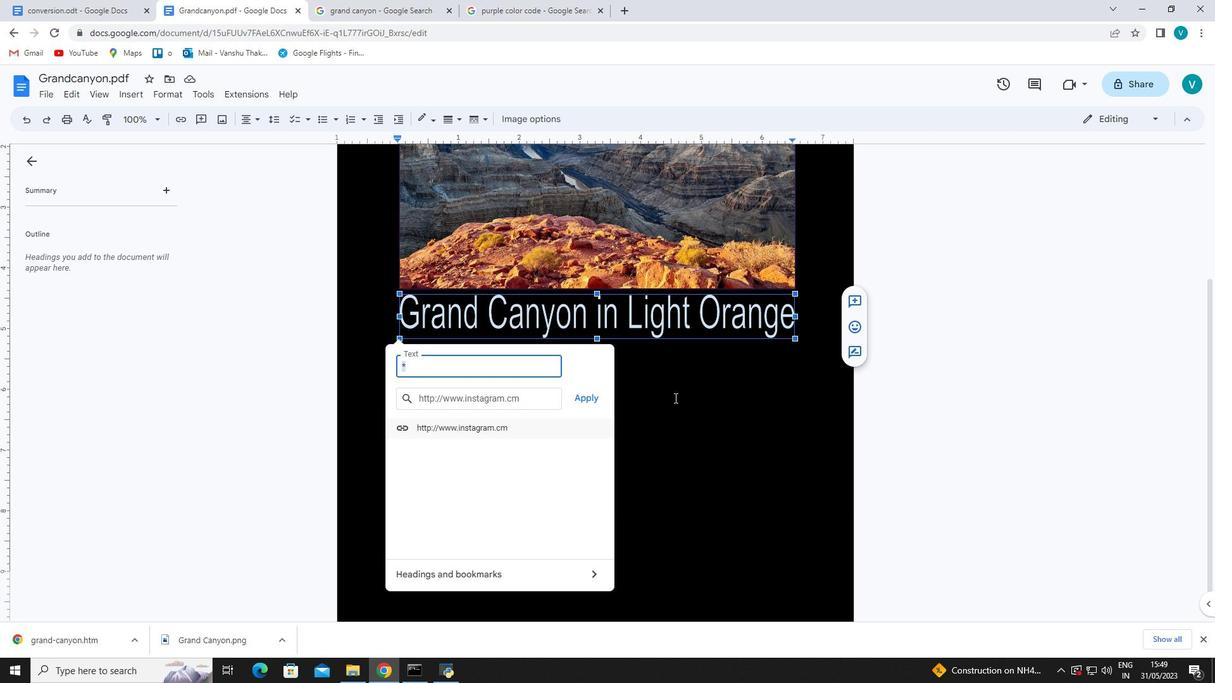 
Action: Mouse moved to (695, 473)
Screenshot: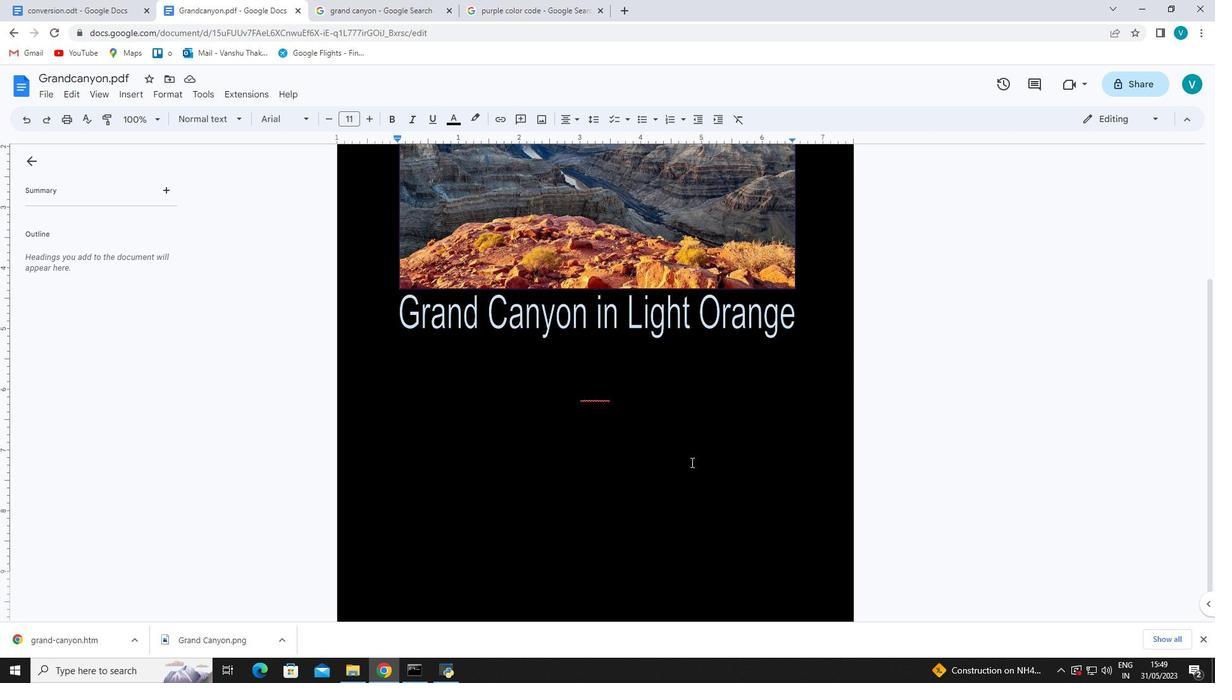 
Action: Mouse scrolled (695, 472) with delta (0, 0)
Screenshot: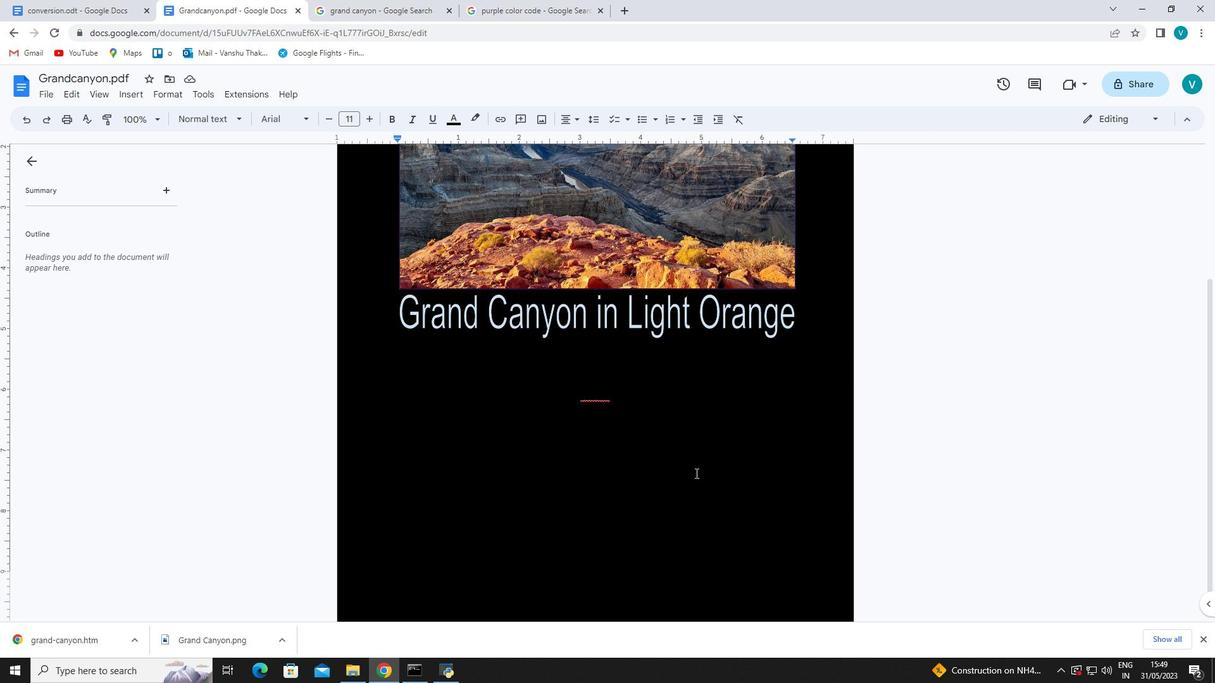 
Action: Mouse scrolled (695, 472) with delta (0, 0)
Screenshot: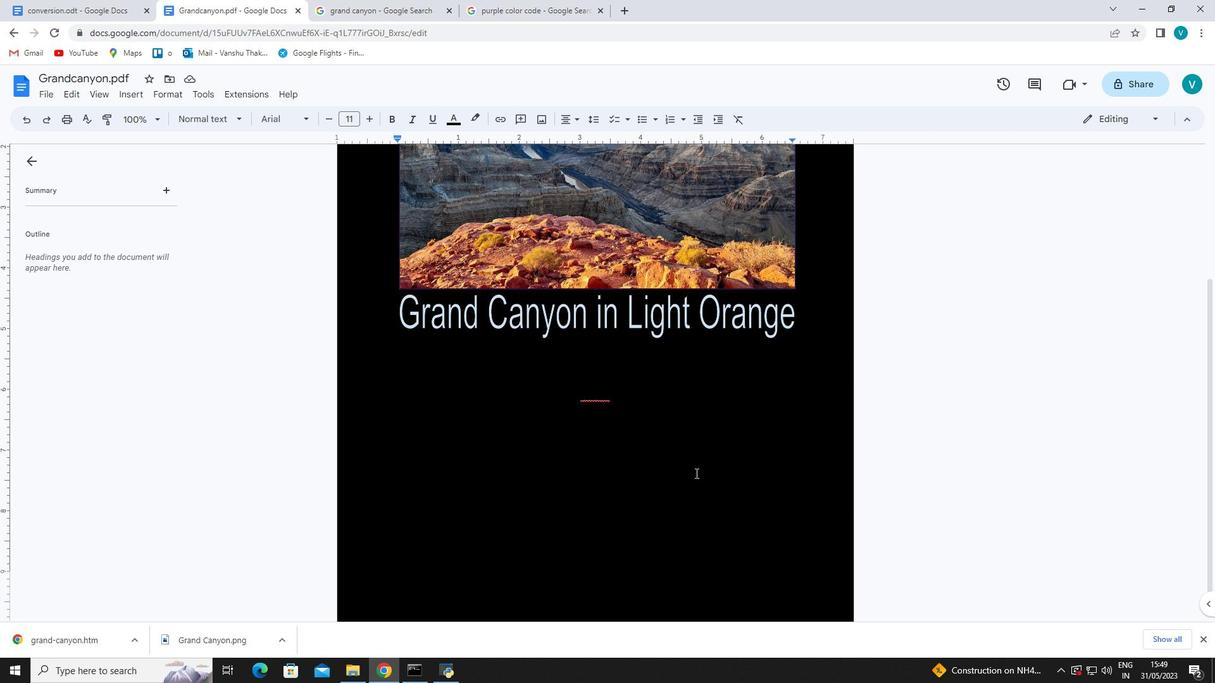 
Action: Mouse scrolled (695, 472) with delta (0, 0)
Screenshot: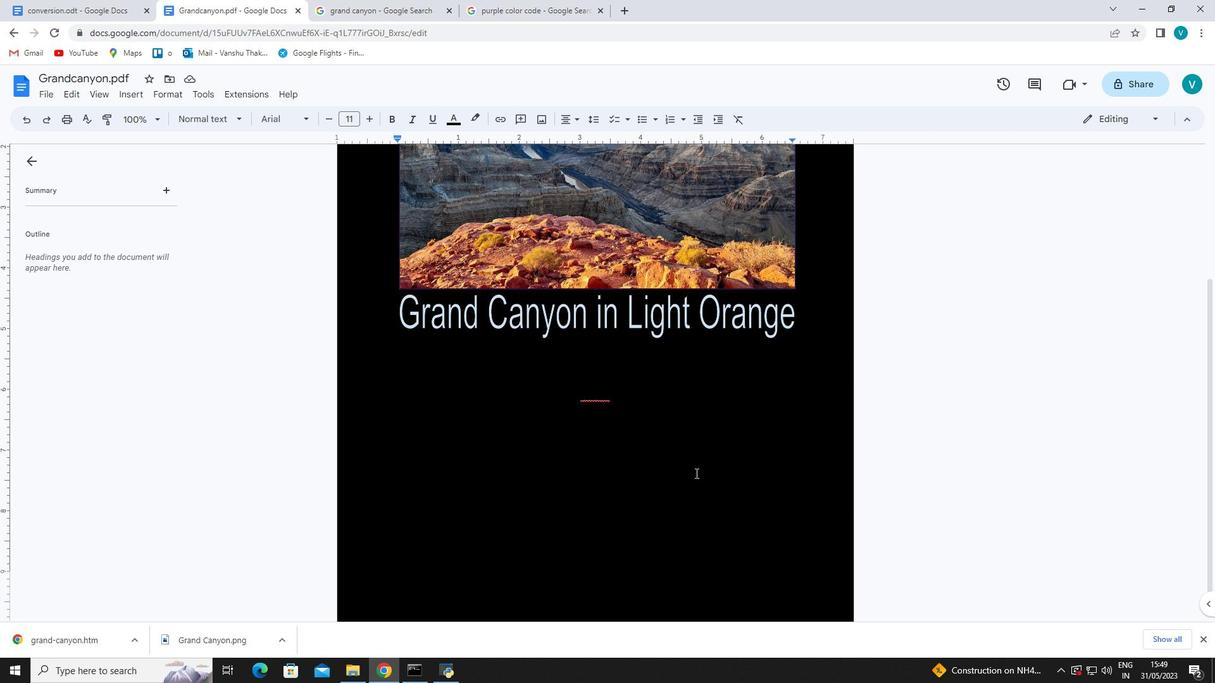 
Action: Mouse scrolled (695, 472) with delta (0, 0)
Screenshot: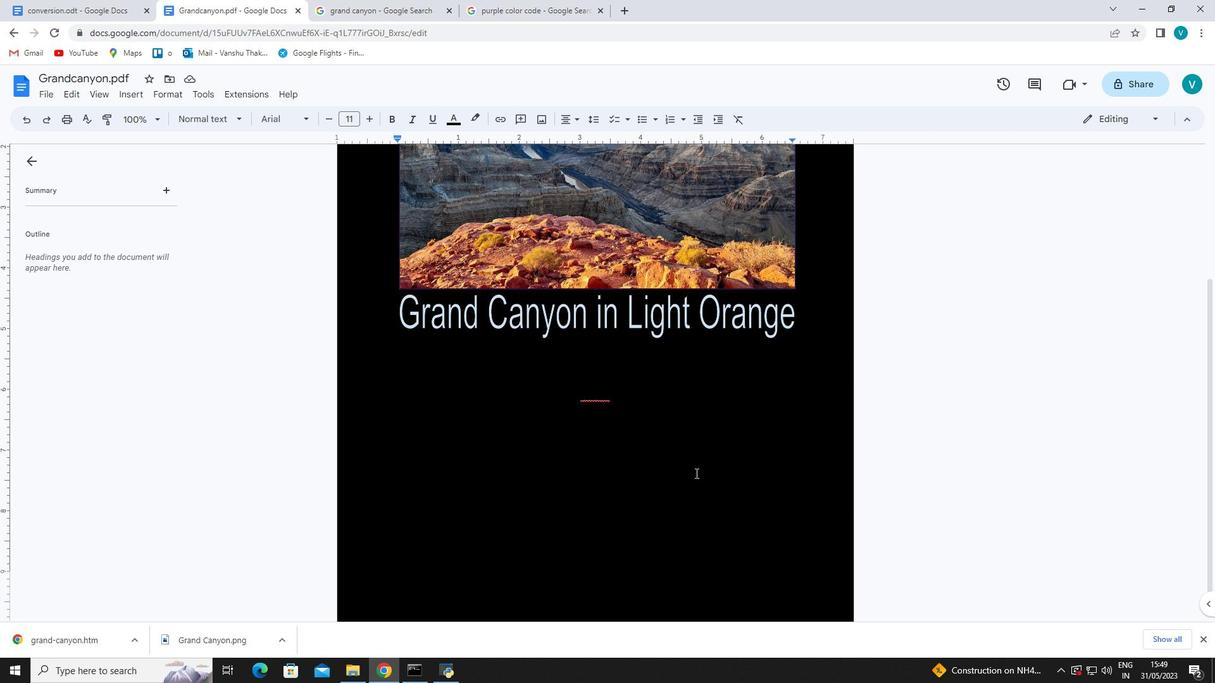 
Action: Mouse scrolled (695, 472) with delta (0, 0)
Screenshot: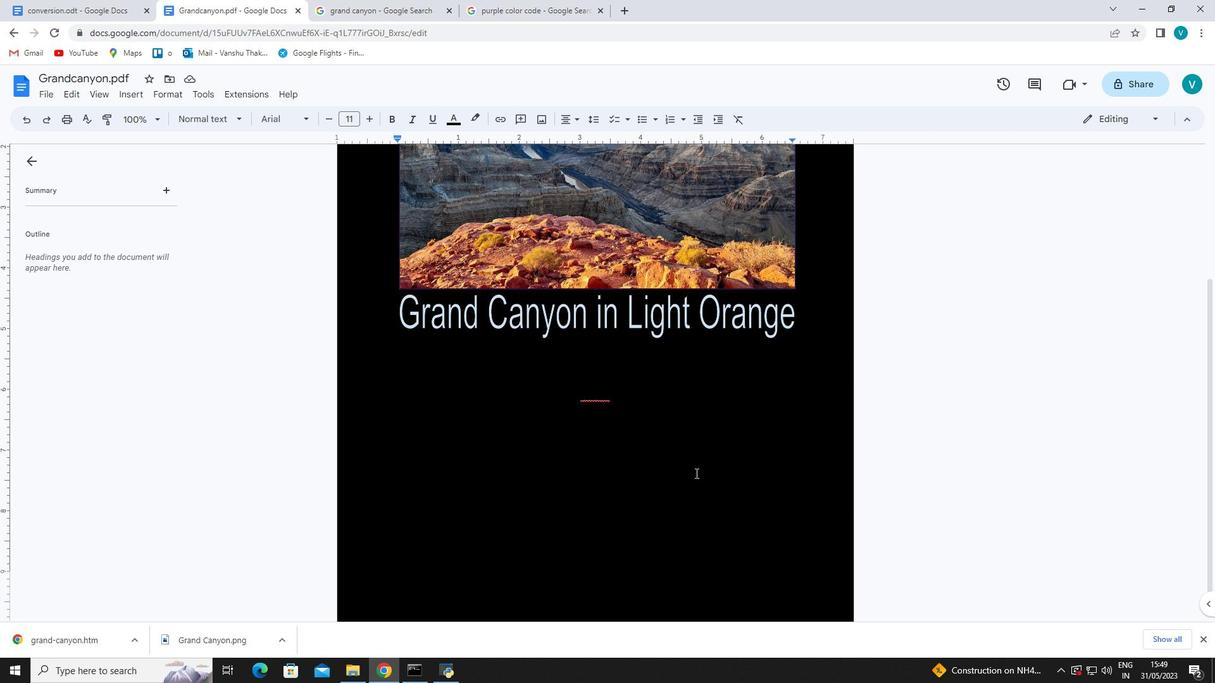 
Action: Mouse scrolled (695, 472) with delta (0, 0)
Screenshot: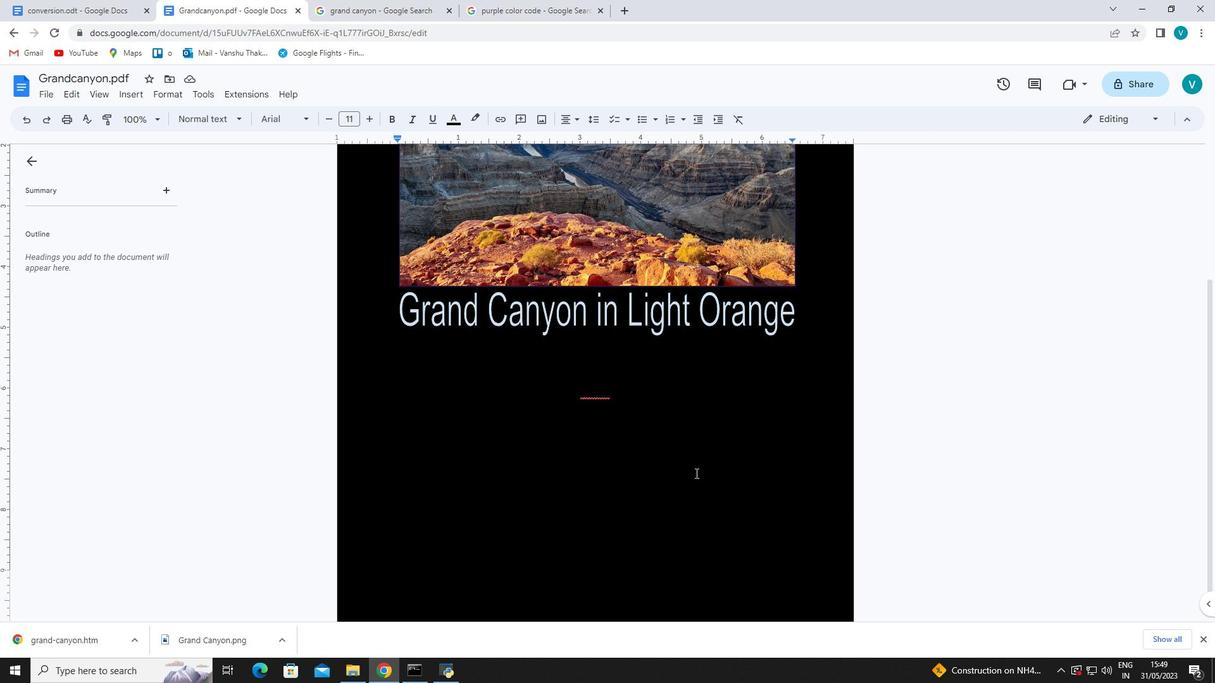 
Action: Mouse scrolled (695, 474) with delta (0, 0)
Screenshot: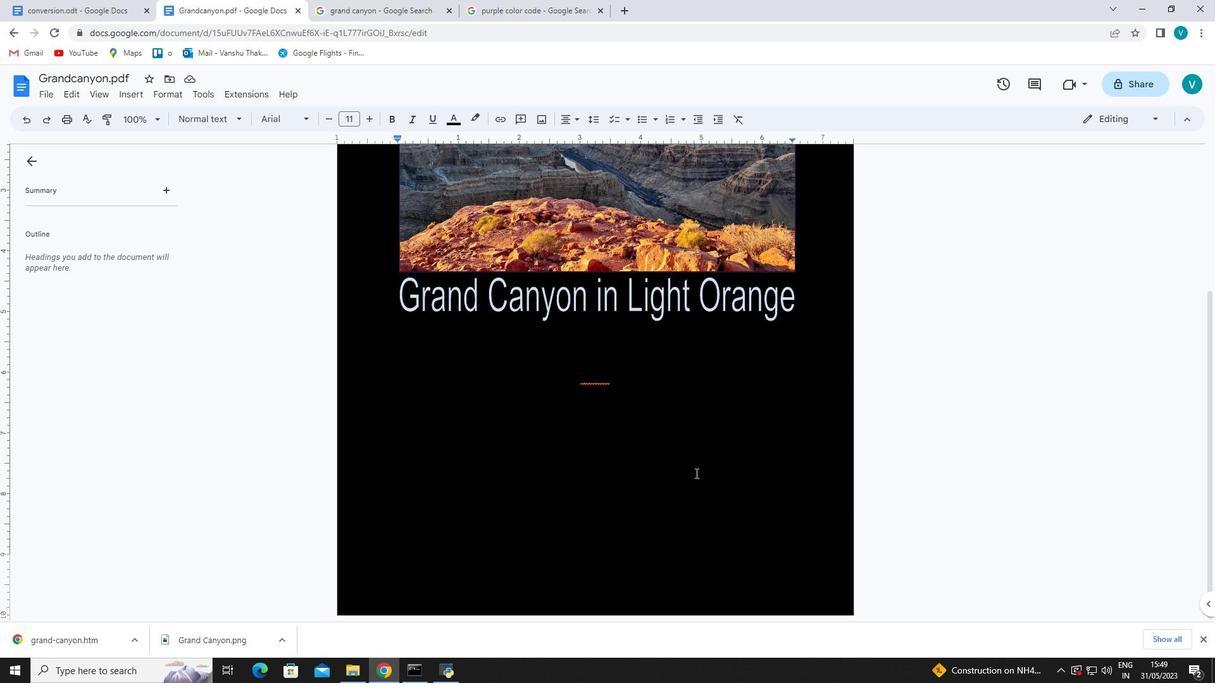 
Action: Mouse scrolled (695, 474) with delta (0, 0)
Screenshot: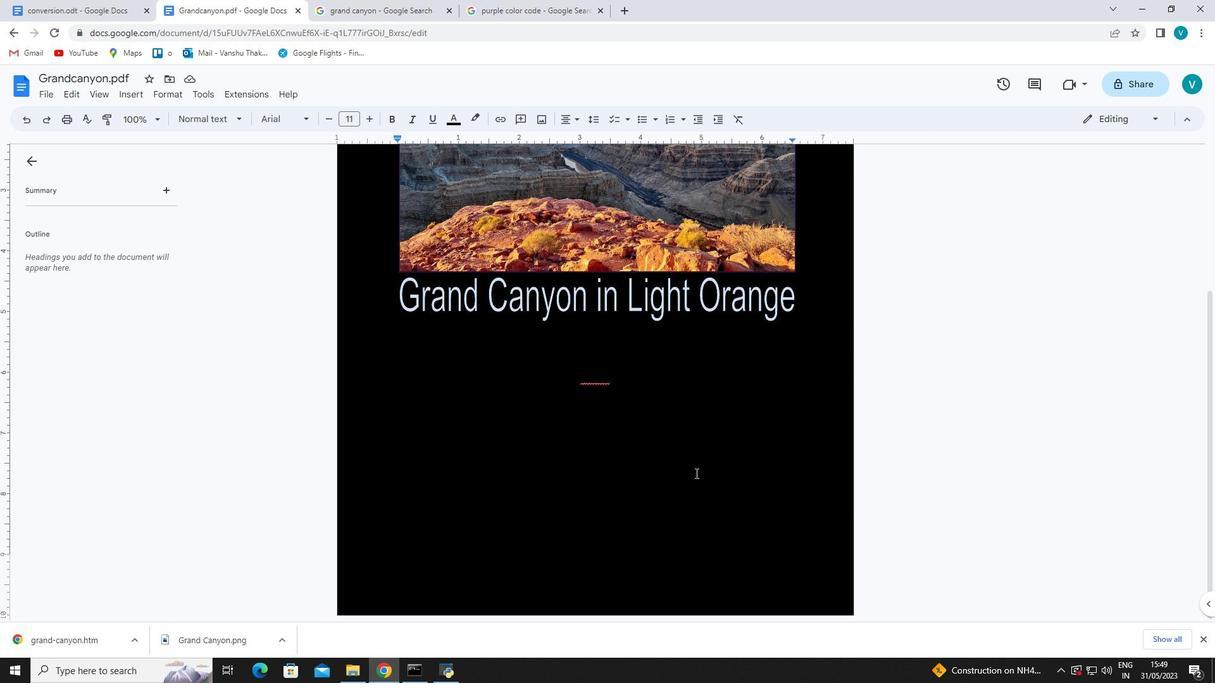
Action: Mouse scrolled (695, 474) with delta (0, 0)
Screenshot: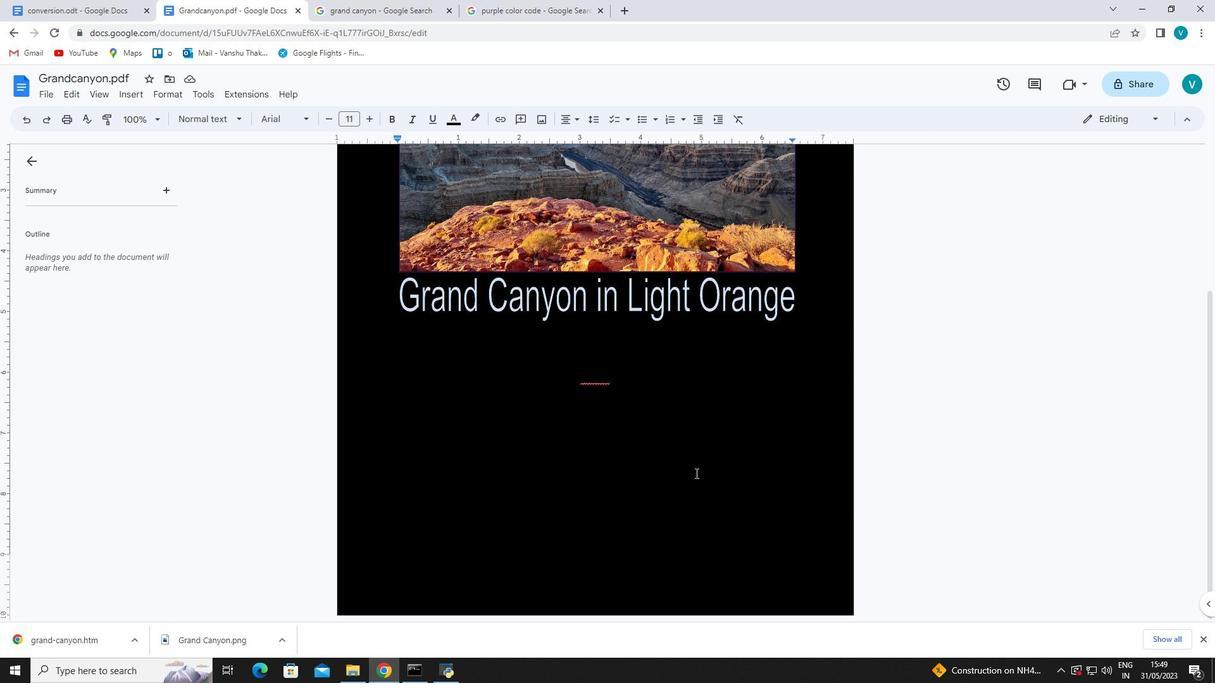 
Action: Mouse scrolled (695, 474) with delta (0, 0)
Screenshot: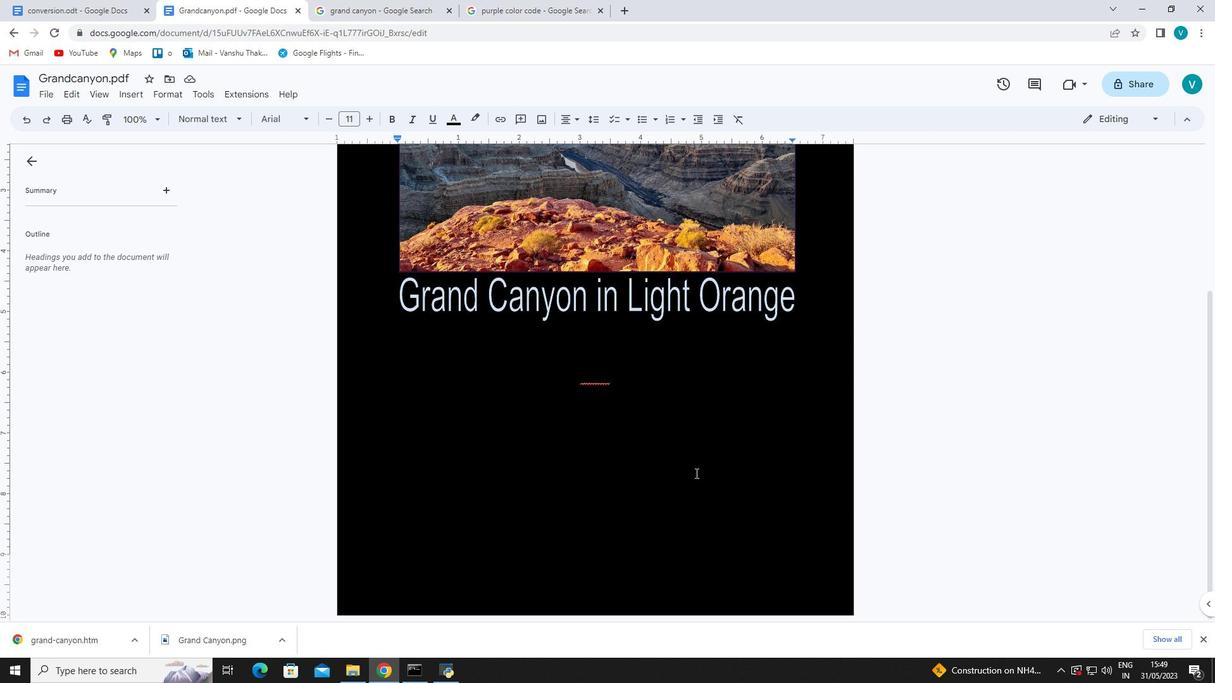
Action: Mouse scrolled (695, 474) with delta (0, 0)
Screenshot: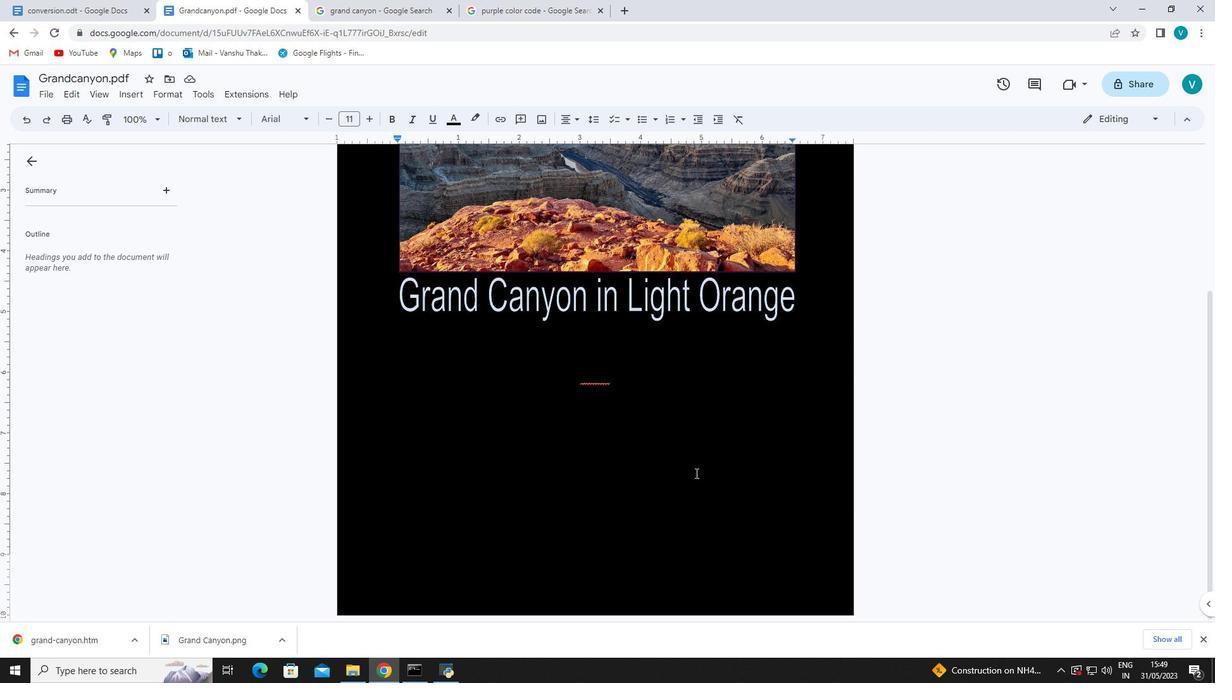 
Action: Mouse scrolled (695, 472) with delta (0, 0)
Screenshot: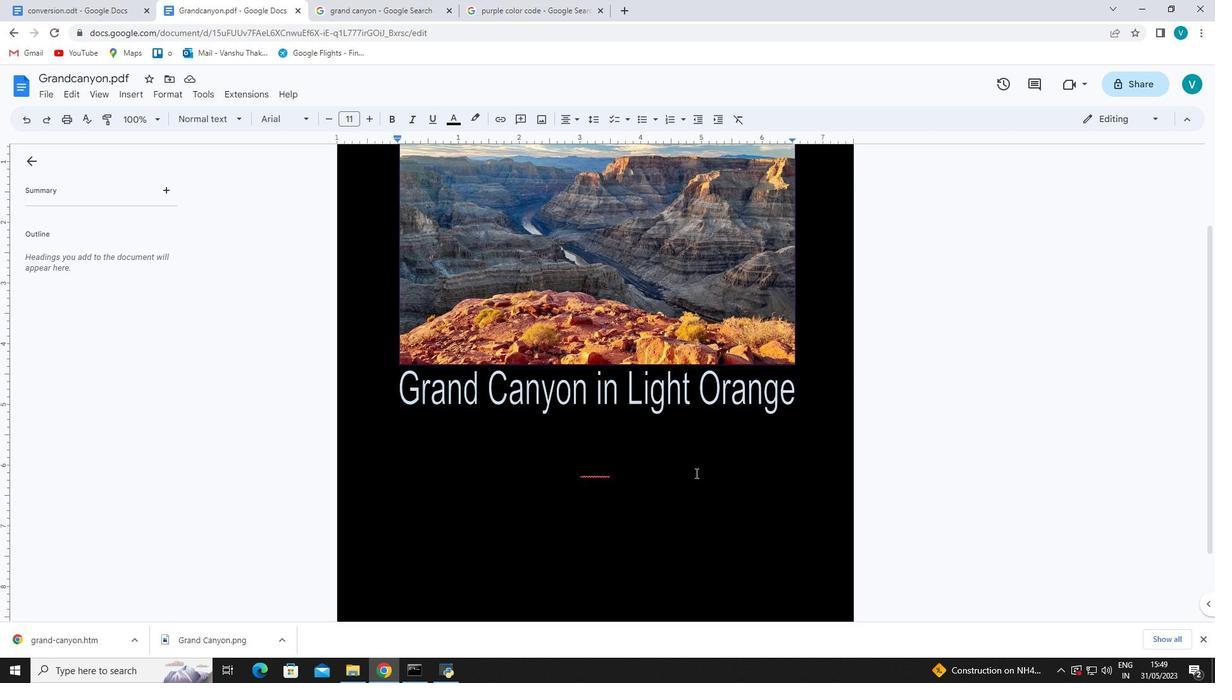 
Action: Mouse scrolled (695, 472) with delta (0, 0)
Screenshot: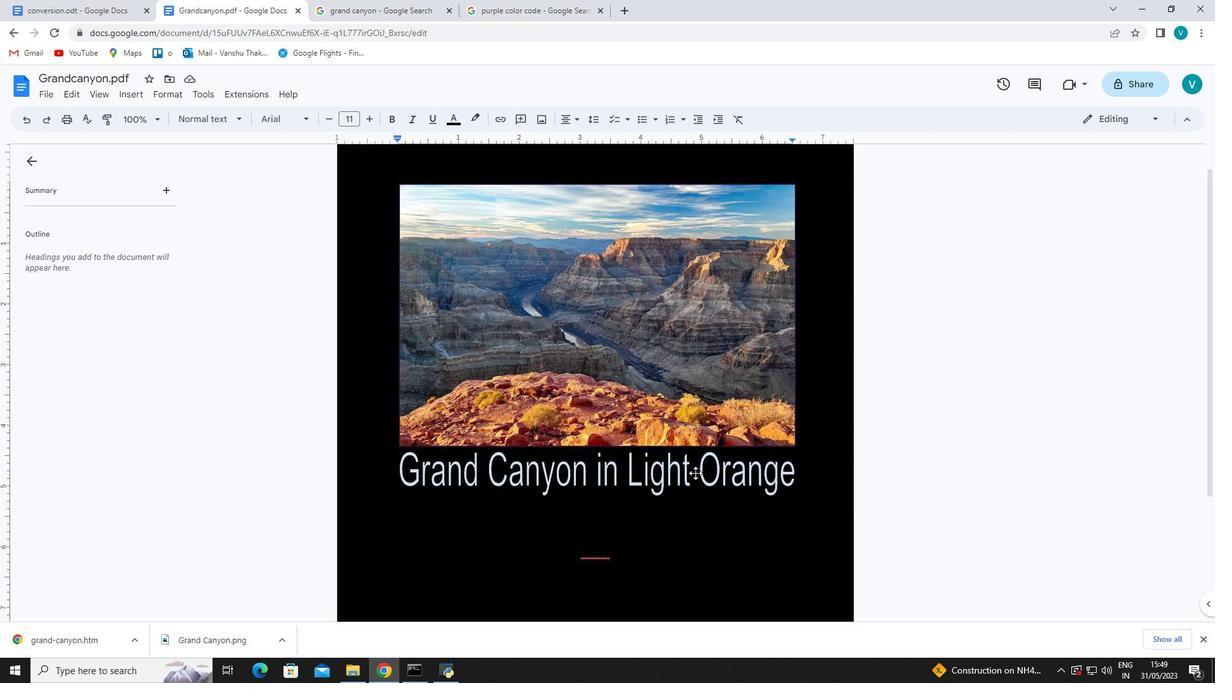 
Action: Mouse scrolled (695, 472) with delta (0, 0)
Screenshot: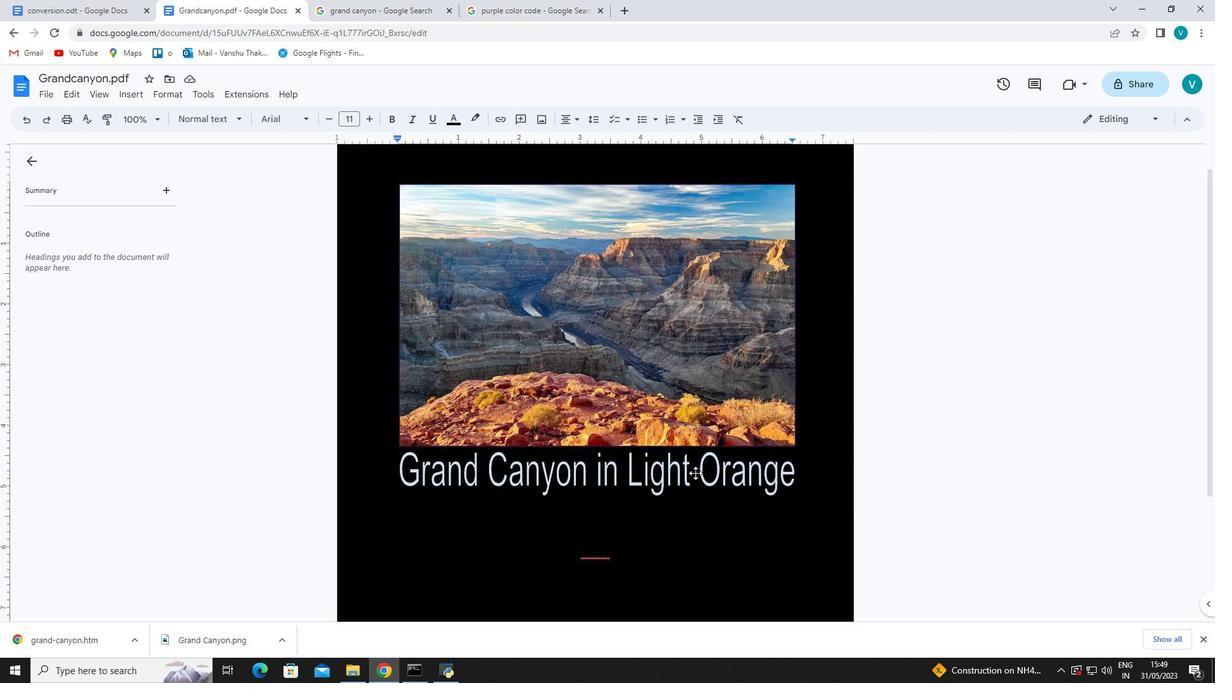 
Action: Mouse scrolled (695, 472) with delta (0, 0)
Screenshot: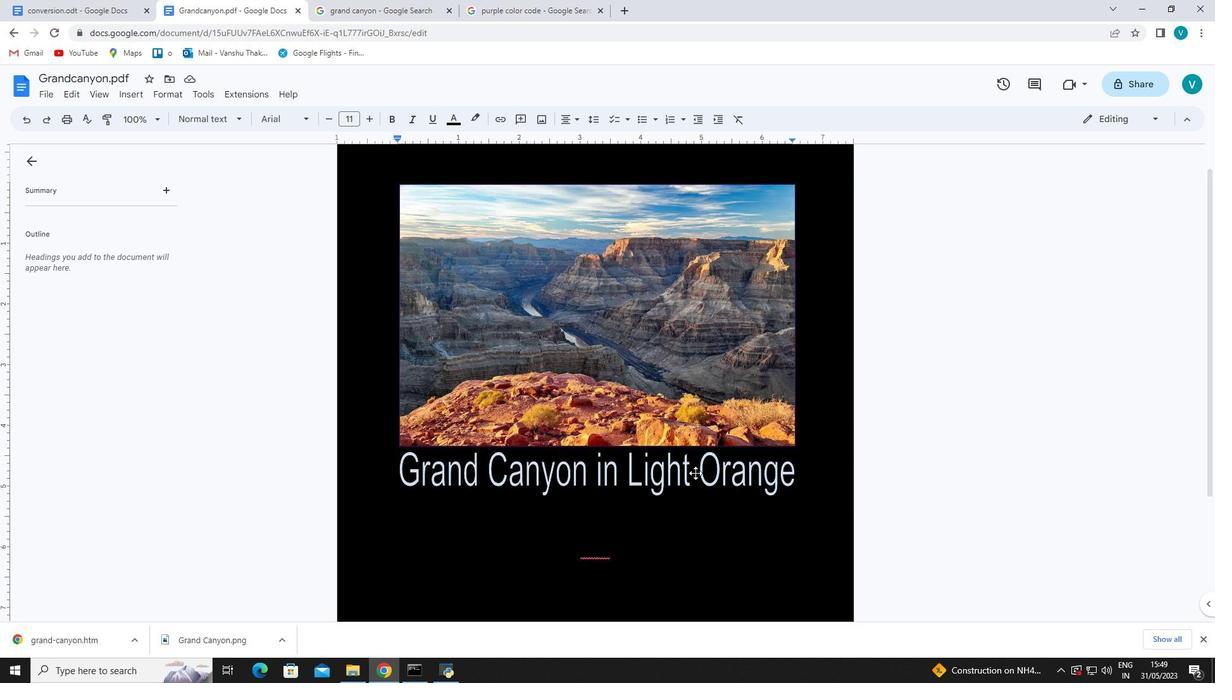 
Action: Mouse scrolled (695, 472) with delta (0, 0)
Screenshot: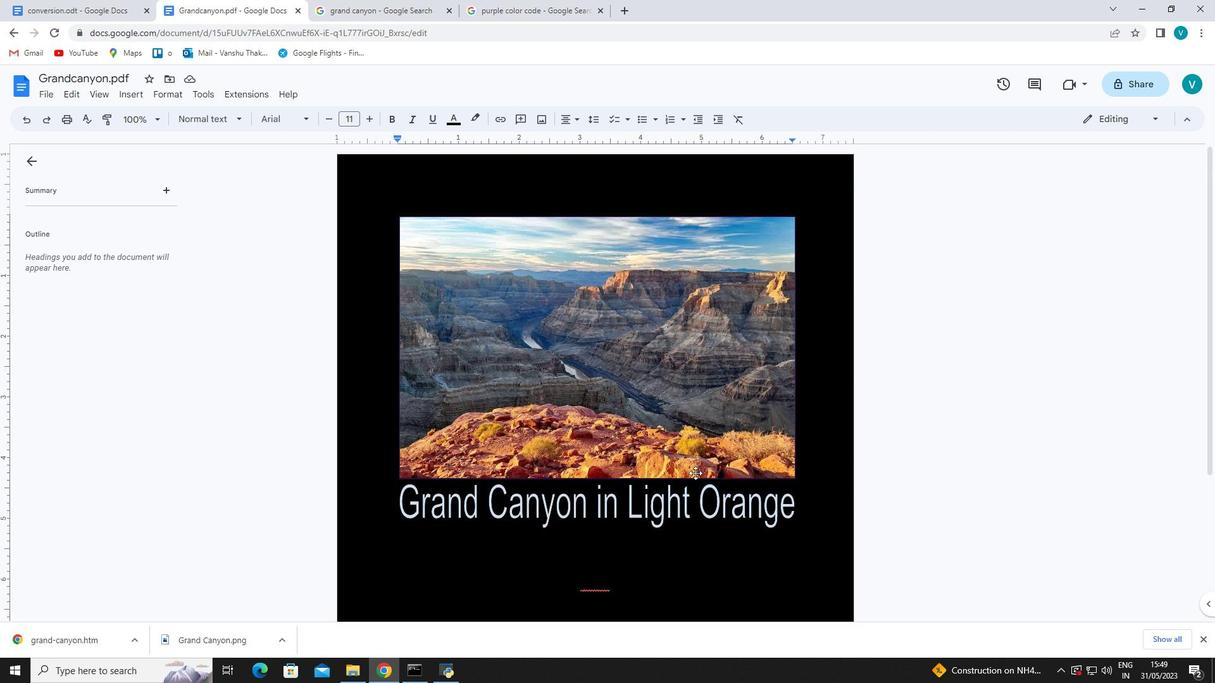 
Action: Mouse scrolled (695, 472) with delta (0, 0)
Screenshot: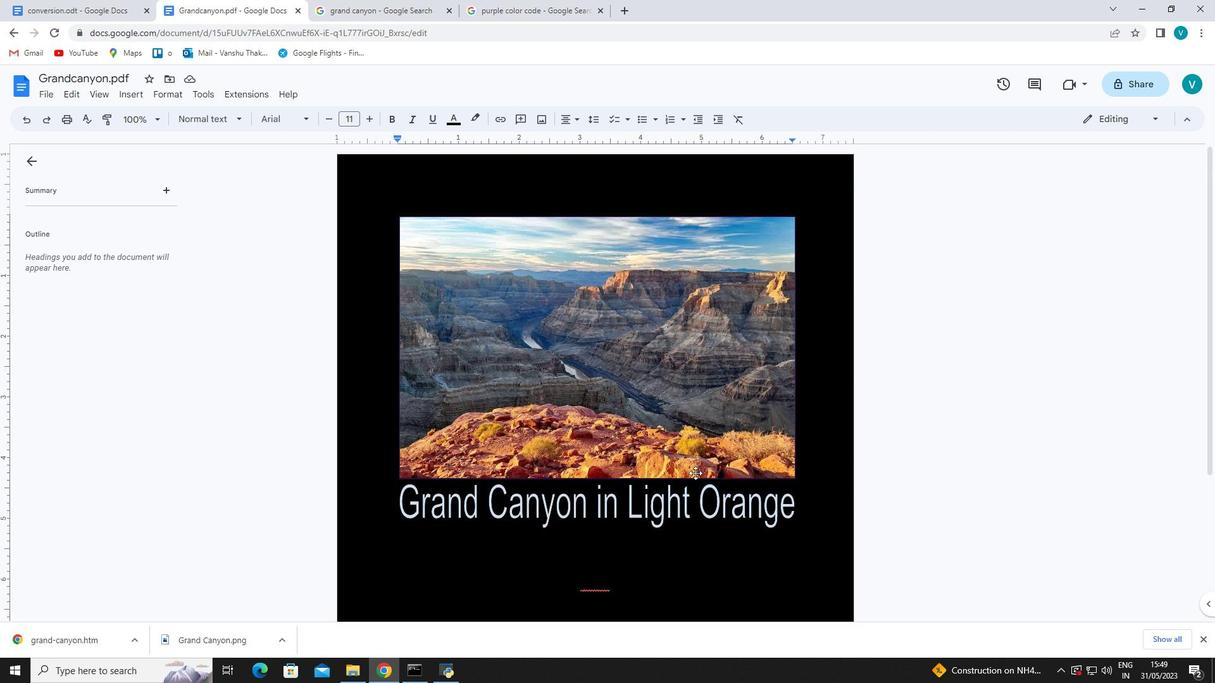 
Action: Mouse moved to (791, 299)
Screenshot: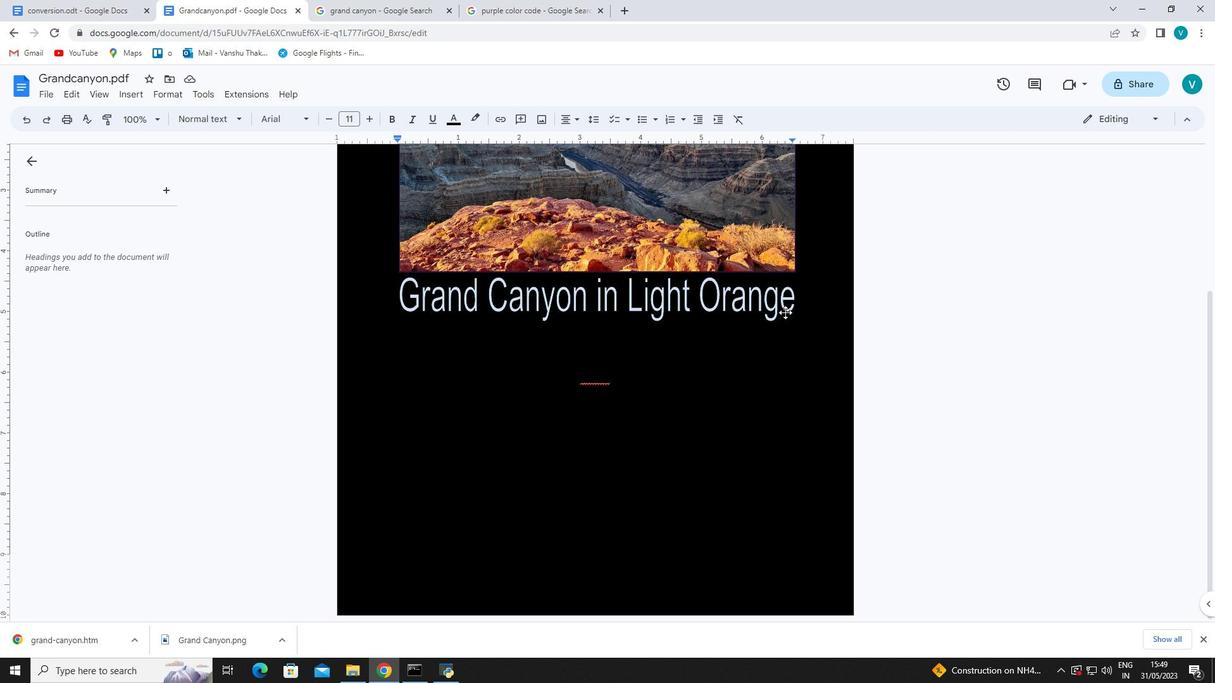 
Action: Mouse pressed left at (791, 299)
Screenshot: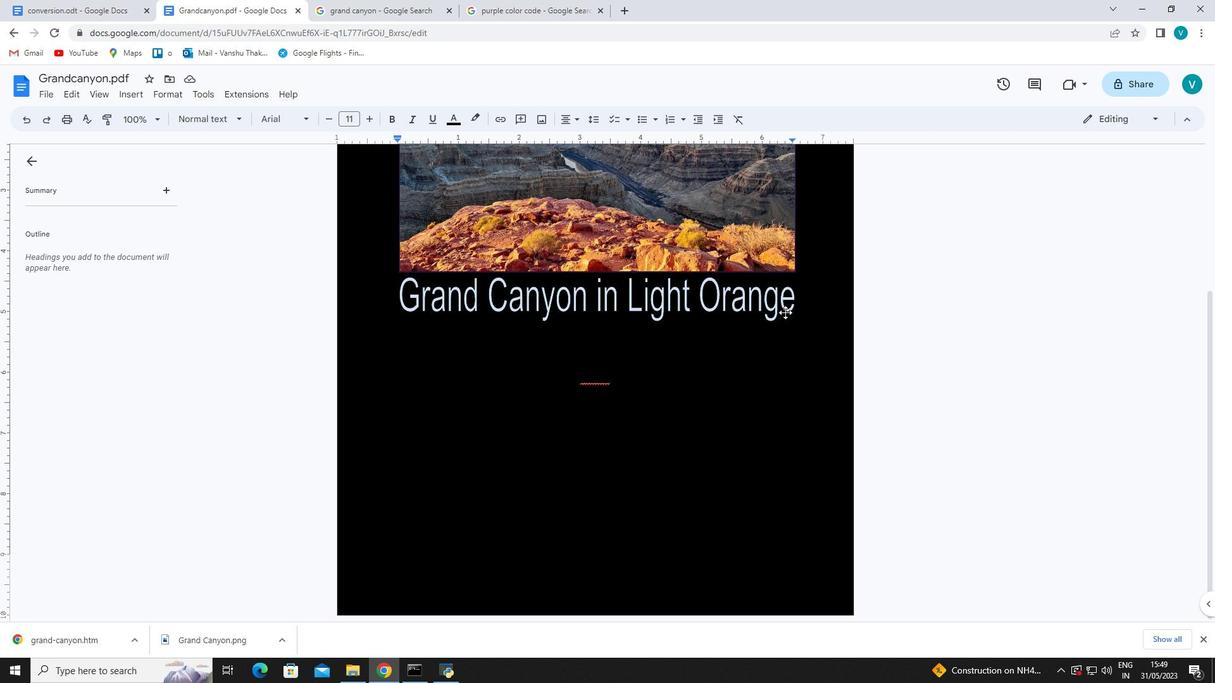 
Action: Mouse moved to (798, 301)
Screenshot: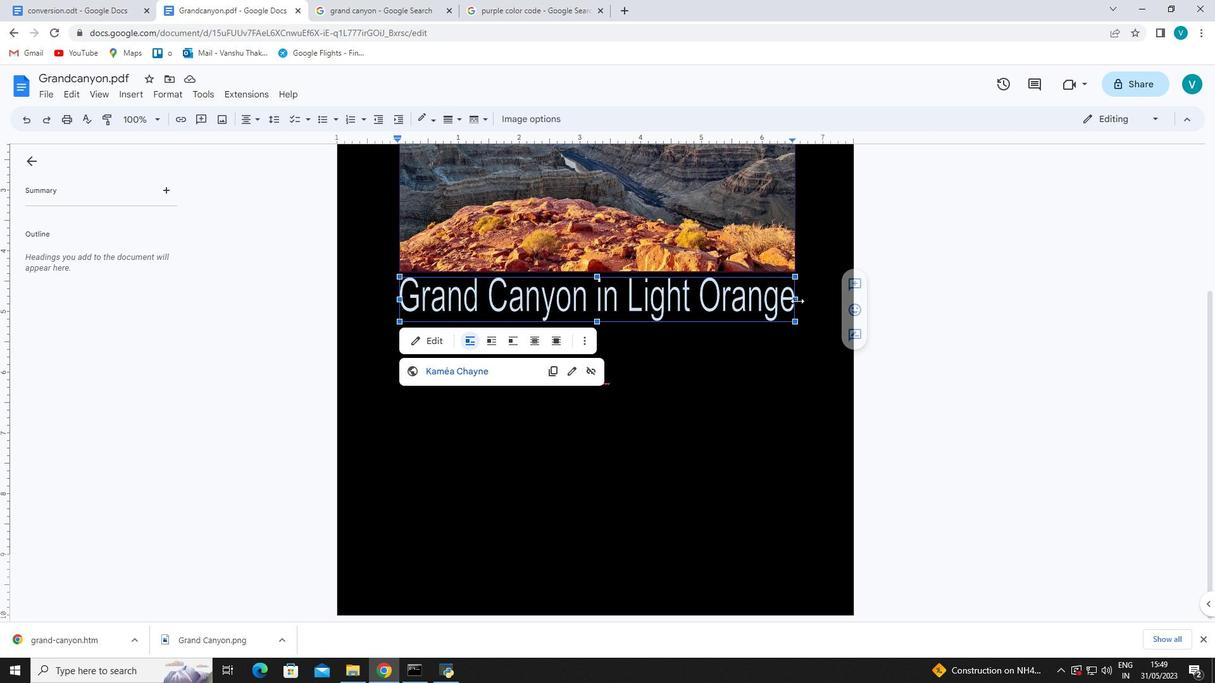 
Action: Mouse pressed left at (798, 301)
Screenshot: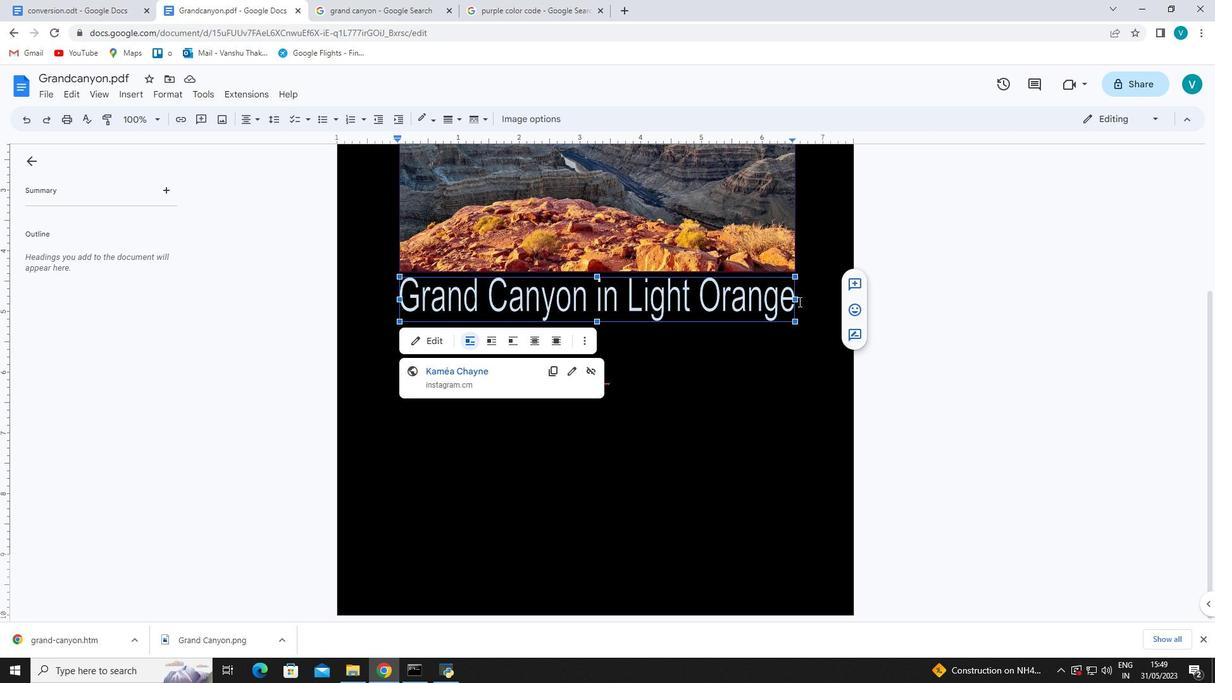 
Action: Mouse moved to (511, 164)
Screenshot: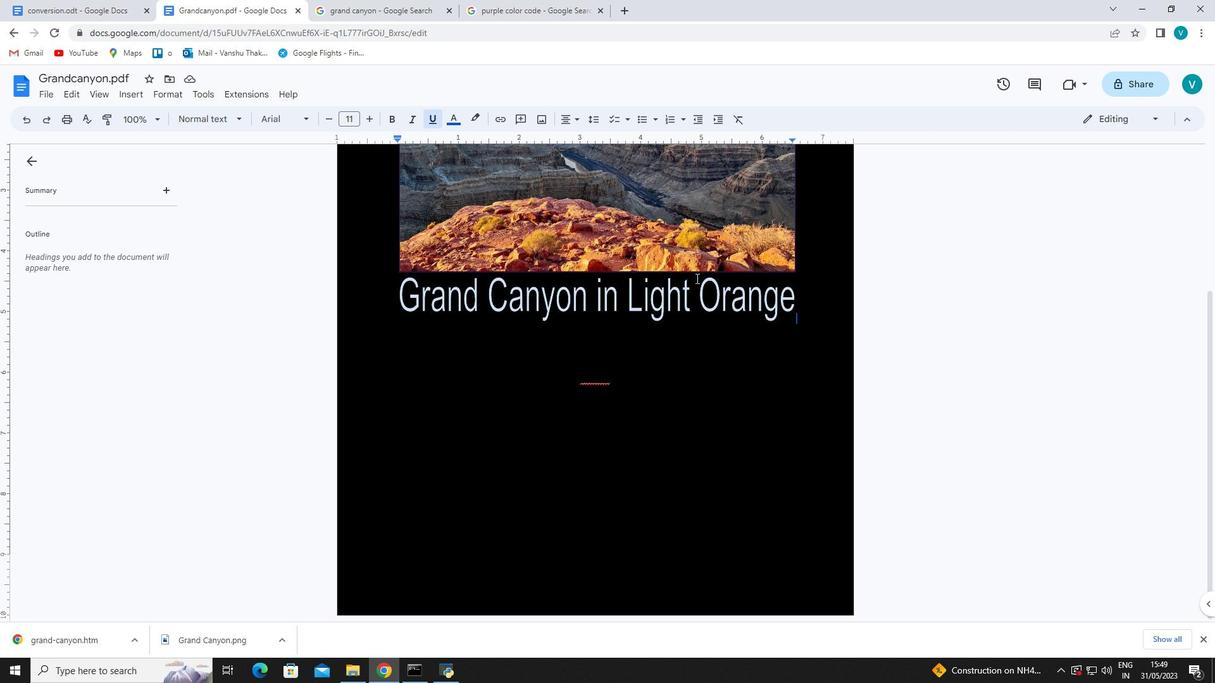 
Action: Key pressed njnjn<Key.enter><Key.enter><Key.enter><Key.enter><Key.enter><Key.enter><Key.enter><Key.enter><Key.enter><Key.enter><Key.enter><Key.space><Key.space><Key.enter><Key.enter><Key.backspace><Key.backspace>
Screenshot: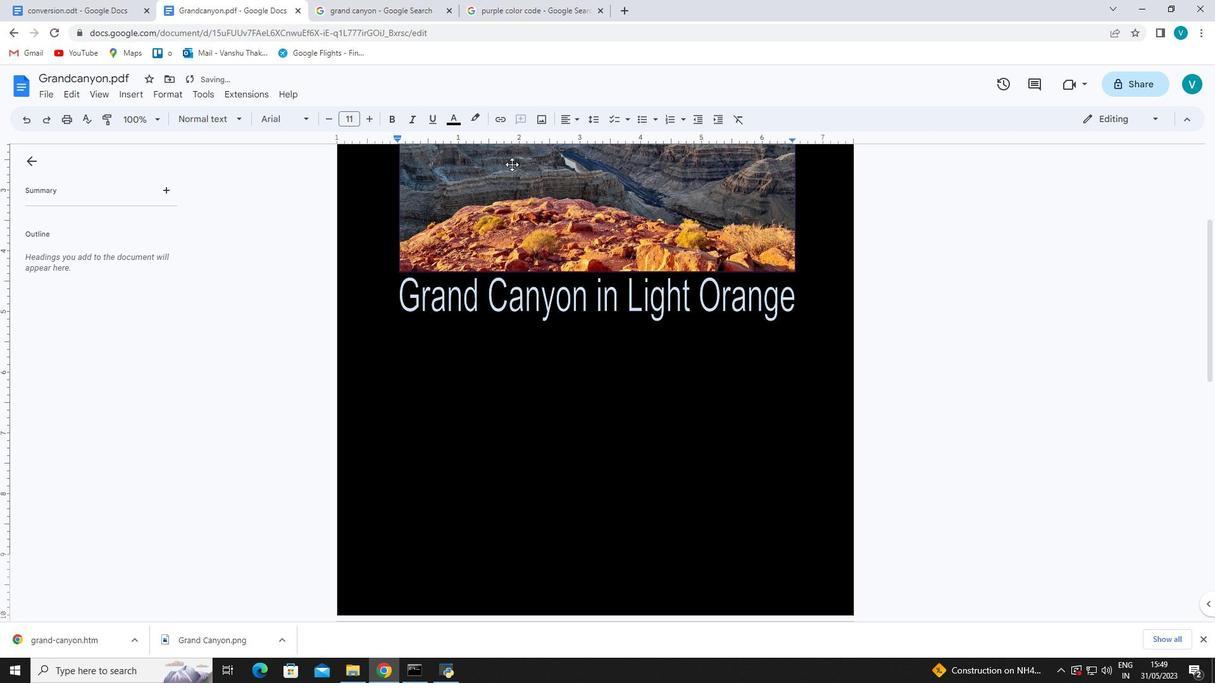 
Action: Mouse moved to (599, 546)
Screenshot: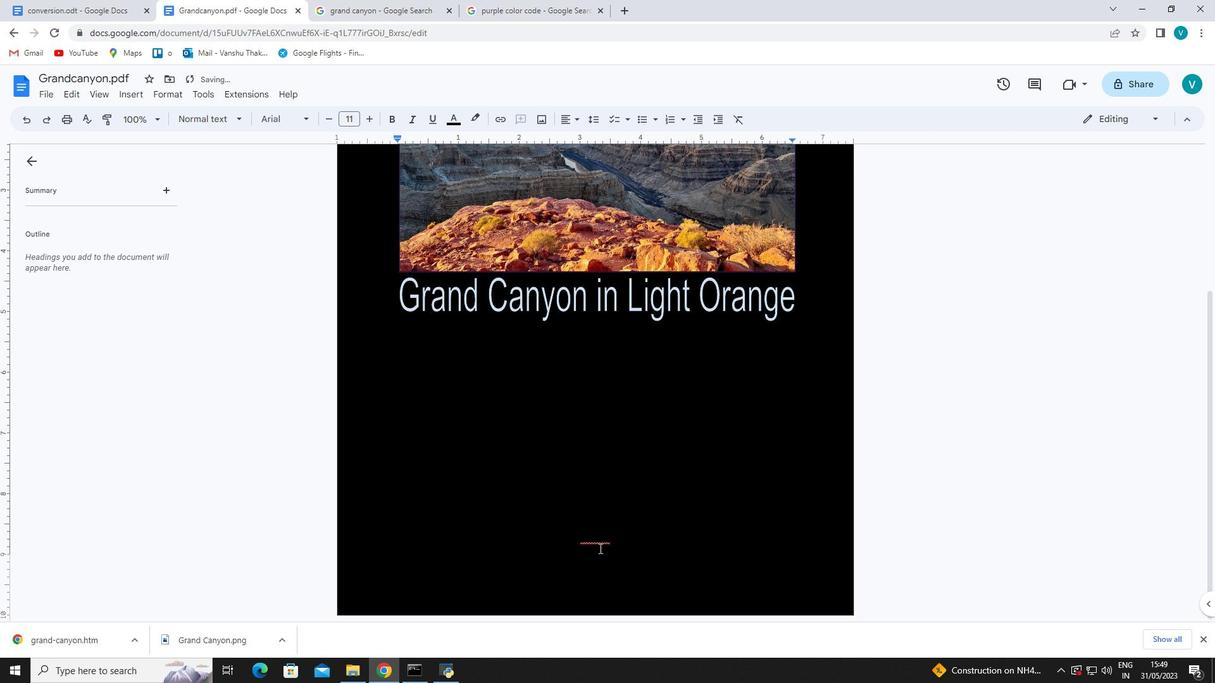 
Action: Mouse pressed right at (599, 546)
Screenshot: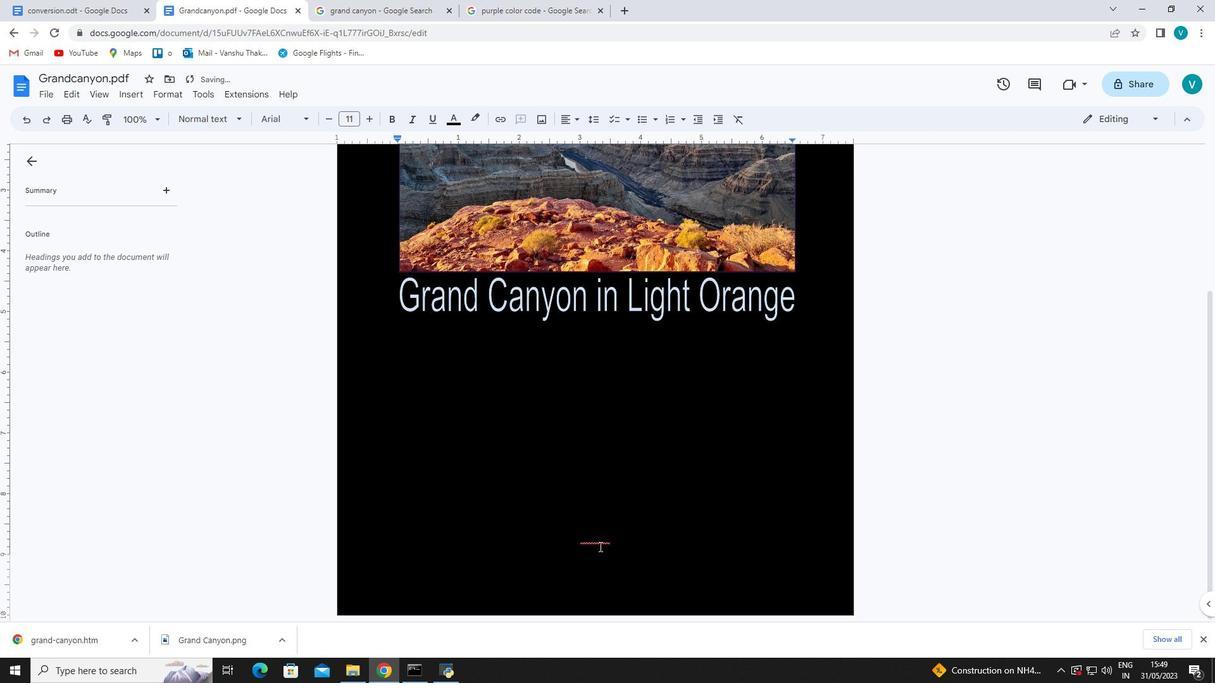 
Action: Mouse moved to (589, 539)
Screenshot: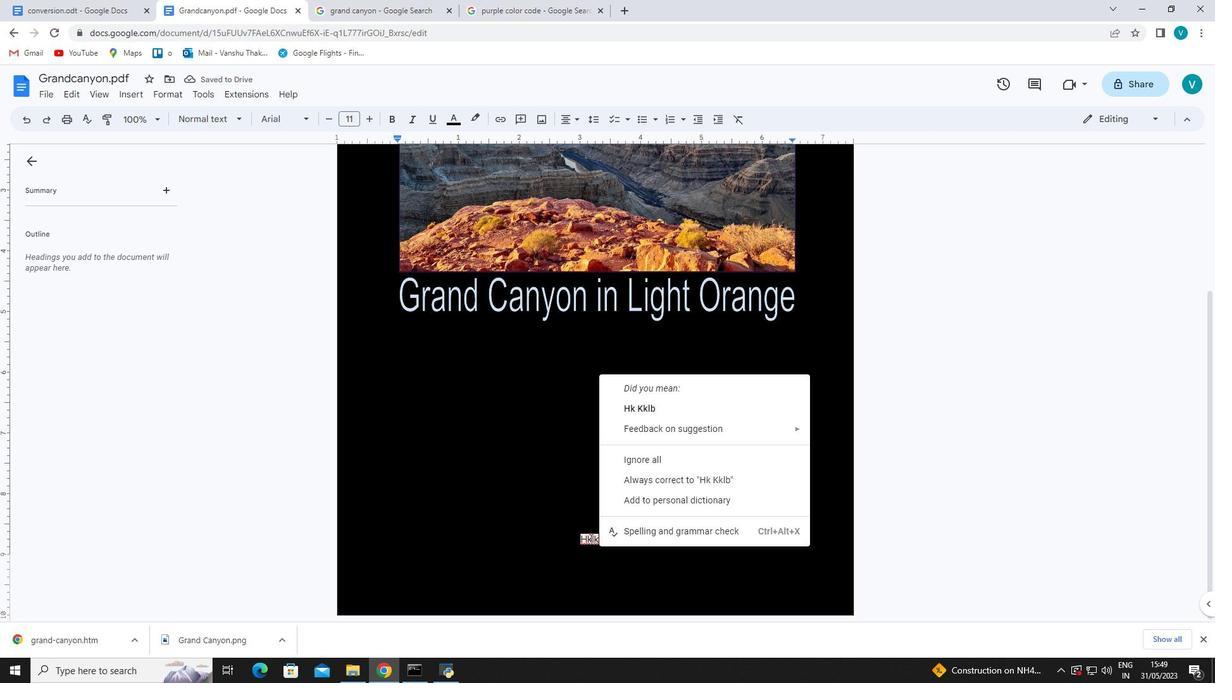 
Action: Mouse pressed left at (589, 539)
Screenshot: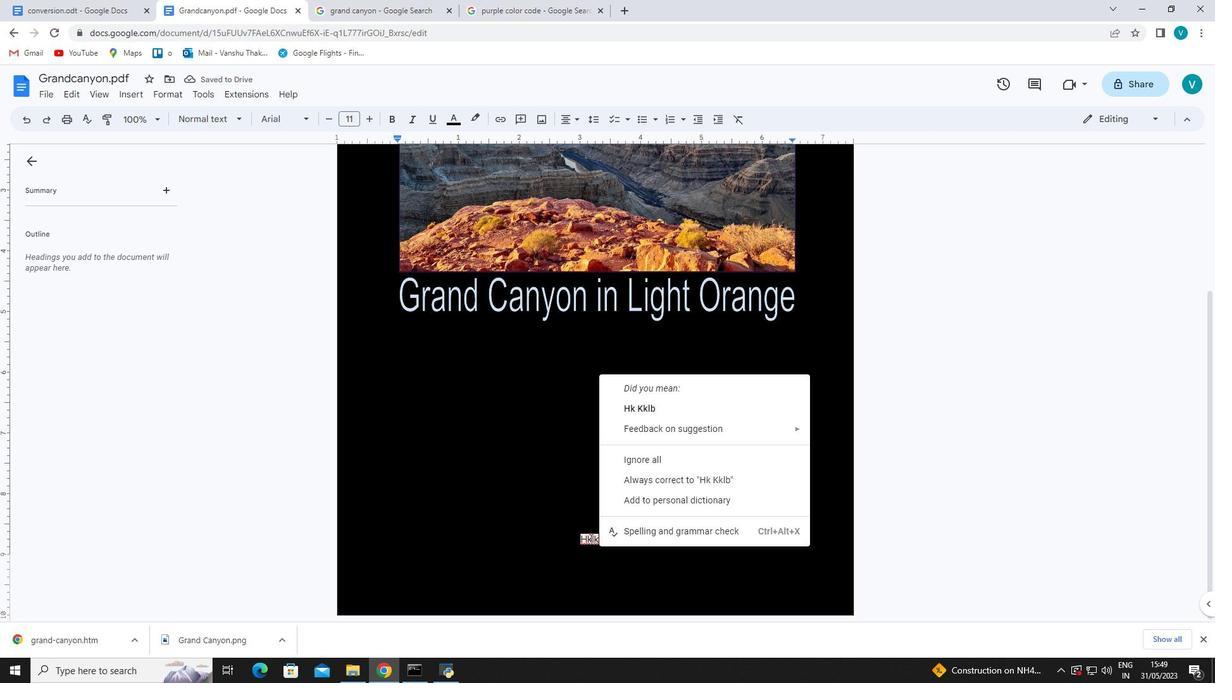 
Action: Mouse moved to (609, 540)
Screenshot: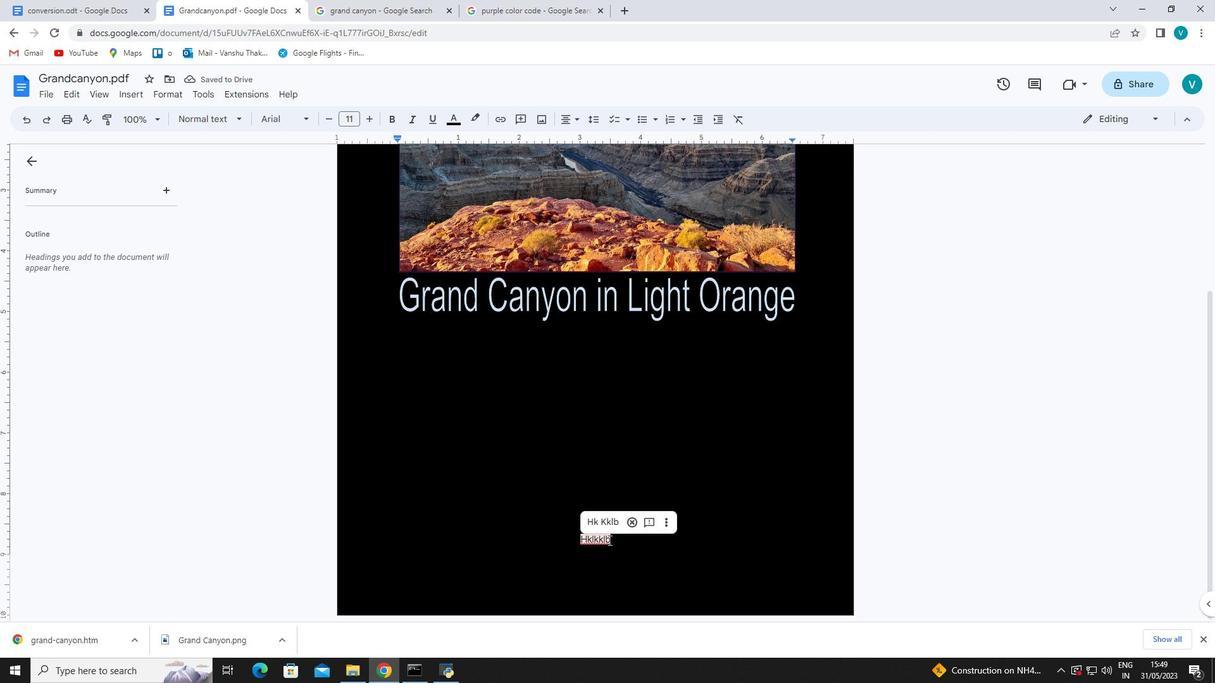 
Action: Mouse pressed left at (609, 540)
Screenshot: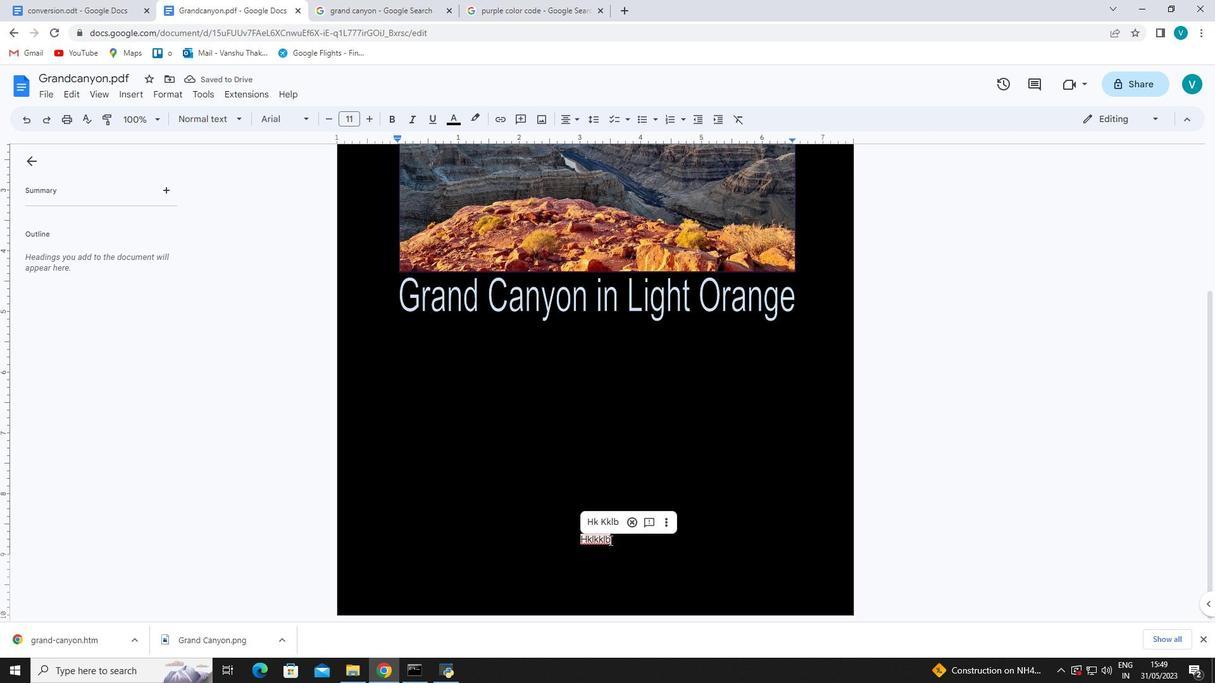 
Action: Key pressed <Key.backspace>
Screenshot: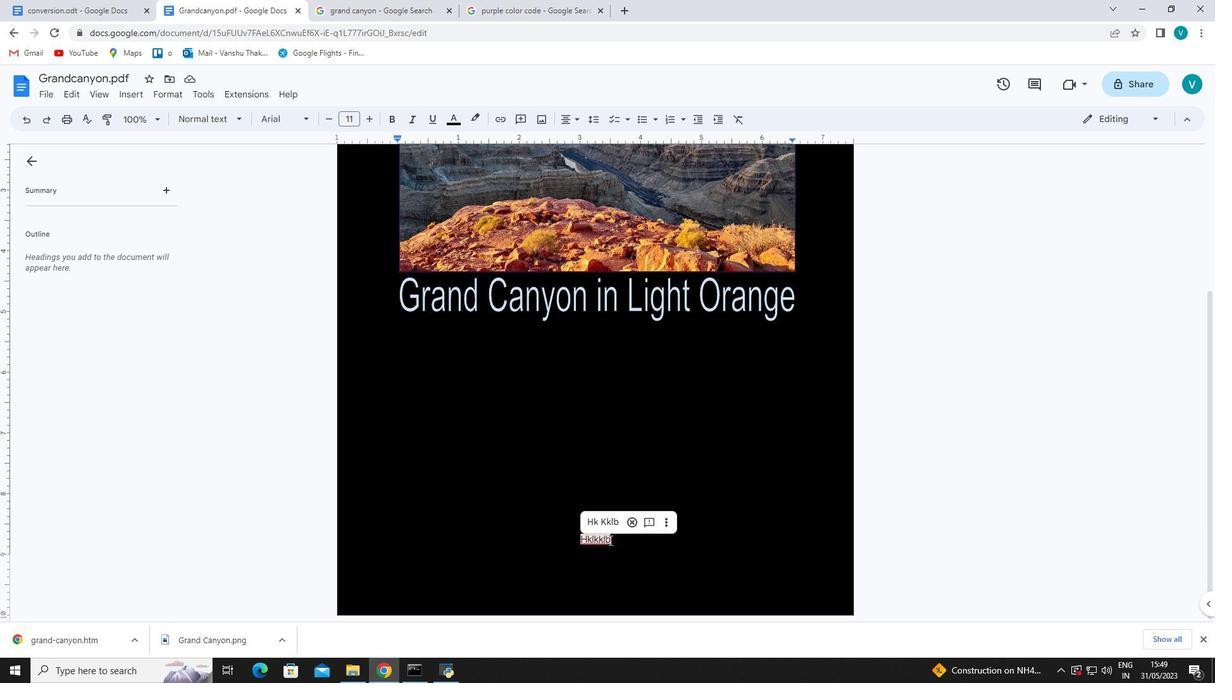 
Action: Mouse moved to (610, 539)
Screenshot: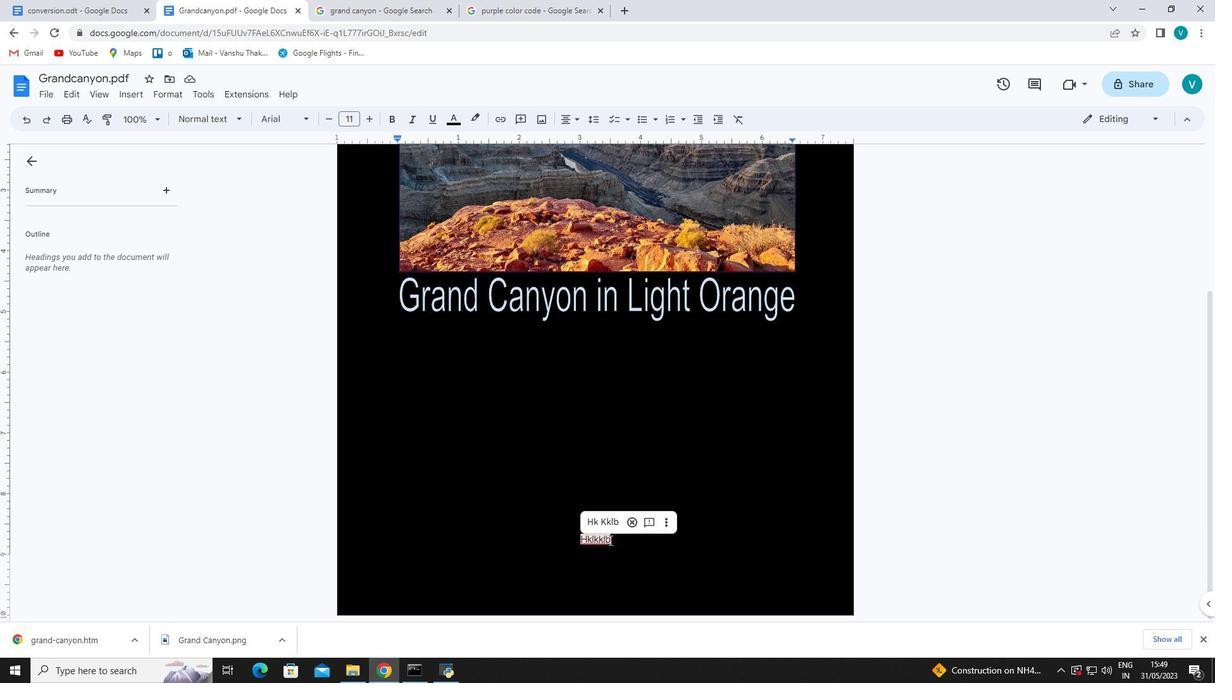 
Action: Mouse pressed left at (610, 539)
Screenshot: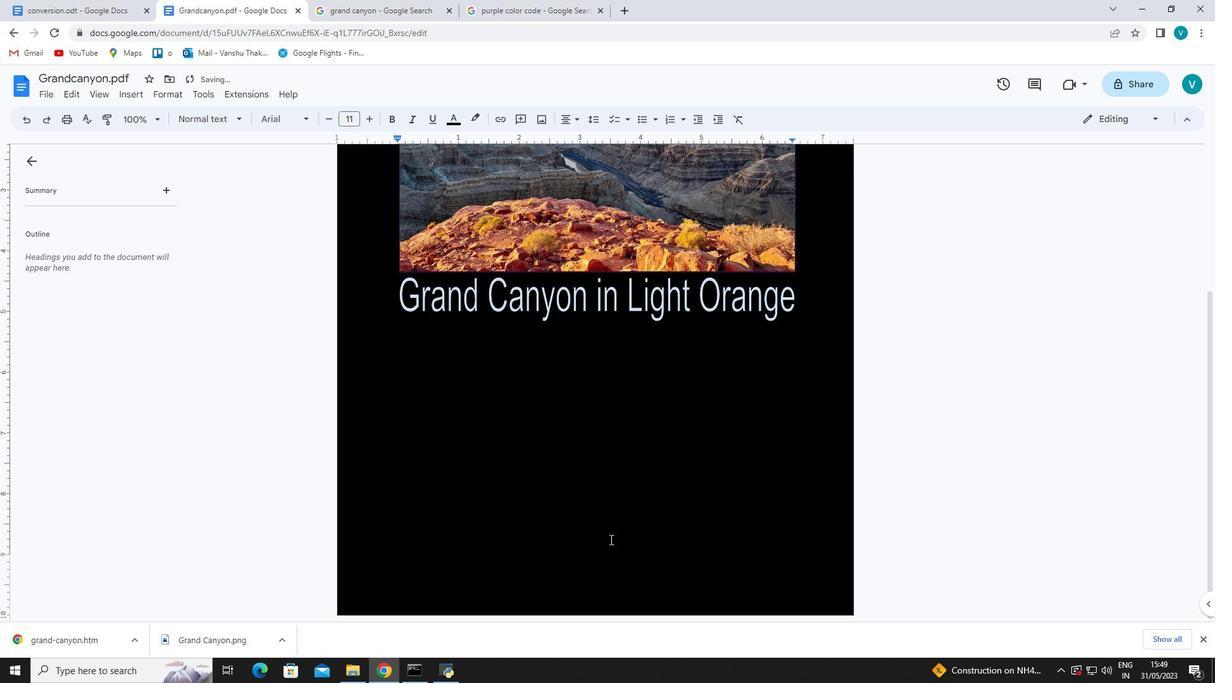 
Action: Mouse moved to (601, 538)
Screenshot: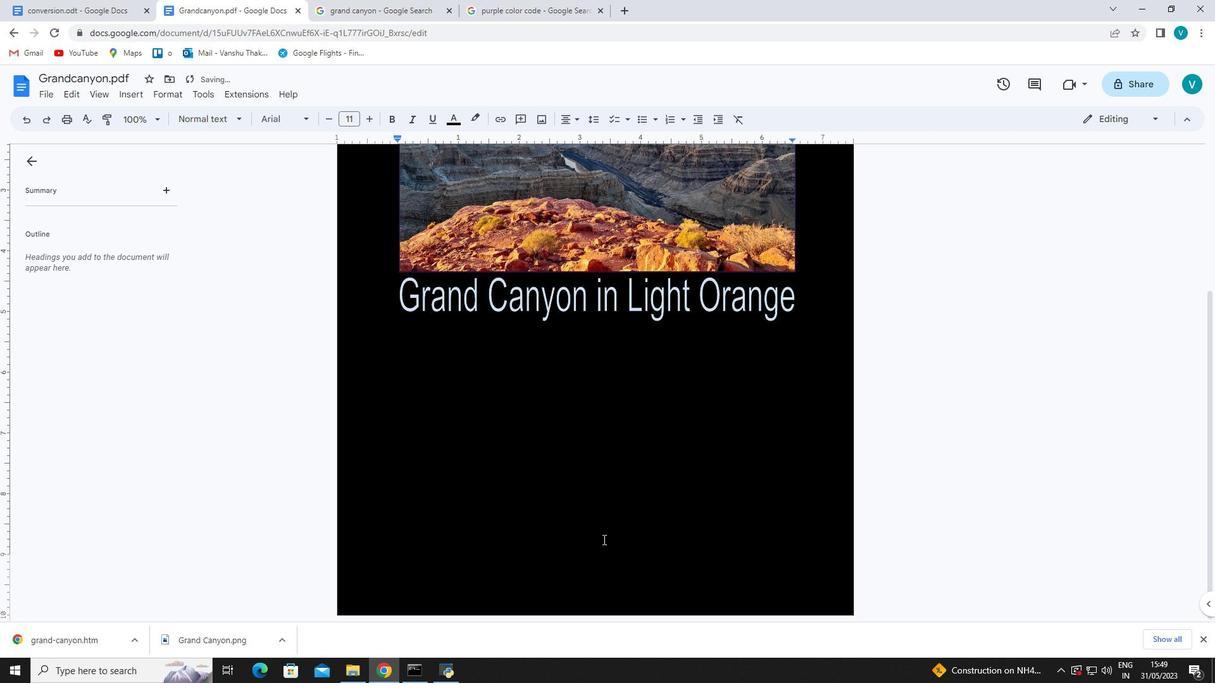 
Action: Mouse pressed left at (601, 538)
Screenshot: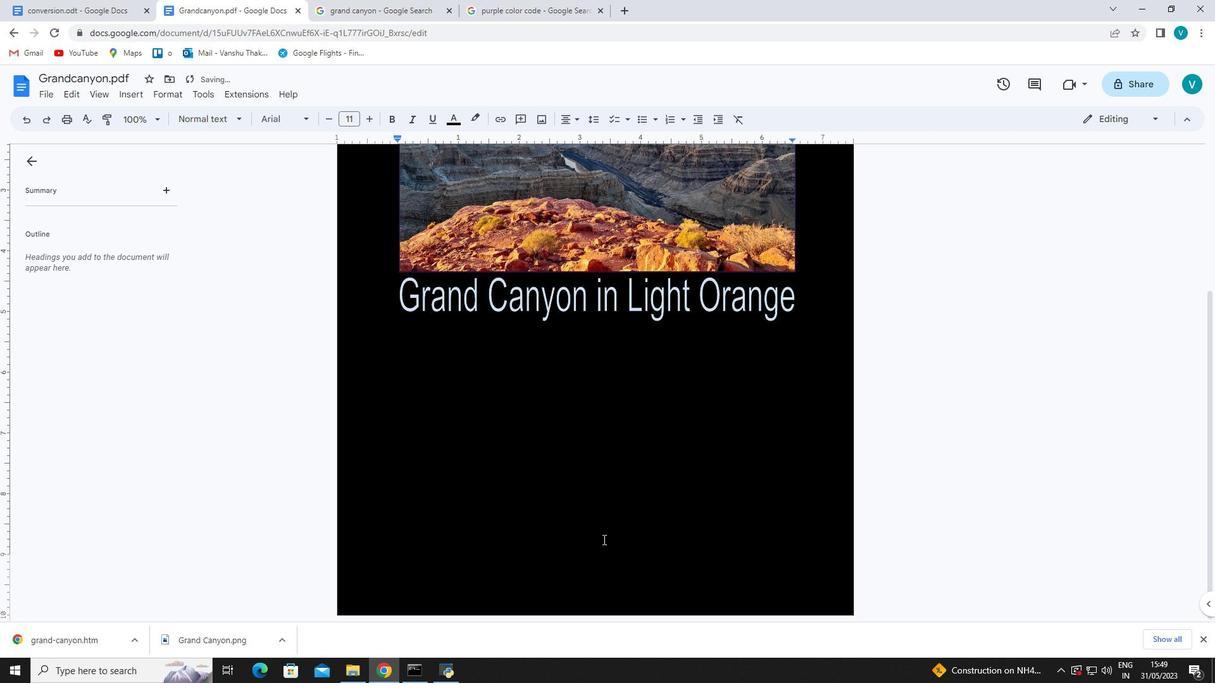 
Action: Mouse moved to (24, 113)
Screenshot: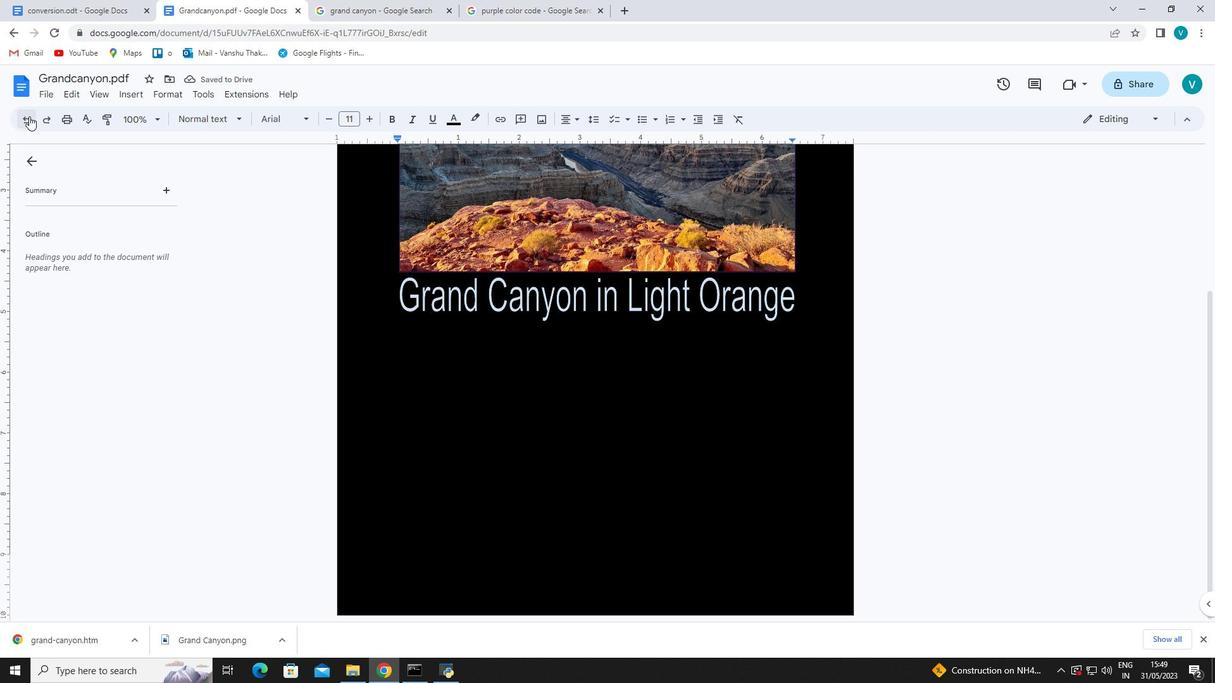 
Action: Mouse pressed left at (24, 113)
Screenshot: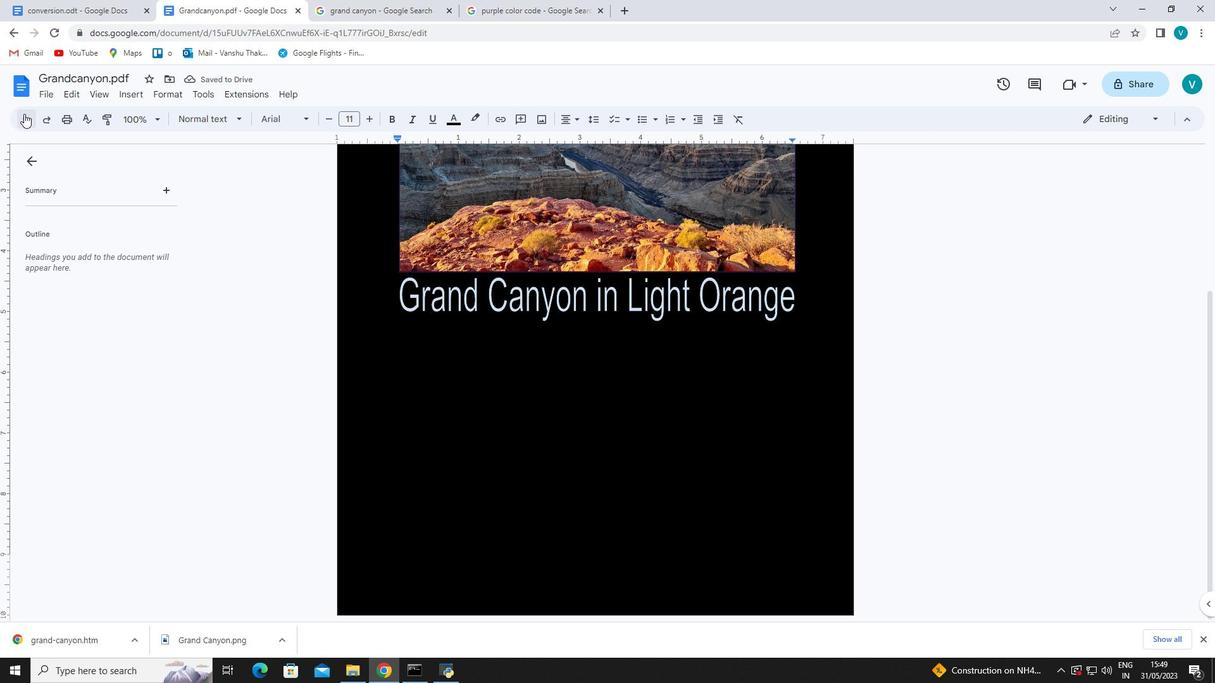 
Action: Mouse moved to (684, 541)
Screenshot: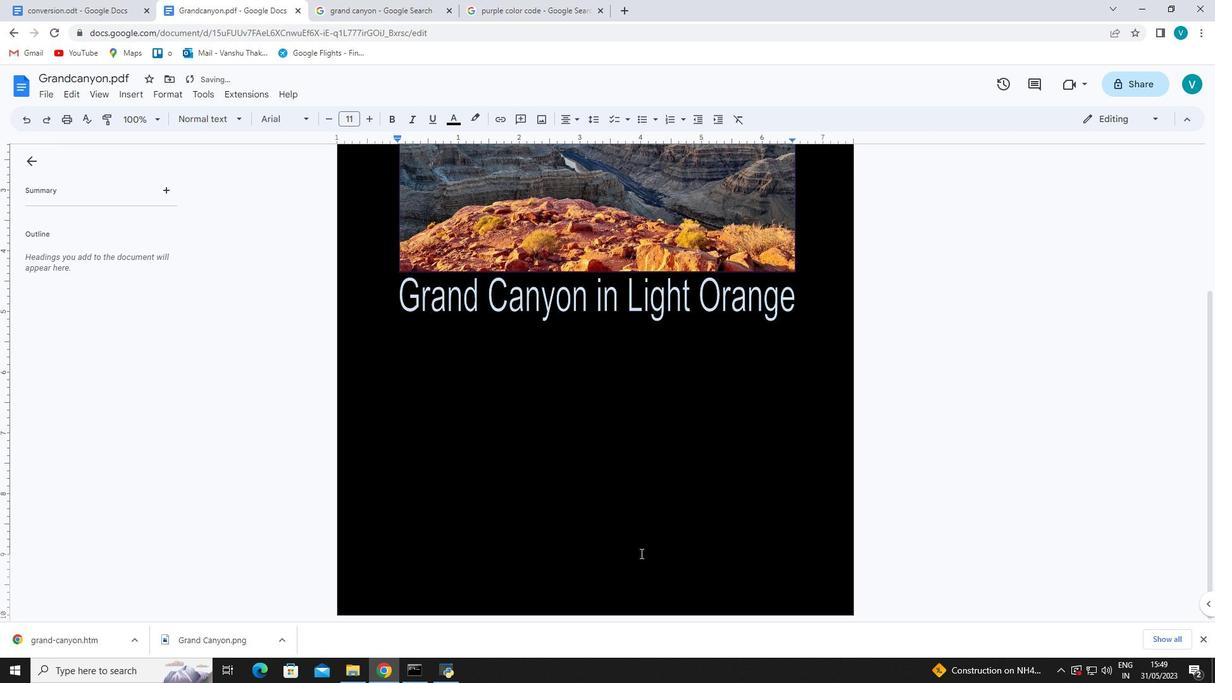 
Action: Mouse scrolled (684, 541) with delta (0, 0)
Screenshot: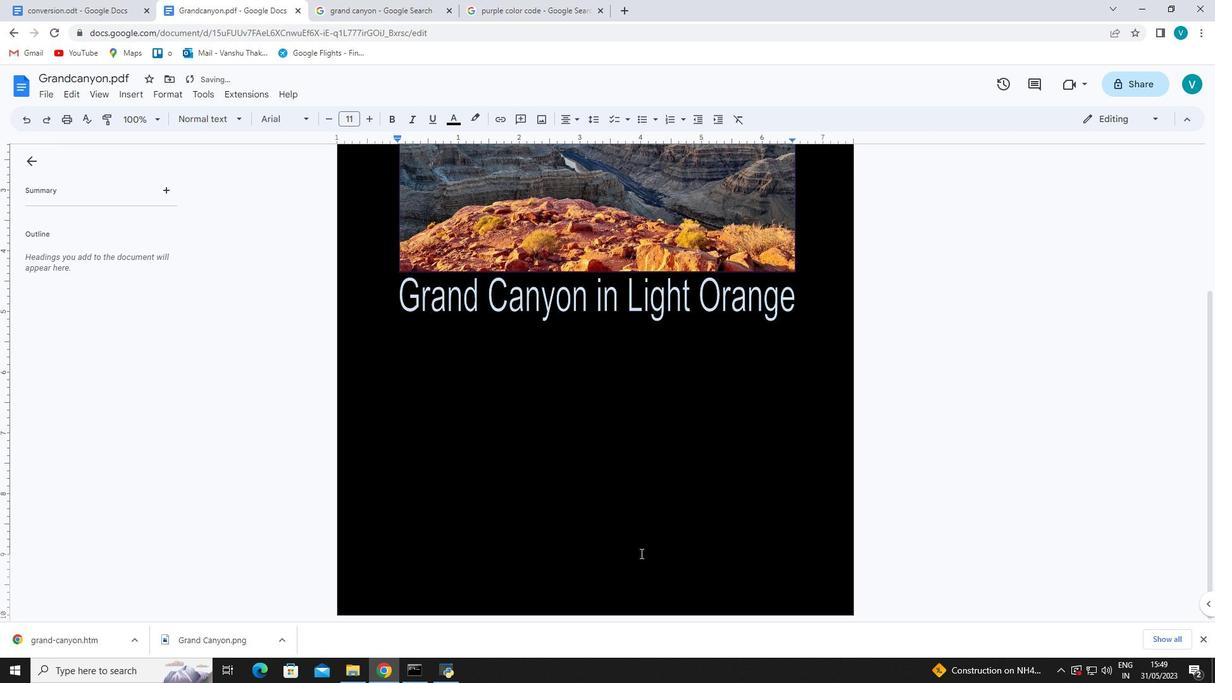 
Action: Mouse scrolled (684, 541) with delta (0, 0)
Screenshot: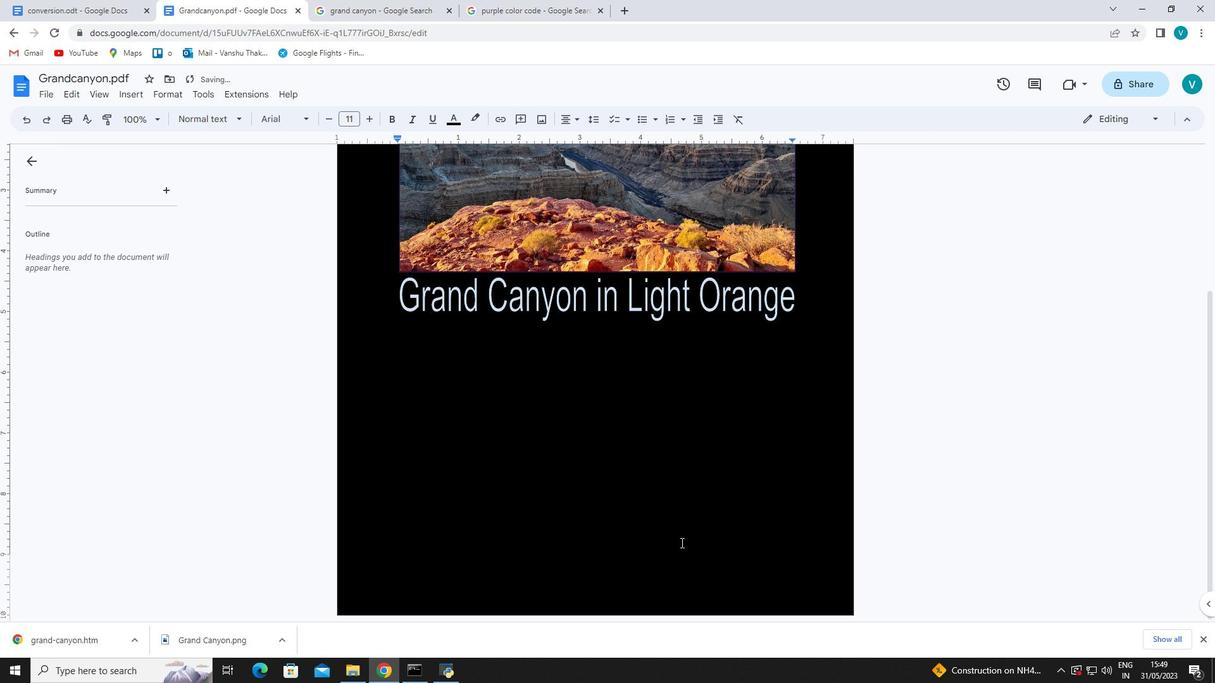 
Action: Mouse moved to (680, 539)
Screenshot: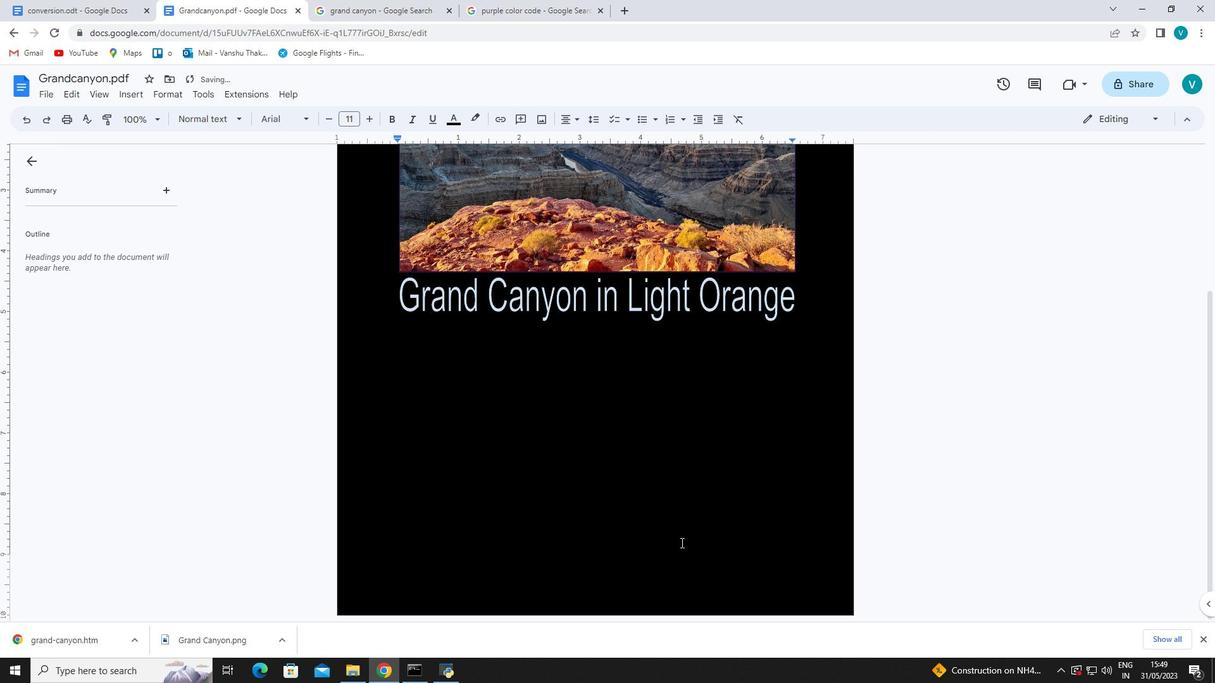 
Action: Mouse scrolled (680, 538) with delta (0, 0)
Screenshot: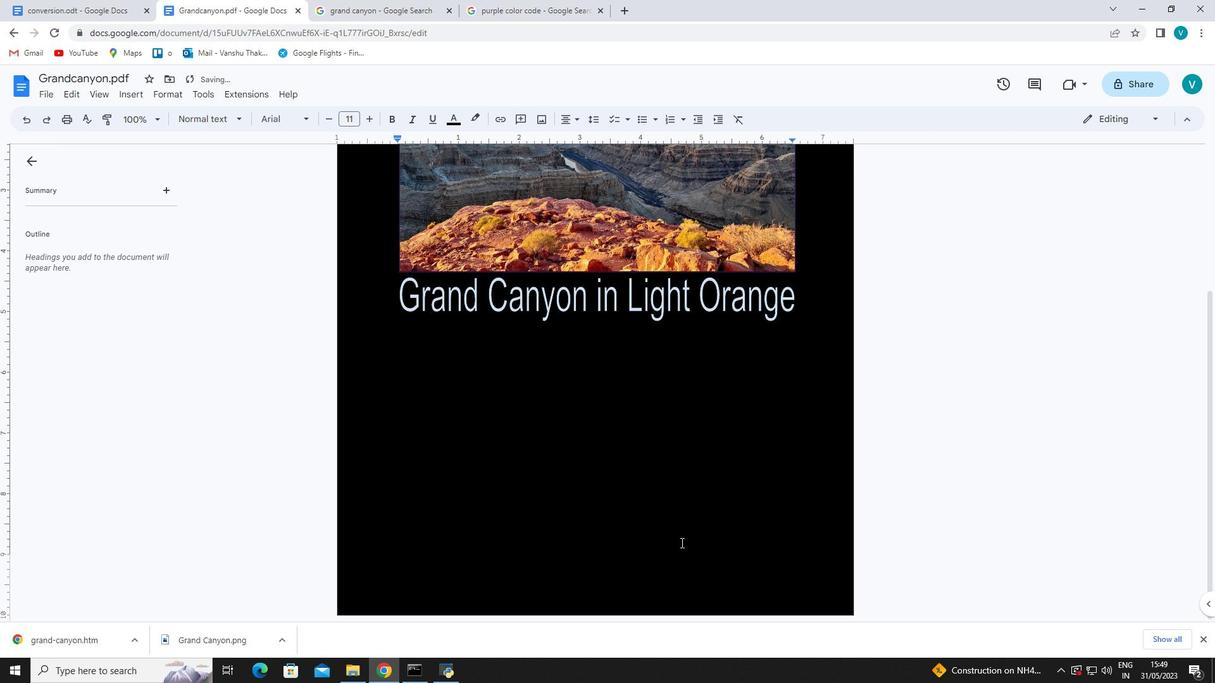 
Action: Mouse moved to (669, 535)
Screenshot: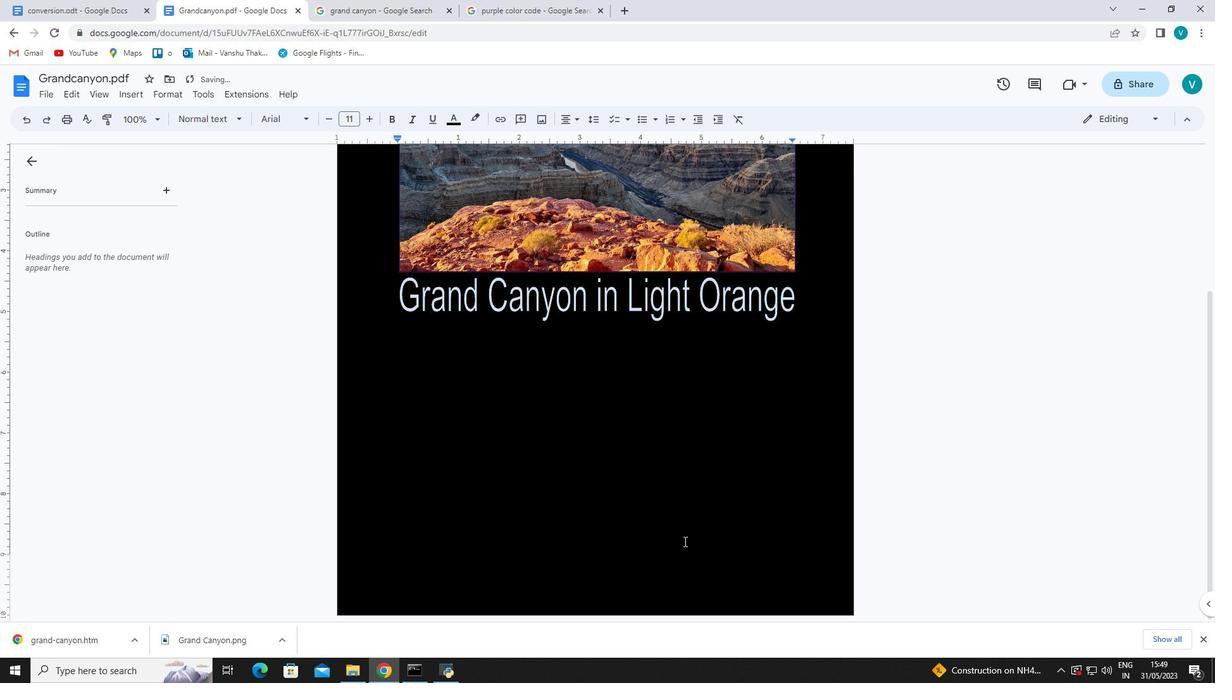 
Action: Mouse scrolled (669, 534) with delta (0, 0)
Screenshot: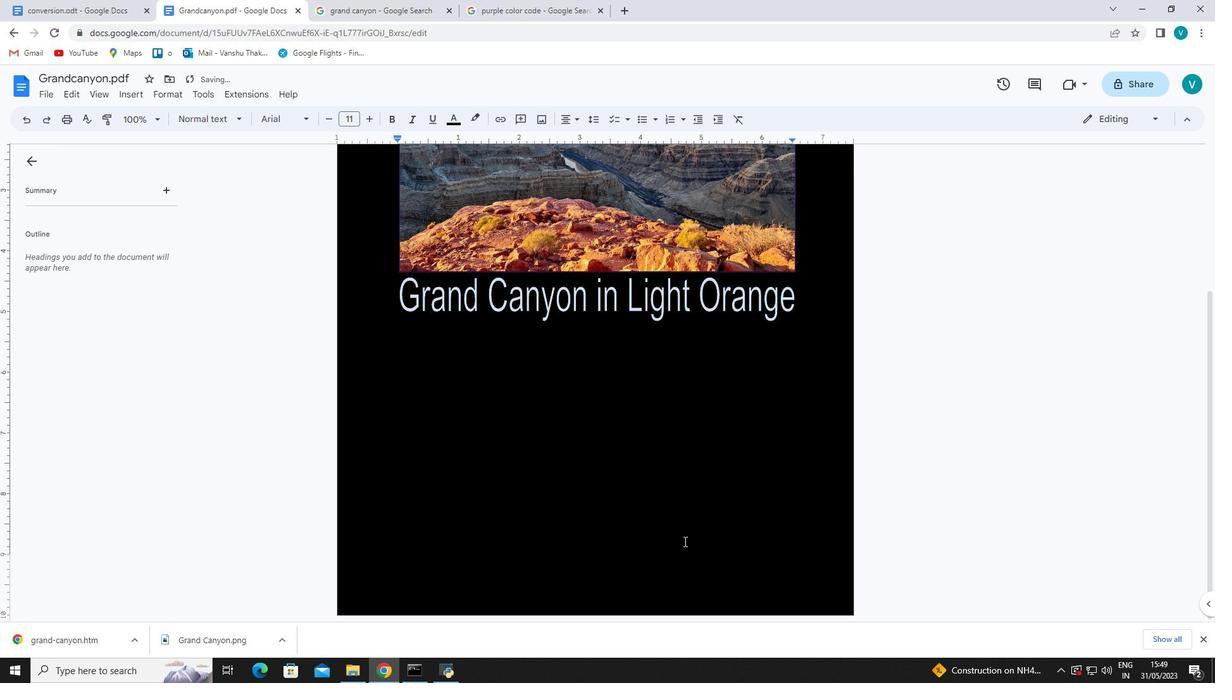 
Action: Mouse moved to (658, 532)
Screenshot: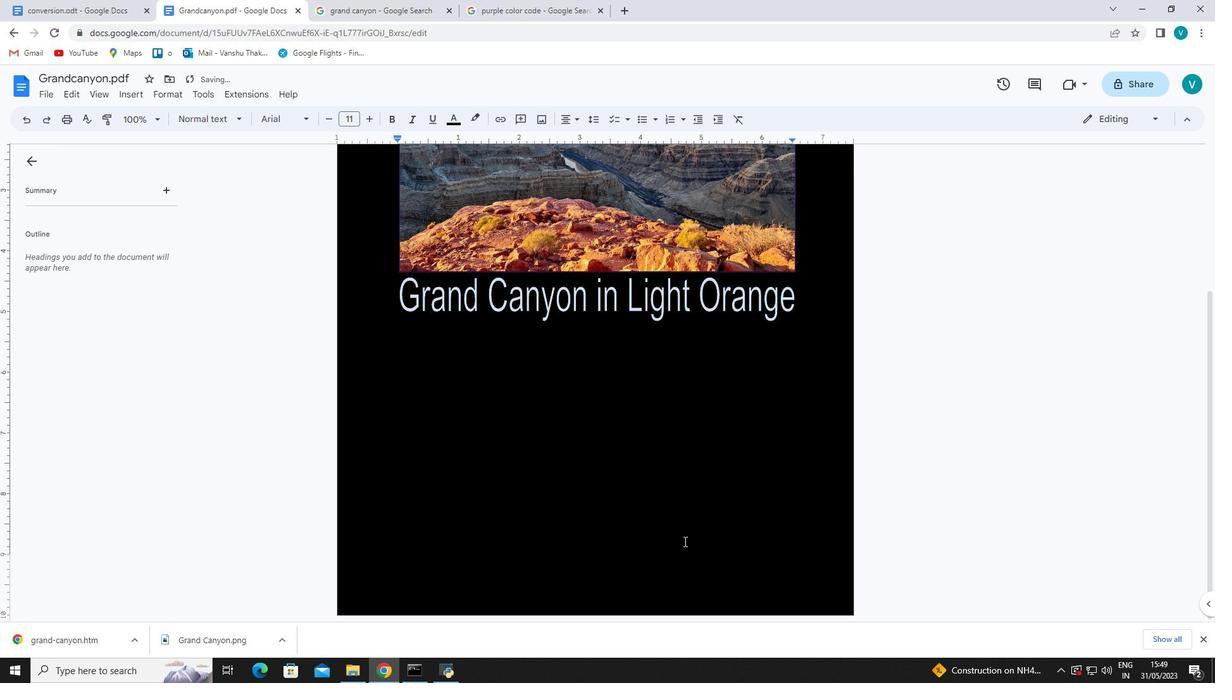 
Action: Mouse scrolled (658, 531) with delta (0, 0)
Screenshot: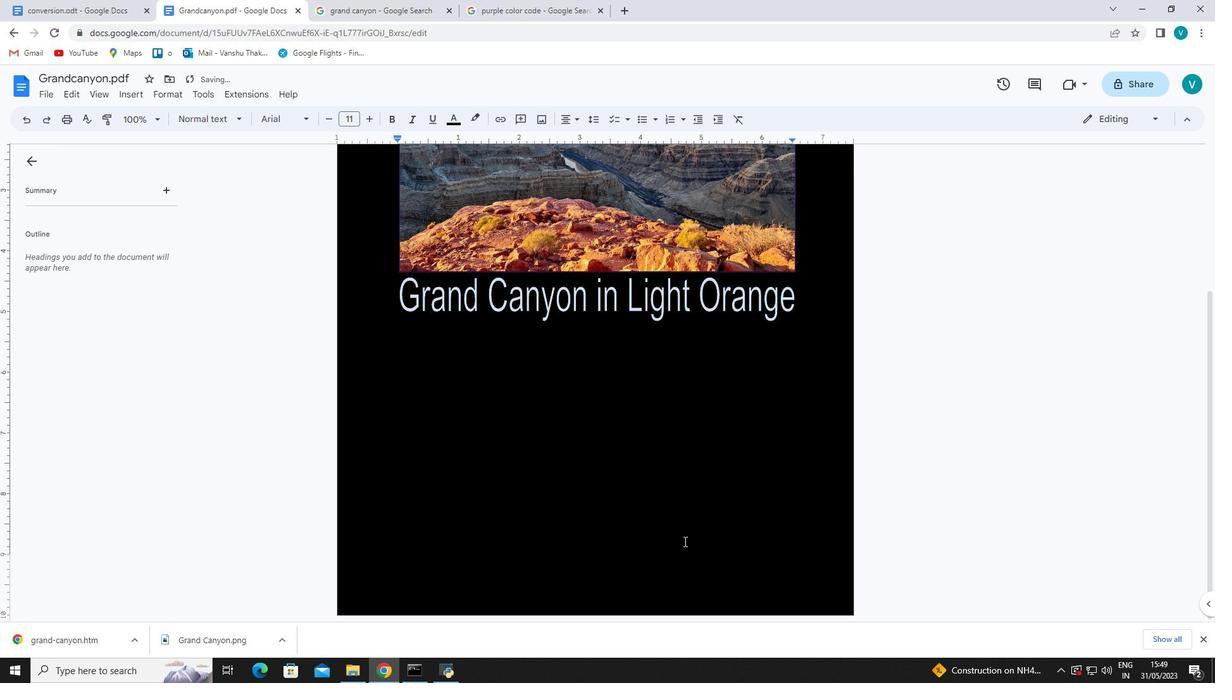
Action: Mouse moved to (609, 523)
Screenshot: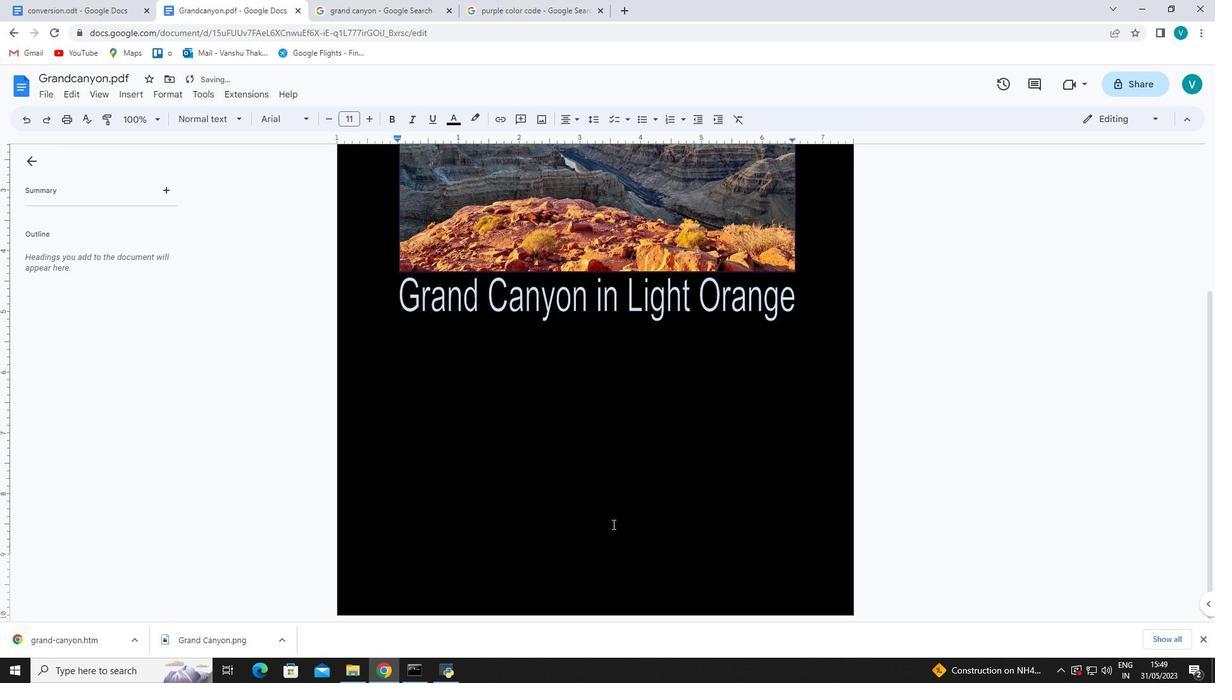 
Action: Mouse pressed left at (609, 523)
Screenshot: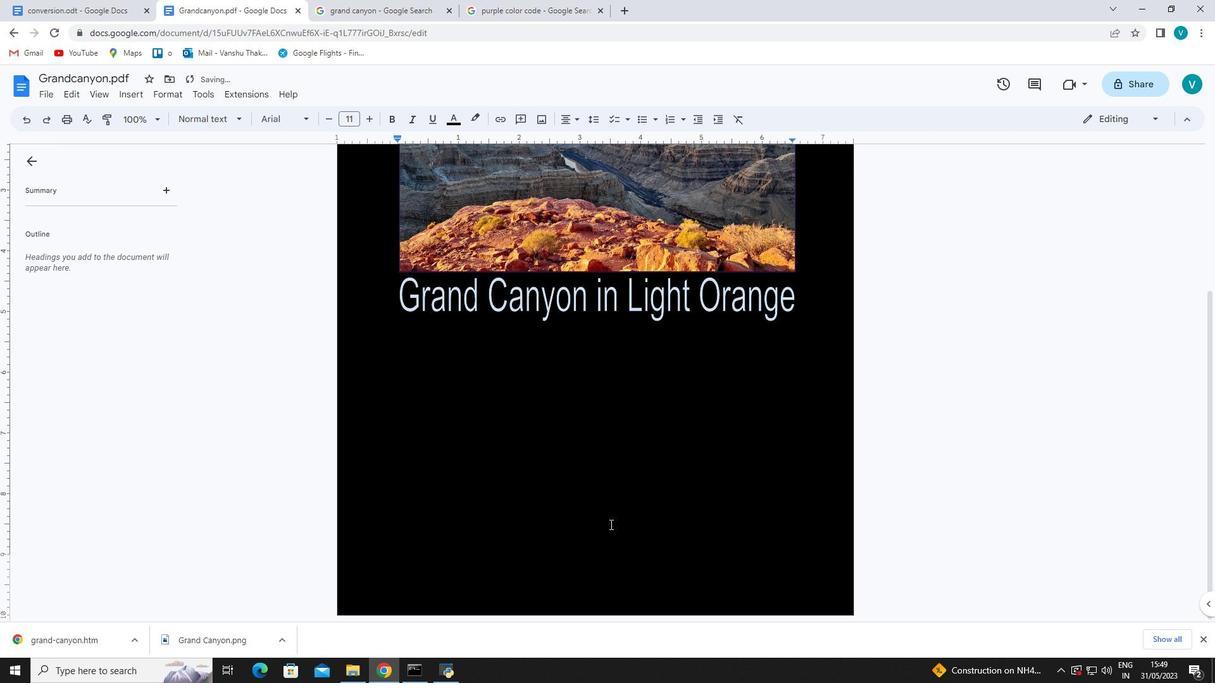 
Action: Mouse moved to (589, 541)
Screenshot: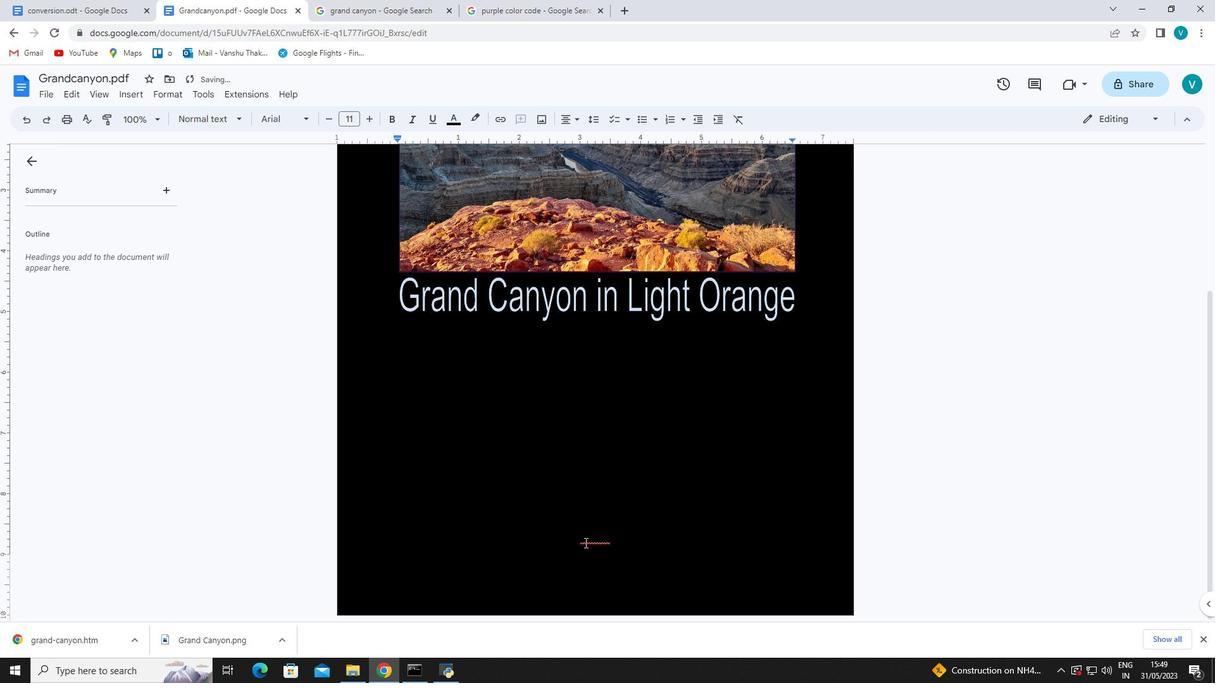 
Action: Mouse pressed left at (589, 541)
Screenshot: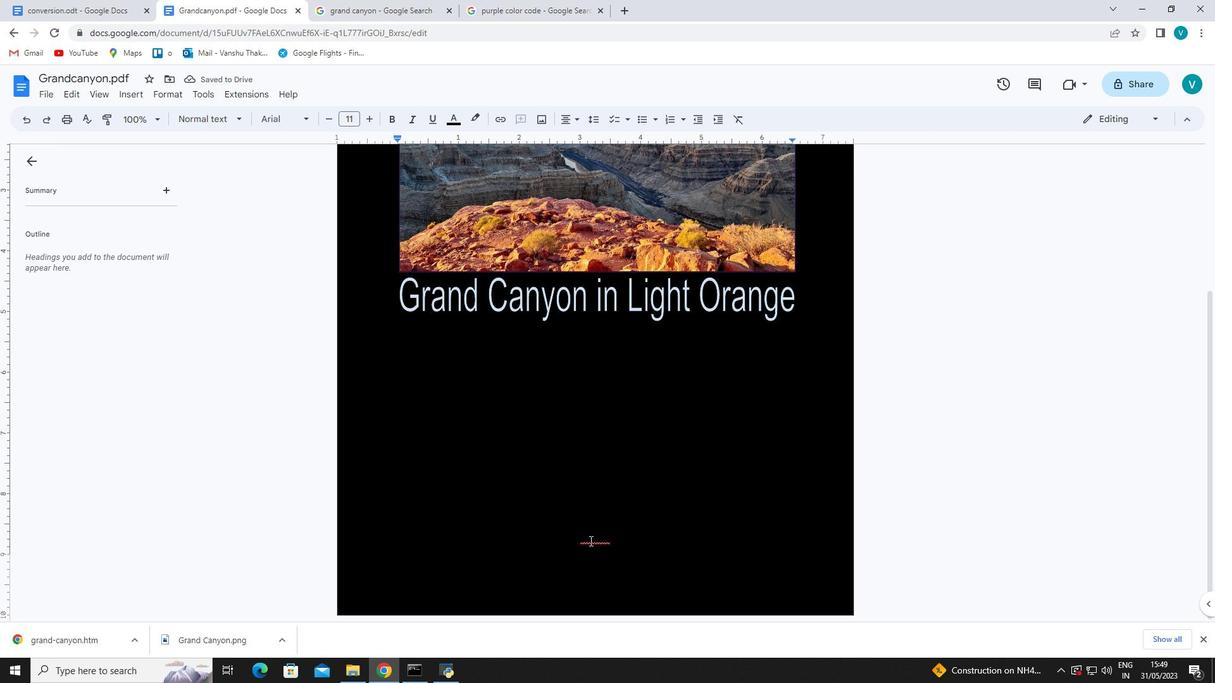 
Action: Mouse moved to (598, 540)
Screenshot: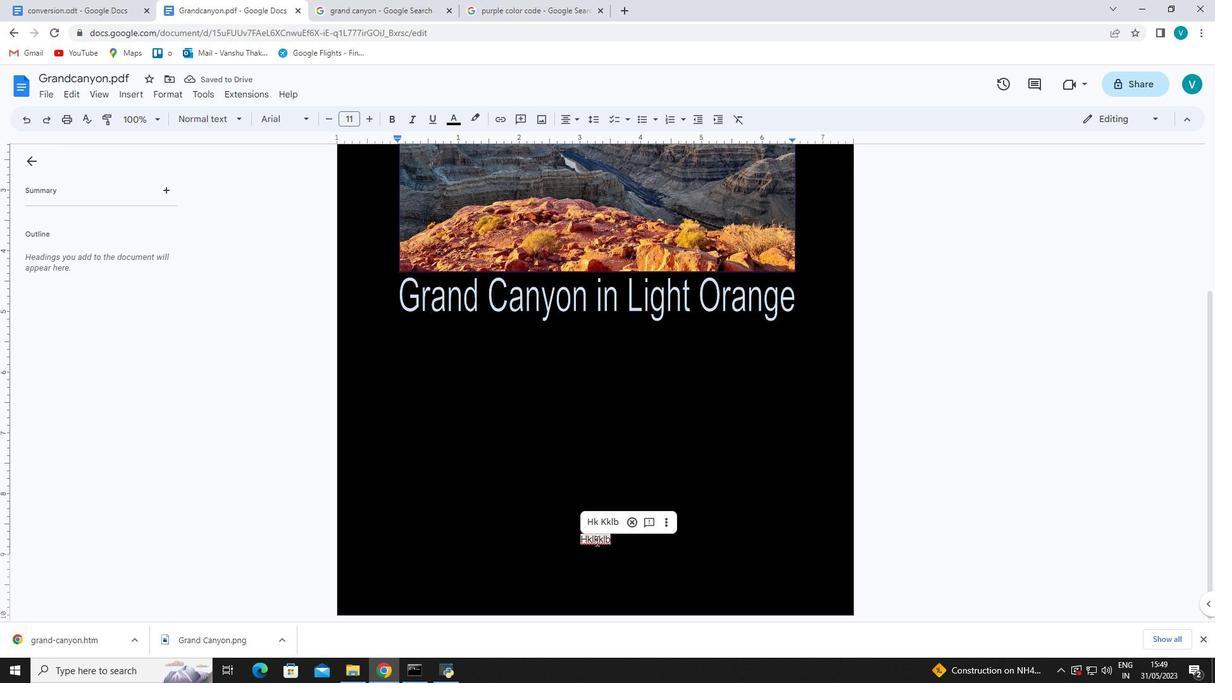 
Action: Mouse pressed left at (598, 540)
Screenshot: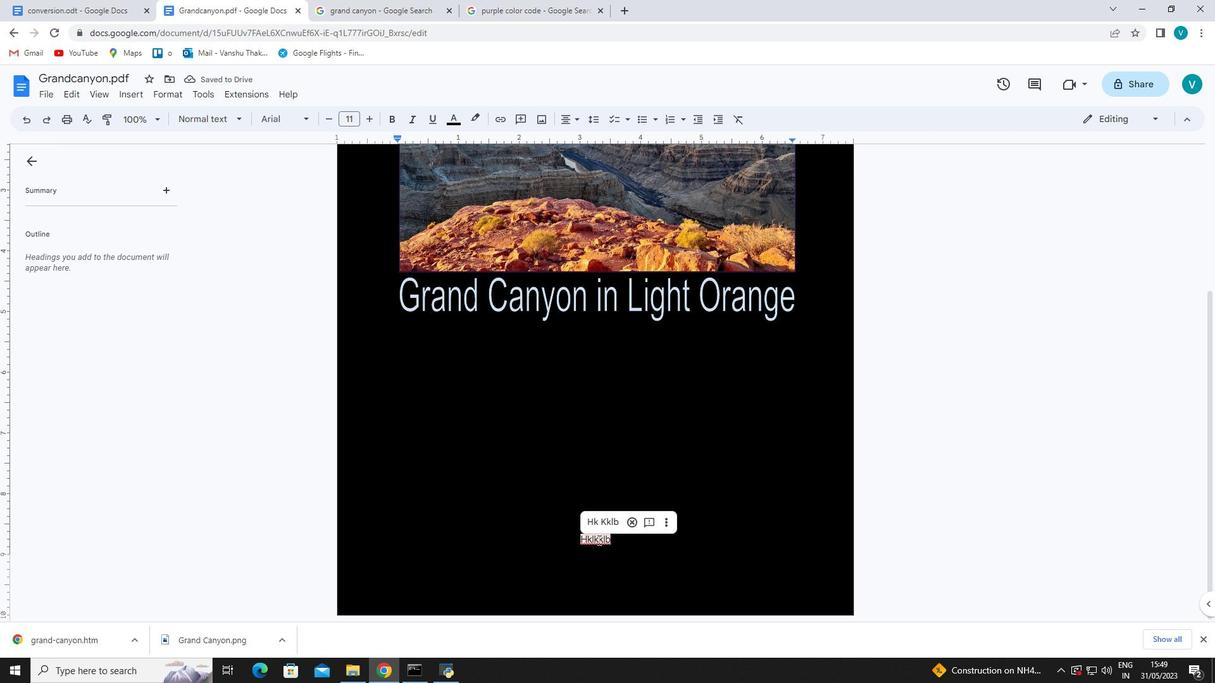 
Action: Mouse moved to (608, 540)
Screenshot: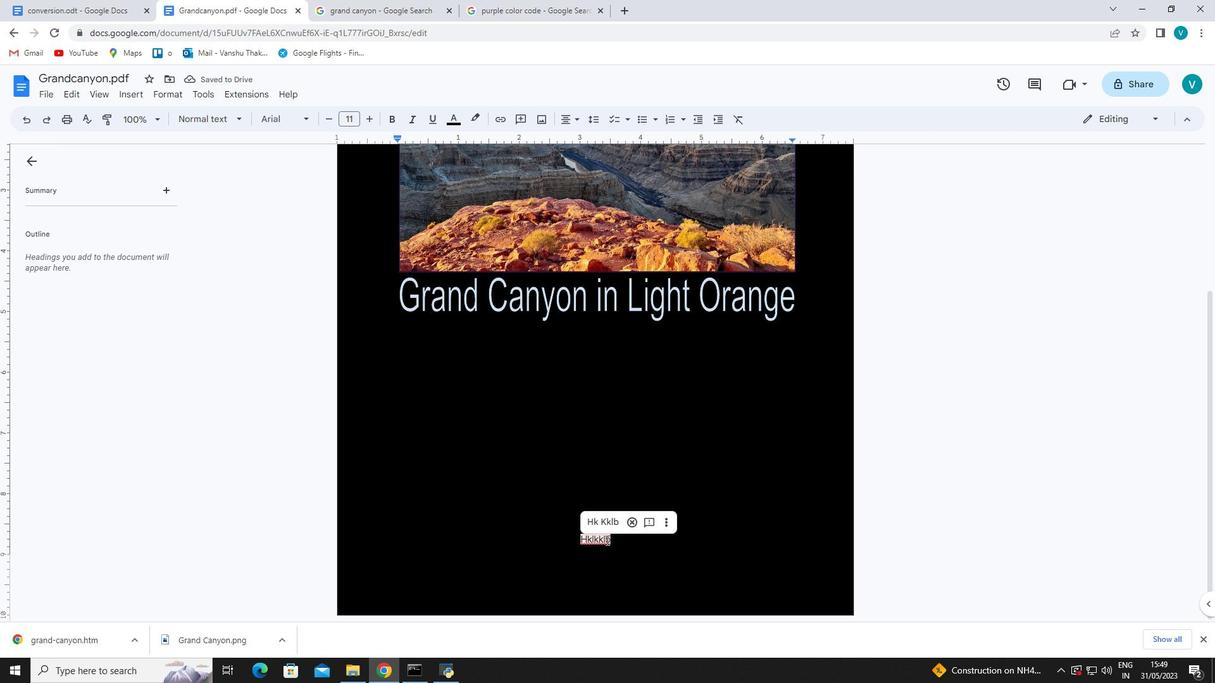 
Action: Mouse pressed left at (608, 540)
Screenshot: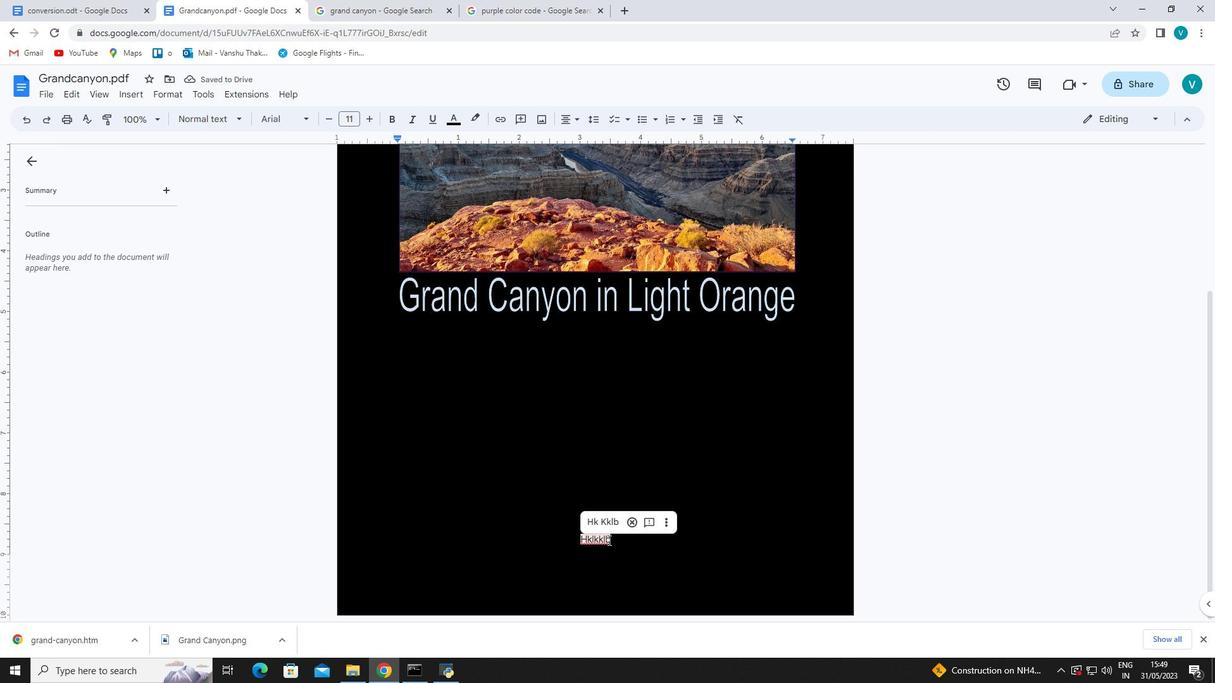 
Action: Mouse moved to (580, 540)
Screenshot: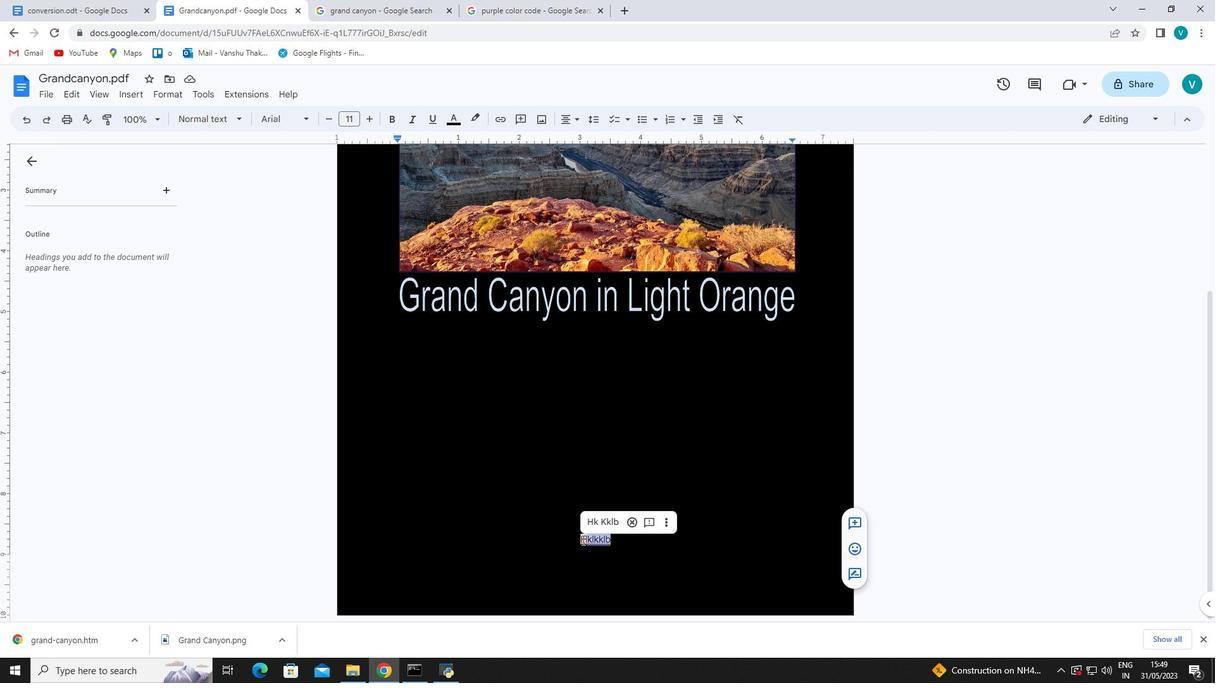 
Action: Key pressed <Key.backspace>
Screenshot: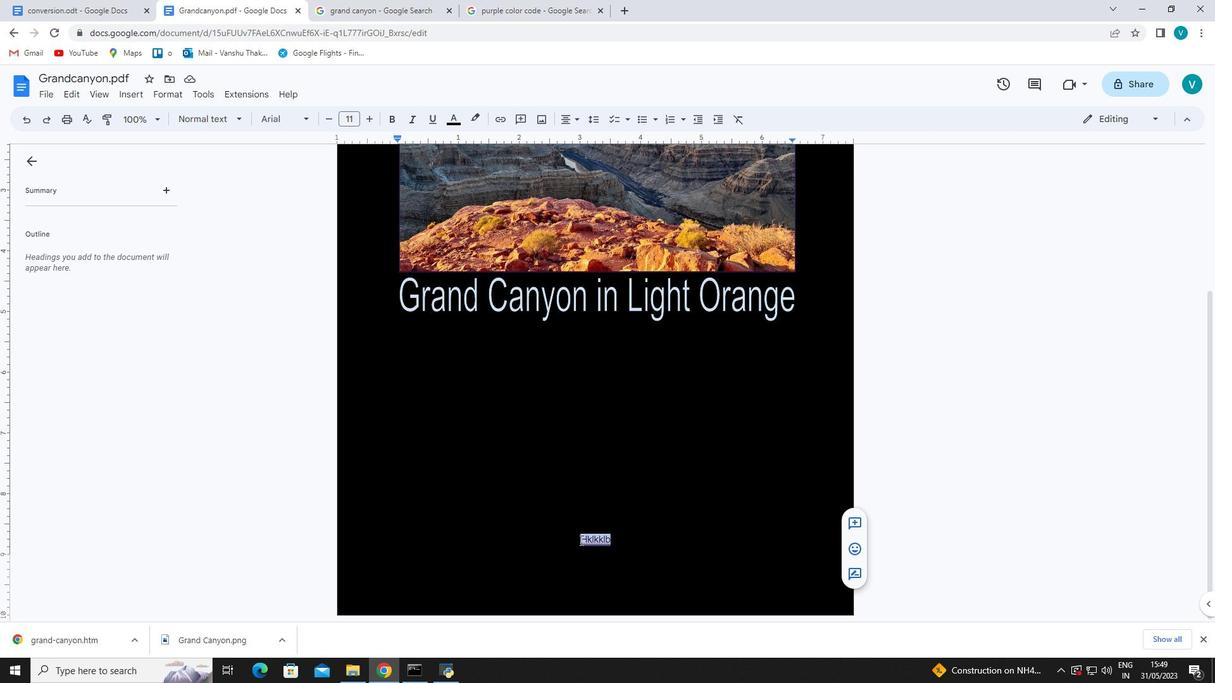 
Action: Mouse moved to (132, 88)
Screenshot: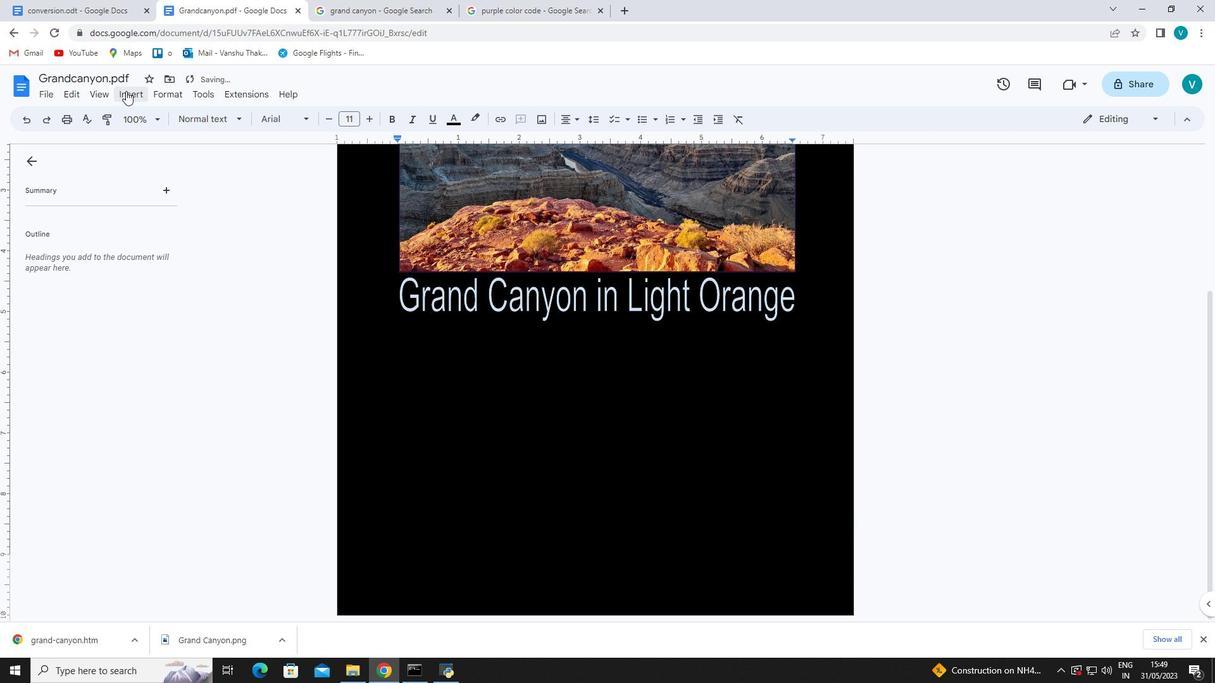 
Action: Mouse pressed left at (132, 88)
Screenshot: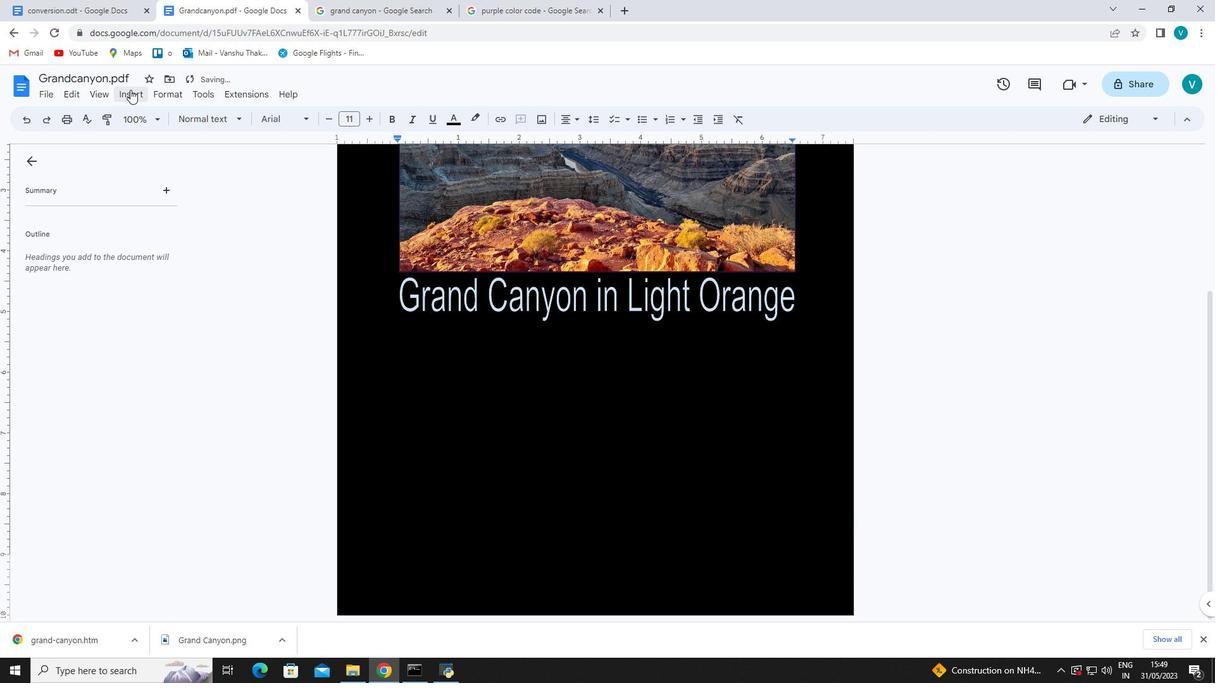 
Action: Mouse moved to (184, 483)
Screenshot: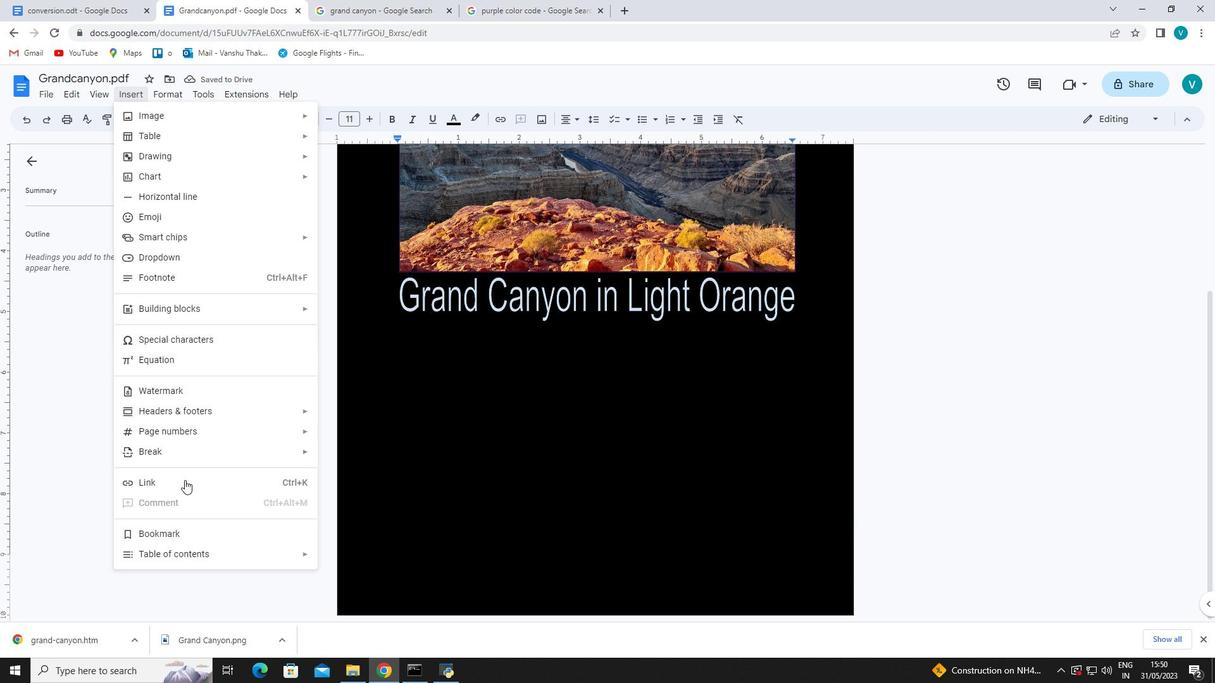
Action: Mouse pressed left at (184, 483)
Screenshot: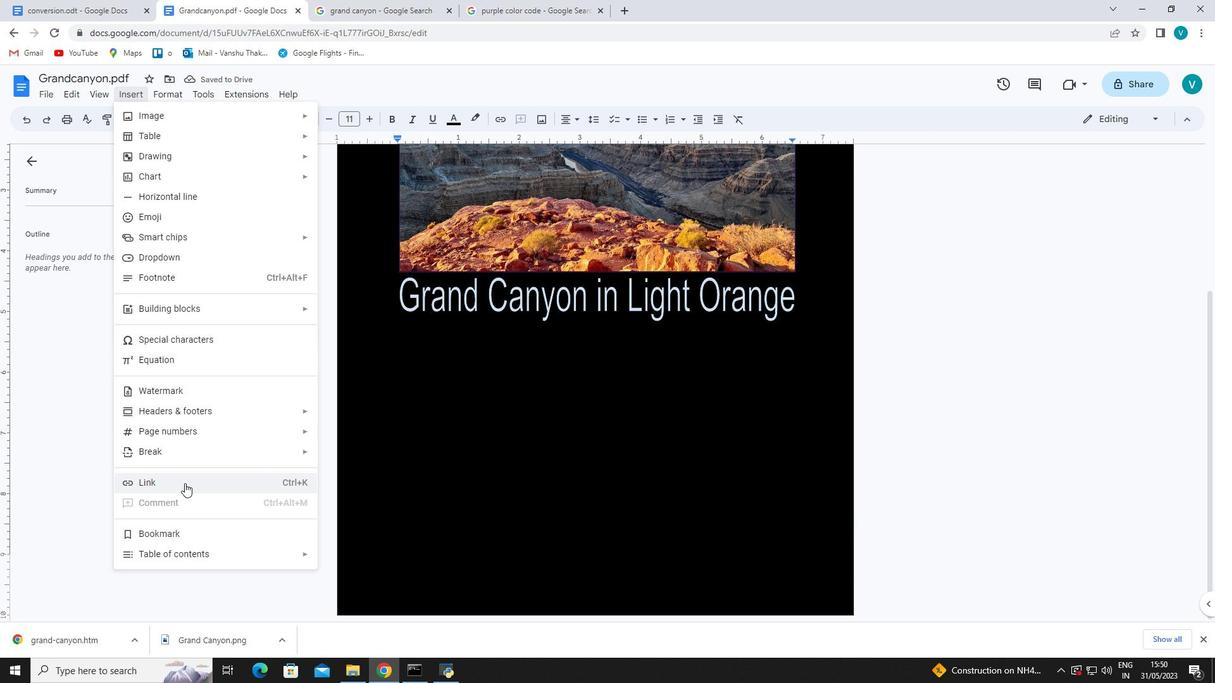 
Action: Mouse moved to (301, 193)
Screenshot: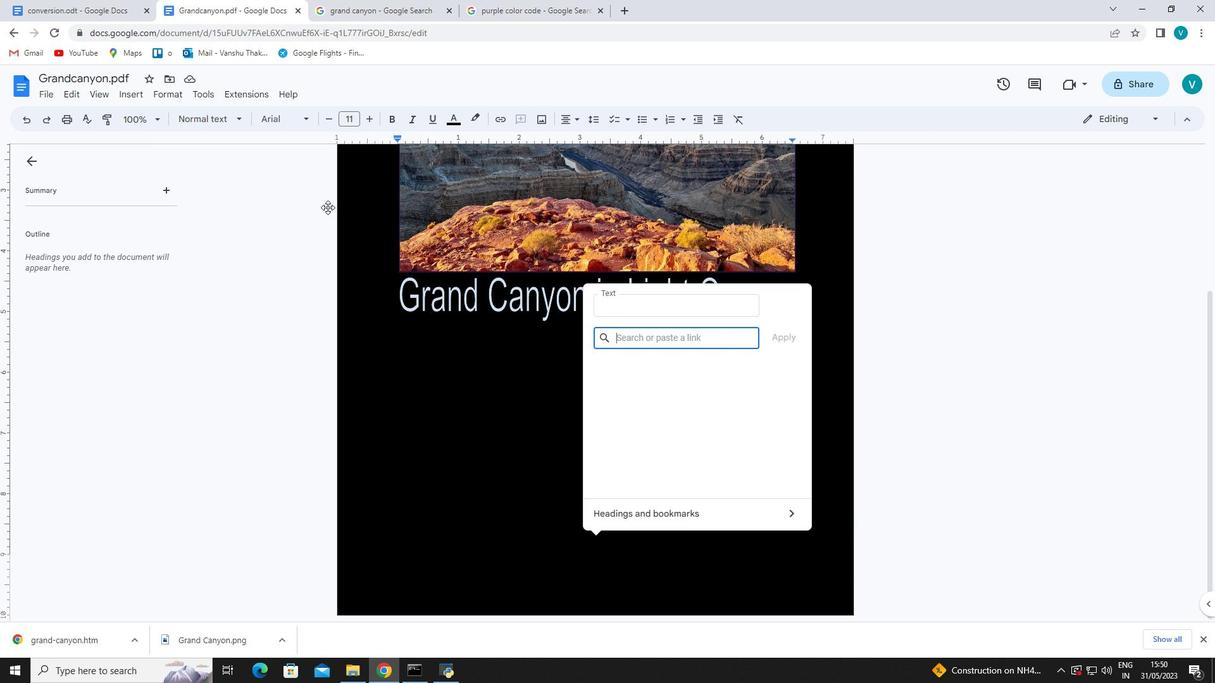 
Action: Key pressed www.instagram.com
Screenshot: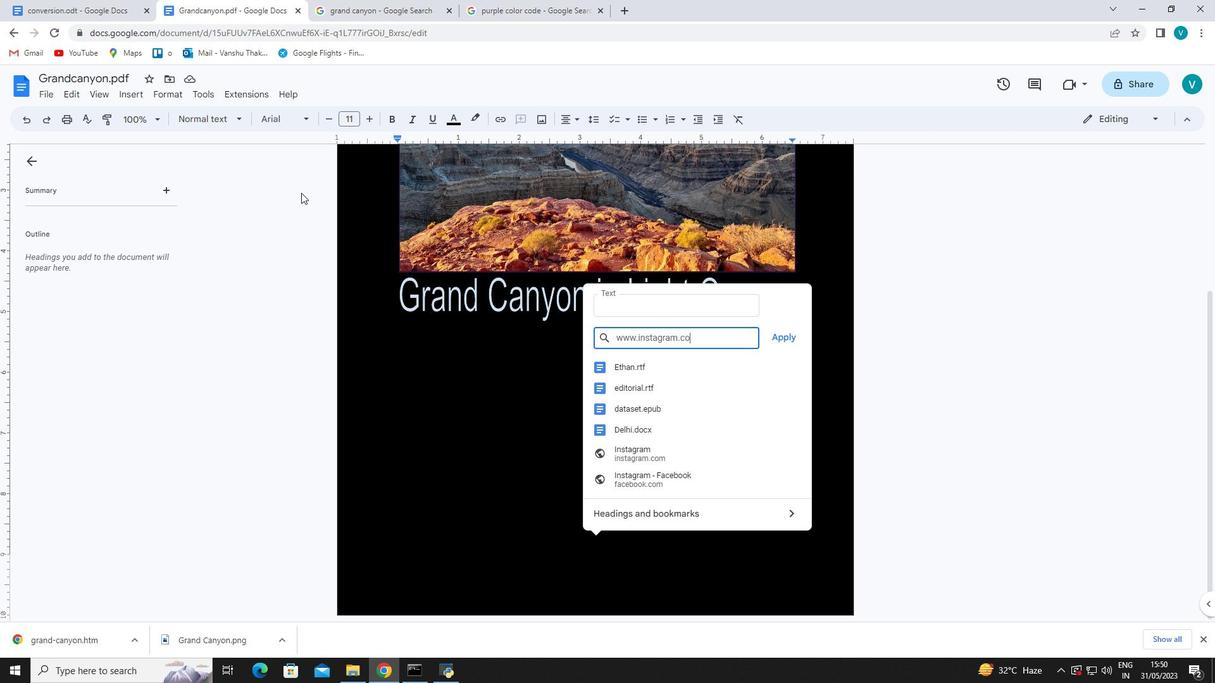 
Action: Mouse moved to (776, 339)
Screenshot: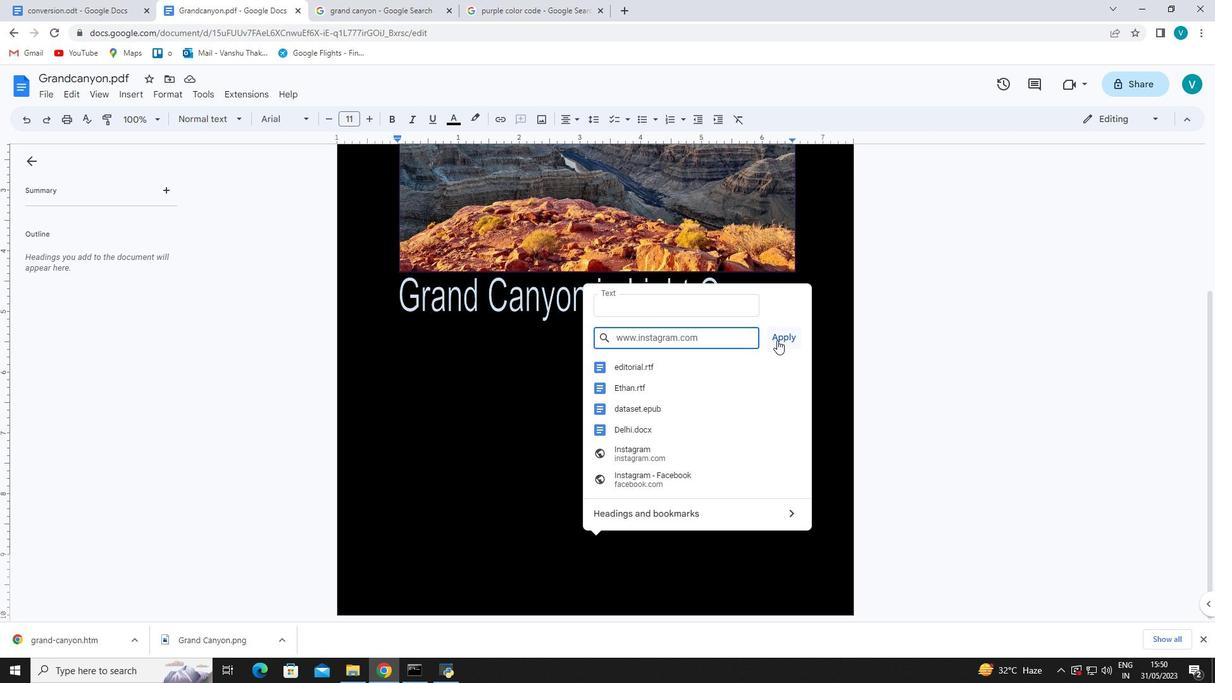 
Action: Mouse pressed left at (776, 339)
Screenshot: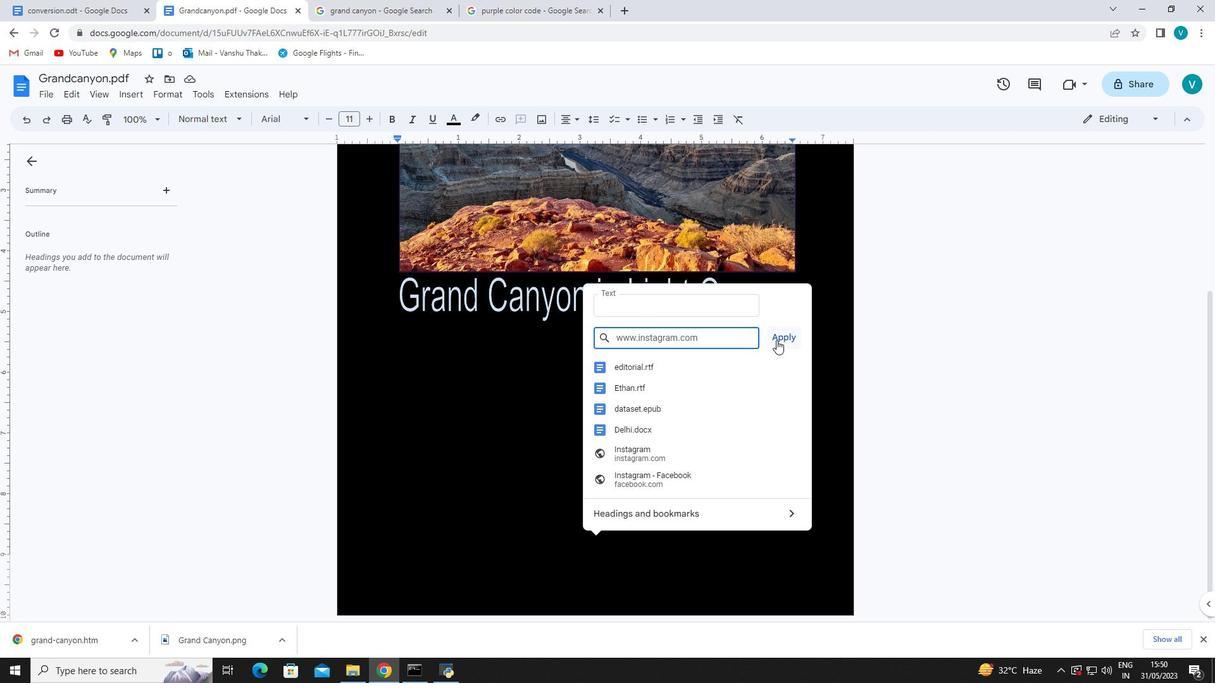 
Action: Mouse moved to (715, 301)
Screenshot: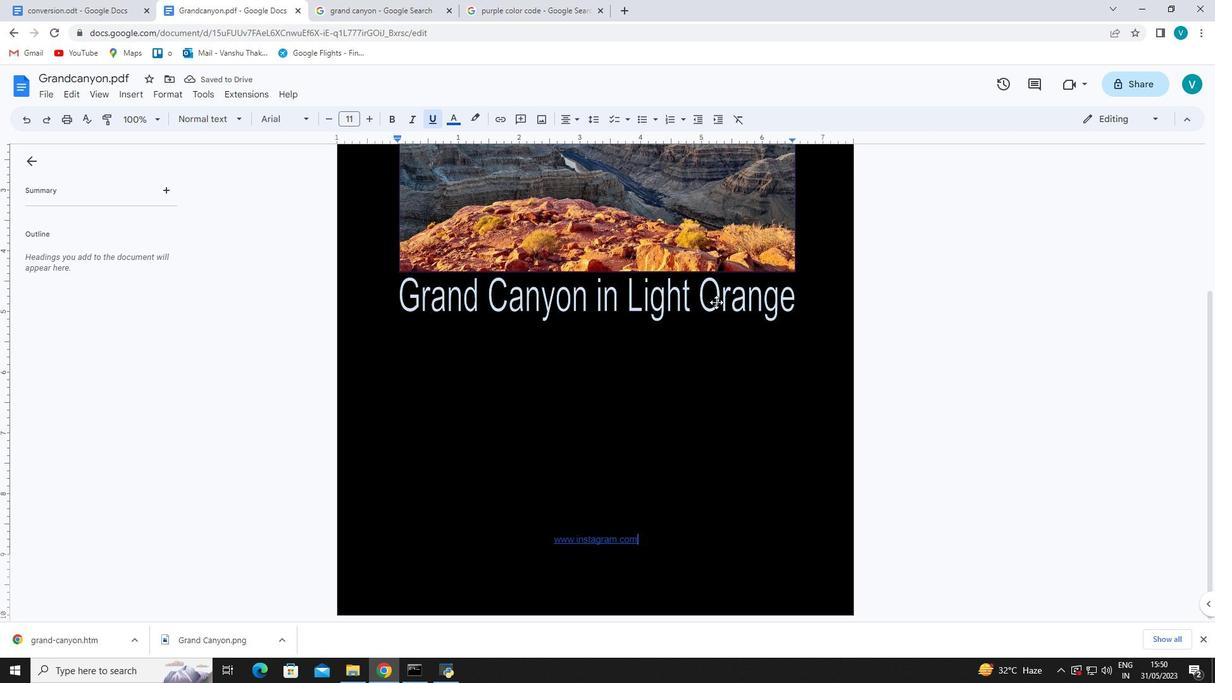 
